 Task: Open an excel sheet and write heading  Sparkle Sales. Add 10 people name  'Joshua Rivera, Zoey Coleman, Ryan Wright, Addison Bailey, Jonathan Simmons, Brooklyn Ward, Caleb Barnes, Audrey Collins, Gabriel Perry, Sofia Bell'Item code in between  2020-2080. Product range in between  2500-15000. Add Products   TOMS Shoe, UGG Shoe, Wolverine Shoe, Z-Coil Shoe, Adidas shoe, Gucci T-shirt, Louis Vuitton bag, Zara Shirt, H&M jeans, Chanel perfume.Choose quantity  3 to 5 Tax 12 percent commission 2 percent Total Add Amount. Save page Attendance Sheet for Weekly Evaluationbook
Action: Mouse moved to (97, 167)
Screenshot: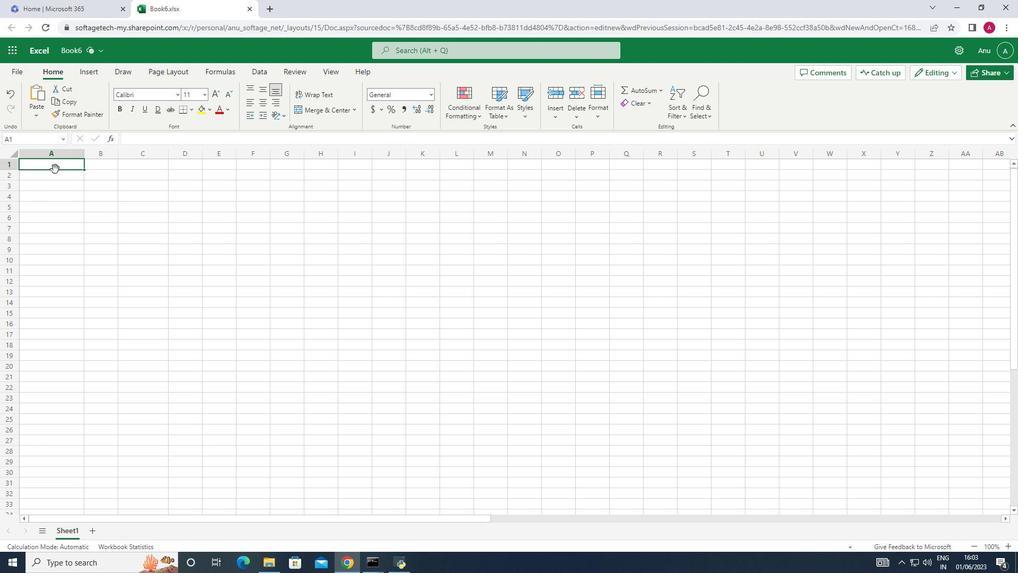 
Action: Mouse pressed left at (97, 167)
Screenshot: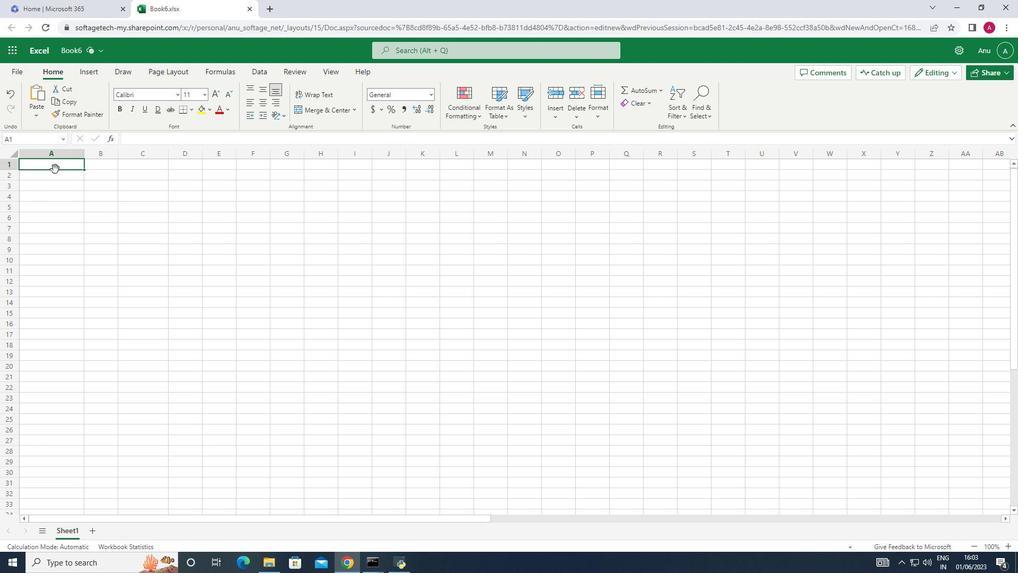 
Action: Key pressed <Key.shift>Sparkle<Key.space><Key.shift>Sales<Key.down>
Screenshot: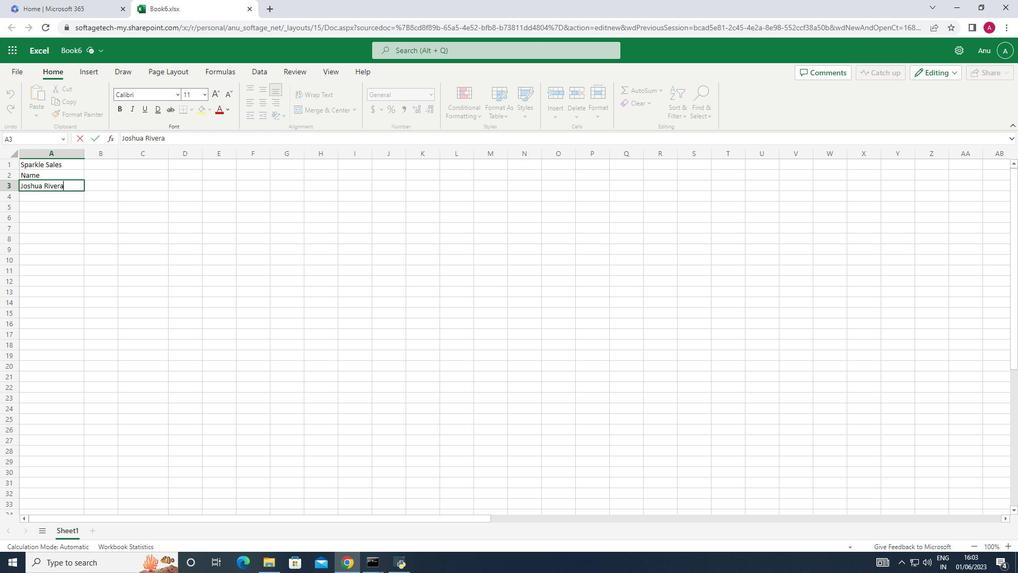 
Action: Mouse moved to (40, 175)
Screenshot: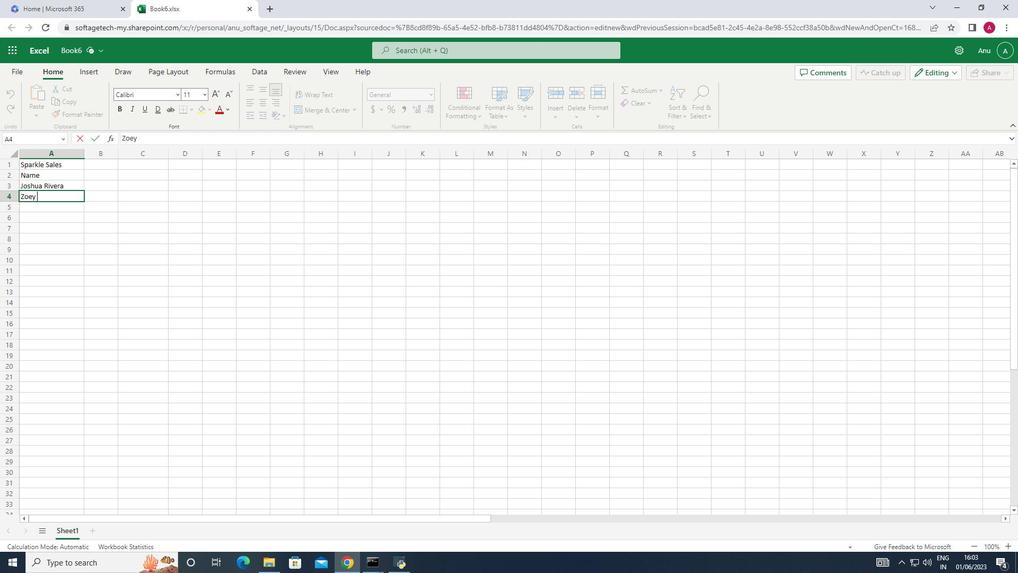 
Action: Mouse pressed left at (40, 175)
Screenshot: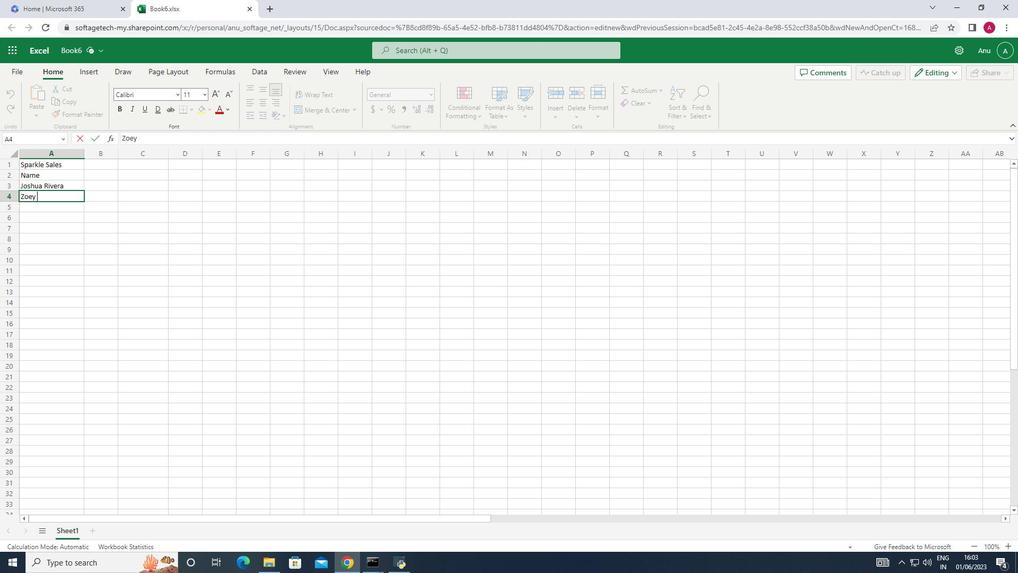 
Action: Key pressed <Key.shift_r>M<Key.backspace><Key.shift_r>Name<Key.down><Key.shift><Key.shift><Key.shift><Key.shift><Key.shift><Key.shift><Key.shift><Key.shift><Key.shift><Key.shift><Key.shift><Key.shift><Key.shift><Key.shift><Key.shift><Key.shift><Key.shift><Key.shift><Key.shift><Key.shift><Key.shift><Key.shift><Key.shift>Joshua<Key.space><Key.shift><Key.shift>Rivera<Key.down><Key.shift>Zoey<Key.space><Key.shift_r><Key.shift_r><Key.shift_r><Key.shift_r><Key.shift_r><Key.shift_r><Key.shift_r><Key.shift_r><Key.shift_r>Coleman<Key.down><Key.shift><Key.shift><Key.shift><Key.shift>Ryan<Key.space><Key.shift>Wright<Key.down><Key.shift>Addison<Key.space><Key.shift_r><Key.shift_r><Key.shift_r>Bailey<Key.down><Key.shift><Key.shift><Key.shift><Key.shift><Key.shift><Key.shift><Key.shift>Jonathan<Key.space><Key.shift>Simmons<Key.down><Key.shift><Key.shift><Key.shift><Key.shift><Key.shift><Key.shift><Key.shift><Key.shift><Key.shift><Key.shift><Key.shift><Key.shift>Brooklyn<Key.space><Key.shift>Ward<Key.down><Key.shift><Key.shift><Key.shift><Key.shift><Key.shift><Key.shift><Key.shift><Key.shift><Key.shift><Key.shift><Key.shift><Key.shift><Key.shift>Caleb<Key.space><Key.shift>Barnes<Key.down><Key.shift>Audrey<Key.space><Key.shift><Key.shift><Key.shift><Key.shift><Key.shift><Key.shift><Key.shift><Key.shift><Key.shift><Key.shift>Collins<Key.down><Key.shift><Key.shift>Gabriel<Key.space><Key.shift_r>Perry<Key.down><Key.shift>Sofia<Key.down><Key.up>
Screenshot: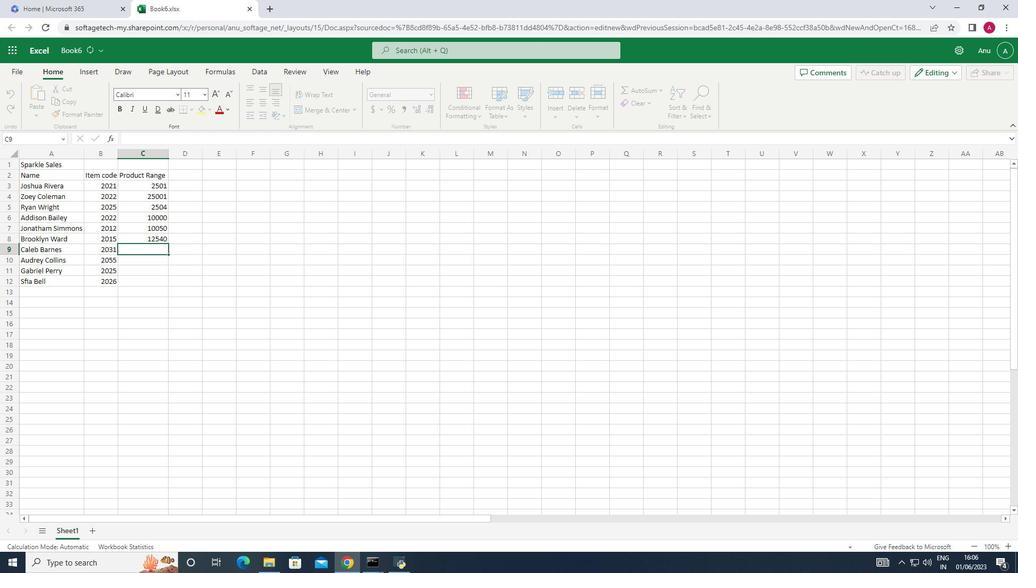 
Action: Mouse moved to (41, 284)
Screenshot: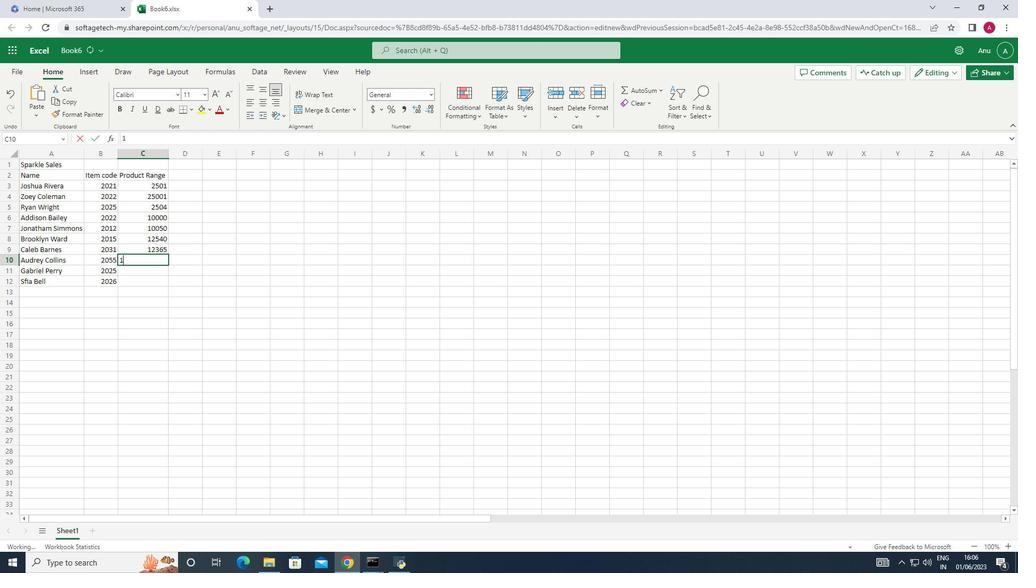 
Action: Mouse pressed left at (41, 284)
Screenshot: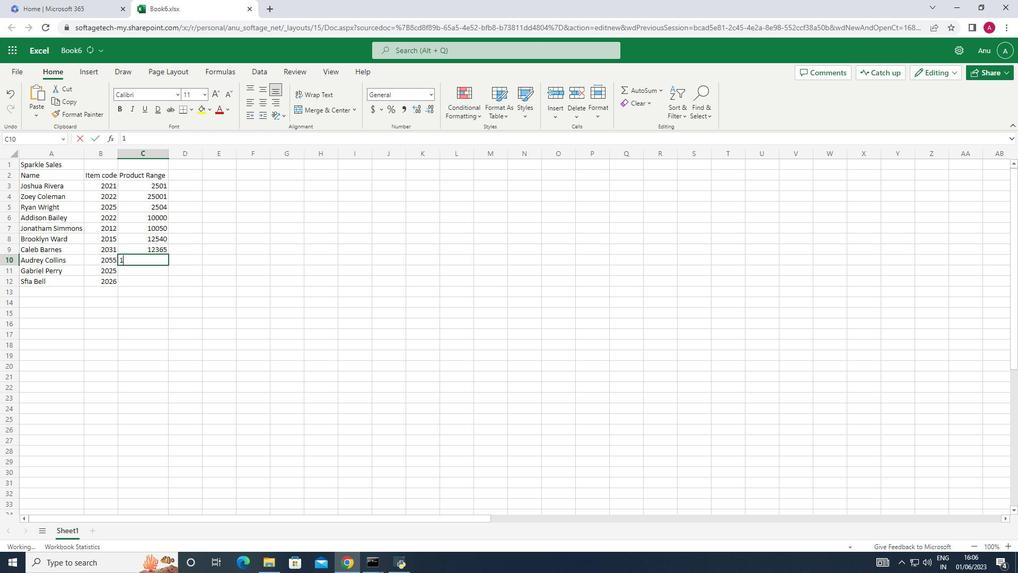 
Action: Mouse pressed left at (41, 284)
Screenshot: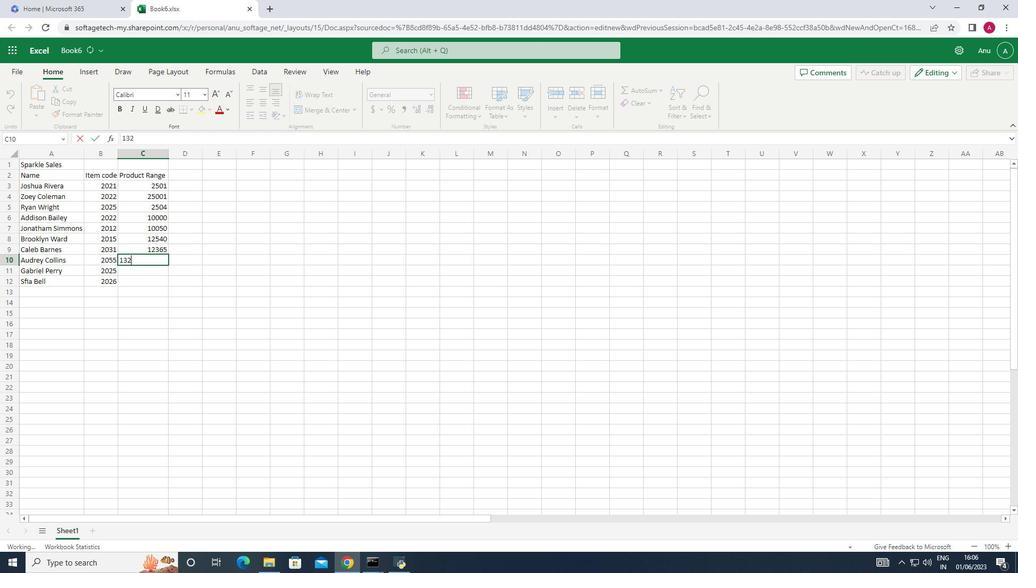 
Action: Mouse moved to (41, 283)
Screenshot: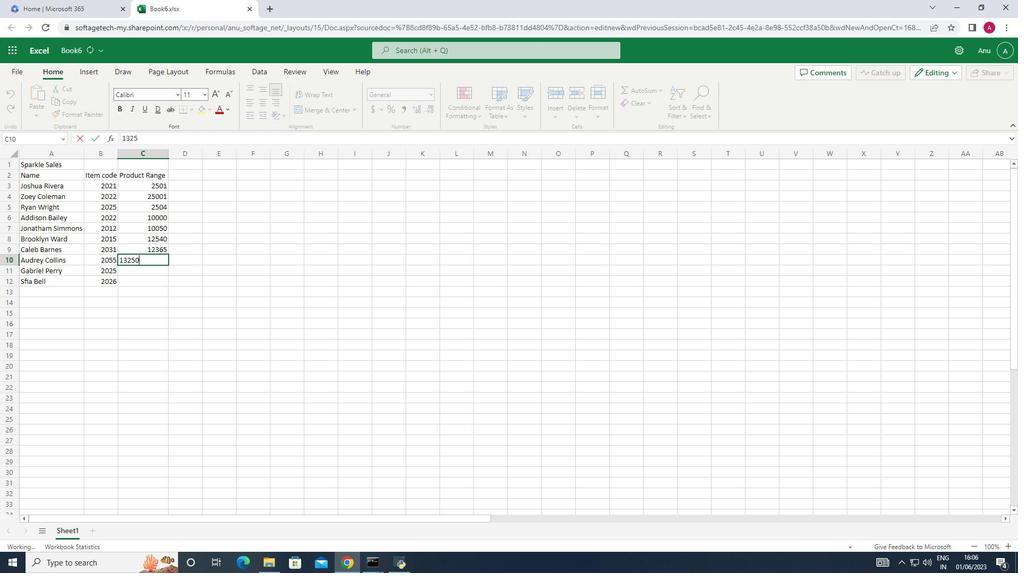 
Action: Mouse pressed left at (41, 283)
Screenshot: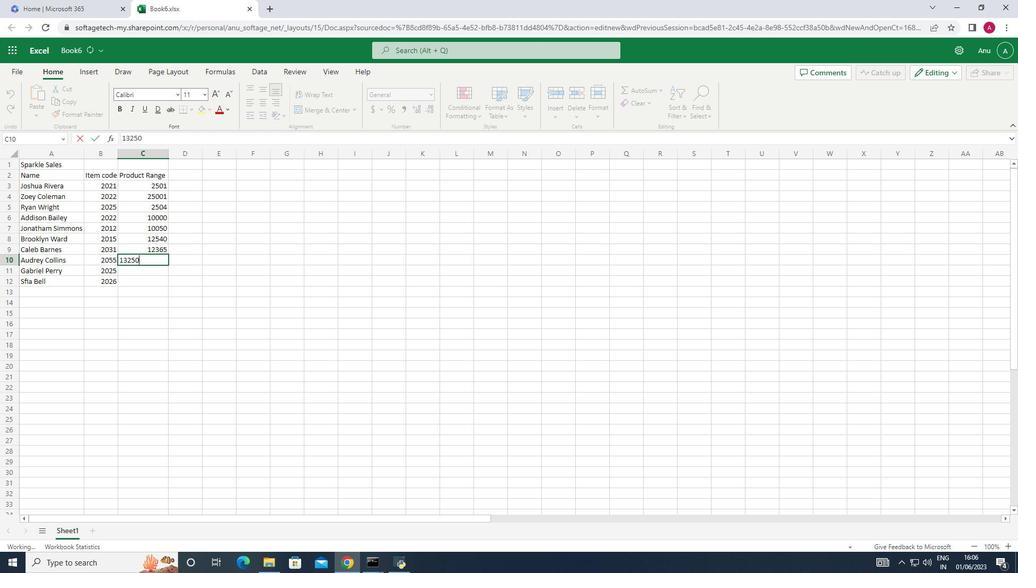 
Action: Mouse pressed left at (41, 283)
Screenshot: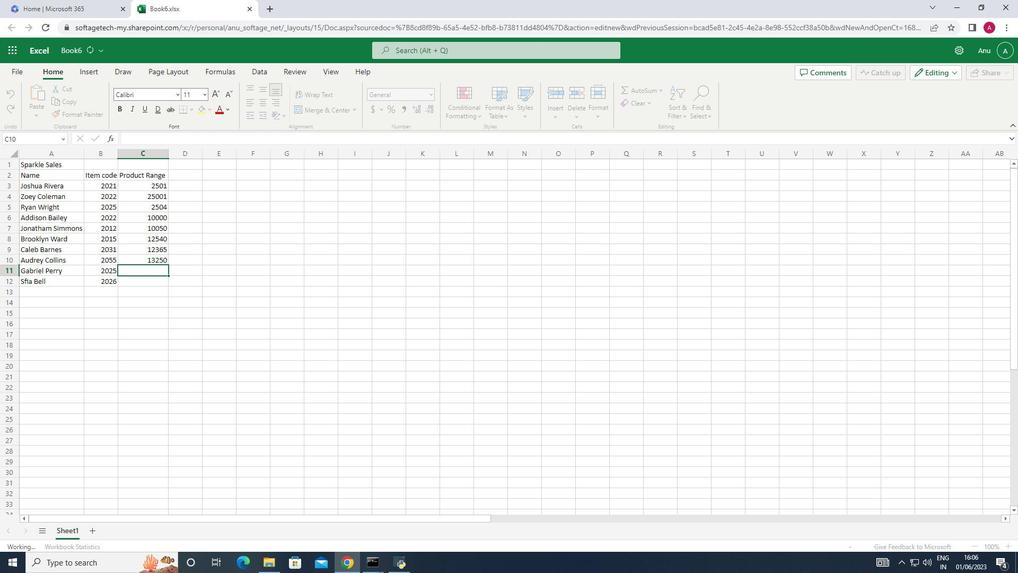 
Action: Mouse pressed left at (41, 283)
Screenshot: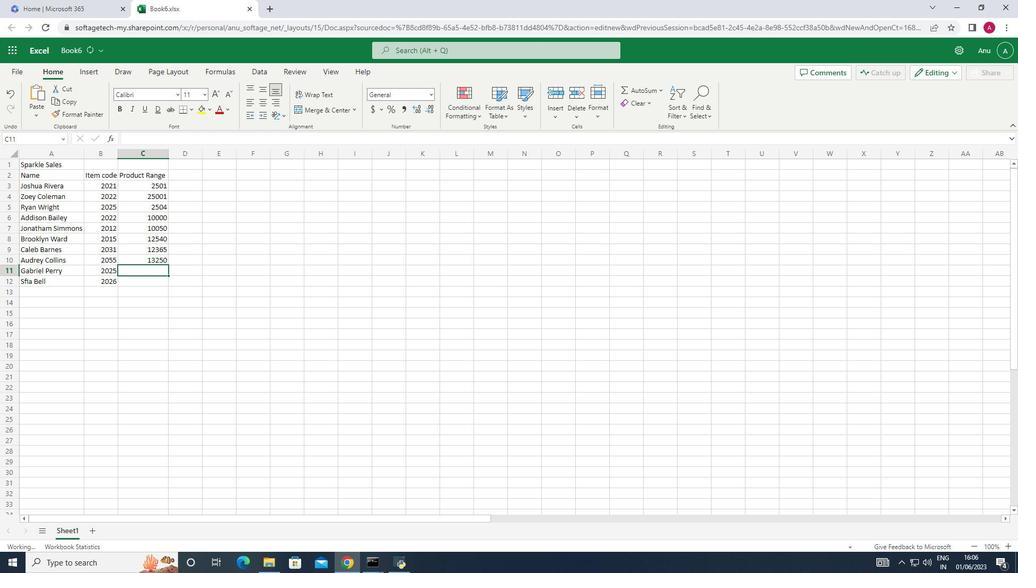 
Action: Mouse pressed left at (41, 283)
Screenshot: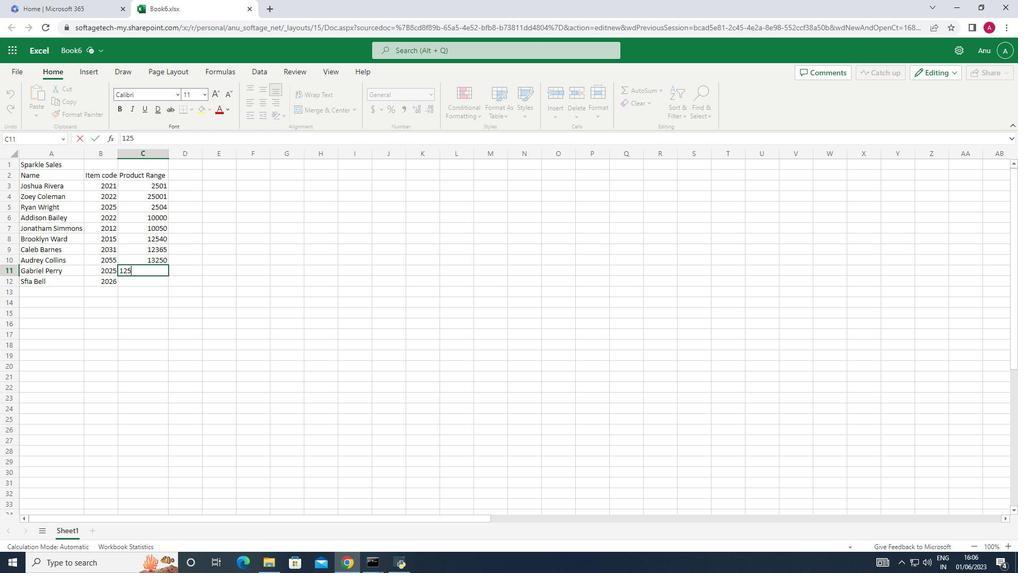 
Action: Mouse pressed left at (41, 283)
Screenshot: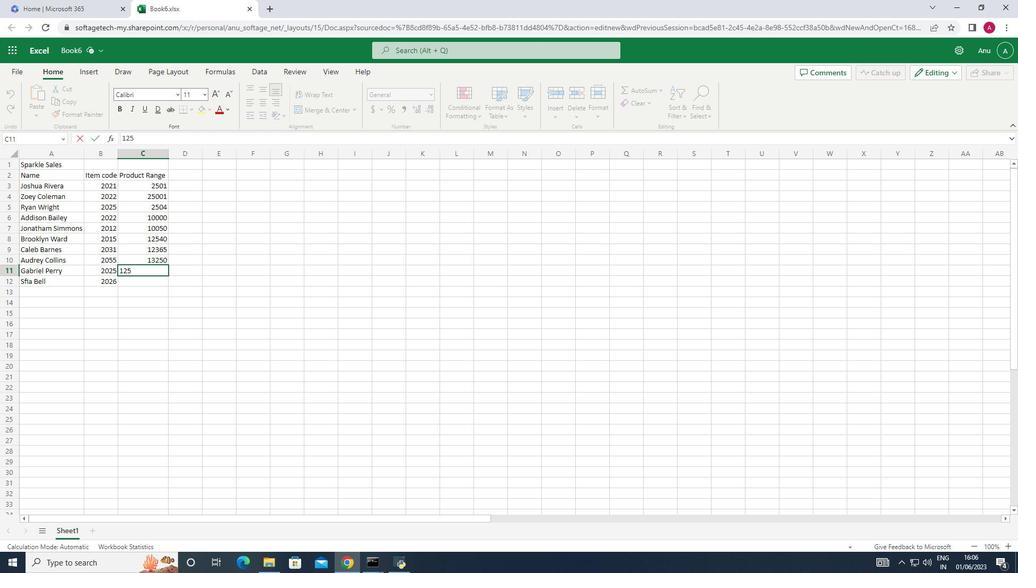 
Action: Mouse moved to (42, 278)
Screenshot: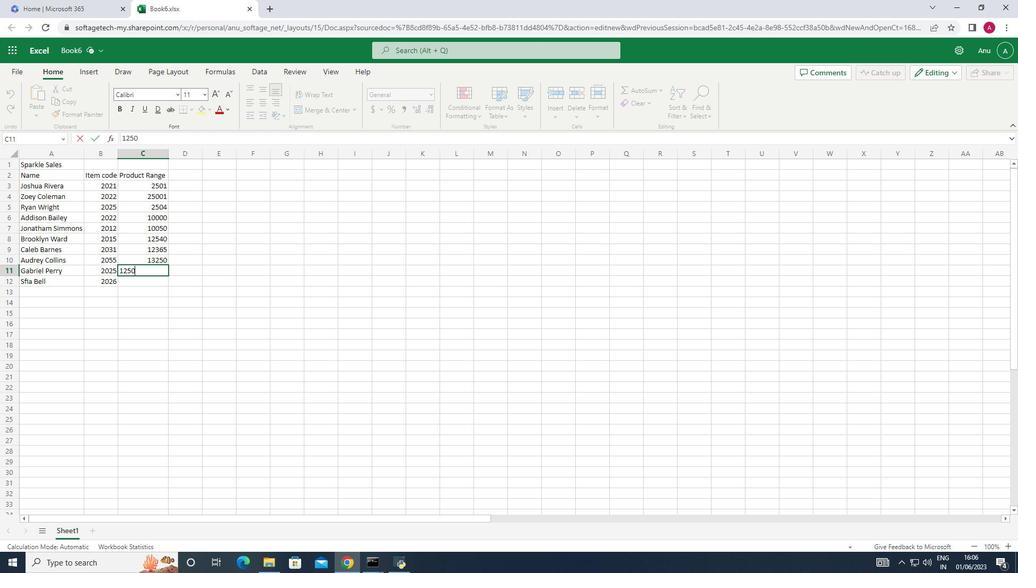 
Action: Mouse pressed left at (42, 278)
Screenshot: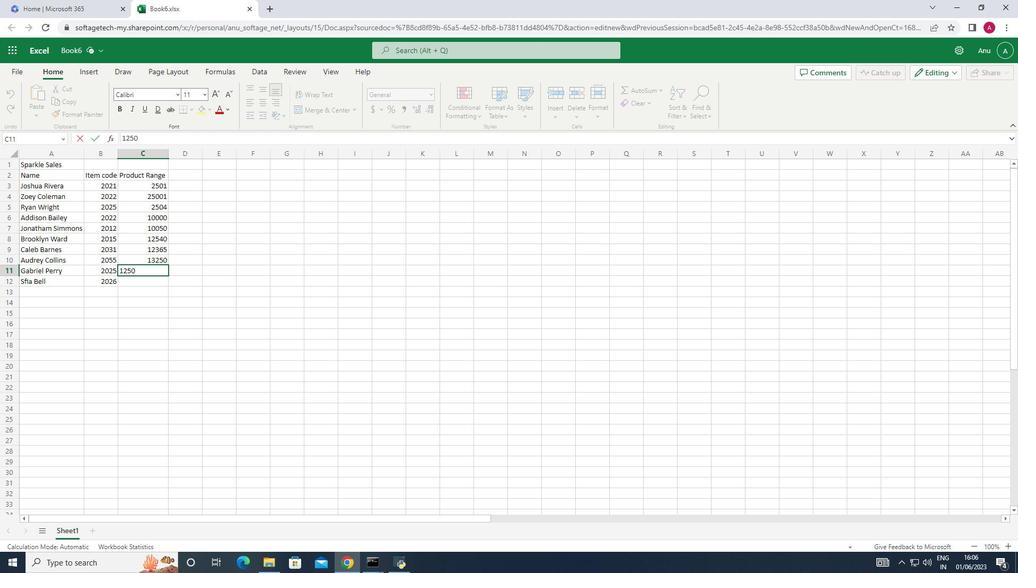 
Action: Mouse pressed left at (42, 278)
Screenshot: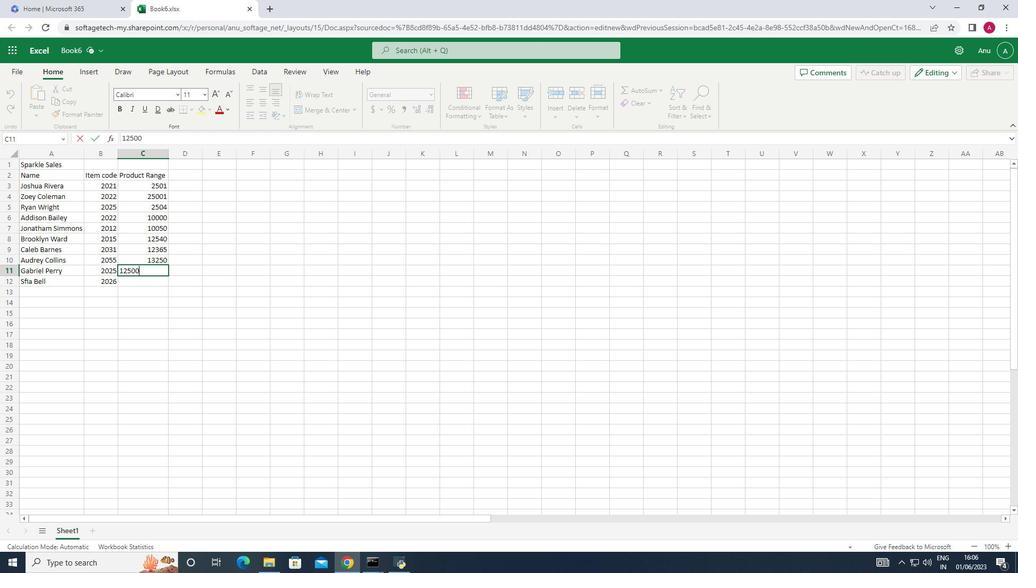 
Action: Key pressed <Key.space><Key.shift>Sofia<Key.space><Key.shift>Bell
Screenshot: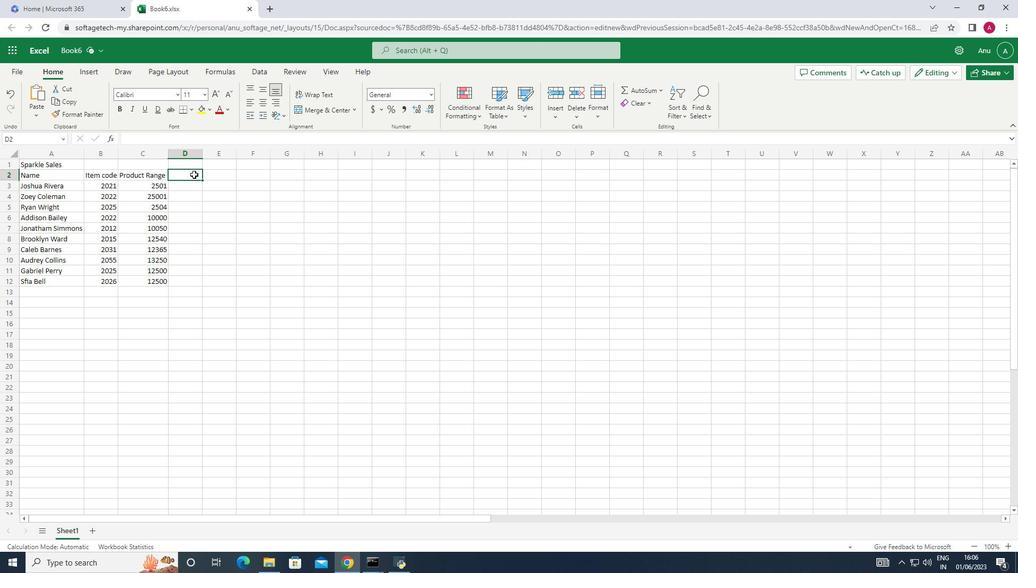 
Action: Mouse moved to (51, 154)
Screenshot: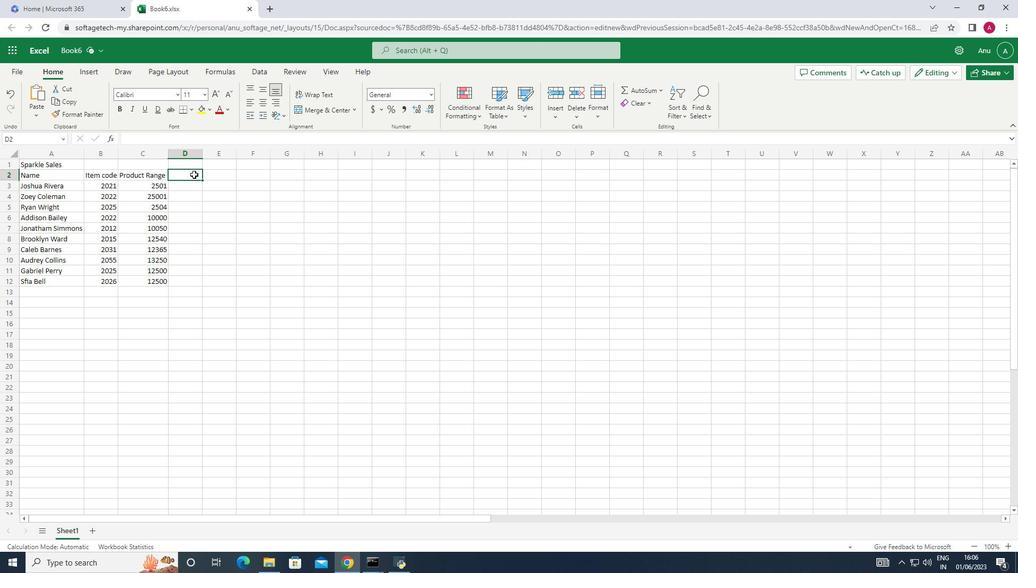 
Action: Mouse pressed left at (51, 154)
Screenshot: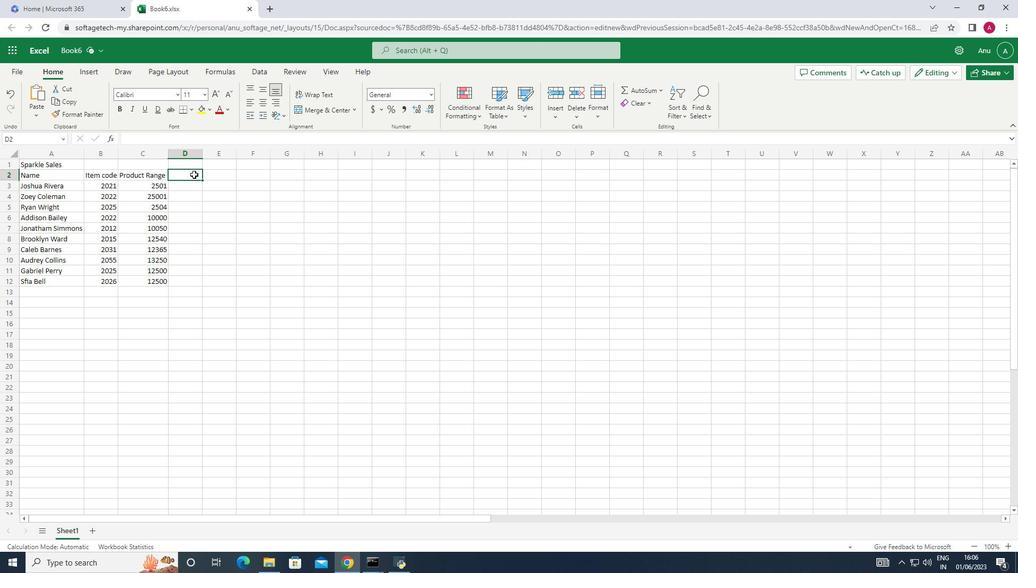 
Action: Mouse moved to (53, 153)
Screenshot: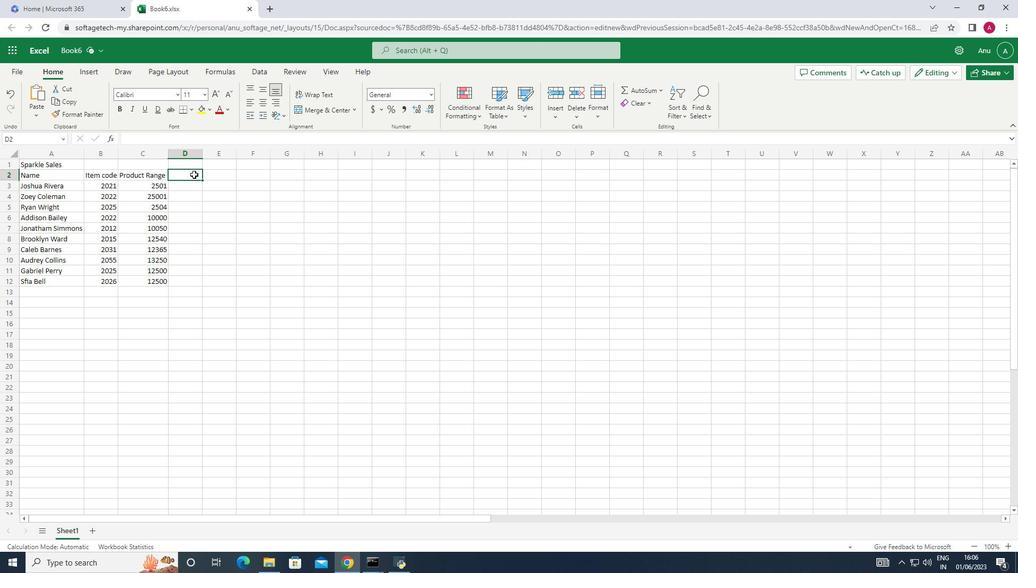 
Action: Mouse pressed left at (53, 153)
Screenshot: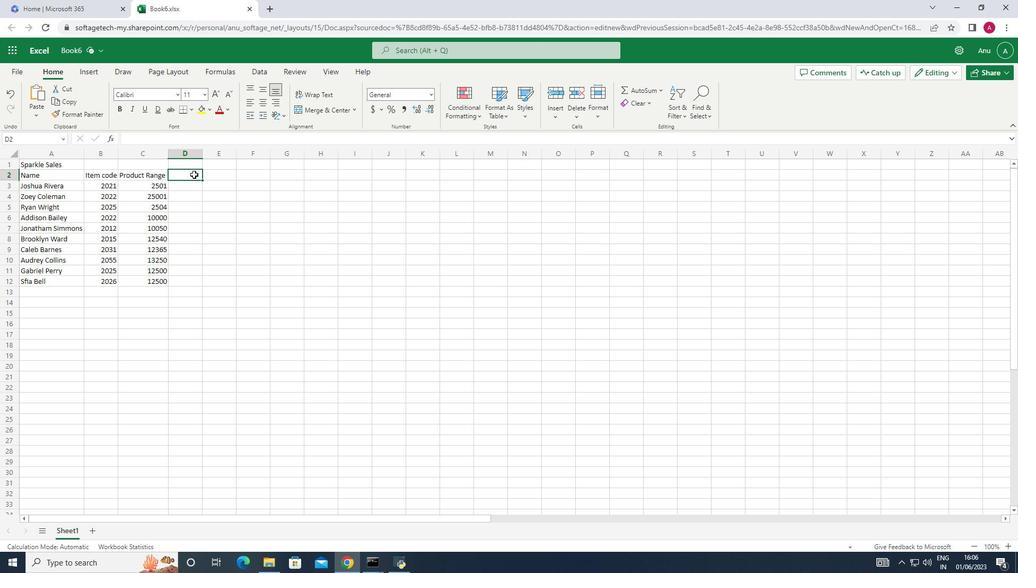 
Action: Mouse pressed left at (53, 153)
Screenshot: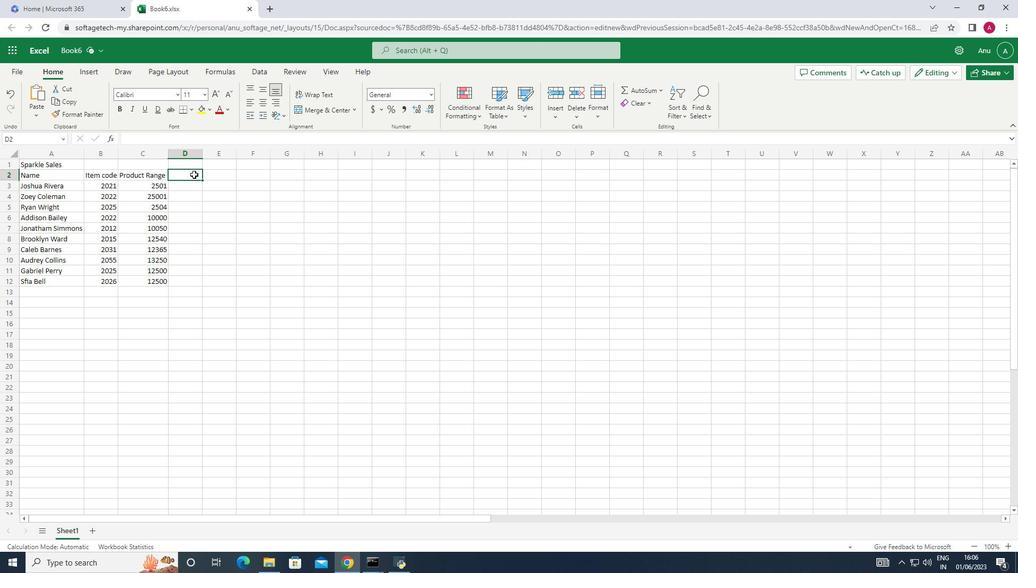
Action: Mouse moved to (100, 173)
Screenshot: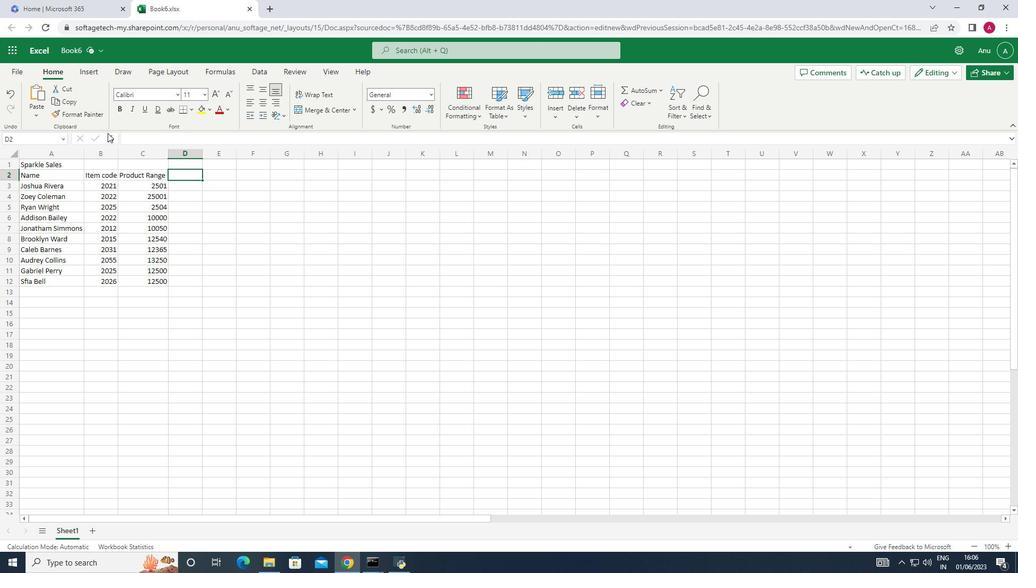 
Action: Mouse pressed left at (100, 173)
Screenshot: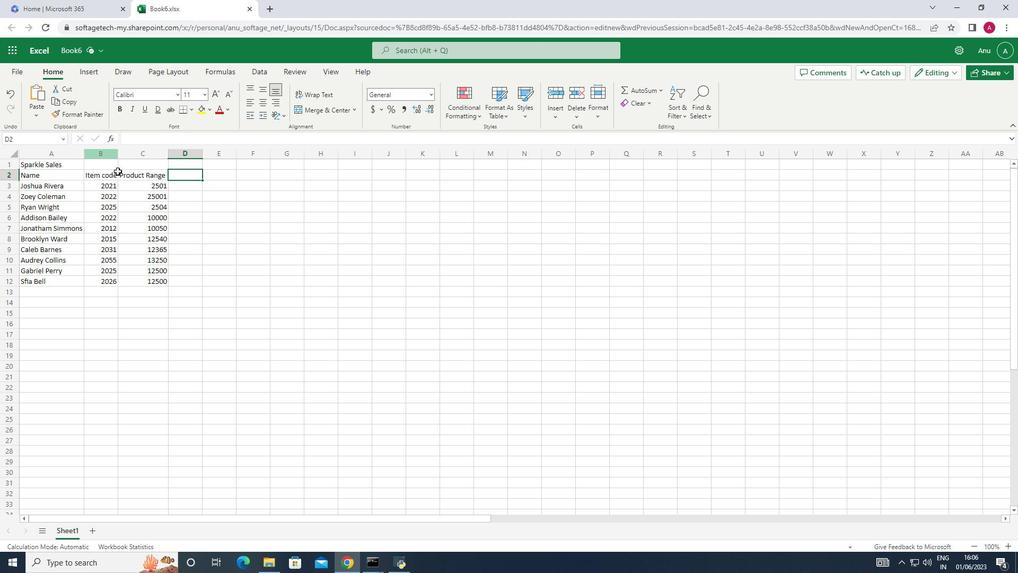 
Action: Key pressed <Key.shift_r>Item<Key.space><Key.shift>Code<Key.down>2020<Key.down>2025<Key.down>20230<Key.down><Key.up>202<Key.backspace>30<Key.down>2035<Key.down>2040<Key.down>2050<Key.down>2055<Key.down>203<Key.backspace>60<Key.down>2070<Key.down>2080
Screenshot: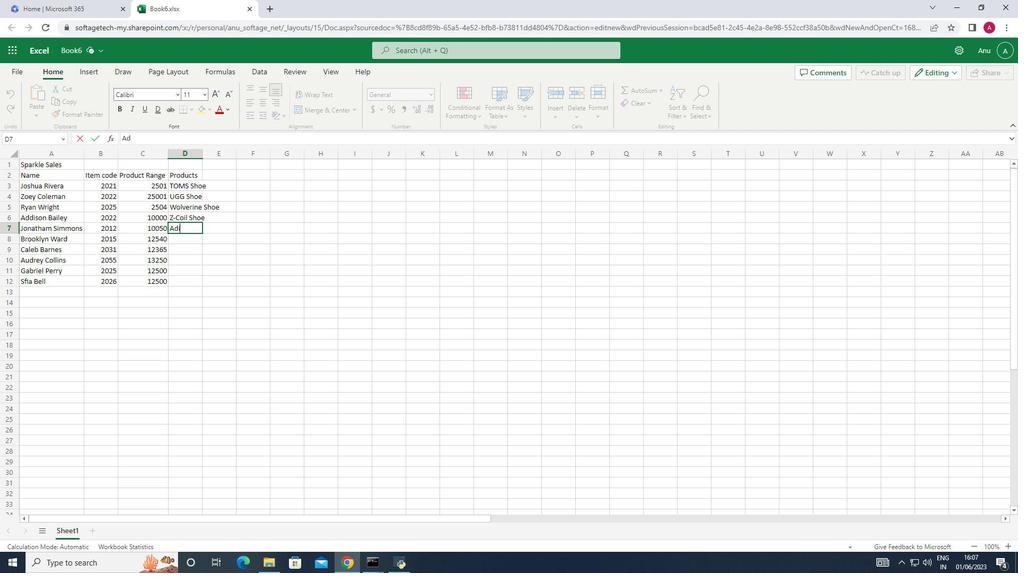 
Action: Mouse moved to (134, 184)
Screenshot: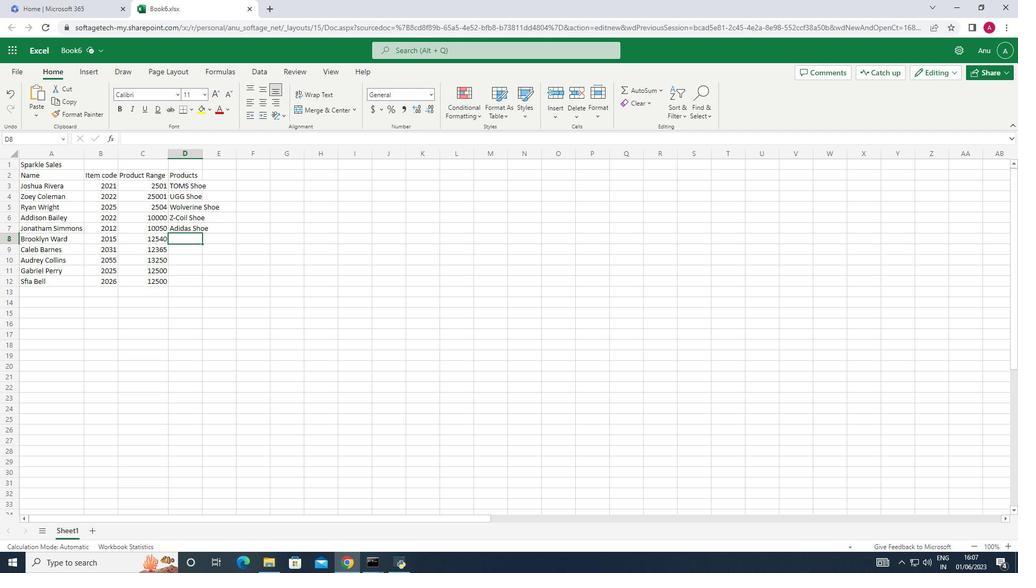 
Action: Mouse pressed left at (134, 184)
Screenshot: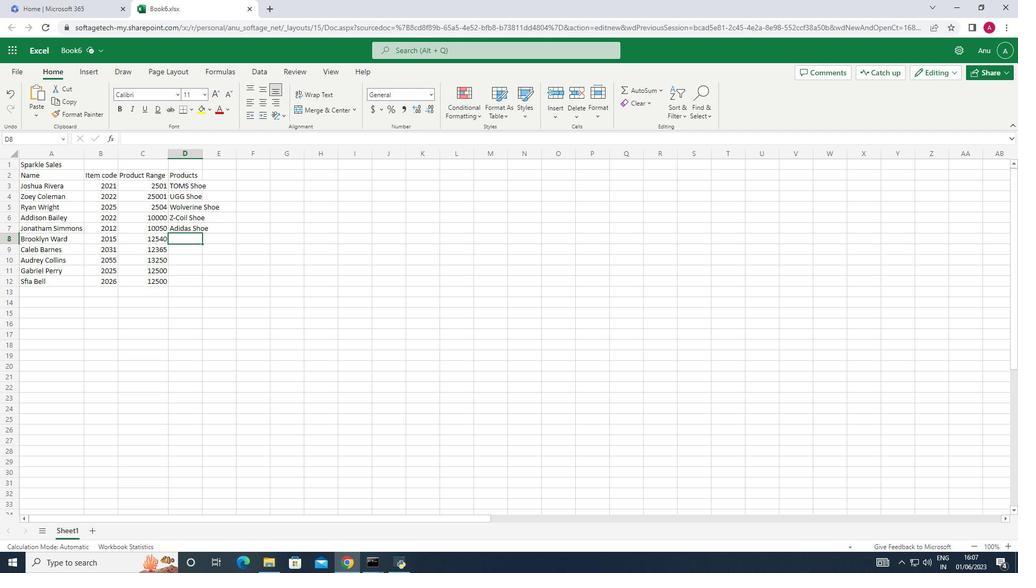
Action: Mouse moved to (137, 177)
Screenshot: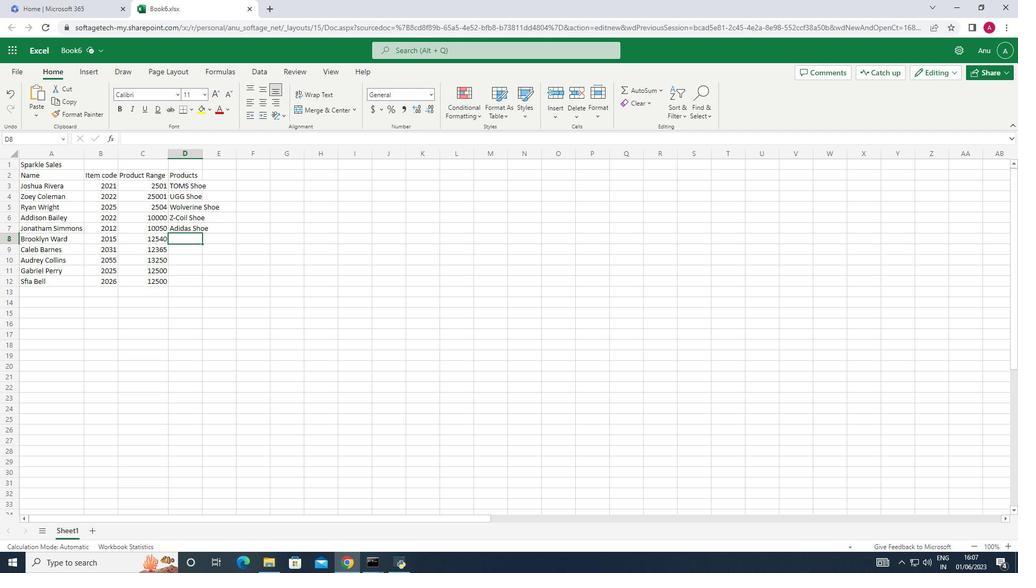 
Action: Mouse pressed left at (137, 177)
Screenshot: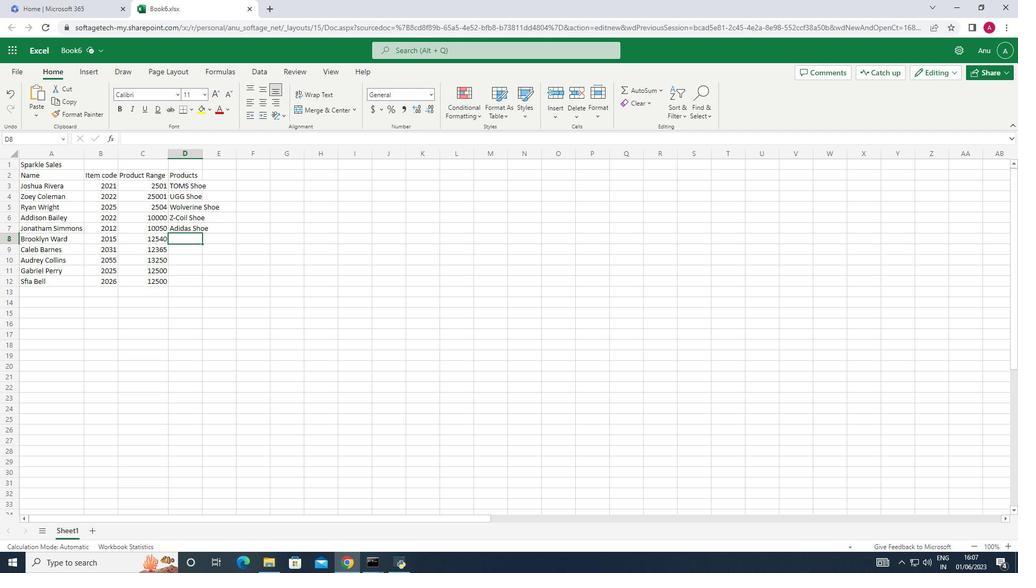 
Action: Mouse moved to (136, 177)
Screenshot: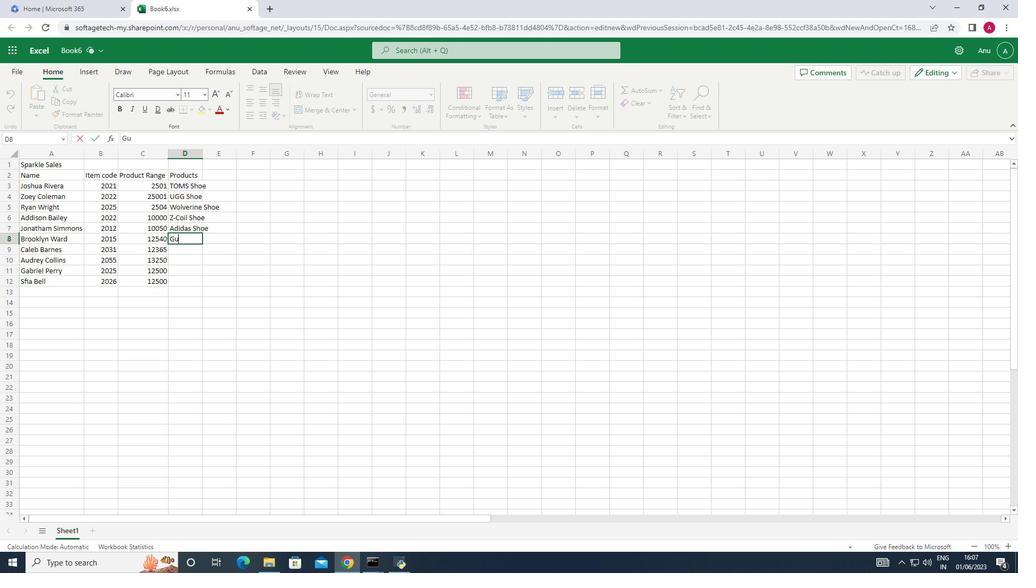 
Action: Key pressed <Key.shift_r>Product<Key.space><Key.shift><Key.shift><Key.shift><Key.shift><Key.shift><Key.shift><Key.shift><Key.shift><Key.shift><Key.shift><Key.shift><Key.shift><Key.shift><Key.shift>Range<Key.down>2500<Key.down>3000<Key.down>5000<Key.down>5500<Key.down>6000<Key.down>8000<Key.down>9000<Key.down>12000<Key.down>13000<Key.down>15000
Screenshot: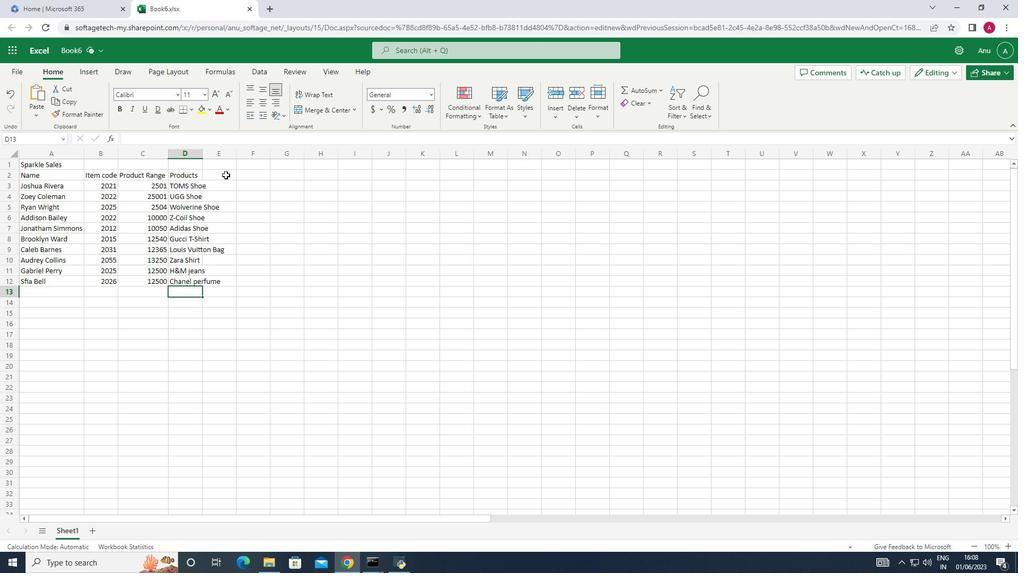 
Action: Mouse moved to (179, 185)
Screenshot: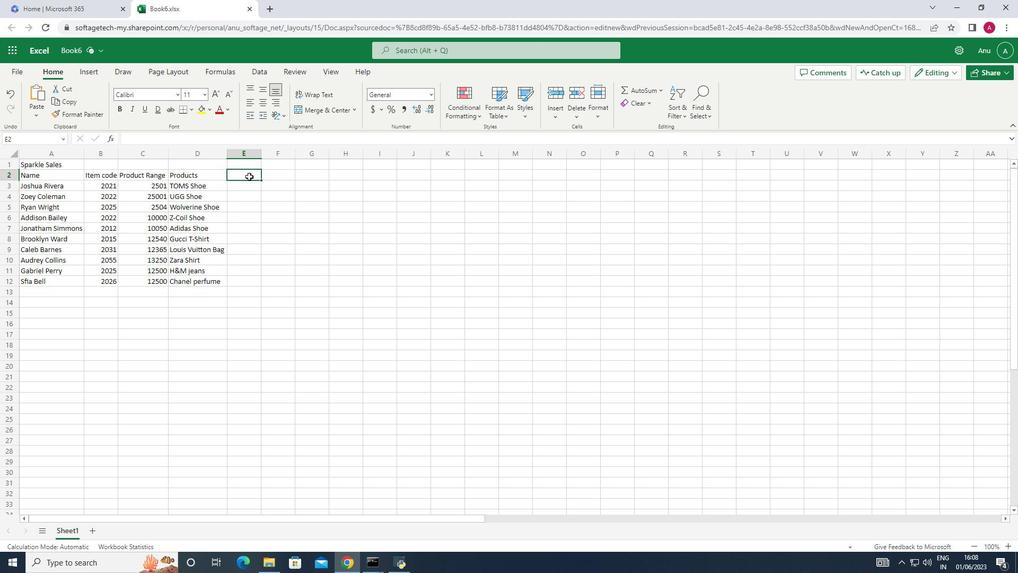 
Action: Mouse pressed left at (179, 185)
Screenshot: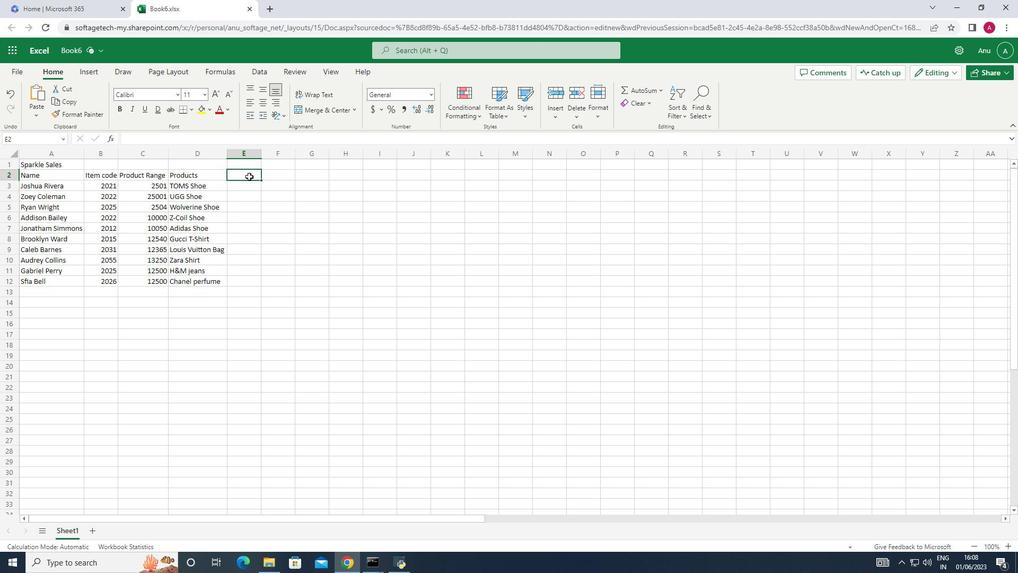 
Action: Mouse moved to (151, 155)
Screenshot: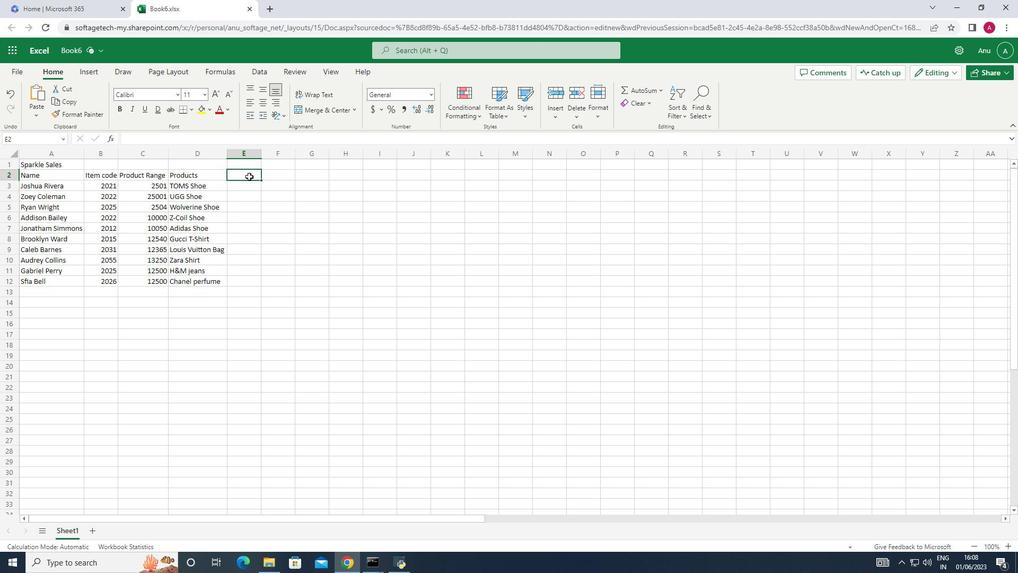 
Action: Mouse pressed left at (151, 155)
Screenshot: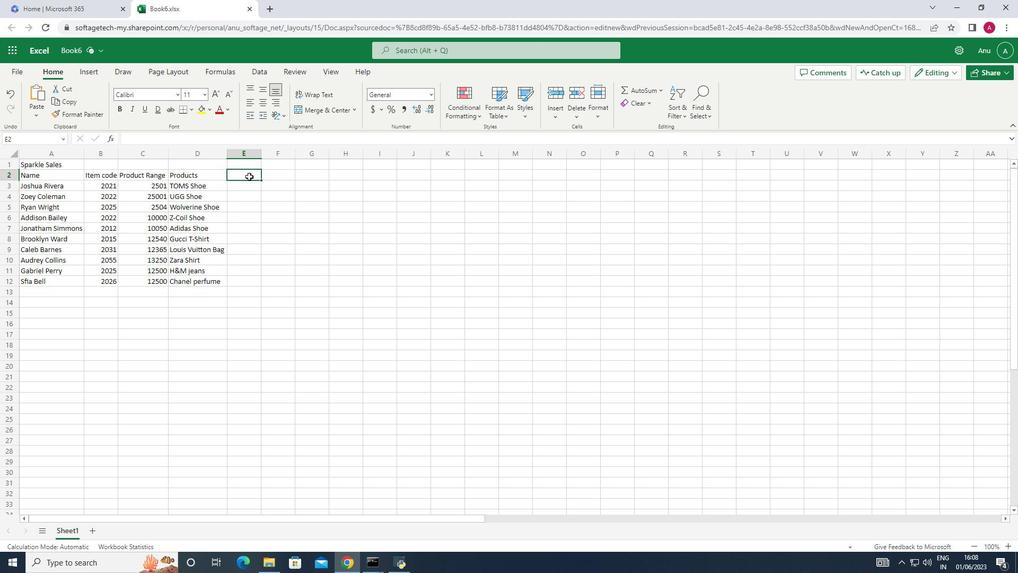 
Action: Mouse pressed left at (151, 155)
Screenshot: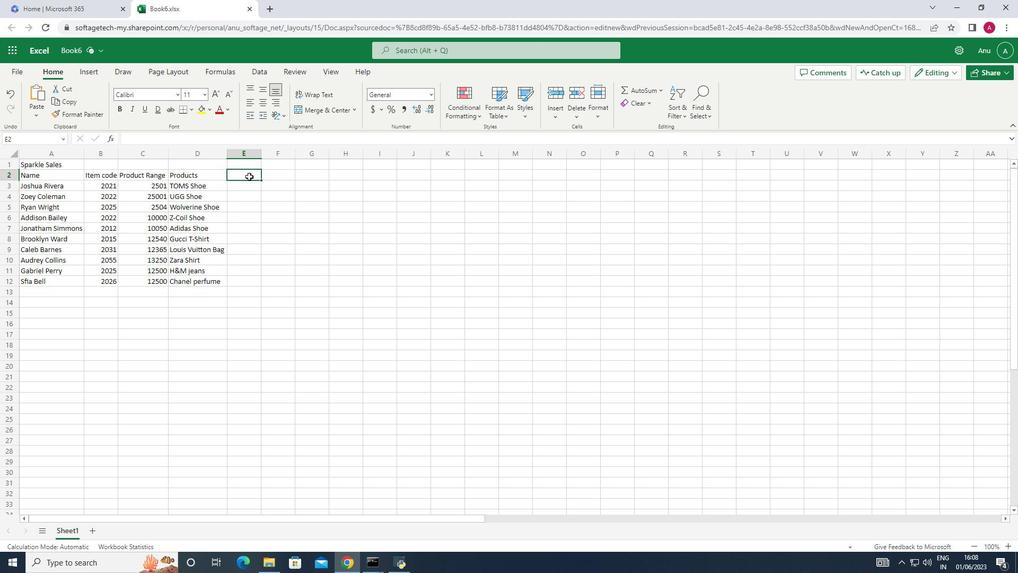 
Action: Mouse moved to (190, 178)
Screenshot: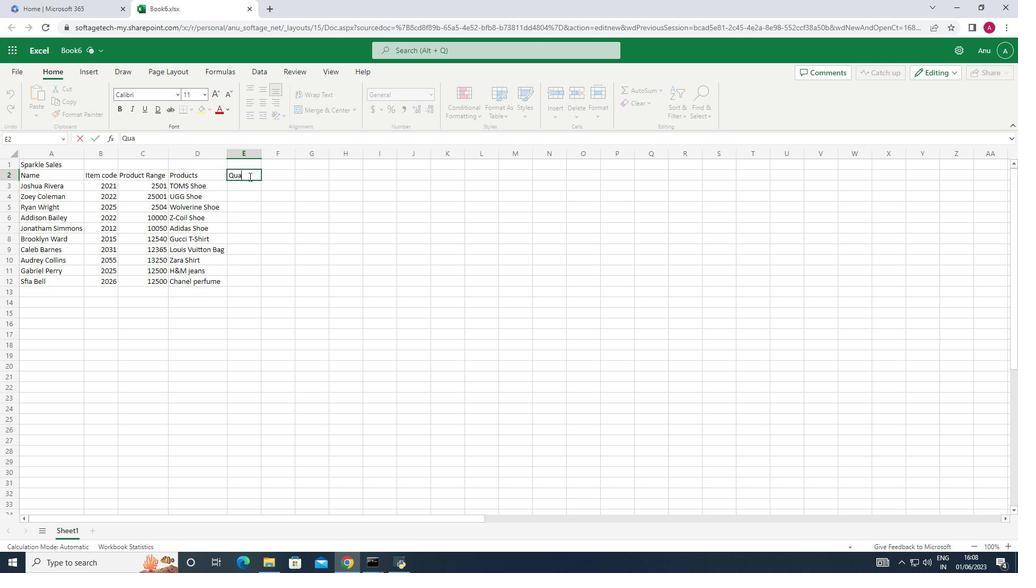 
Action: Mouse pressed left at (190, 178)
Screenshot: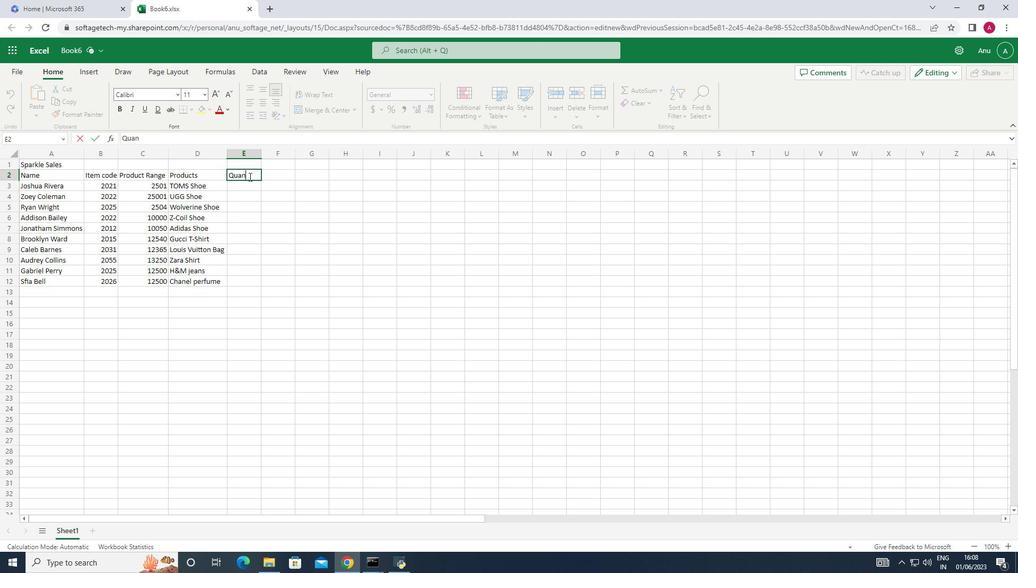
Action: Mouse moved to (177, 177)
Screenshot: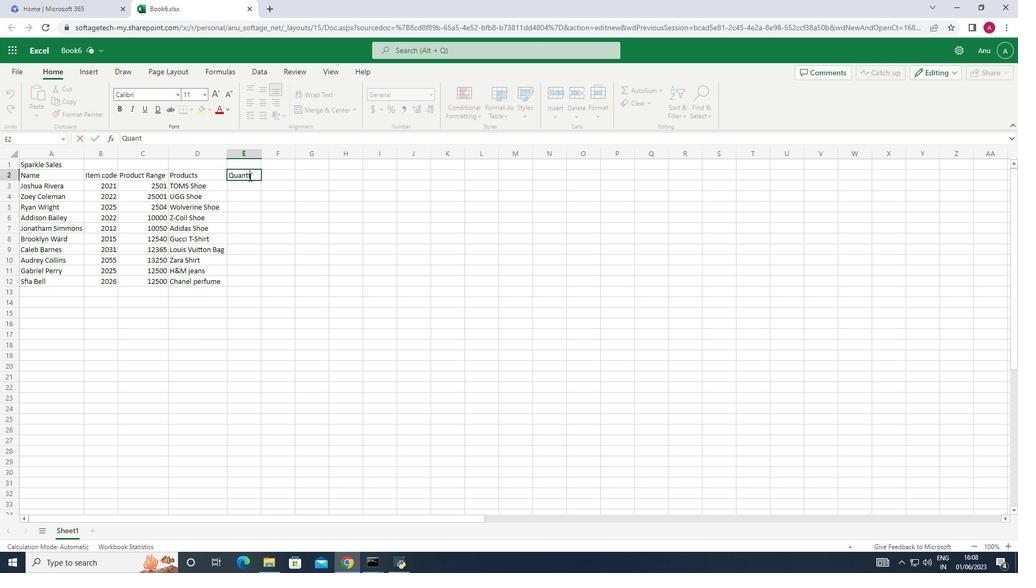 
Action: Key pressed <Key.shift_r>Products<Key.down><Key.shift_r><Key.shift_r><Key.shift_r><Key.shift_r><Key.shift_r><Key.shift_r><Key.shift_r><Key.shift_r><Key.shift_r><Key.shift_r><Key.shift_r><Key.shift_r>To<Key.backspace><Key.shift_r>Om<Key.backspace><Key.shift_r>M<Key.shift>S<Key.space><Key.shift>Shoe<Key.down><Key.shift>U<Key.shift><Key.shift><Key.shift><Key.shift><Key.shift><Key.shift><Key.shift><Key.shift><Key.shift>GG<Key.space><Key.space><Key.backspace><Key.shift>Shoe<Key.down><Key.shift>Wolverine<Key.down><Key.up><Key.shift>Wolverine<Key.down>
Screenshot: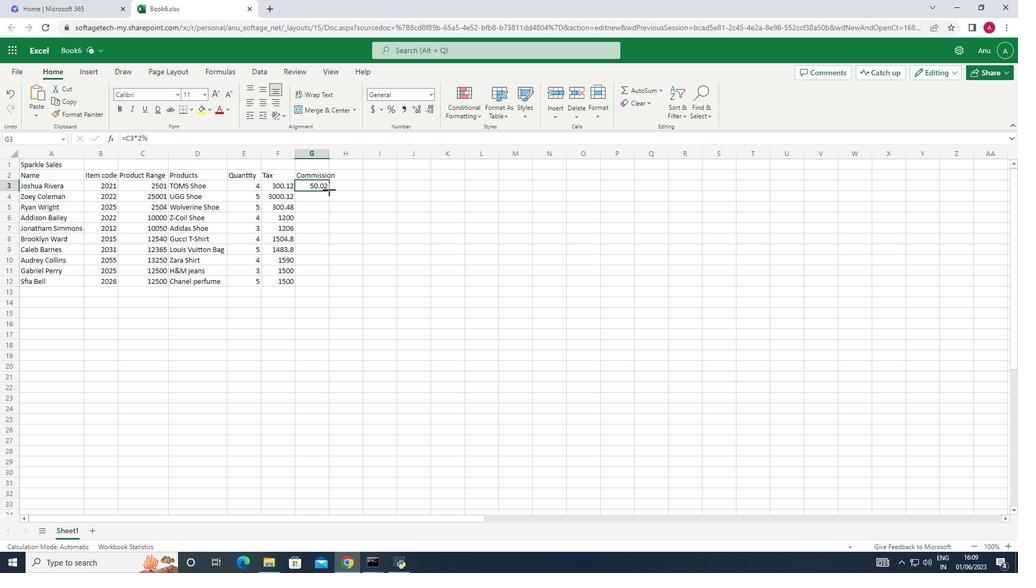 
Action: Mouse moved to (304, 276)
Screenshot: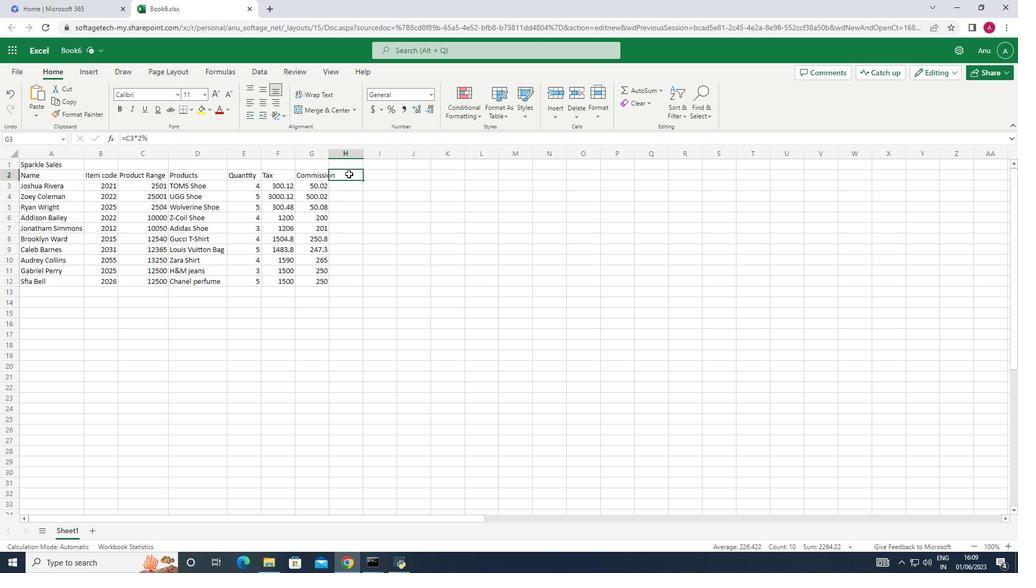 
Action: Mouse scrolled (304, 276) with delta (0, 0)
Screenshot: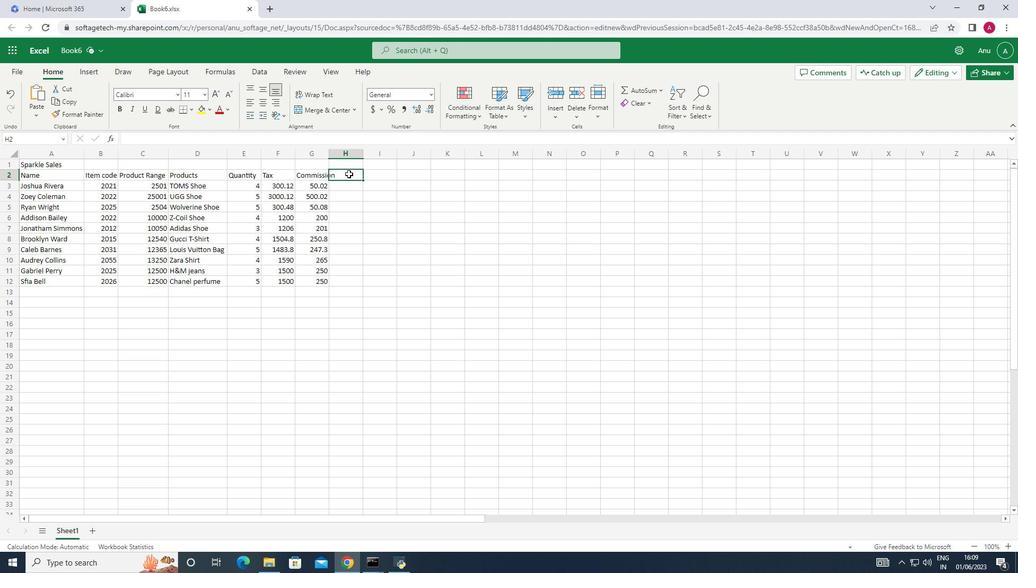 
Action: Mouse moved to (304, 276)
Screenshot: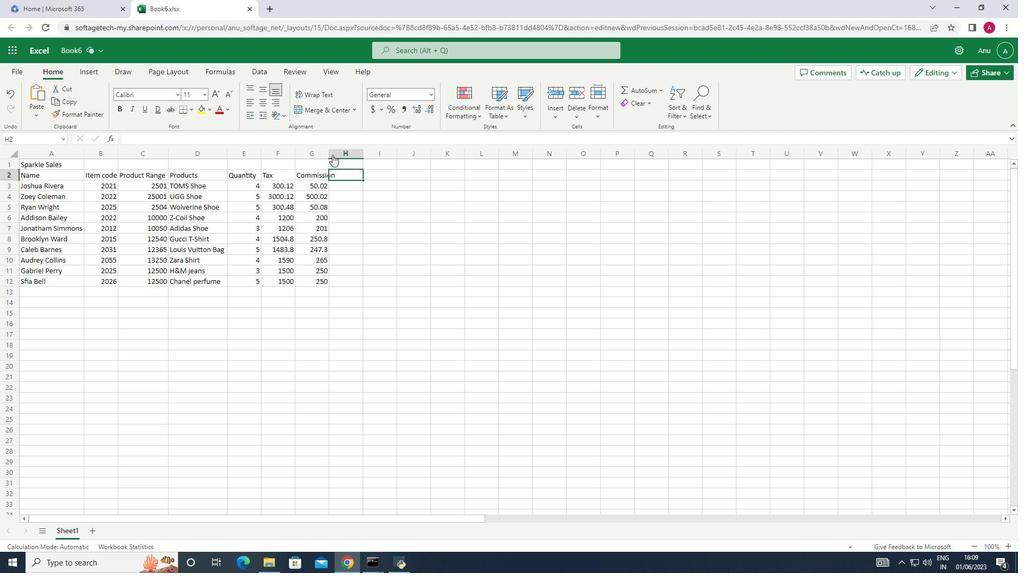 
Action: Mouse scrolled (304, 277) with delta (0, 0)
Screenshot: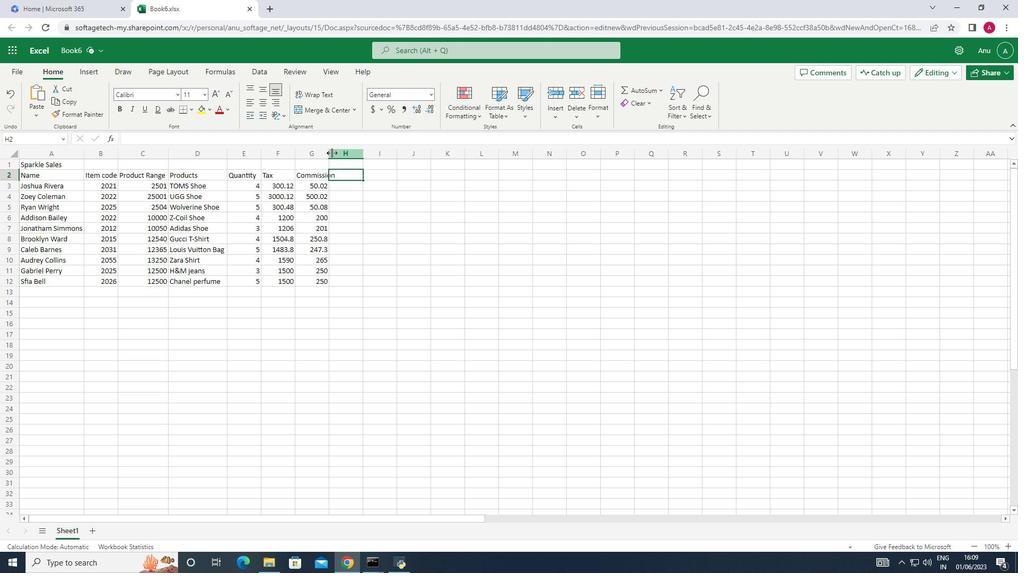 
Action: Mouse scrolled (304, 277) with delta (0, 0)
Screenshot: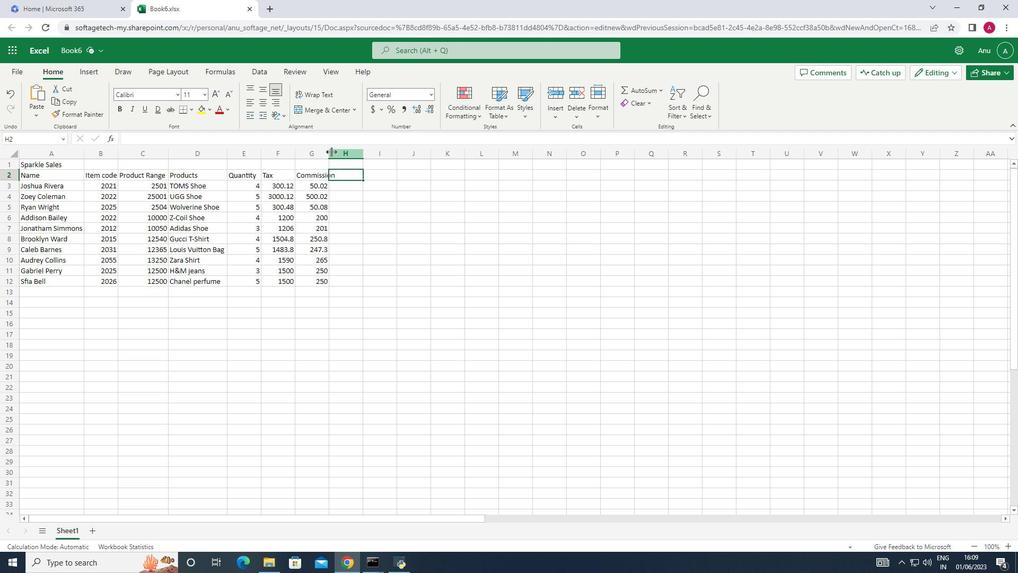 
Action: Mouse moved to (55, 169)
Screenshot: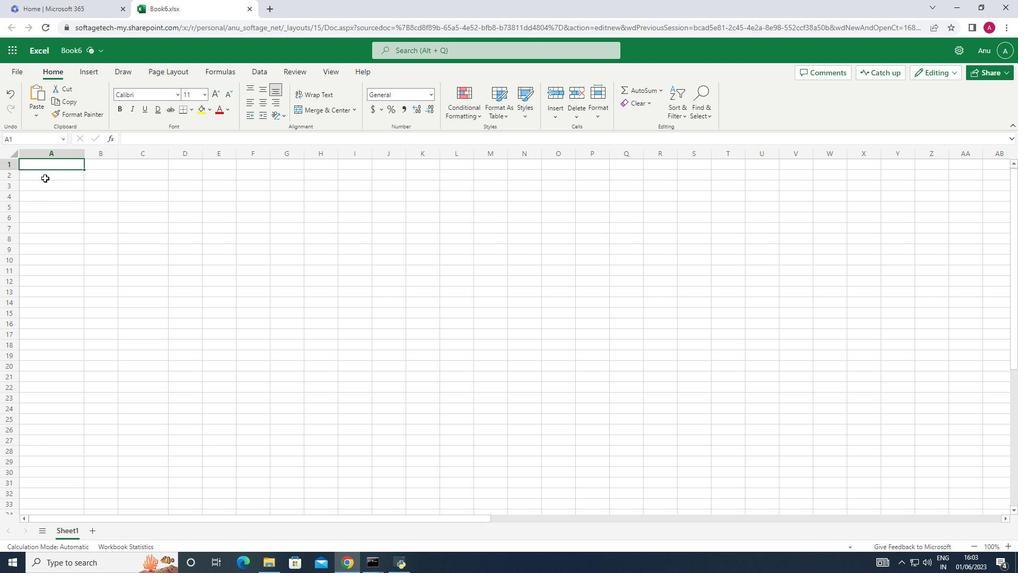 
Action: Key pressed <Key.shift>Sparkle<Key.space><Key.shift>Sales
Screenshot: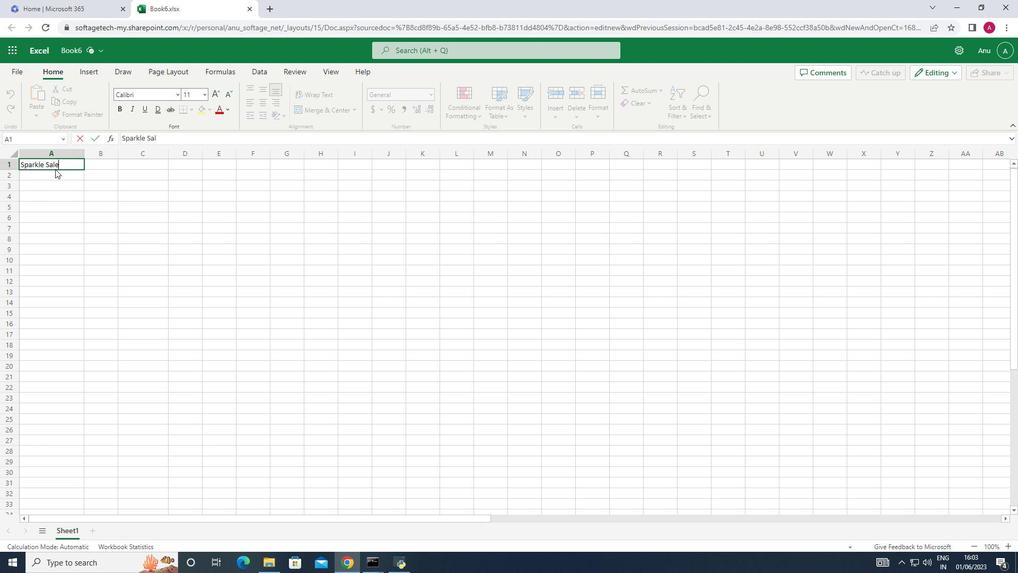 
Action: Mouse pressed left at (55, 169)
Screenshot: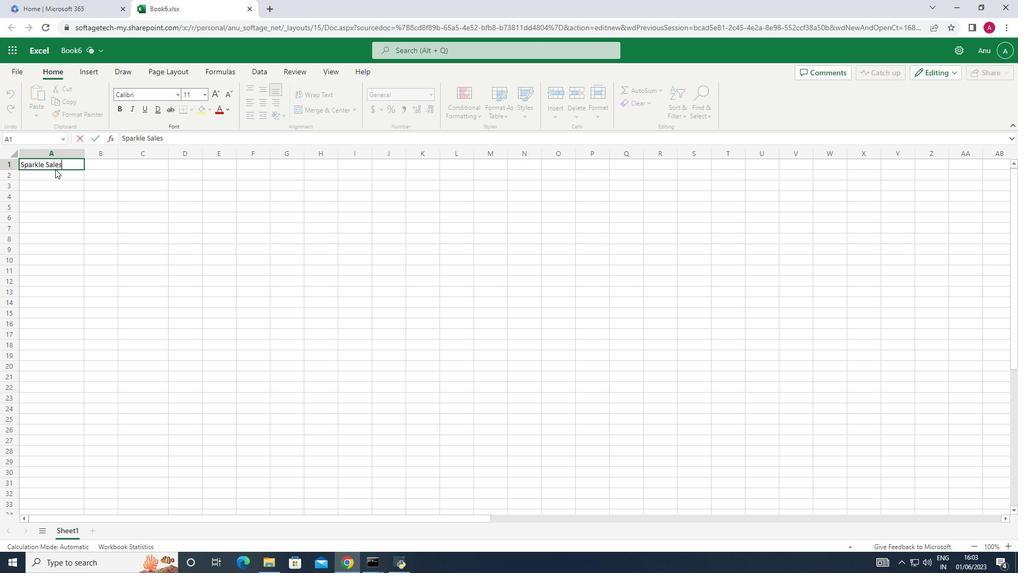 
Action: Mouse moved to (59, 178)
Screenshot: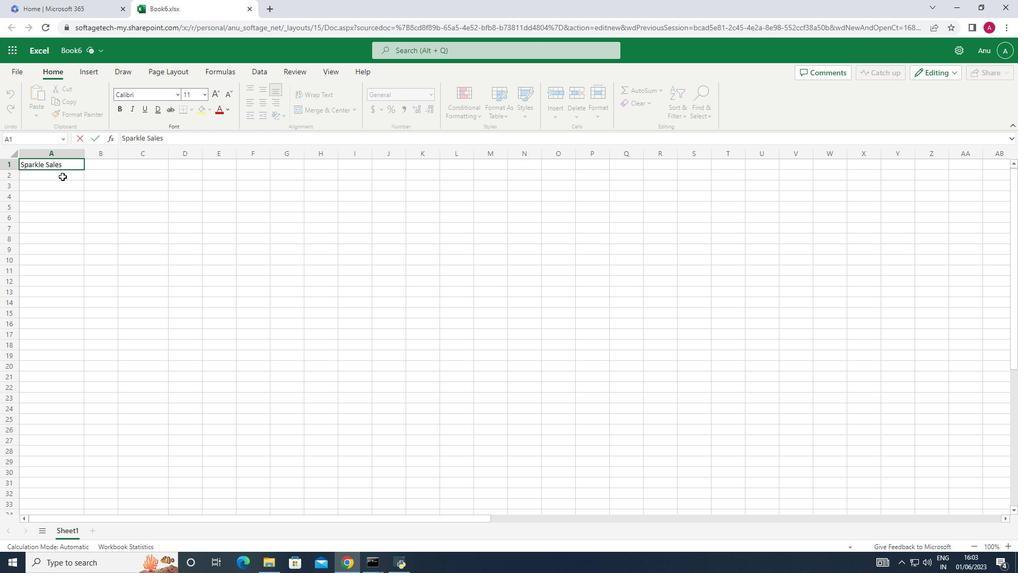 
Action: Mouse pressed left at (59, 178)
Screenshot: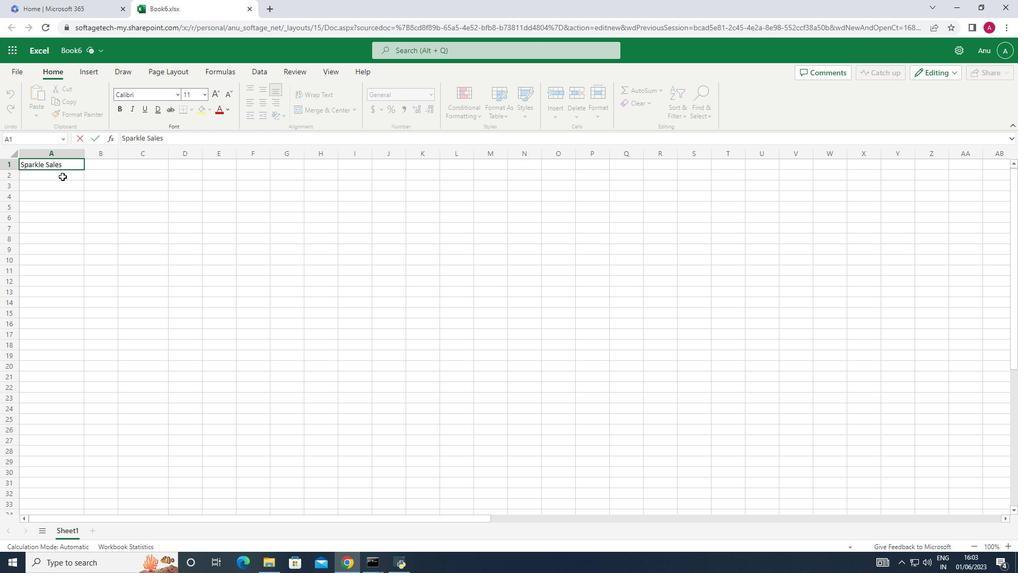 
Action: Key pressed <Key.shift>Name<Key.down><Key.shift>Joshua<Key.space><Key.shift>Rivera<Key.down><Key.shift>Zoey<Key.space><Key.shift>Coleman<Key.down><Key.shift>Ryan<Key.space><Key.shift>Wright<Key.down><Key.shift>Addison<Key.space><Key.shift><Key.shift>Bailey<Key.down><Key.shift>Jin<Key.backspace><Key.backspace>onatham<Key.space><Key.shift>Simmons<Key.down><Key.shift>Brooklyn<Key.space><Key.shift>Ward<Key.down><Key.shift>Caleb<Key.space><Key.shift><Key.shift><Key.shift><Key.shift><Key.shift><Key.shift><Key.shift>Barnes<Key.down><Key.shift>Ay<Key.backspace>udrey<Key.space><Key.shift>Collins<Key.down><Key.shift>Gabriel<Key.space><Key.shift>Perryy<Key.backspace><Key.down><Key.shift>Sfia<Key.space><Key.shift>Bell<Key.up><Key.up><Key.up><Key.up><Key.up><Key.up><Key.up><Key.up><Key.up><Key.up><Key.right><Key.shift>Item<Key.space>code<Key.down>2021<Key.down>2022<Key.down>2025<Key.down>215<Key.backspace><Key.backspace>022<Key.down>2012<Key.down>2015<Key.down>2031<Key.down>2055<Key.down>52<Key.backspace><Key.backspace>2025<Key.down>2026
Screenshot: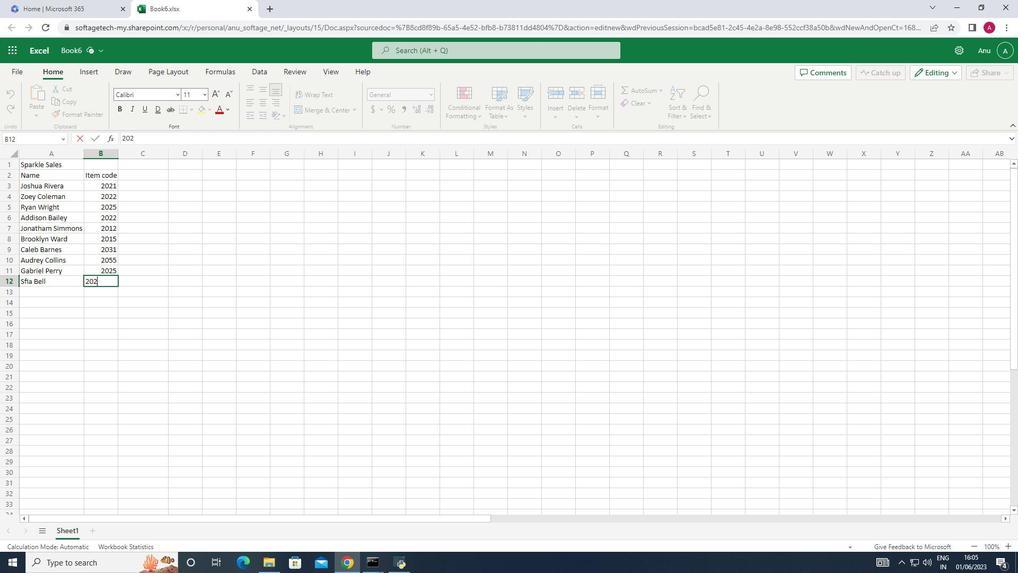 
Action: Mouse moved to (134, 178)
Screenshot: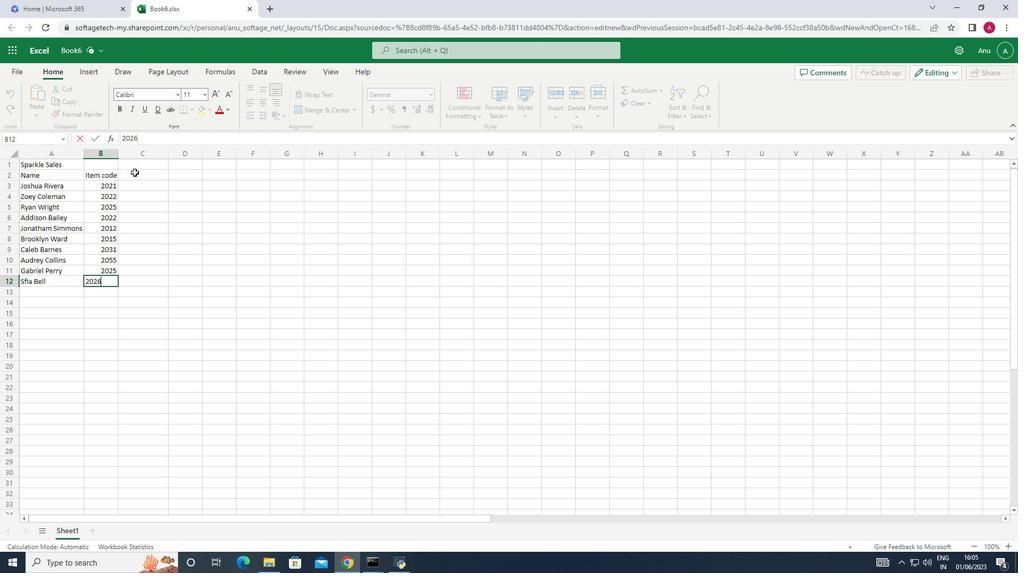
Action: Mouse pressed left at (134, 178)
Screenshot: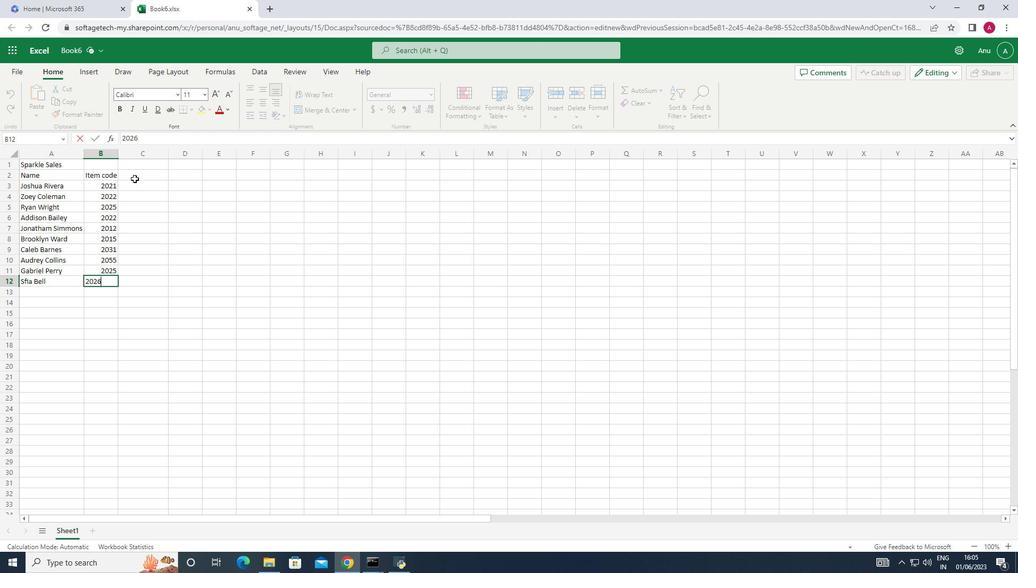 
Action: Key pressed <Key.shift>Product<Key.space><Key.shift>Re<Key.backspace>ange<Key.down>2501<Key.down>25001<Key.down>2504<Key.down>10000<Key.down>10050<Key.down>12540<Key.down>12365<Key.down>13250<Key.down>12500<Key.down>12500
Screenshot: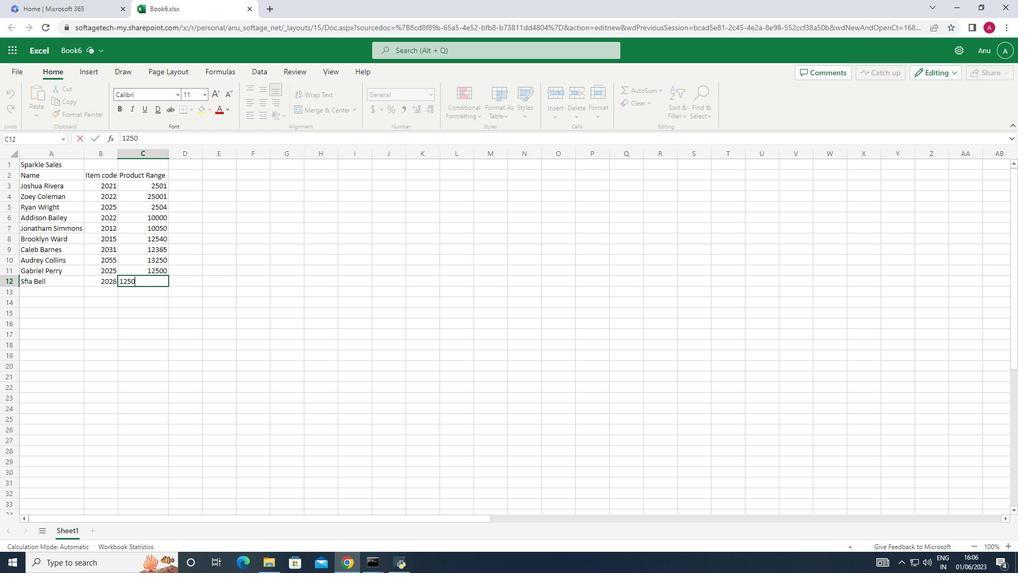 
Action: Mouse moved to (194, 174)
Screenshot: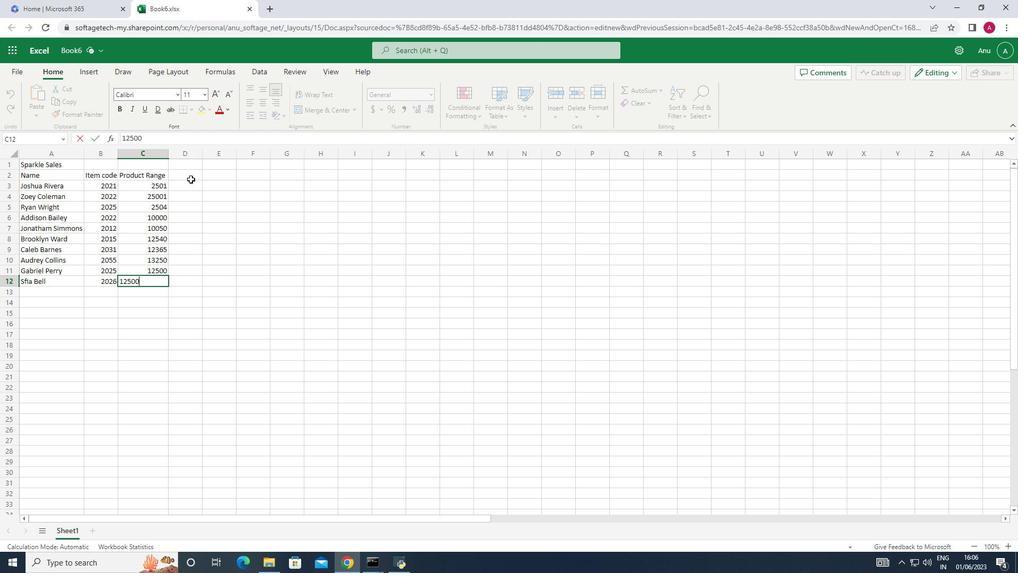
Action: Mouse pressed left at (194, 174)
Screenshot: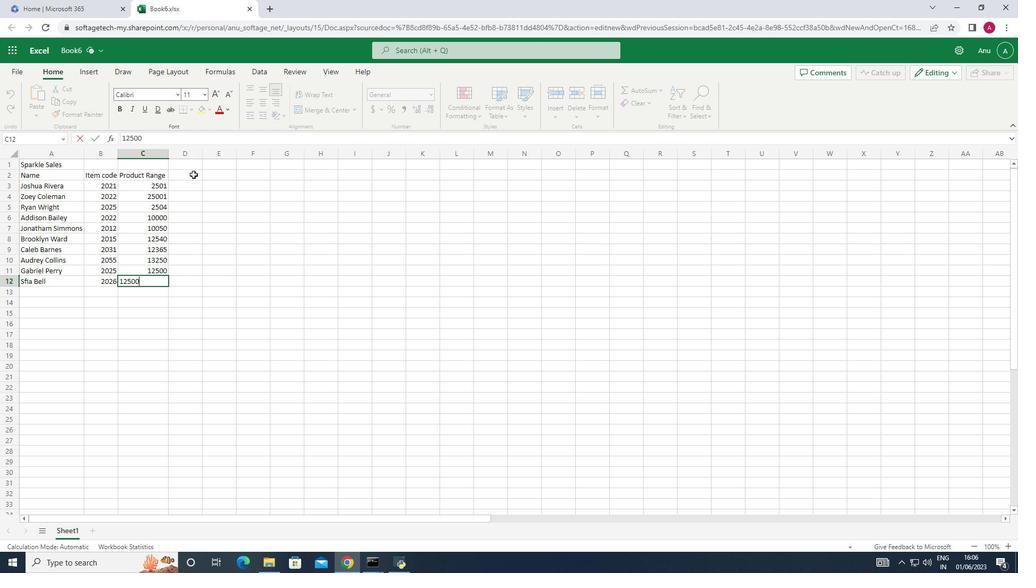 
Action: Mouse moved to (196, 176)
Screenshot: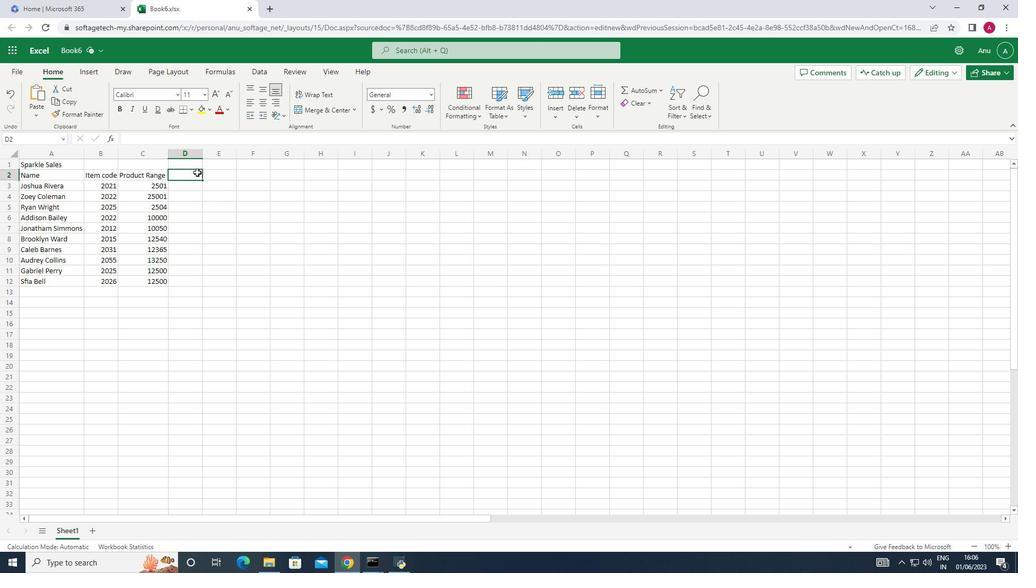
Action: Mouse pressed left at (196, 176)
Screenshot: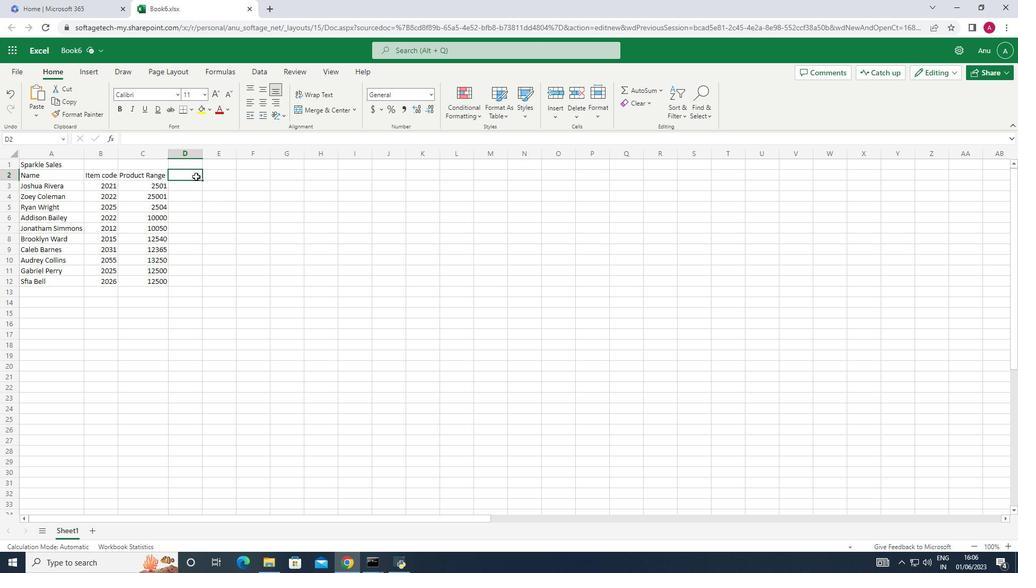 
Action: Key pressed <Key.shift_r>Products<Key.down><Key.shift_r><Key.shift_r><Key.shift_r><Key.shift_r><Key.shift_r><Key.shift_r><Key.shift_r><Key.shift_r><Key.shift_r><Key.shift_r>
Screenshot: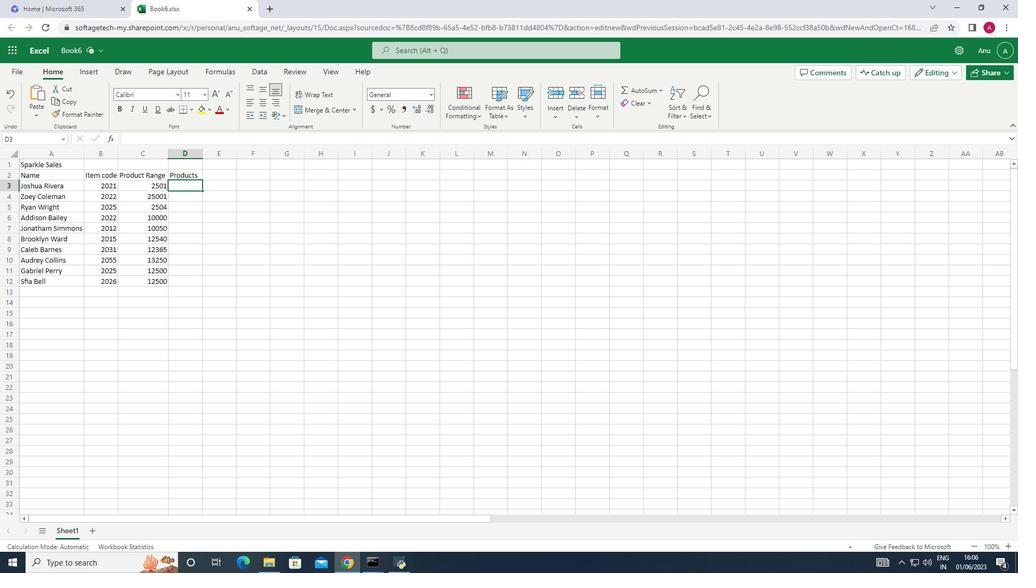
Action: Mouse moved to (196, 176)
Screenshot: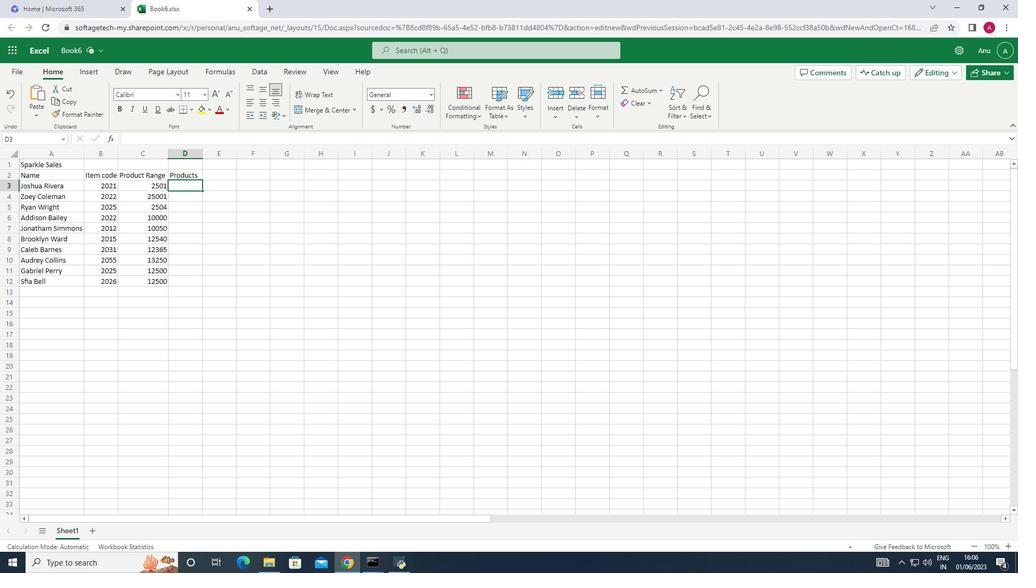 
Action: Key pressed <Key.shift_r><Key.shift_r><Key.shift_r><Key.shift_r><Key.shift_r>T<Key.shift_r><Key.shift_r><Key.shift_r><Key.shift_r><Key.shift_r><Key.shift_r><Key.shift_r>O<Key.shift_r>M<Key.shift>S<Key.space><Key.shift>Shoe<Key.down><Key.shift_r><Key.shift_r><Key.shift_r><Key.shift_r><Key.shift_r><Key.shift_r><Key.shift_r>UGG<Key.space><Key.shift>Shoe<Key.down><Key.shift>Wolverine<Key.space><Key.shift>Shoe<Key.down><Key.shift>Z-<Key.shift>Coil<Key.space><Key.shift>Shoe<Key.down><Key.shift>Adidas<Key.space><Key.shift>Shoe<Key.down><Key.shift>Gucci<Key.space><Key.shift><Key.shift><Key.shift><Key.shift><Key.shift><Key.shift>T-<Key.shift>Shirt<Key.down><Key.shift>Louis<Key.space><Key.shift><Key.shift><Key.shift><Key.shift><Key.shift><Key.shift><Key.shift><Key.shift><Key.shift><Key.shift><Key.shift><Key.shift><Key.shift><Key.shift><Key.shift><Key.shift><Key.shift><Key.shift><Key.shift><Key.shift>Vuitton<Key.space><Key.shift>Bag<Key.down><Key.shift>Zara<Key.space><Key.shift>Shirt<Key.space><Key.shift><Key.shift><Key.shift><Key.shift><Key.shift><Key.shift><Key.shift><Key.shift><Key.shift><Key.shift><Key.shift><Key.shift><Key.shift><Key.shift><Key.shift><Key.shift><Key.shift><Key.shift><Key.shift><Key.shift><Key.shift>H<Key.shift>&<Key.shift><Key.backspace><Key.backspace><Key.down><Key.shift><Key.shift><Key.shift><Key.shift><Key.shift><Key.shift><Key.shift><Key.shift><Key.shift><Key.shift><Key.shift><Key.shift><Key.shift>H<Key.shift>&<Key.shift>M<Key.space><Key.shift><Key.shift><Key.shift><Key.shift><Key.shift><Key.shift><Key.shift><Key.shift><Key.shift><Key.shift><Key.shift><Key.shift><Key.shift><Key.shift><Key.shift>jeans<Key.down><Key.shift>Chanel<Key.space>perfume<Key.down>
Screenshot: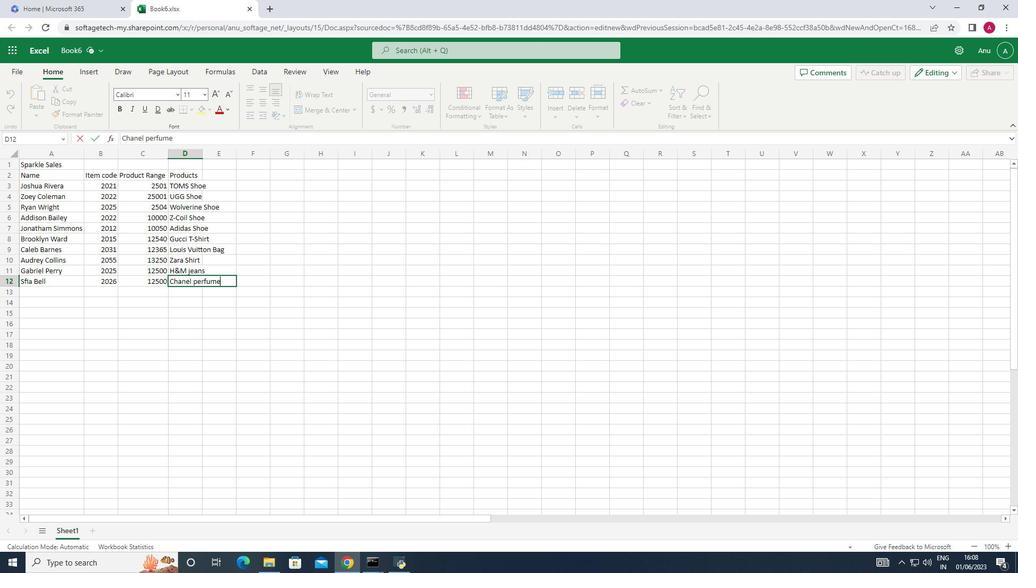
Action: Mouse moved to (212, 213)
Screenshot: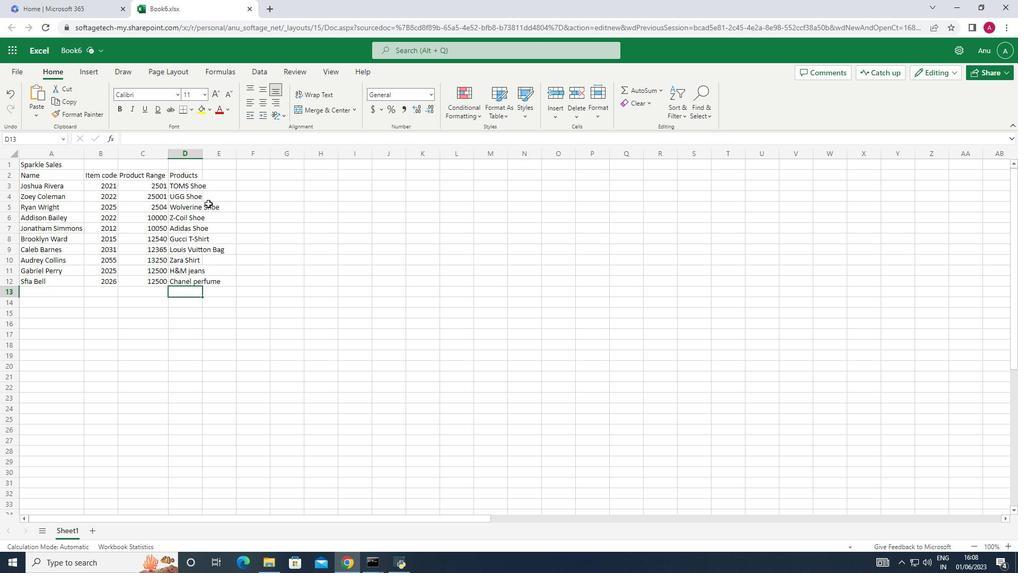 
Action: Mouse scrolled (212, 213) with delta (0, 0)
Screenshot: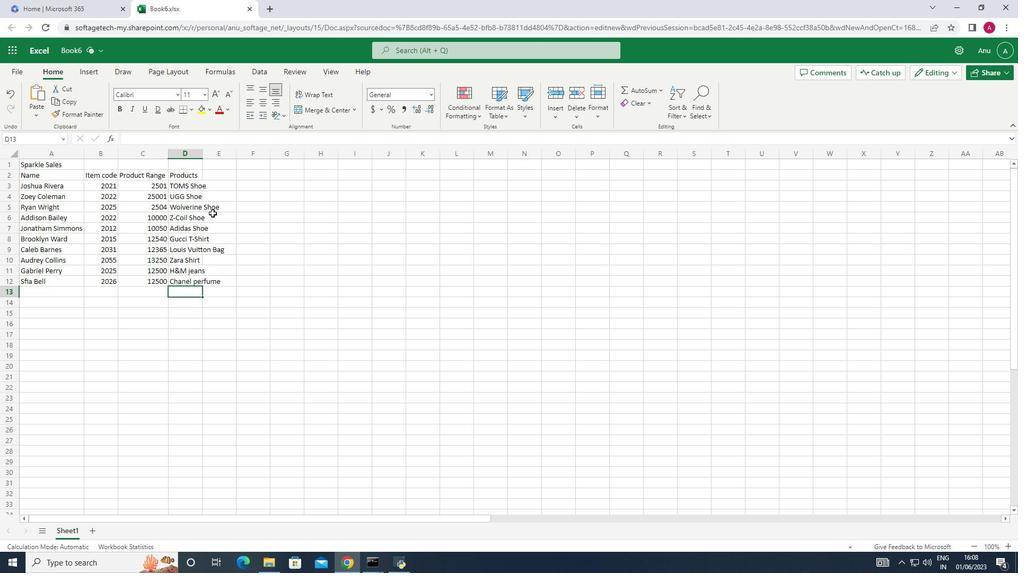 
Action: Mouse moved to (227, 171)
Screenshot: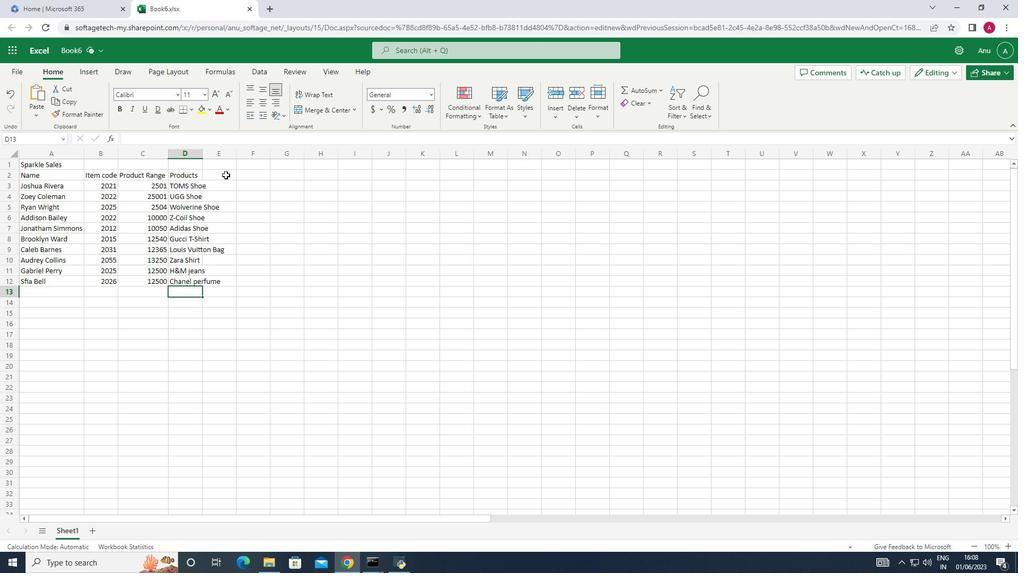 
Action: Mouse pressed left at (227, 171)
Screenshot: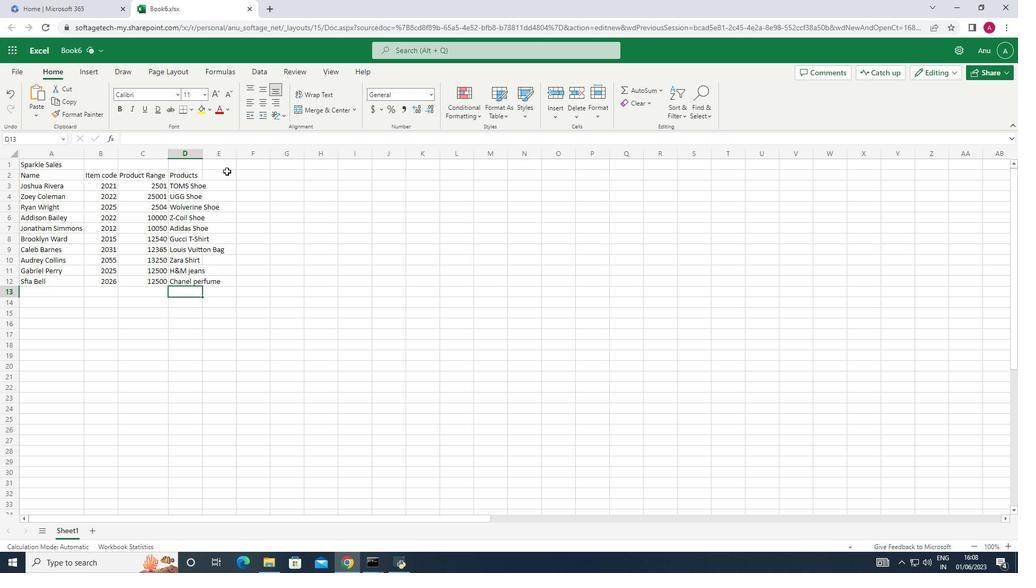 
Action: Mouse moved to (202, 153)
Screenshot: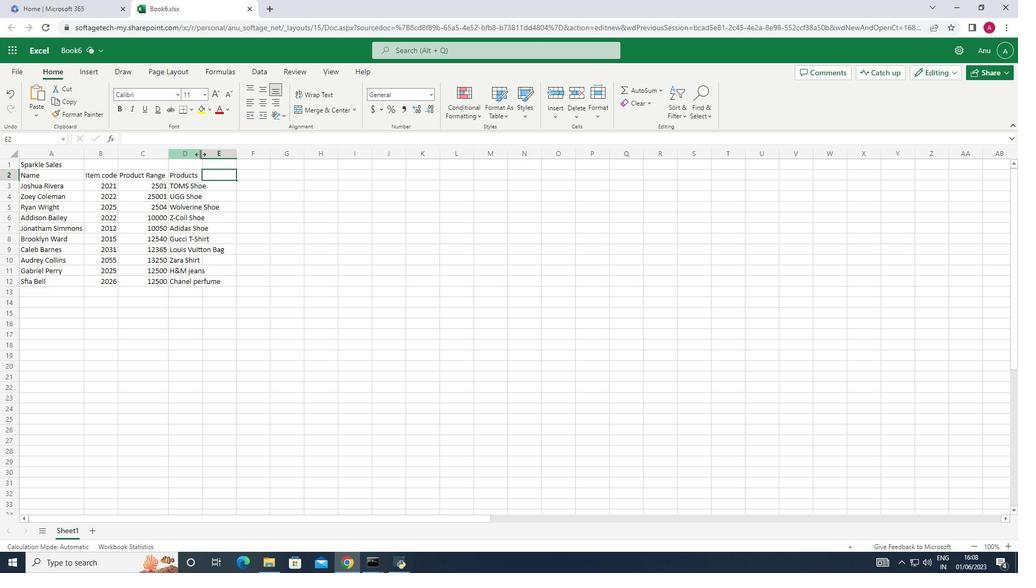 
Action: Mouse pressed left at (202, 153)
Screenshot: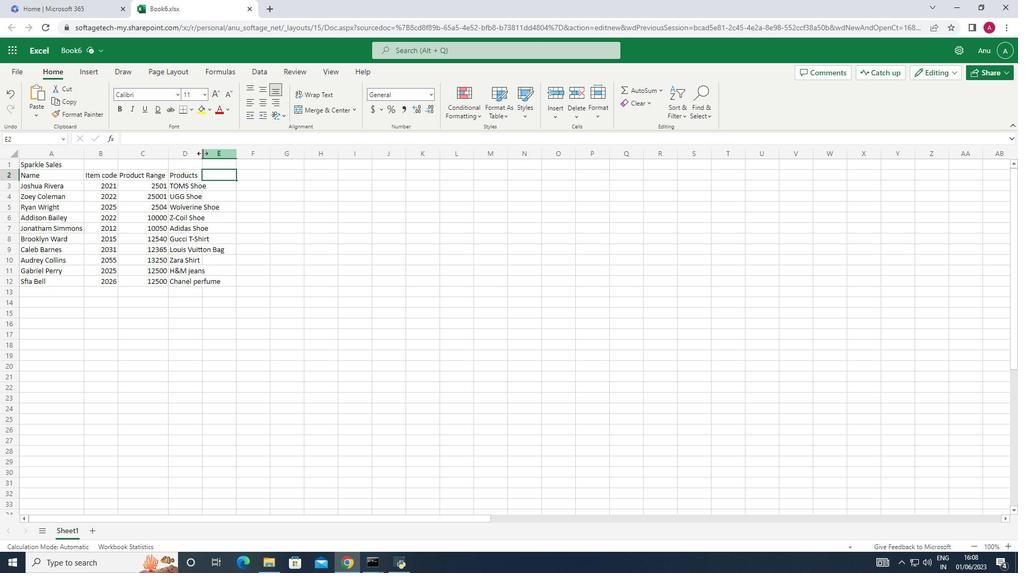 
Action: Mouse pressed left at (202, 153)
Screenshot: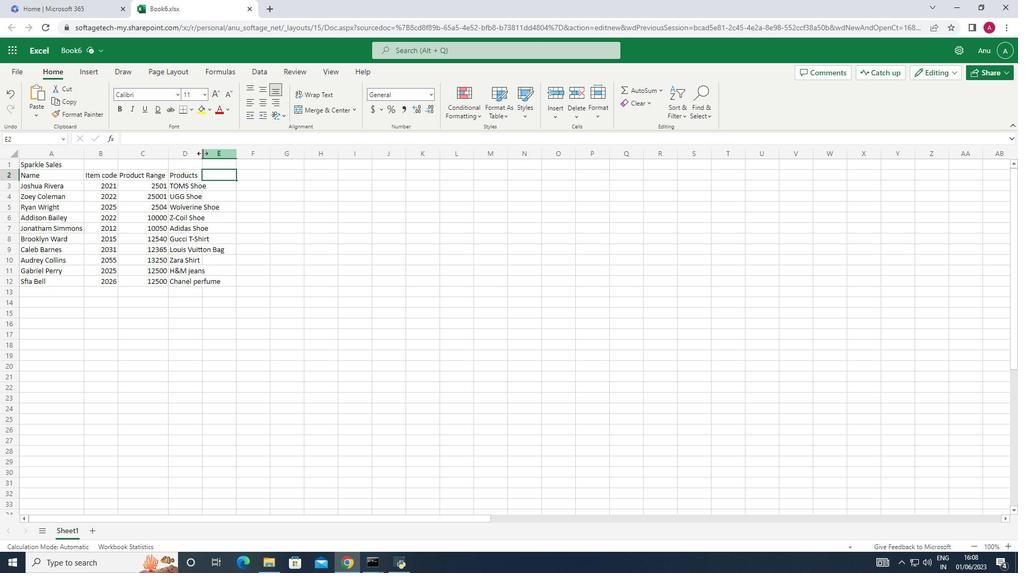 
Action: Mouse moved to (249, 176)
Screenshot: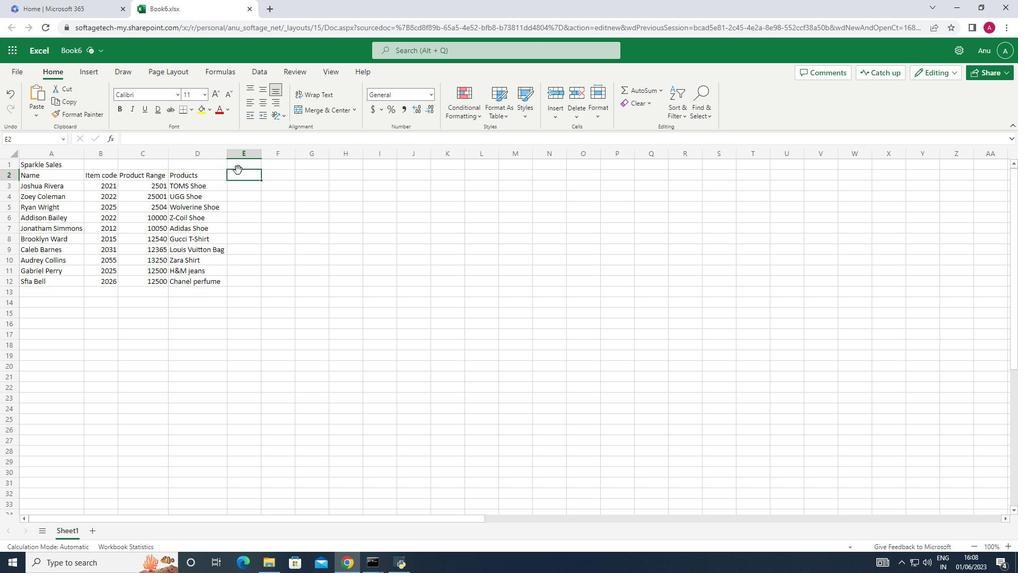 
Action: Key pressed <Key.shift><Key.shift>Quantity<Key.down><Key.up>3<Key.down>4<Key.down>5<Key.down>5<Key.down>4<Key.down>3<Key.down>4<Key.down>5<Key.down>4<Key.down>3<Key.down>5
Screenshot: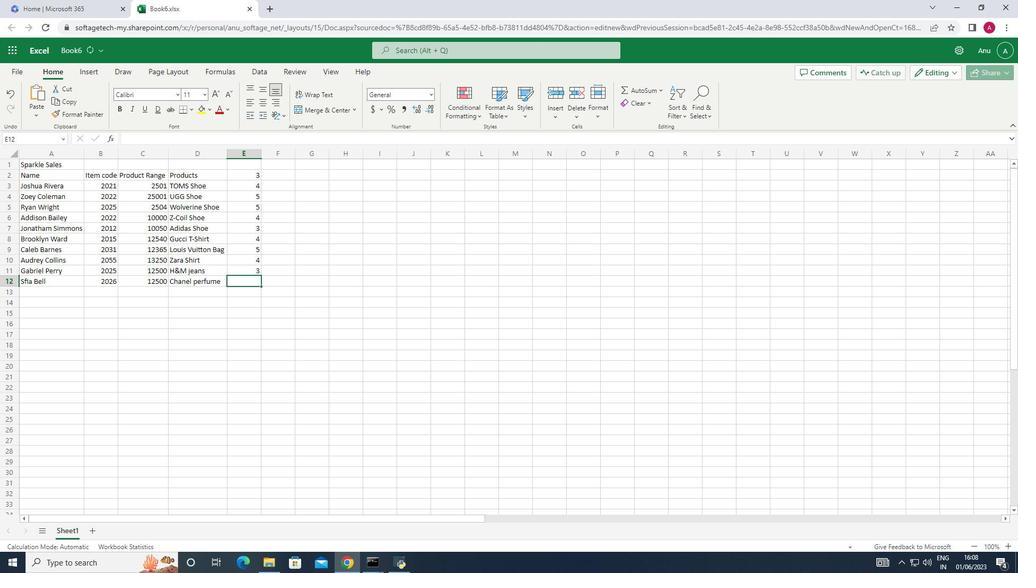 
Action: Mouse moved to (253, 175)
Screenshot: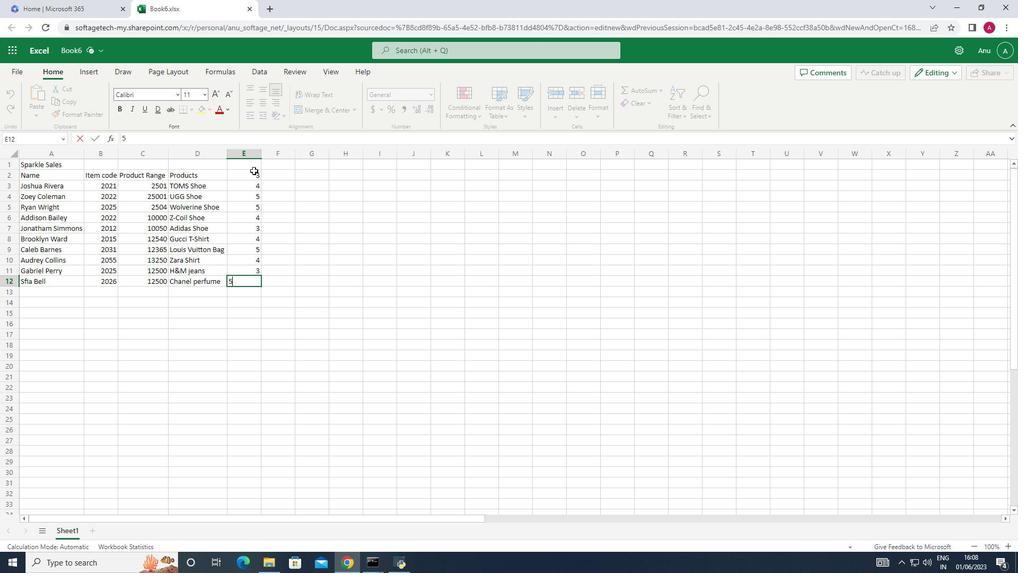 
Action: Mouse pressed left at (253, 175)
Screenshot: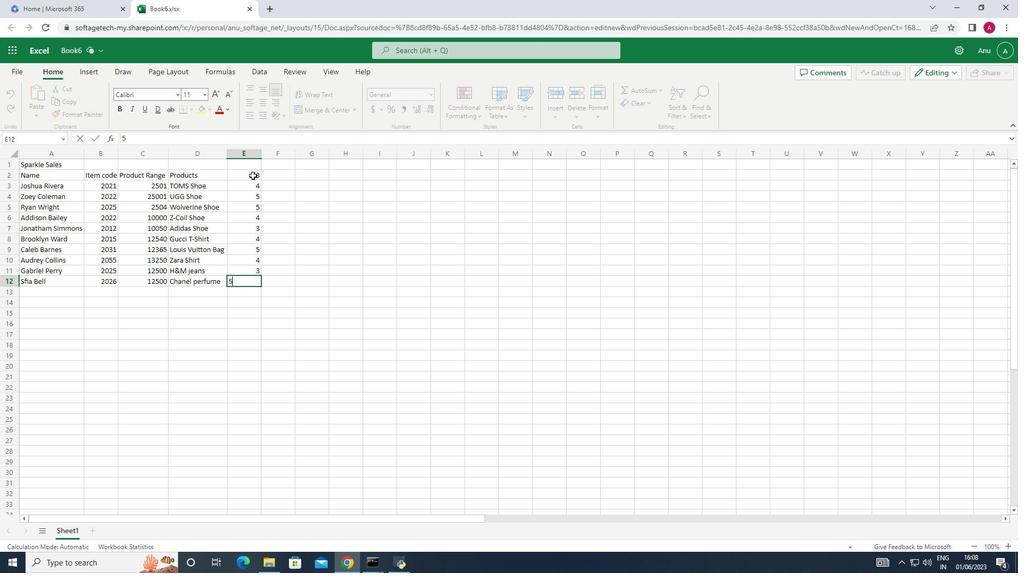 
Action: Key pressed <Key.shift>Quantity
Screenshot: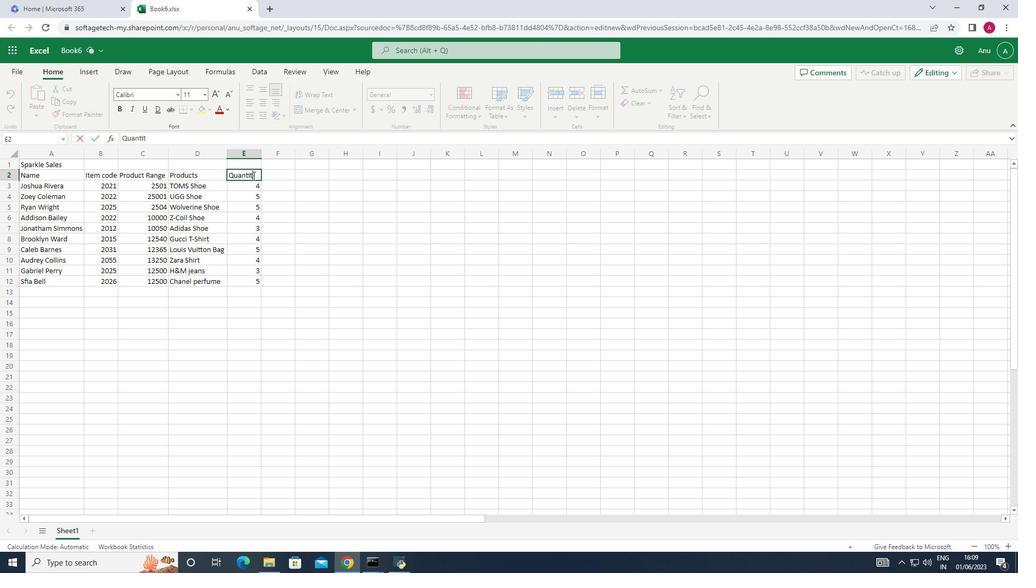 
Action: Mouse moved to (276, 177)
Screenshot: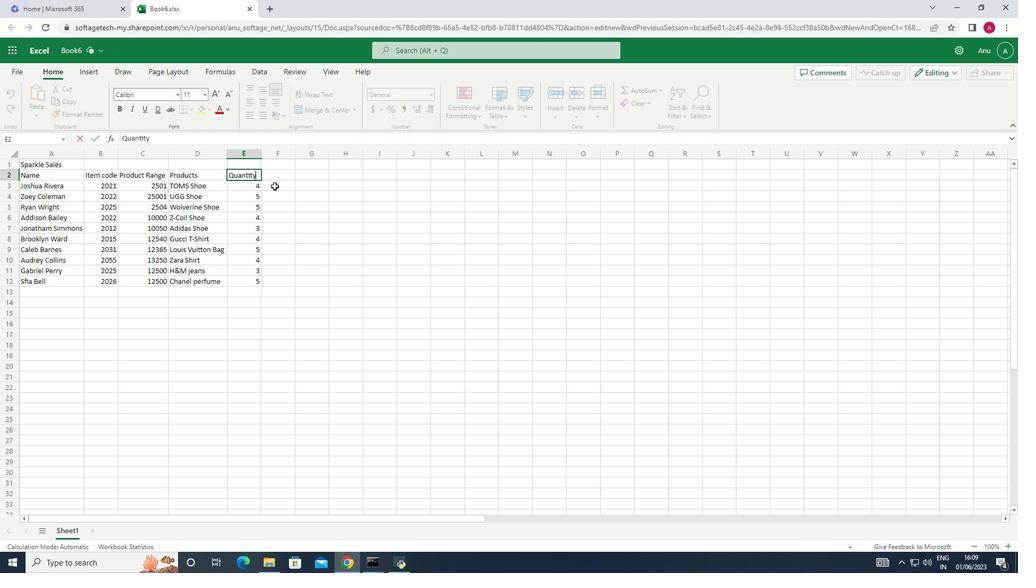 
Action: Mouse pressed left at (276, 177)
Screenshot: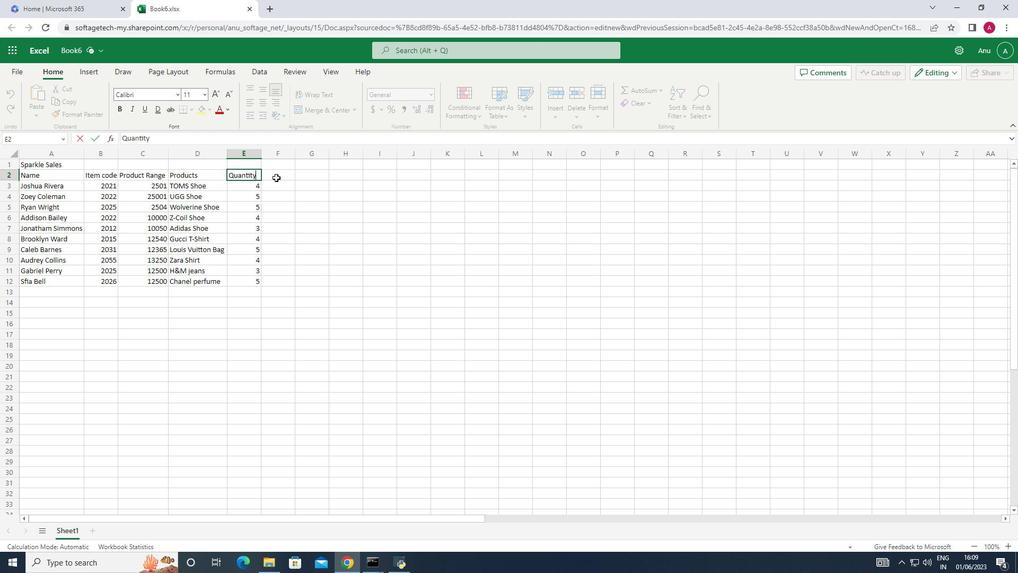
Action: Key pressed <Key.shift>Tax
Screenshot: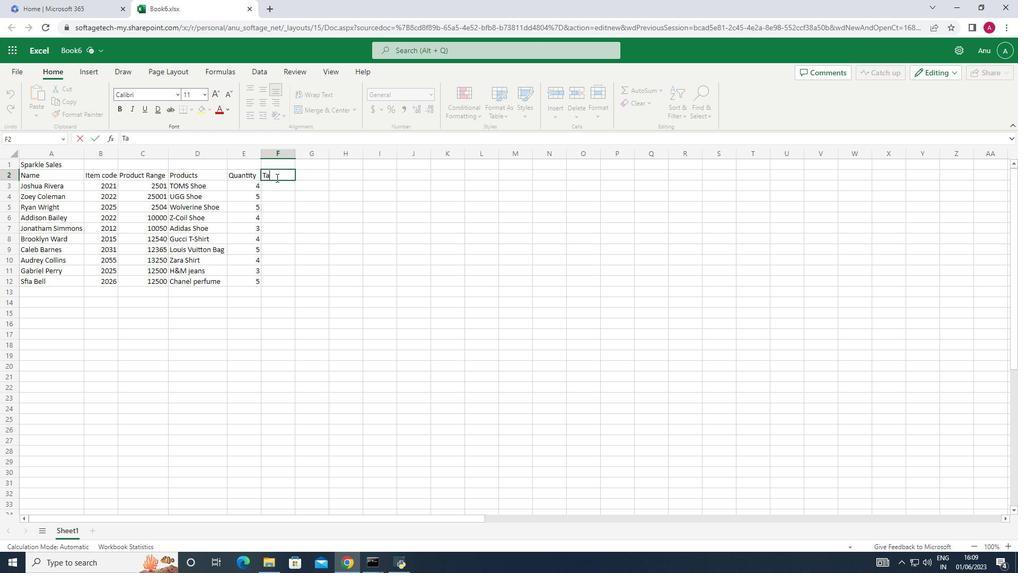 
Action: Mouse moved to (284, 188)
Screenshot: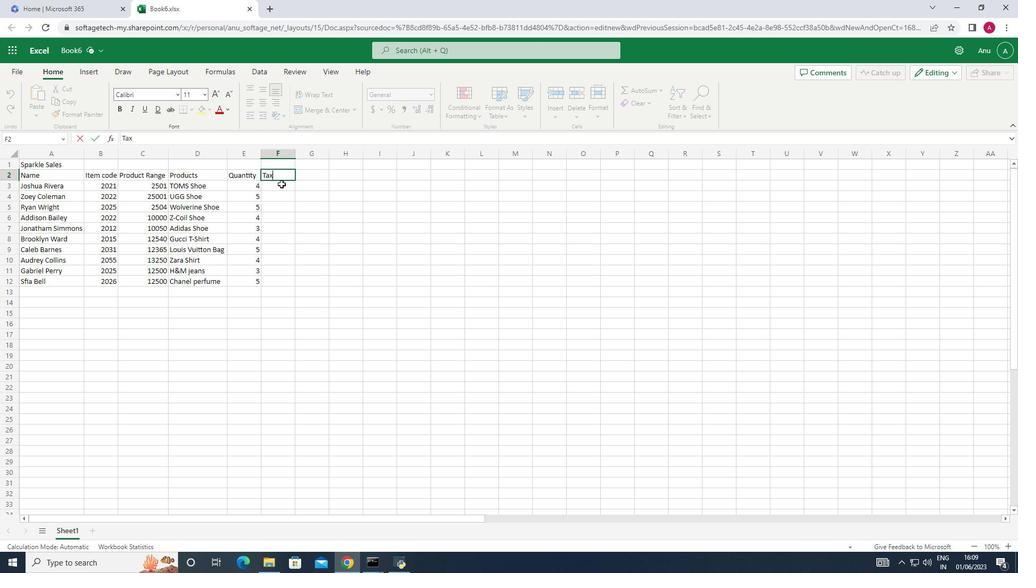 
Action: Mouse pressed left at (284, 188)
Screenshot: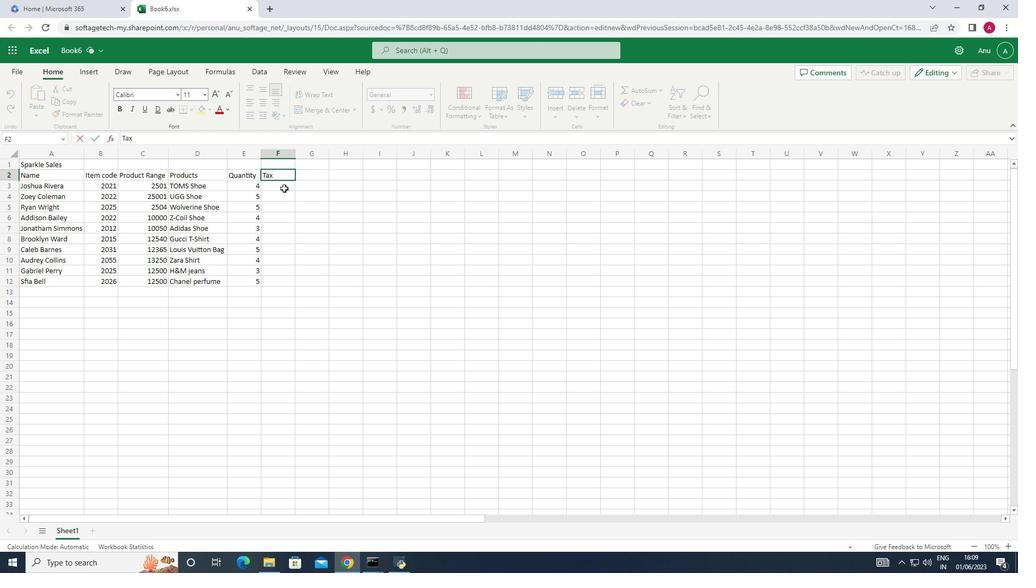 
Action: Key pressed =
Screenshot: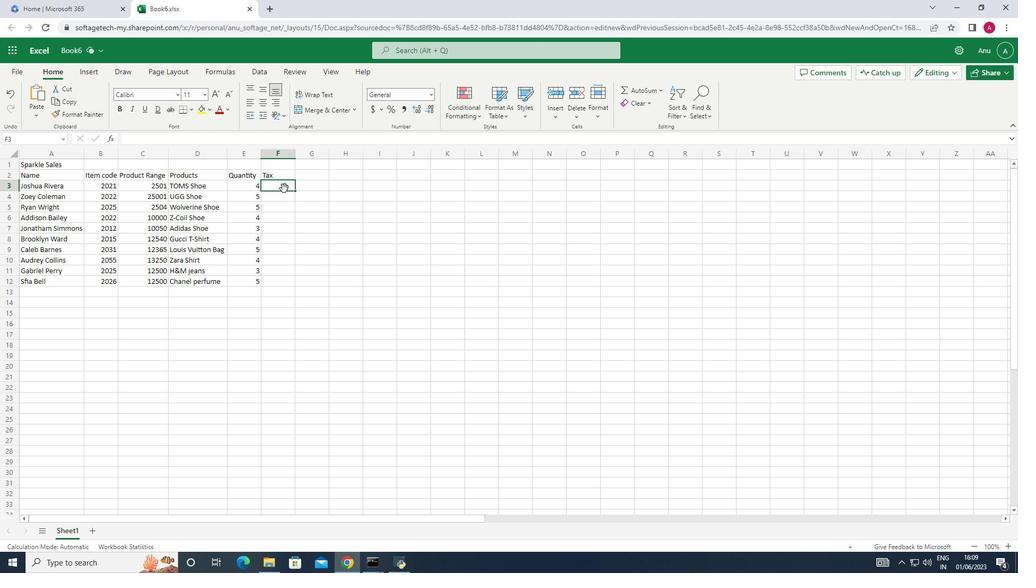 
Action: Mouse moved to (152, 185)
Screenshot: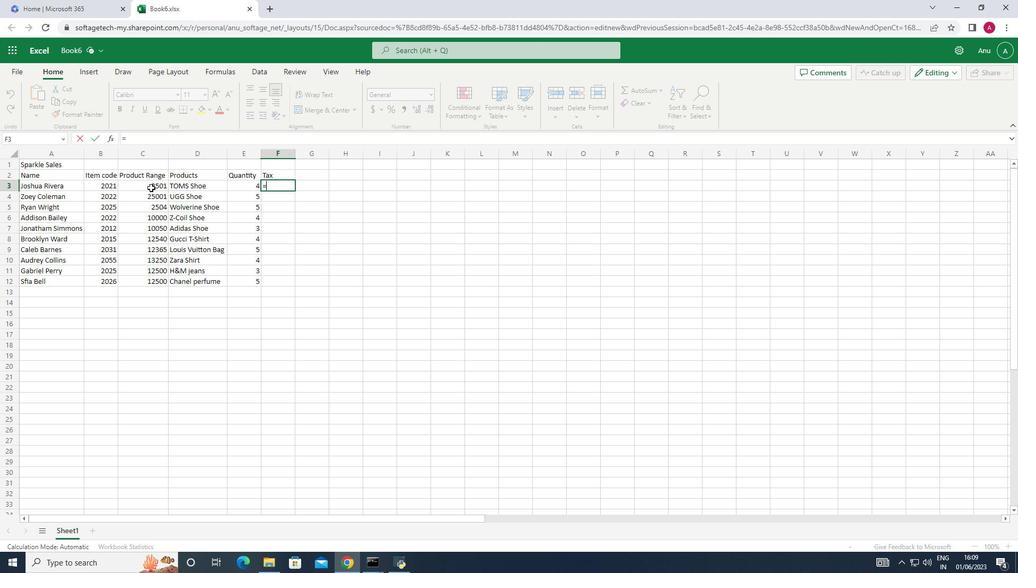 
Action: Mouse pressed left at (152, 185)
Screenshot: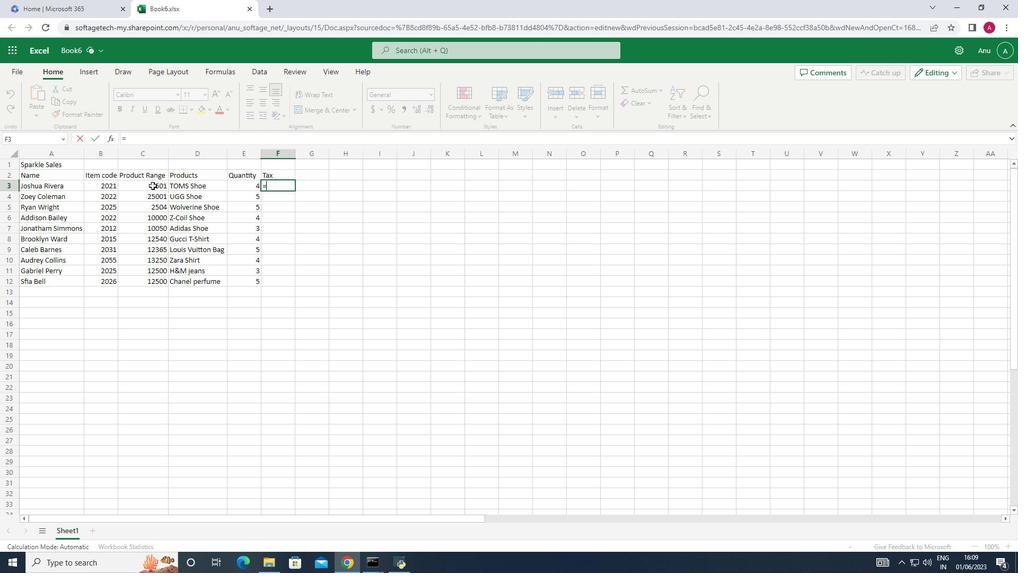 
Action: Key pressed *12<Key.shift_r>%<Key.enter>
Screenshot: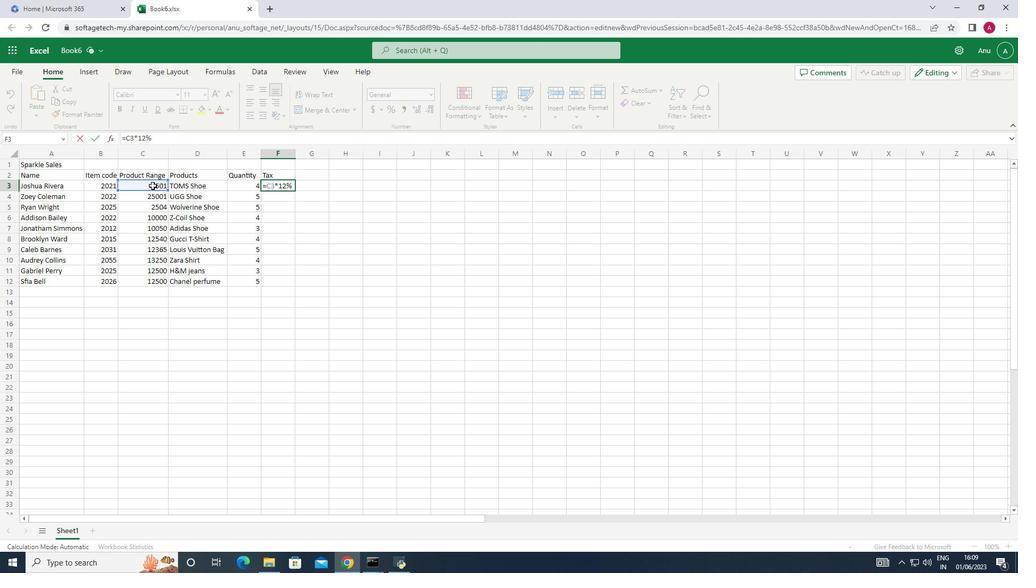 
Action: Mouse moved to (289, 181)
Screenshot: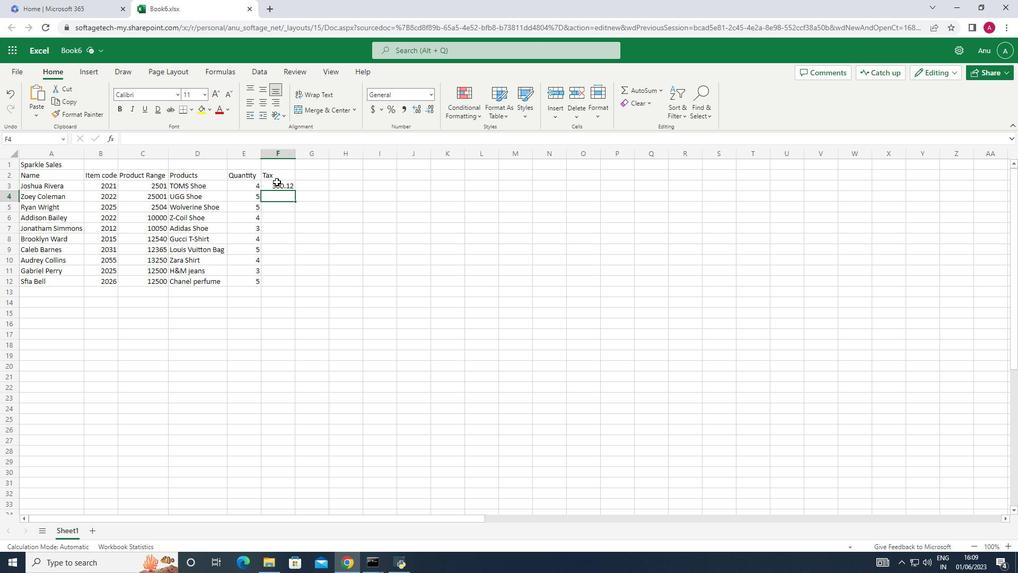 
Action: Mouse pressed left at (289, 181)
Screenshot: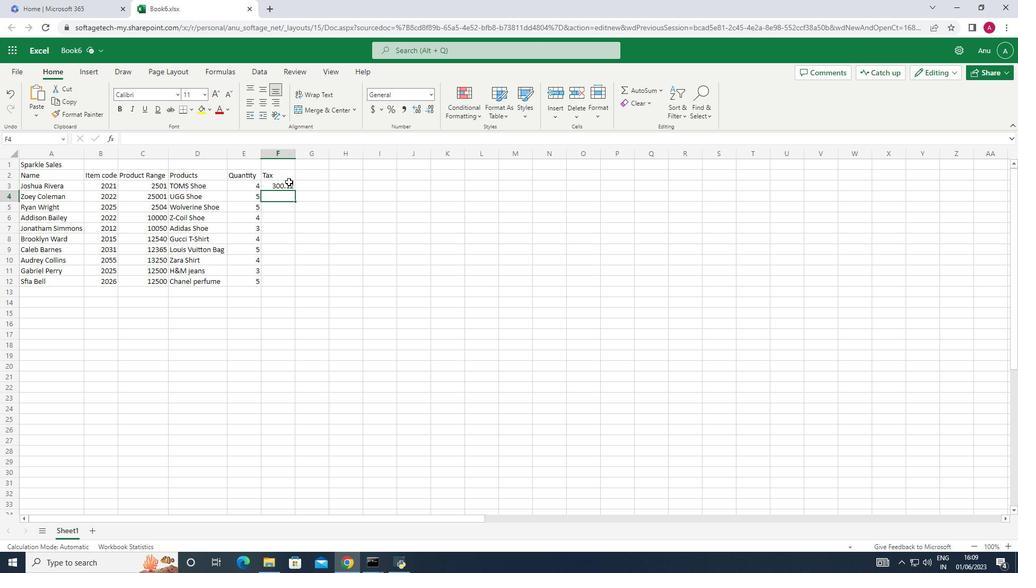 
Action: Mouse moved to (295, 190)
Screenshot: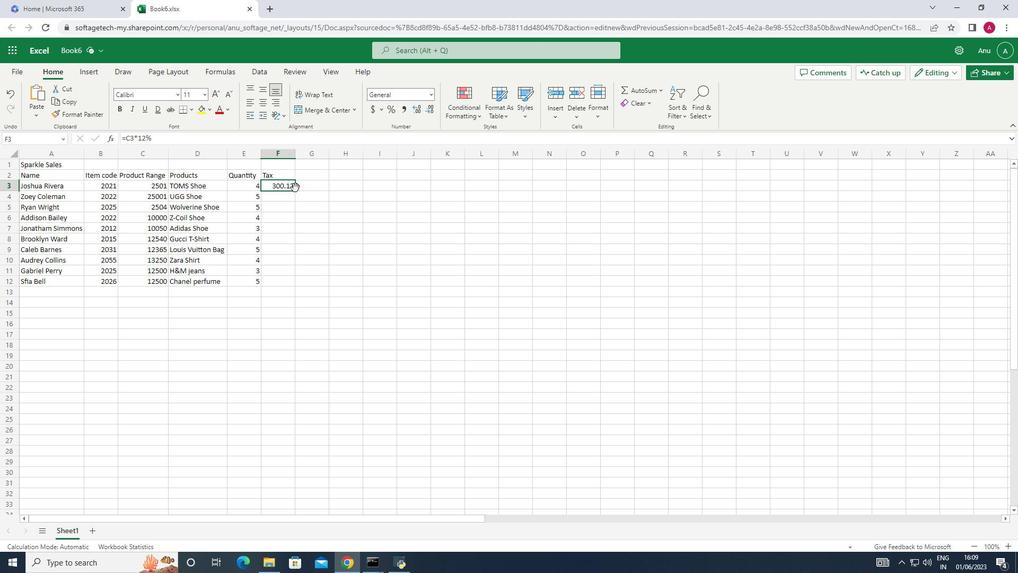 
Action: Mouse pressed left at (295, 190)
Screenshot: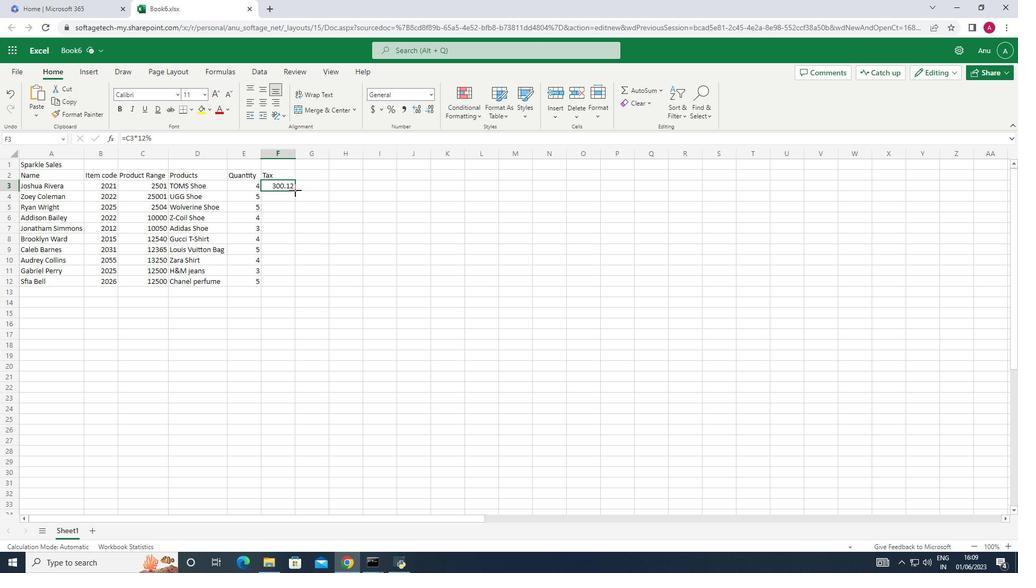 
Action: Mouse moved to (322, 178)
Screenshot: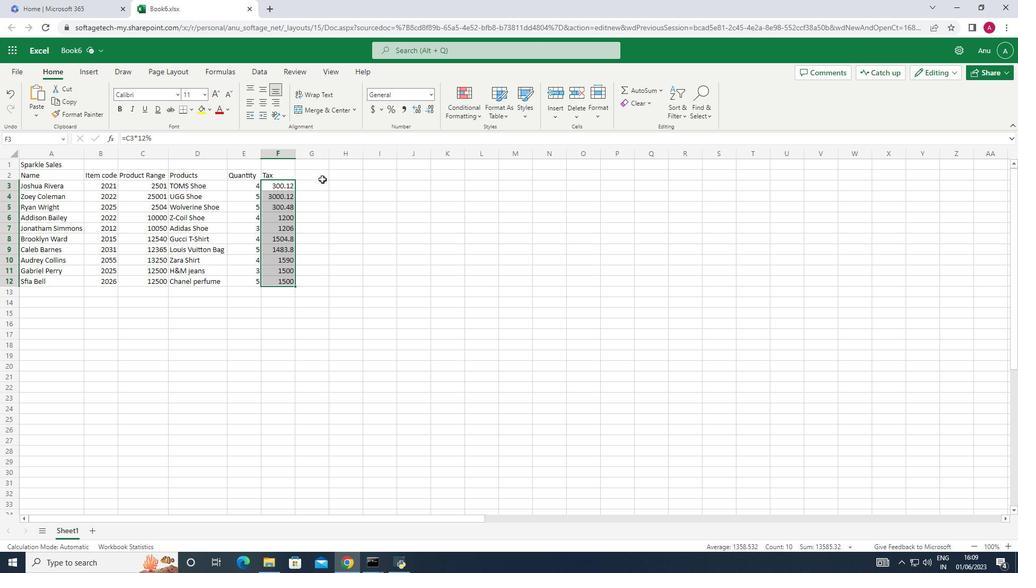 
Action: Mouse pressed left at (322, 178)
Screenshot: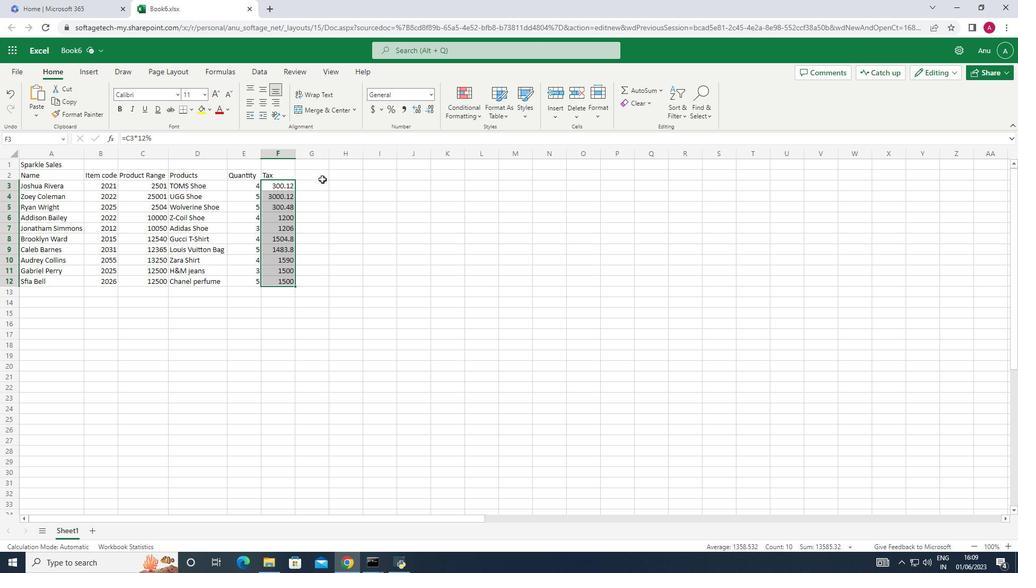 
Action: Key pressed <Key.shift>Commisio<Key.backspace><Key.backspace>sion<Key.down>=
Screenshot: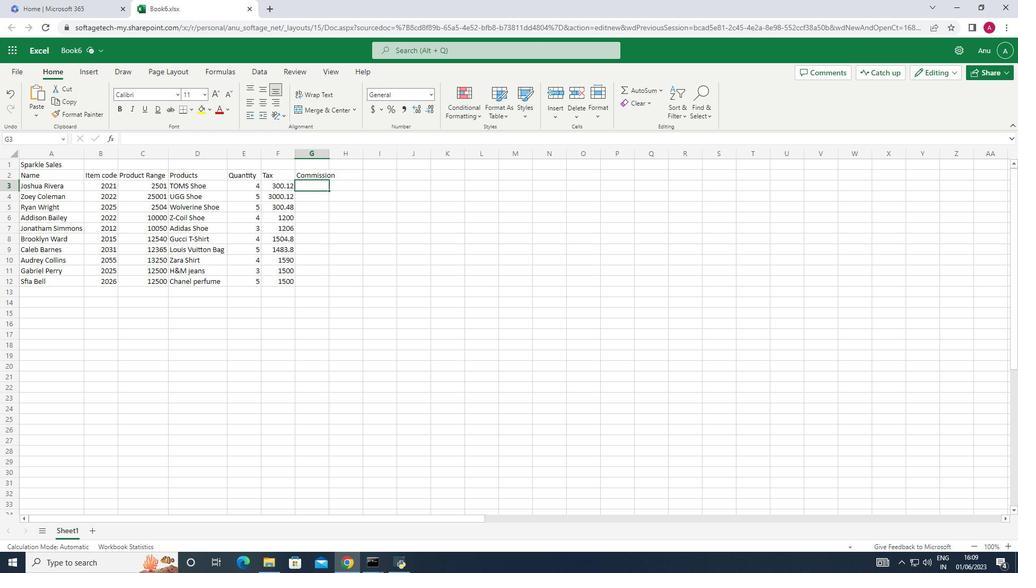 
Action: Mouse moved to (145, 186)
Screenshot: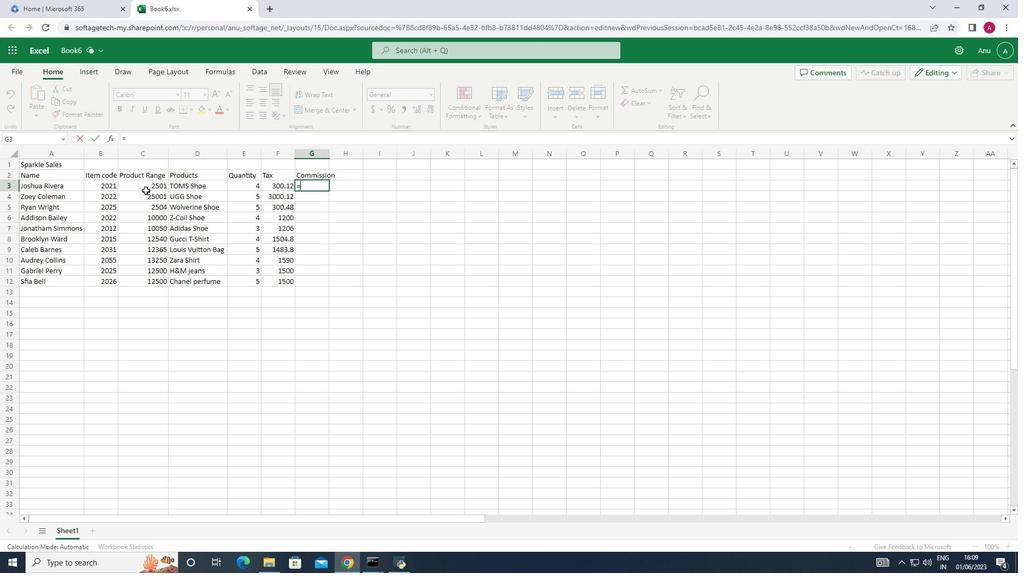 
Action: Mouse pressed left at (145, 186)
Screenshot: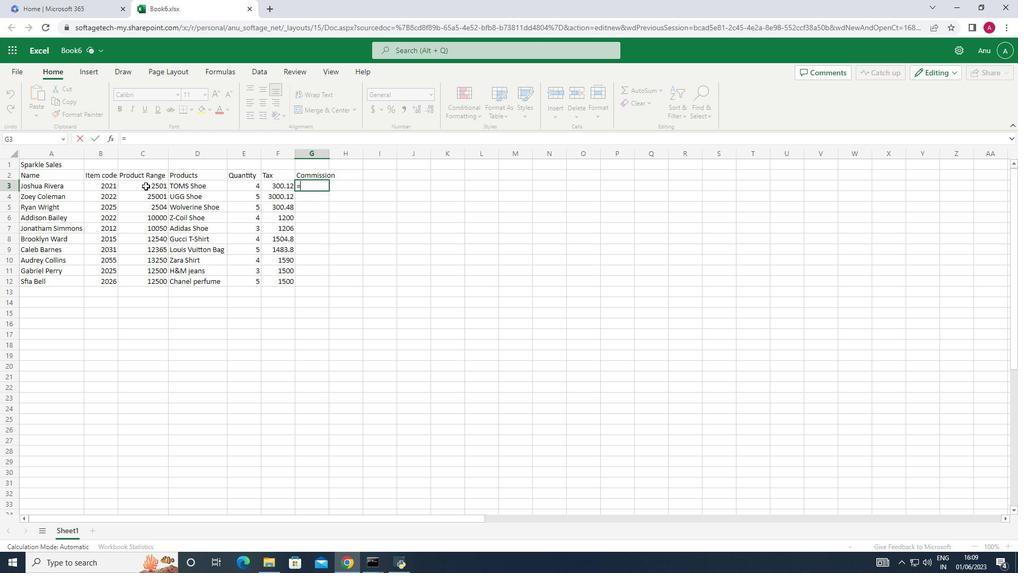 
Action: Key pressed *2<Key.shift_r>%<Key.enter>
Screenshot: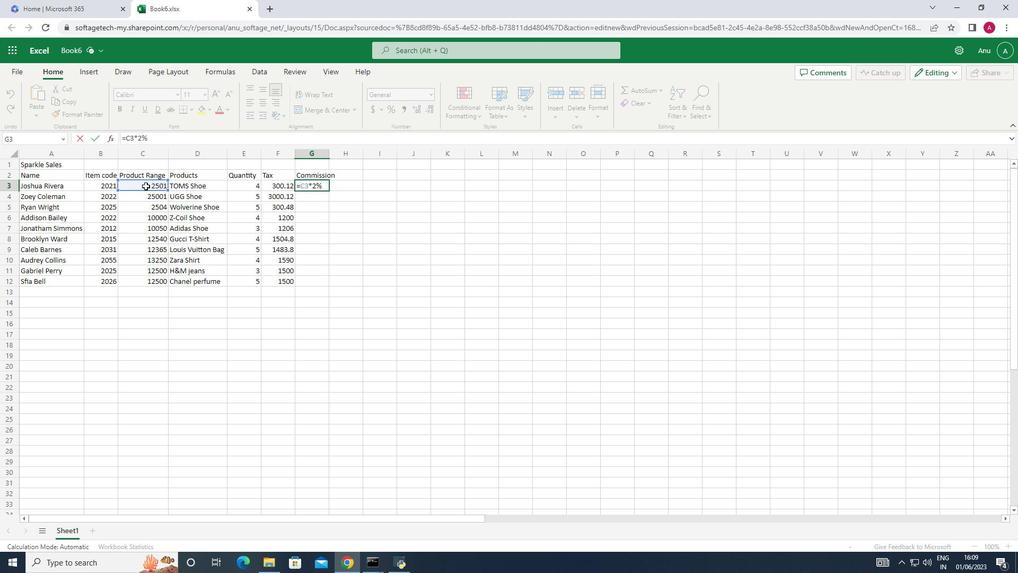 
Action: Mouse moved to (322, 185)
Screenshot: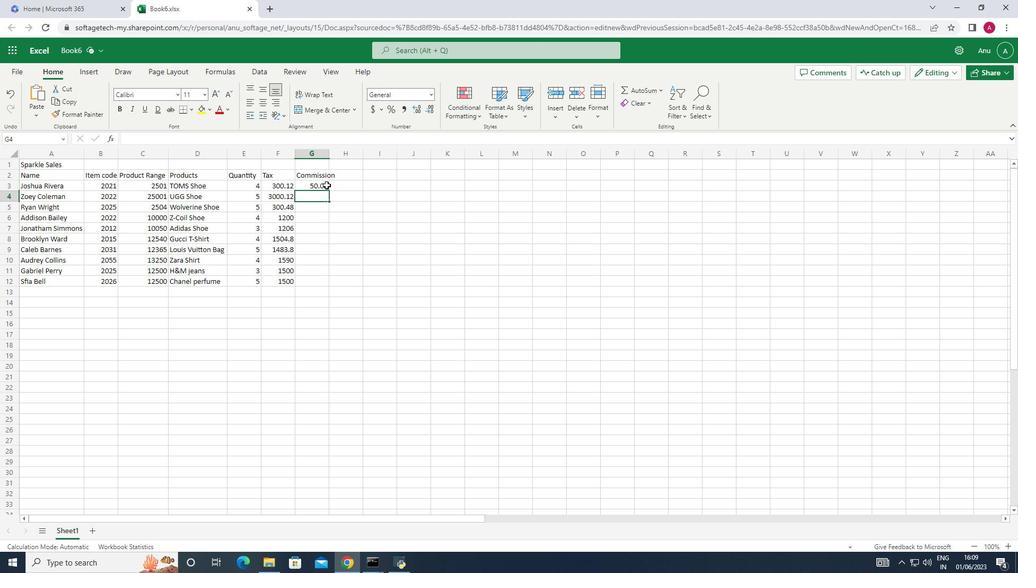 
Action: Mouse pressed left at (322, 185)
Screenshot: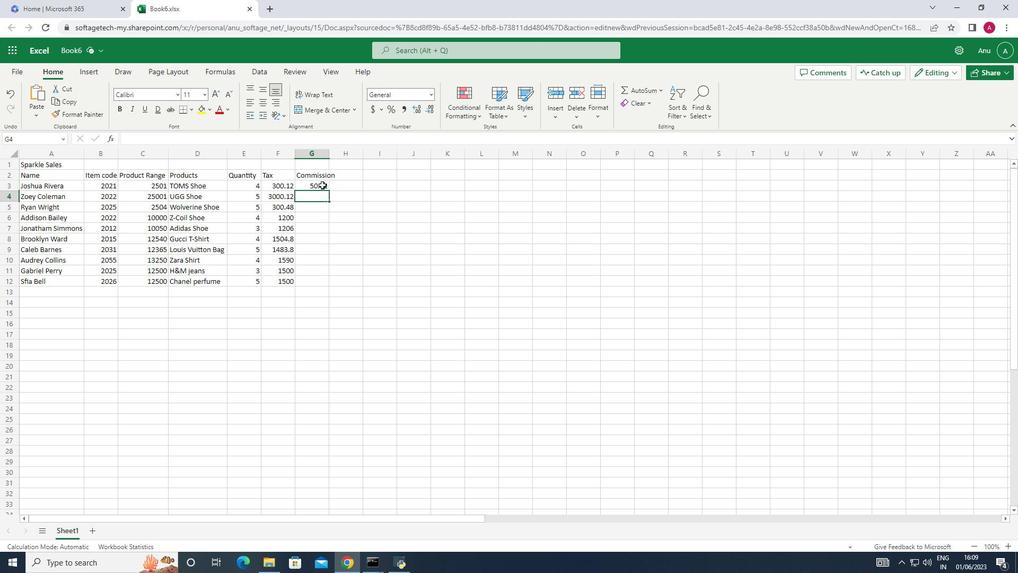 
Action: Mouse moved to (329, 189)
Screenshot: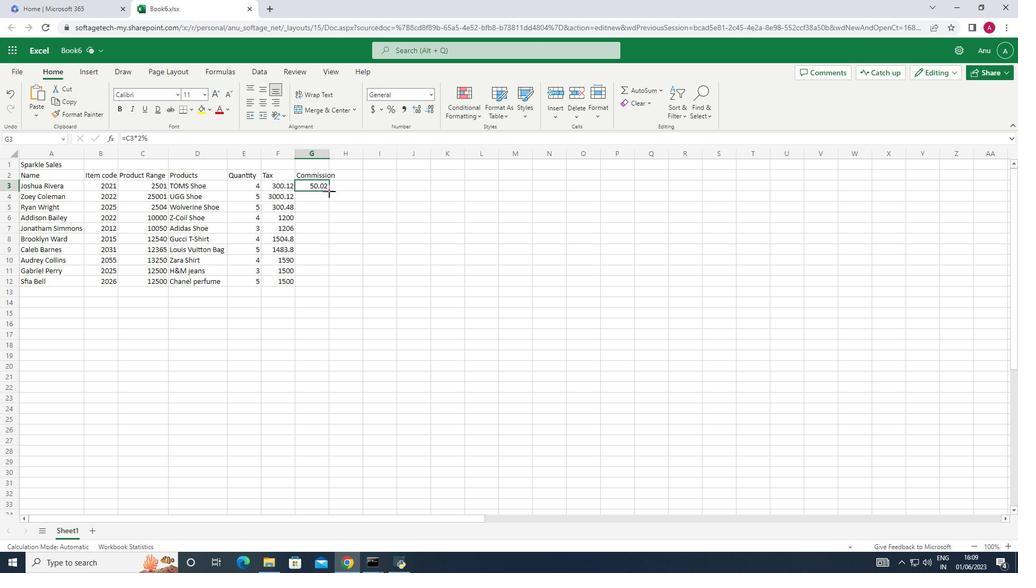 
Action: Mouse pressed left at (329, 189)
Screenshot: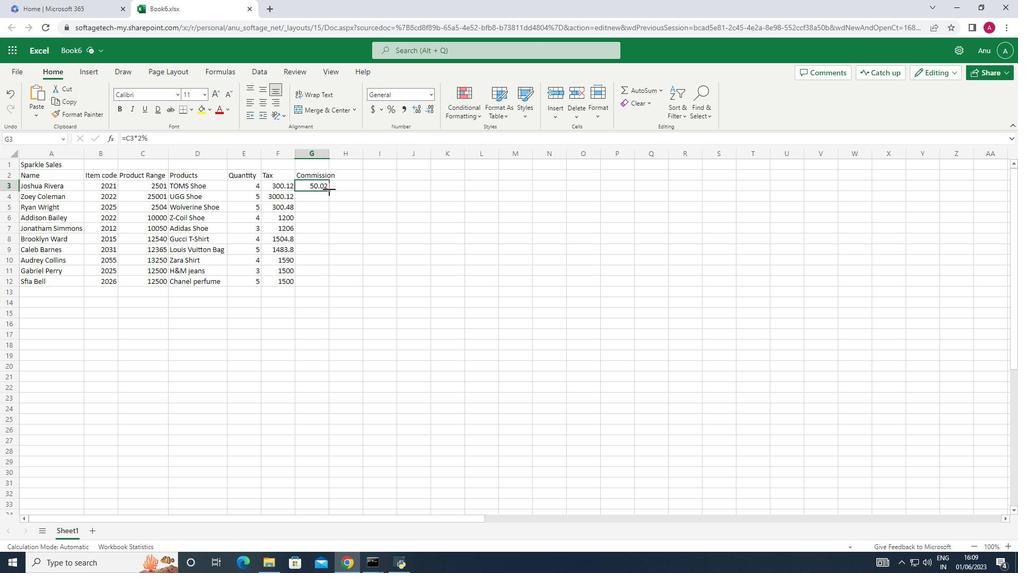 
Action: Mouse moved to (349, 174)
Screenshot: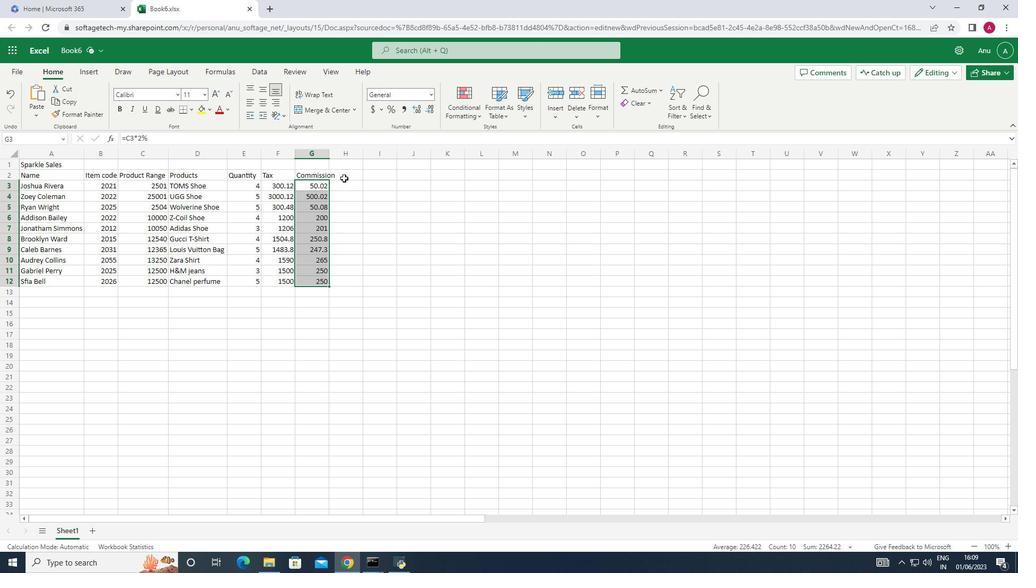 
Action: Mouse pressed left at (349, 174)
Screenshot: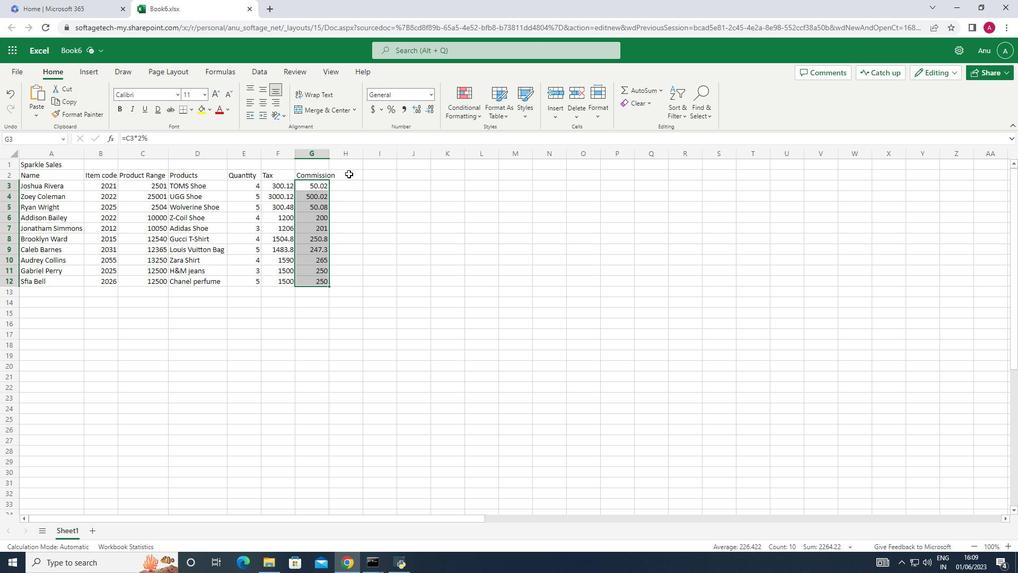 
Action: Mouse moved to (331, 151)
Screenshot: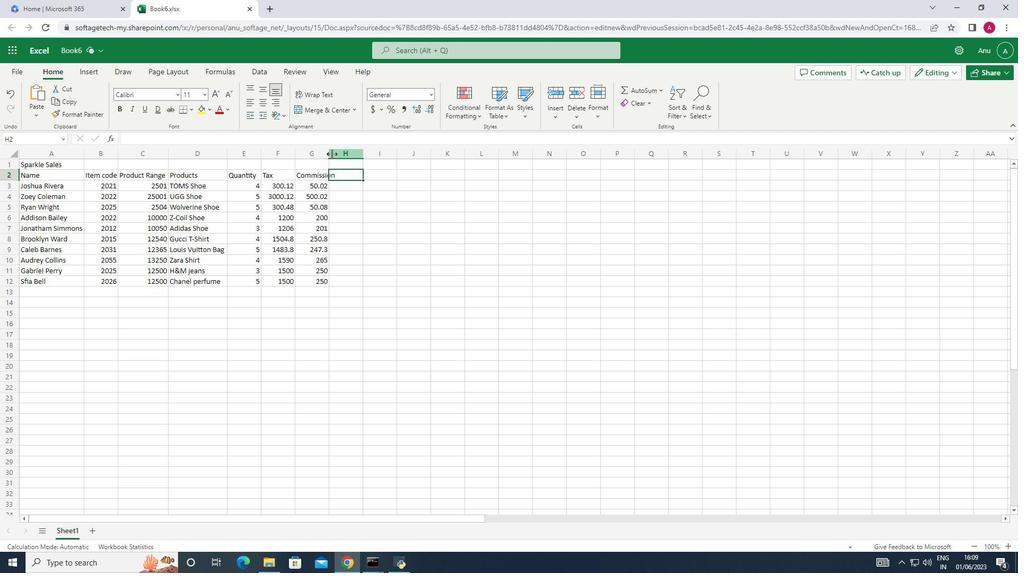 
Action: Mouse pressed left at (331, 151)
Screenshot: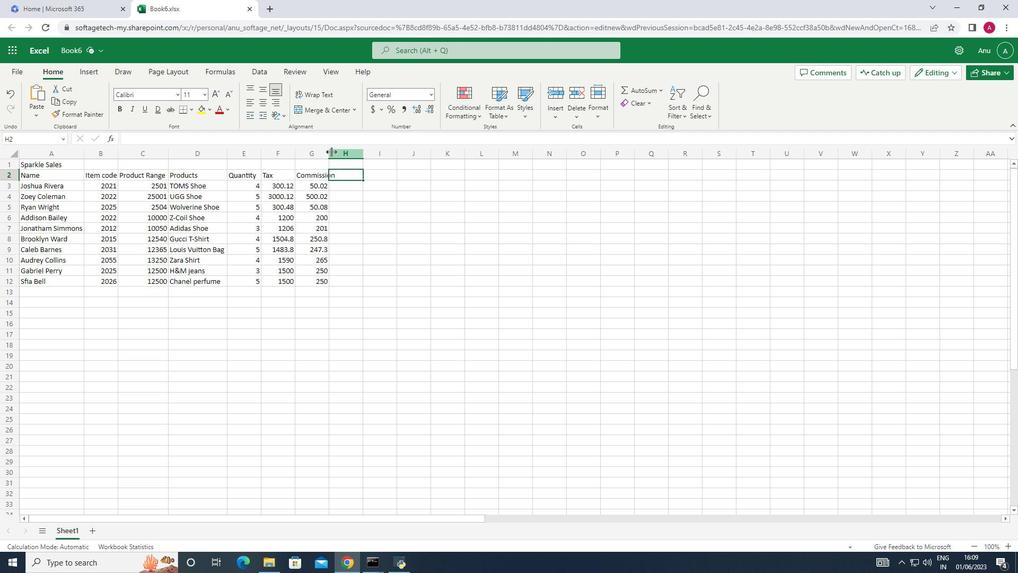 
Action: Mouse pressed left at (331, 151)
Screenshot: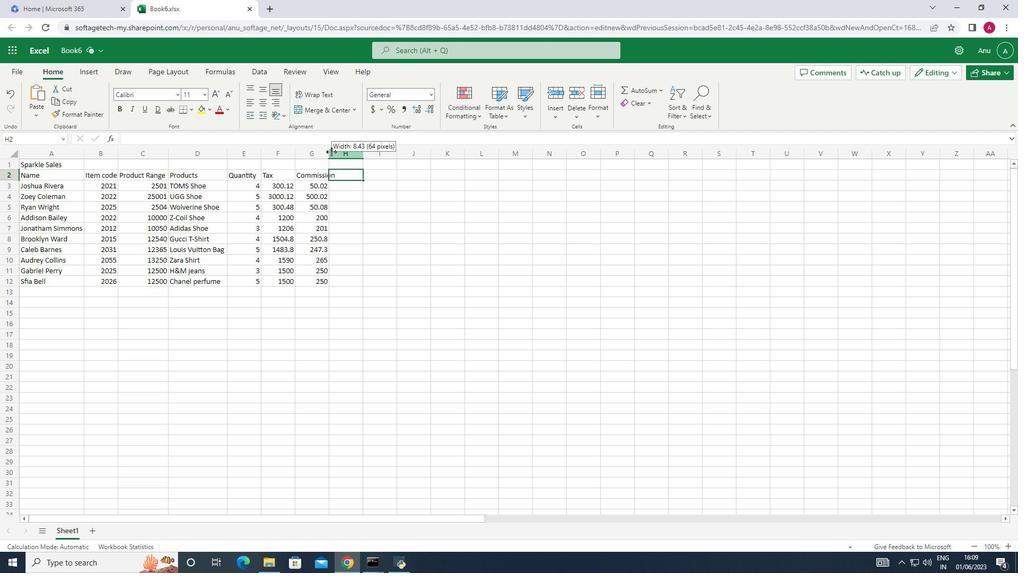 
Action: Mouse moved to (331, 194)
Screenshot: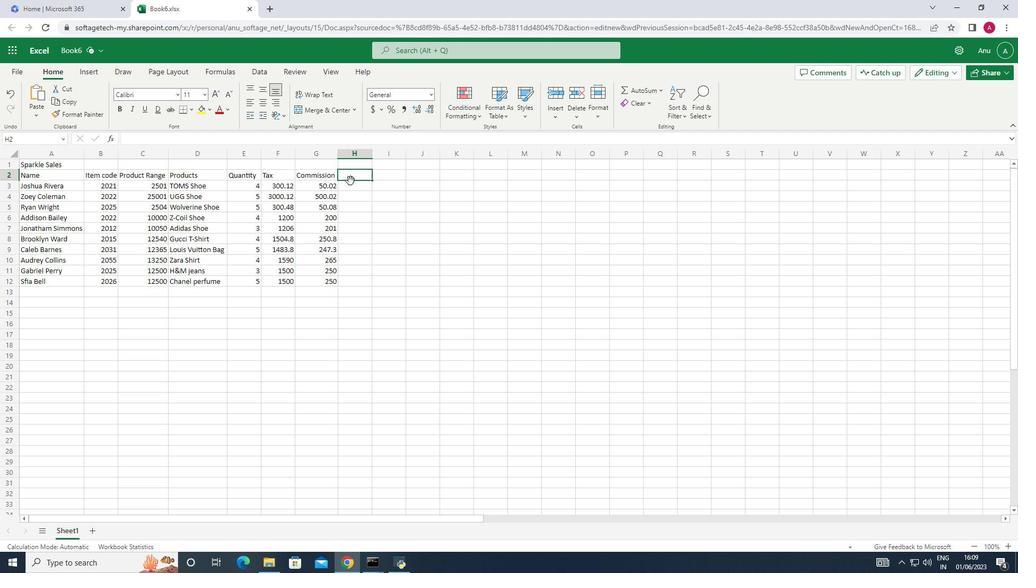 
Action: Key pressed <Key.shift>Total
Screenshot: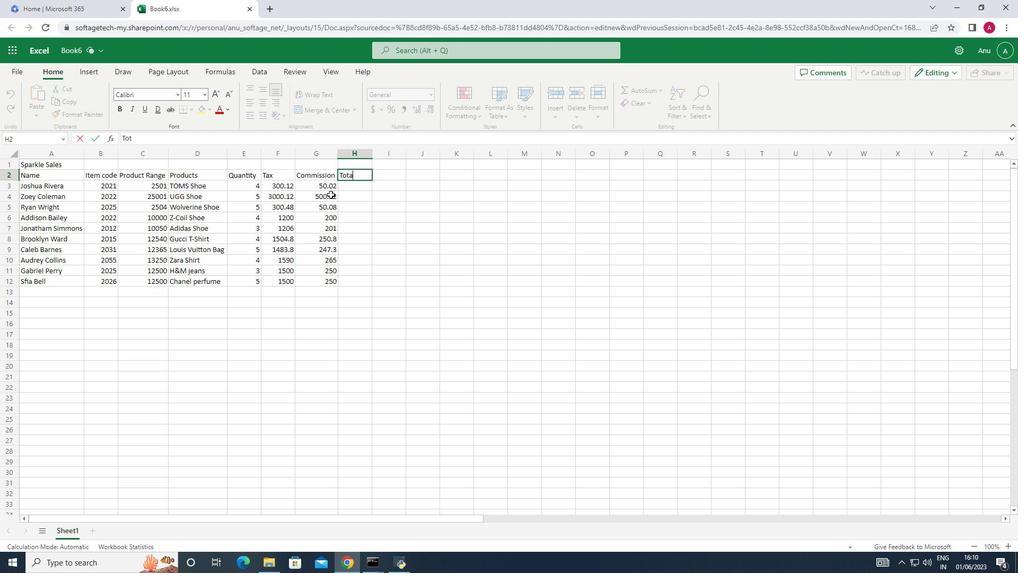 
Action: Mouse moved to (364, 187)
Screenshot: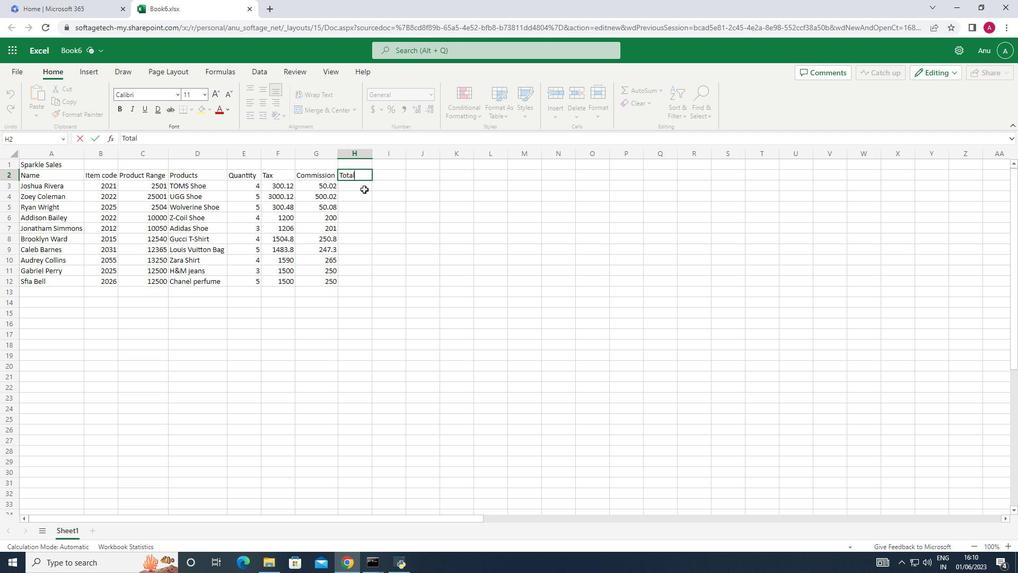 
Action: Mouse pressed left at (364, 187)
Screenshot: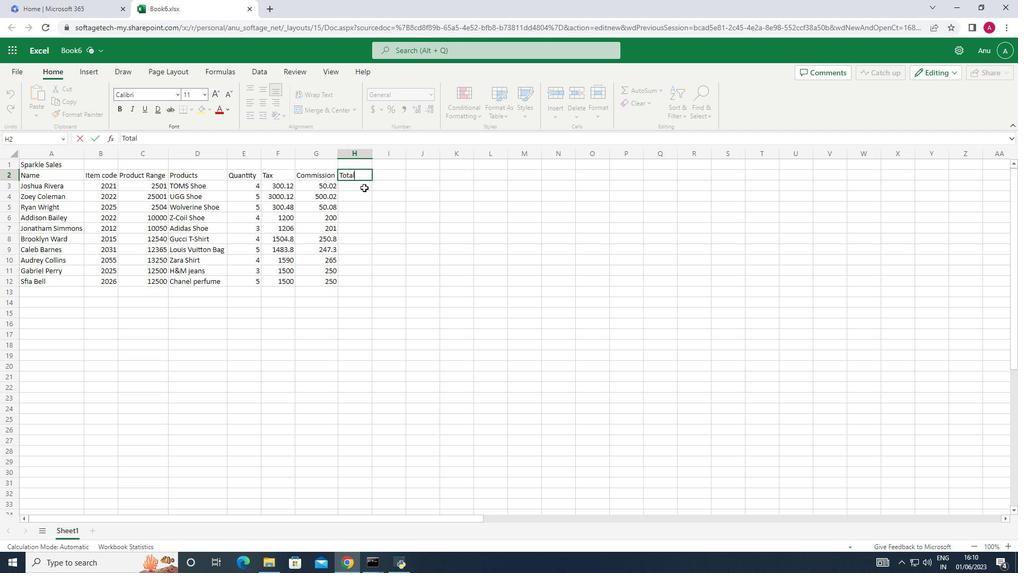 
Action: Key pressed =
Screenshot: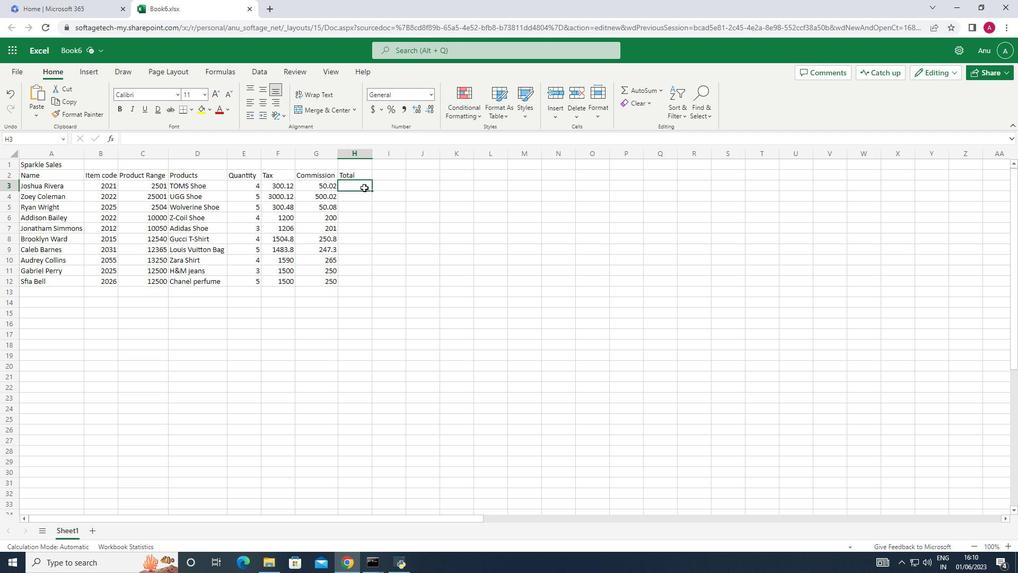 
Action: Mouse moved to (345, 200)
Screenshot: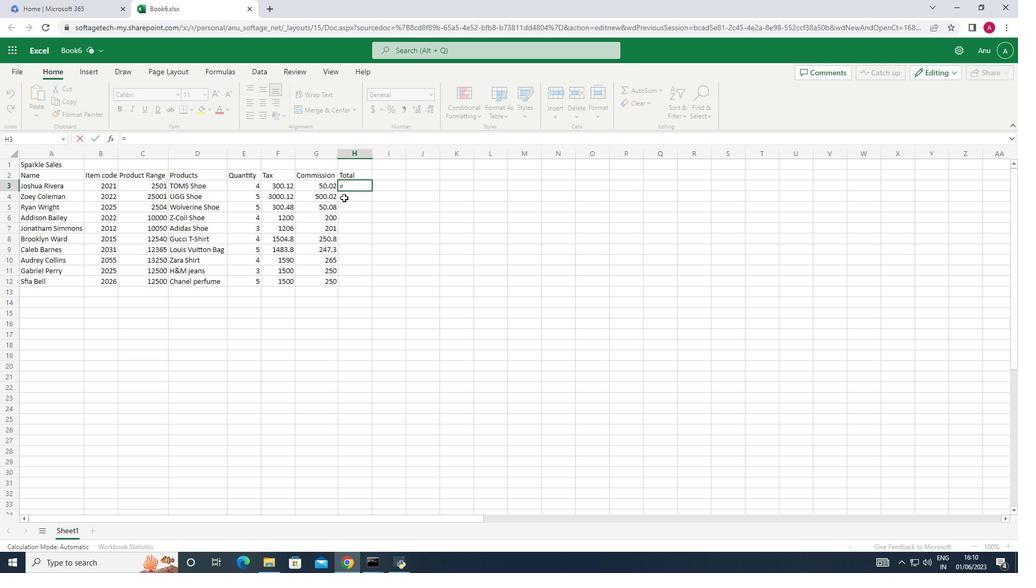 
Action: Mouse pressed left at (345, 200)
Screenshot: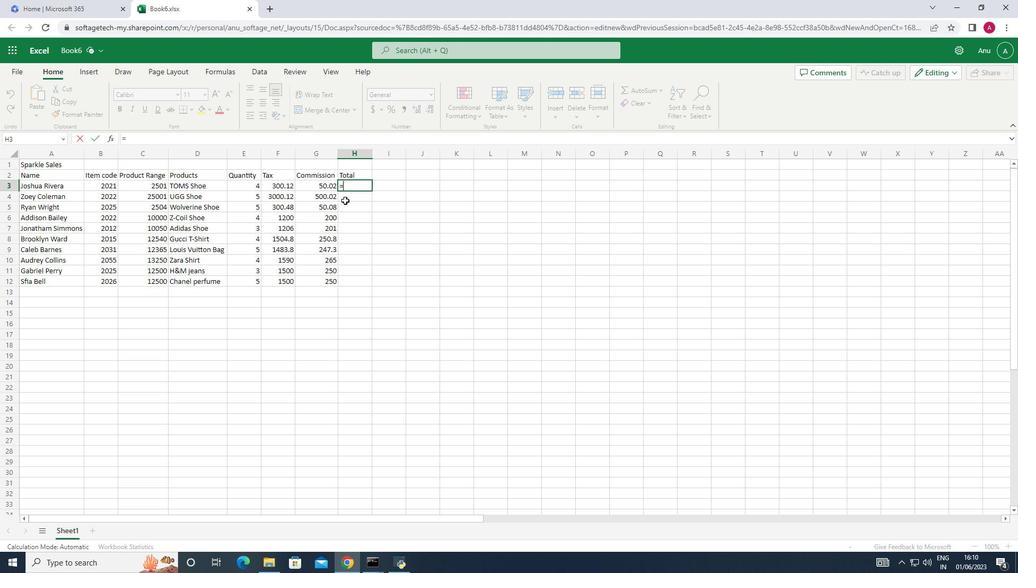 
Action: Mouse moved to (348, 183)
Screenshot: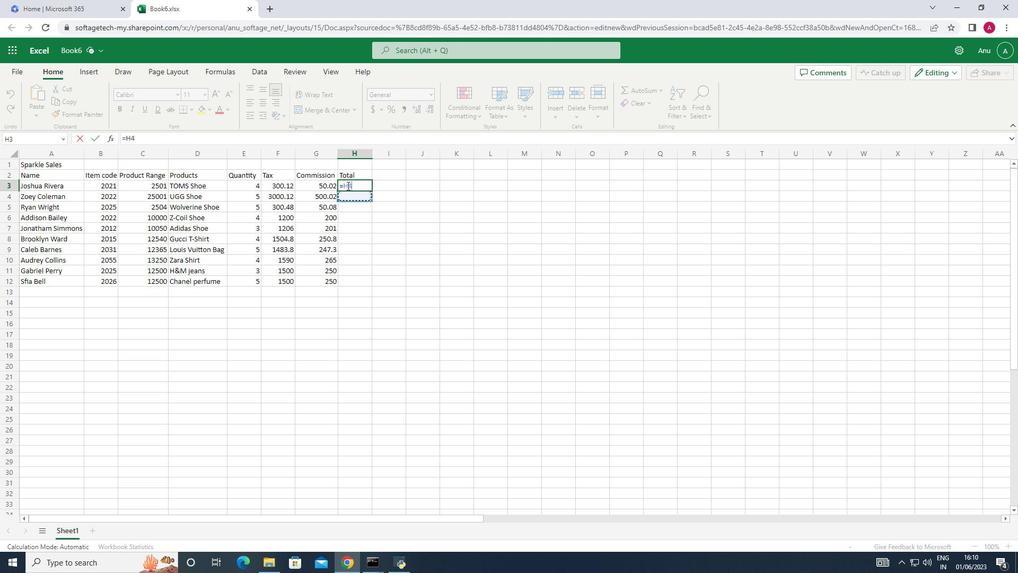
Action: Mouse pressed left at (348, 183)
Screenshot: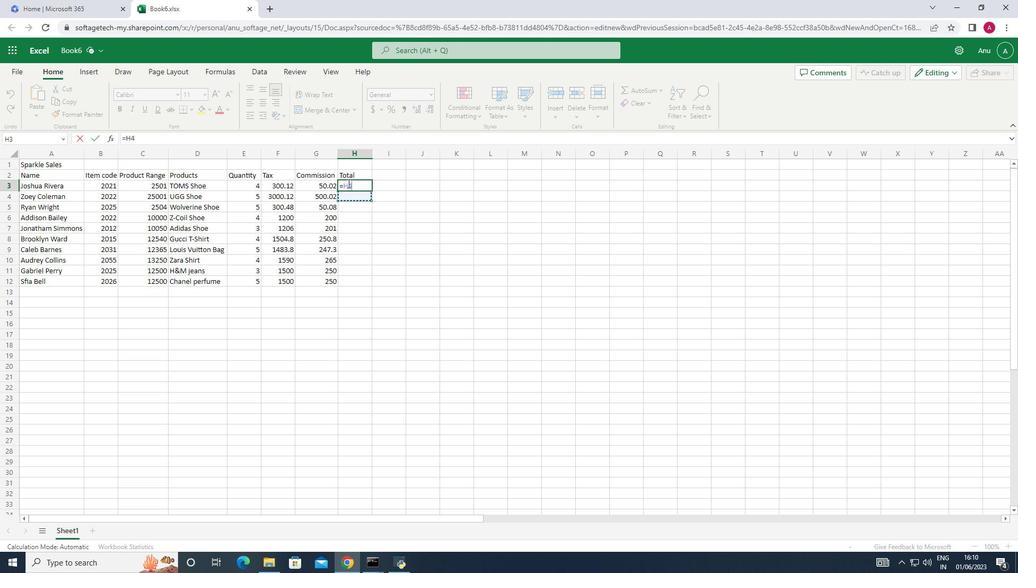 
Action: Mouse moved to (378, 210)
Screenshot: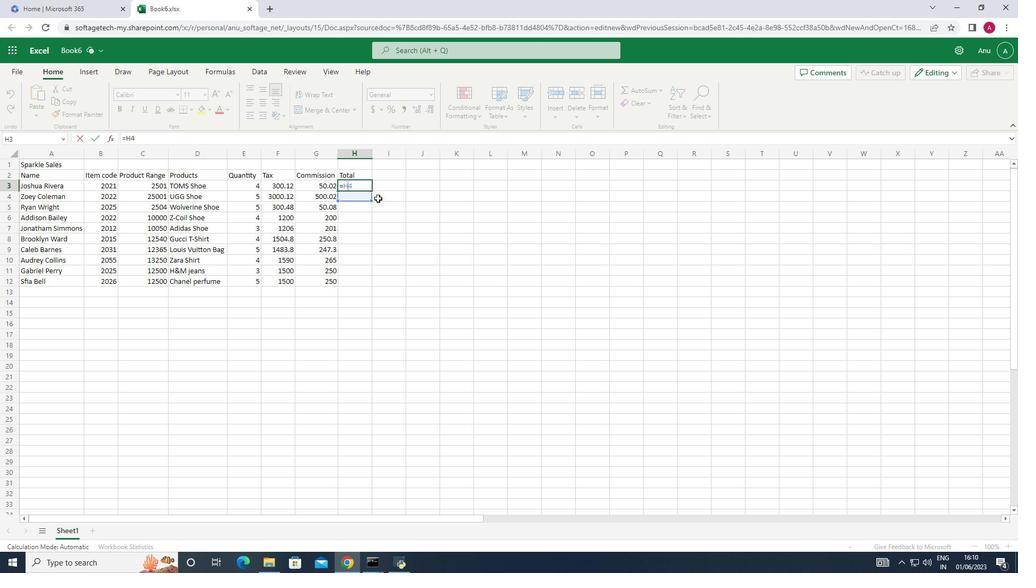 
Action: Mouse pressed left at (378, 210)
Screenshot: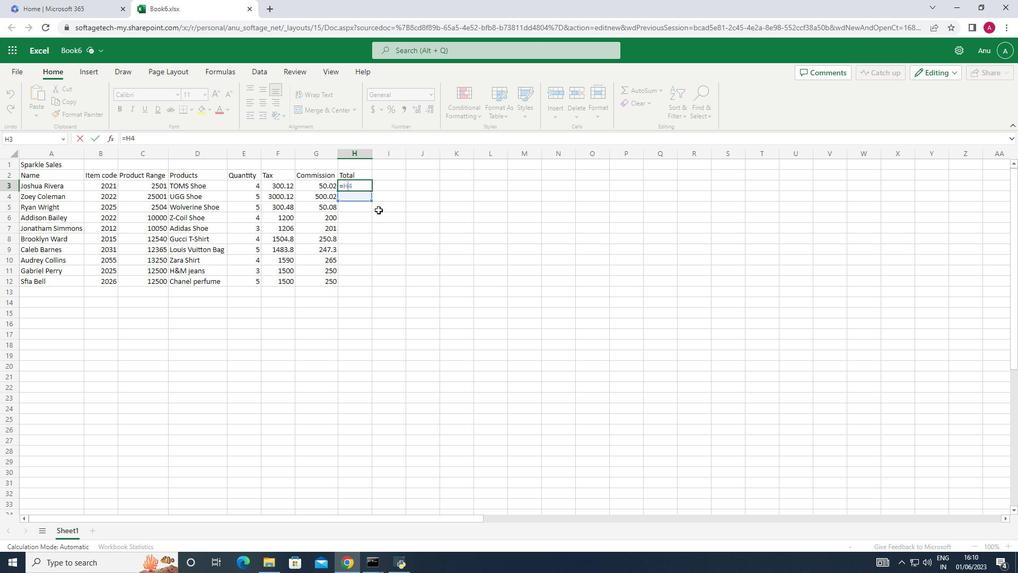 
Action: Mouse moved to (363, 186)
Screenshot: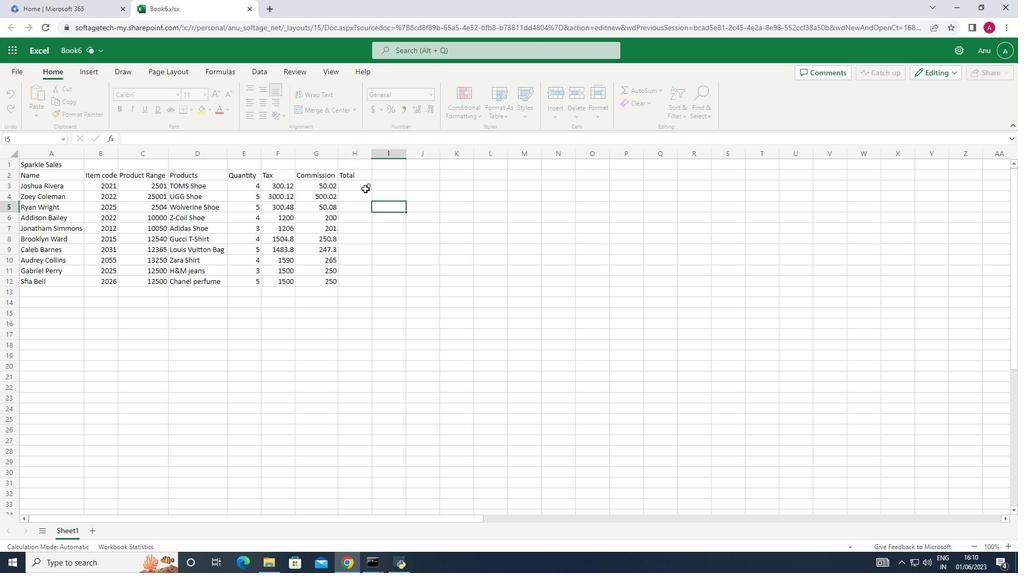 
Action: Mouse pressed left at (363, 186)
Screenshot: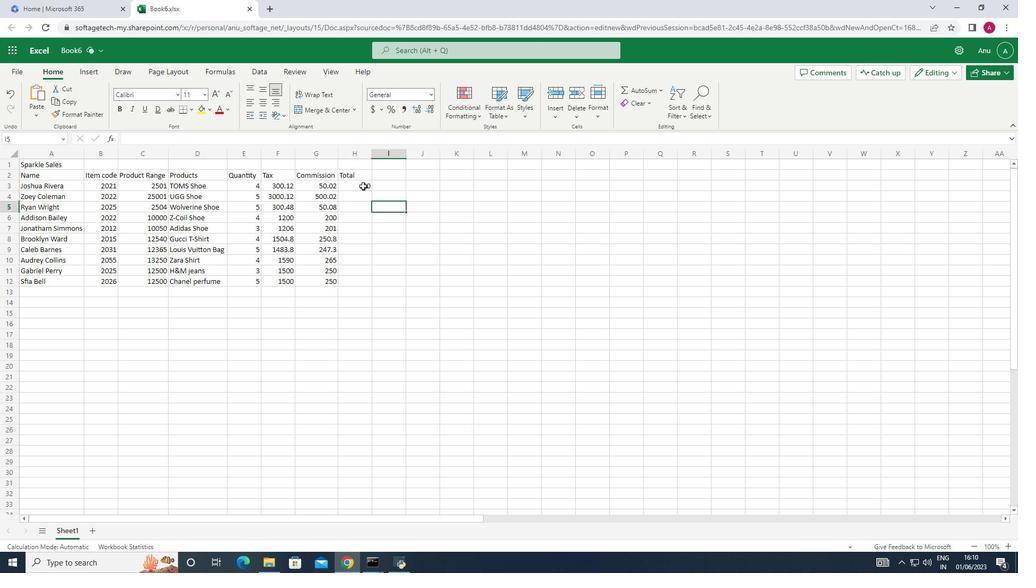 
Action: Mouse moved to (363, 185)
Screenshot: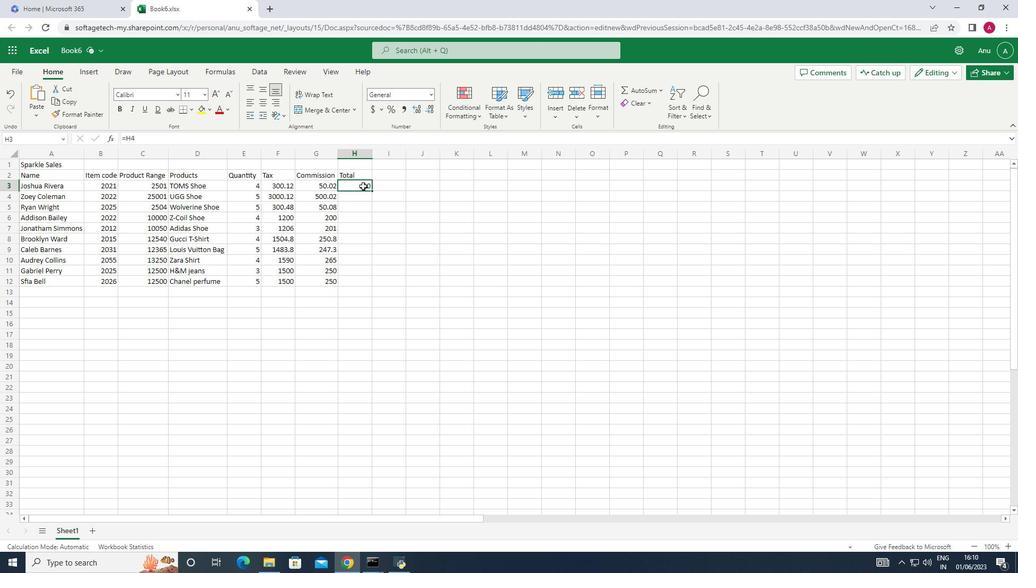 
Action: Key pressed <Key.delete>
Screenshot: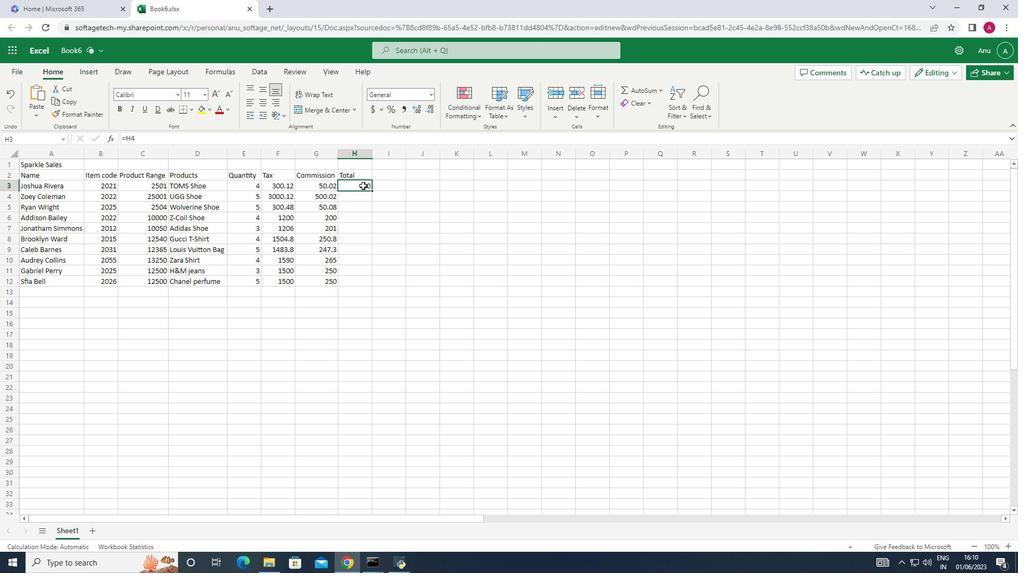 
Action: Mouse moved to (352, 200)
Screenshot: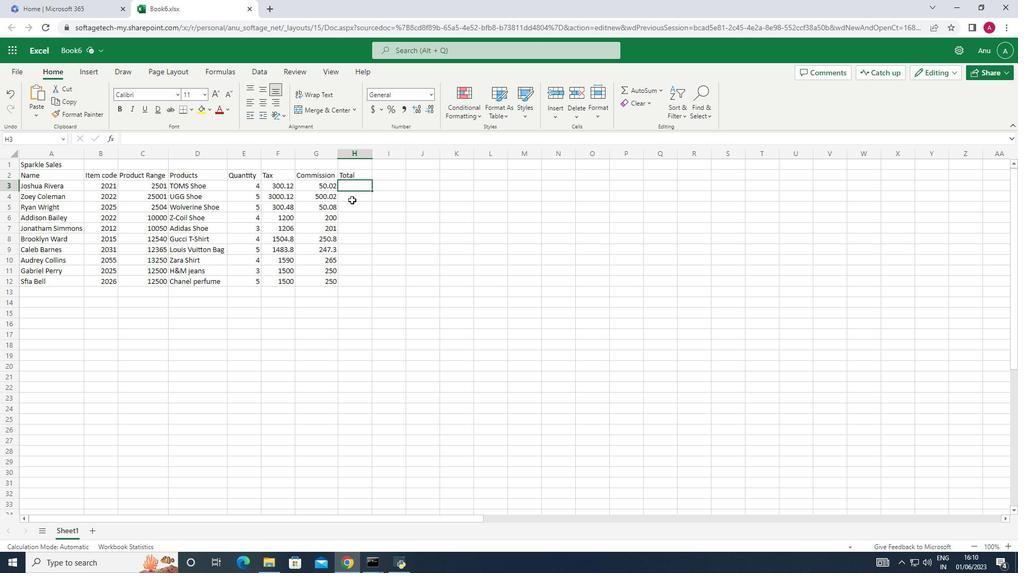 
Action: Key pressed =
Screenshot: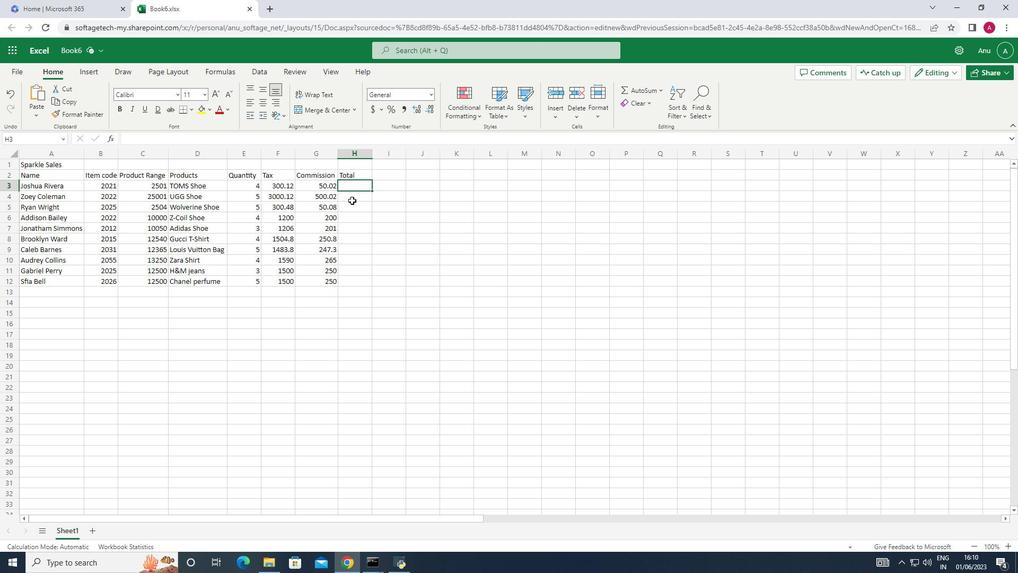 
Action: Mouse moved to (165, 185)
Screenshot: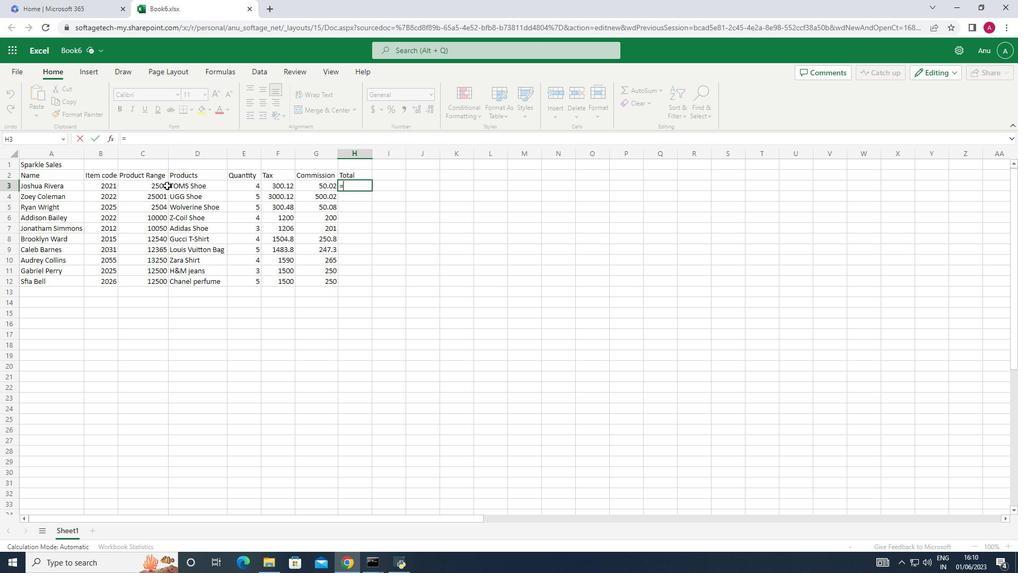 
Action: Mouse pressed left at (165, 185)
Screenshot: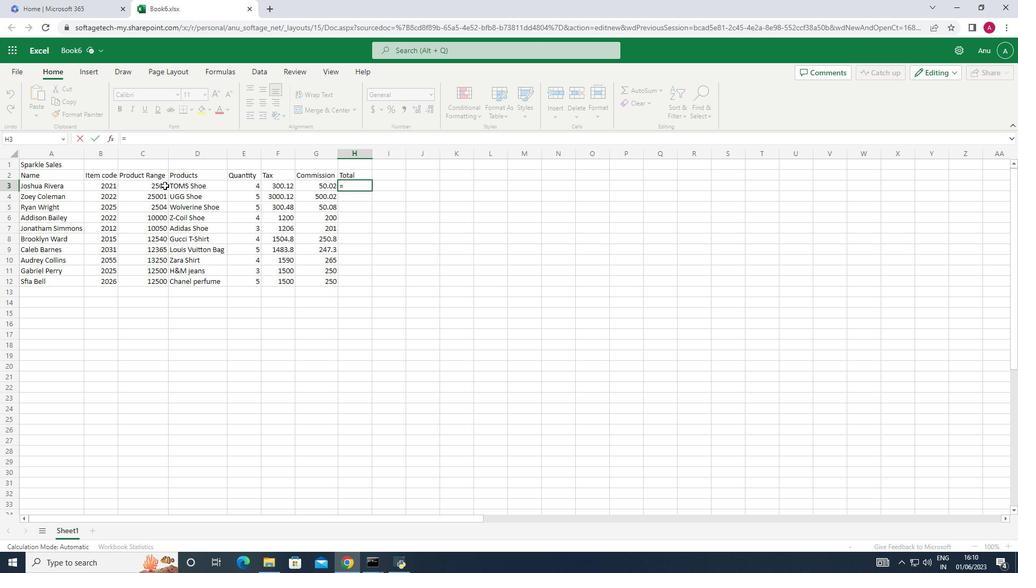 
Action: Key pressed *
Screenshot: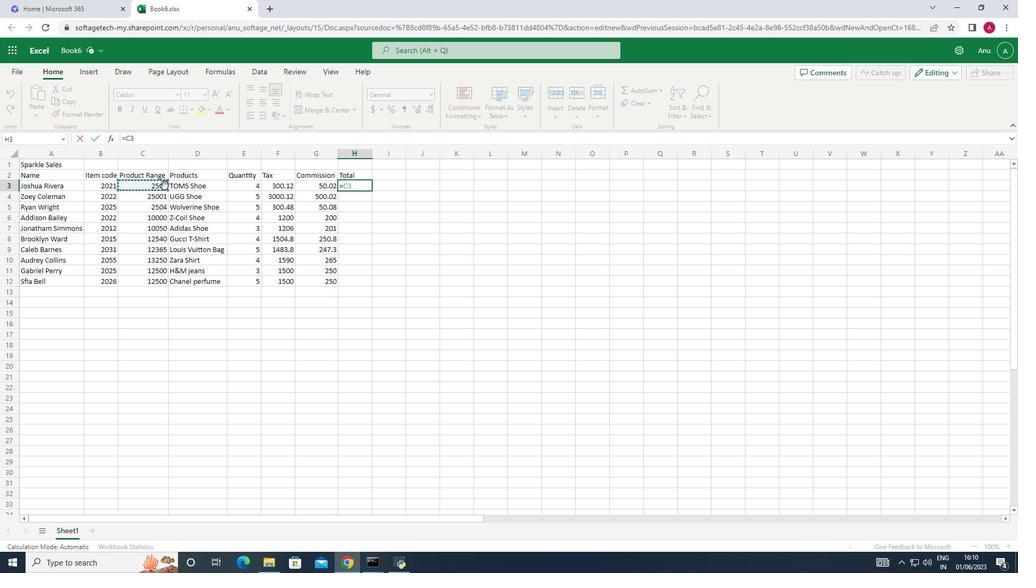 
Action: Mouse moved to (246, 186)
Screenshot: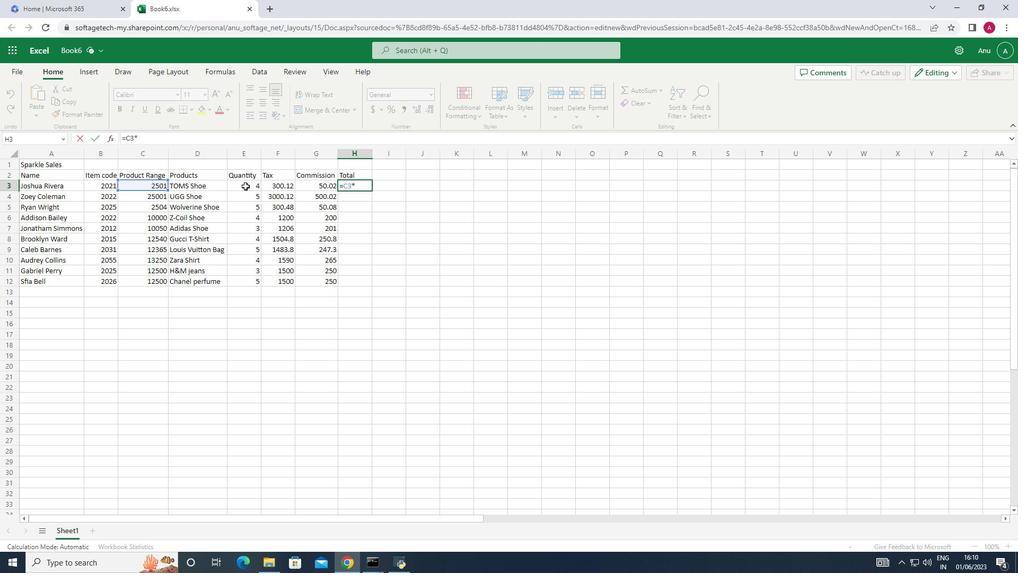
Action: Mouse pressed left at (246, 186)
Screenshot: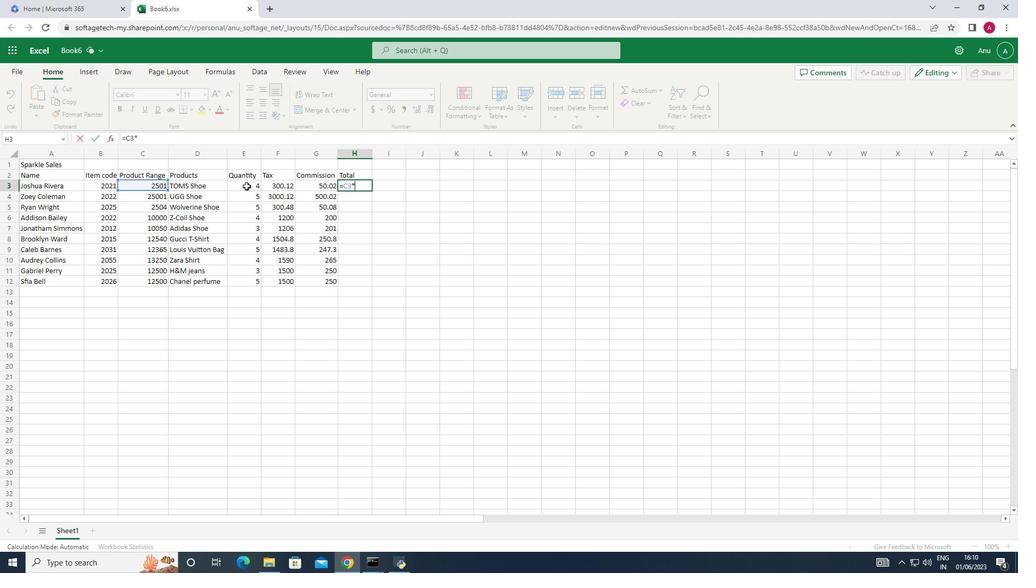 
Action: Key pressed +
Screenshot: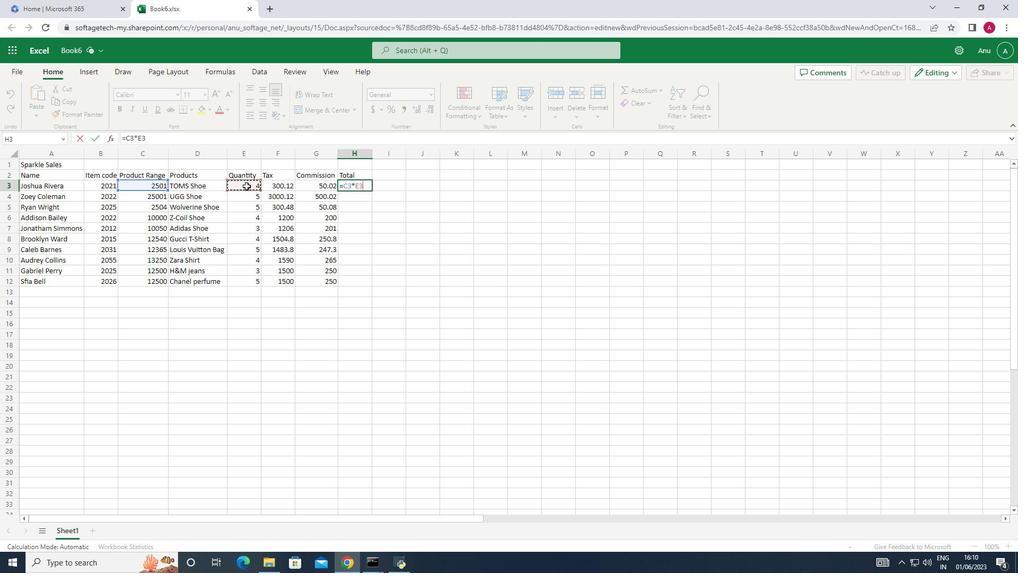 
Action: Mouse moved to (282, 187)
Screenshot: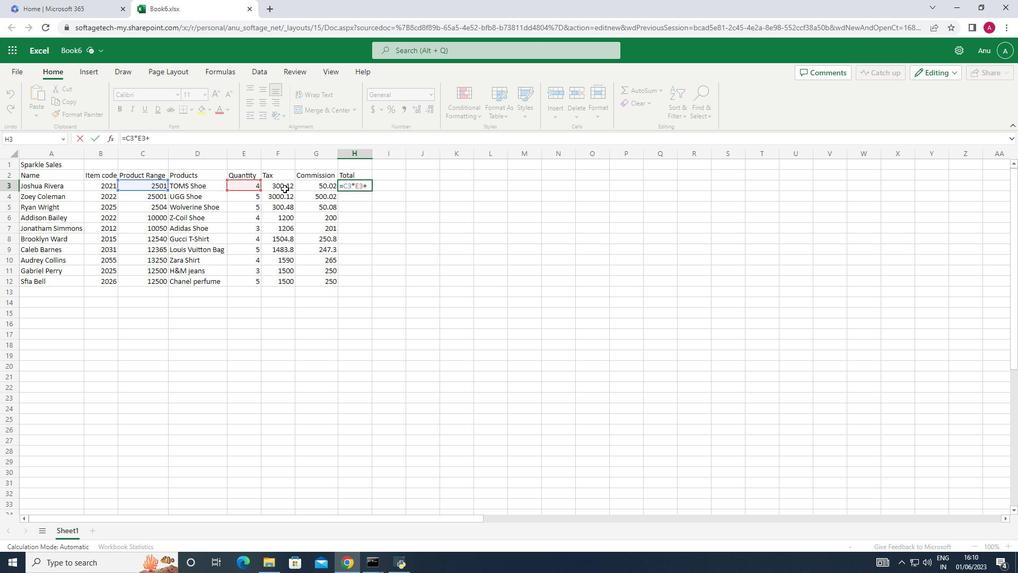 
Action: Mouse pressed left at (282, 187)
Screenshot: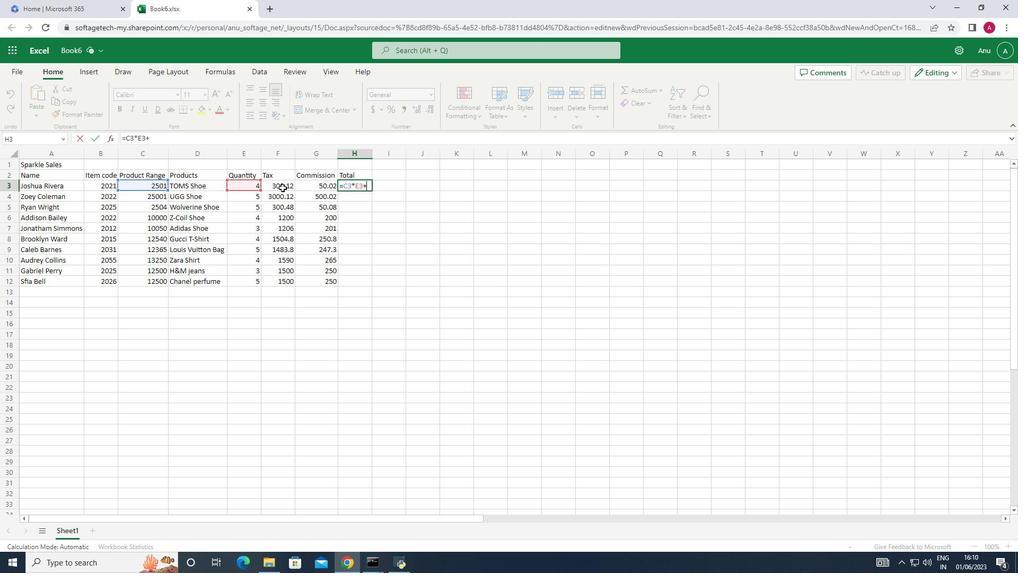 
Action: Key pressed +
Screenshot: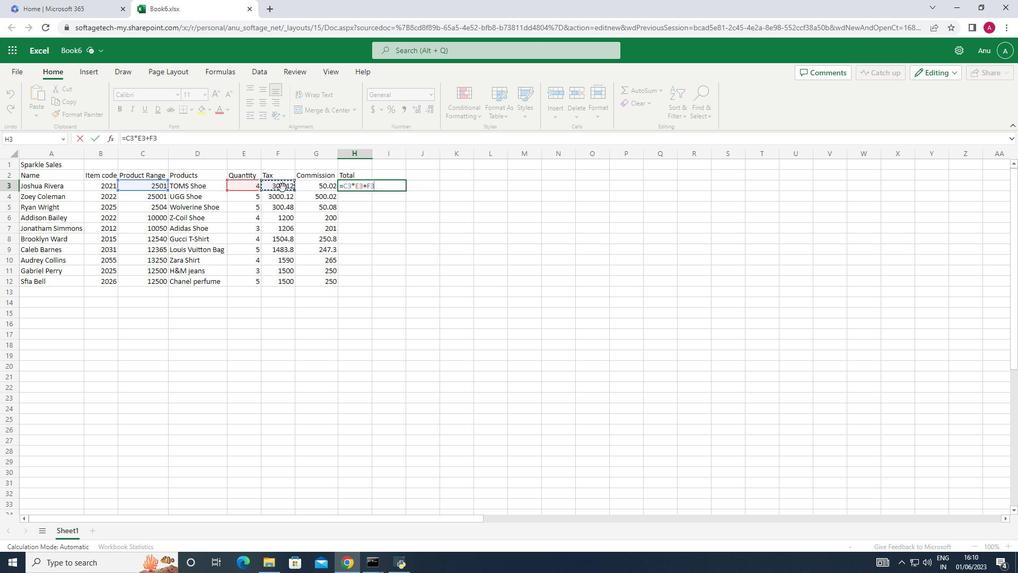 
Action: Mouse moved to (318, 188)
Screenshot: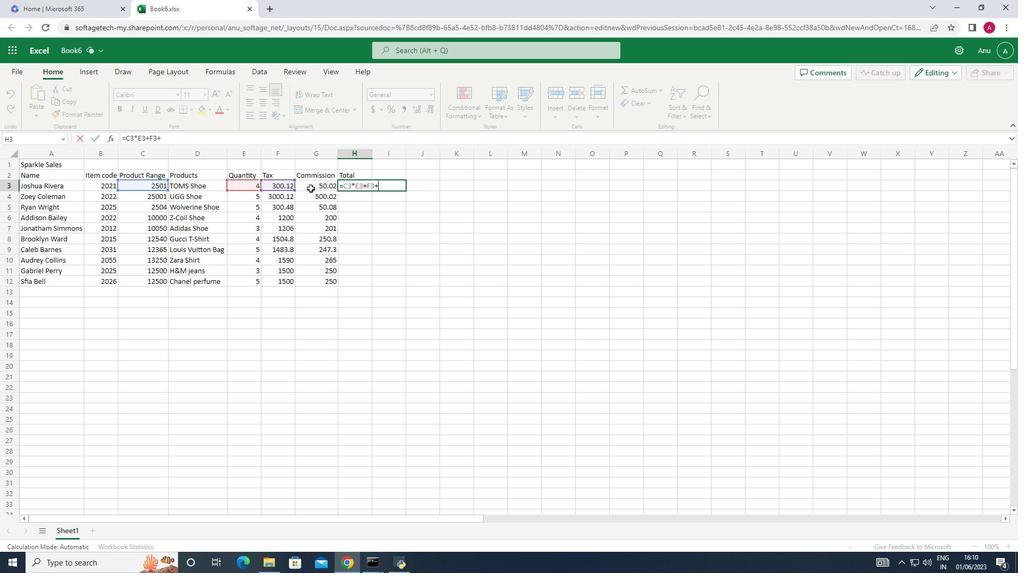 
Action: Mouse pressed left at (318, 188)
Screenshot: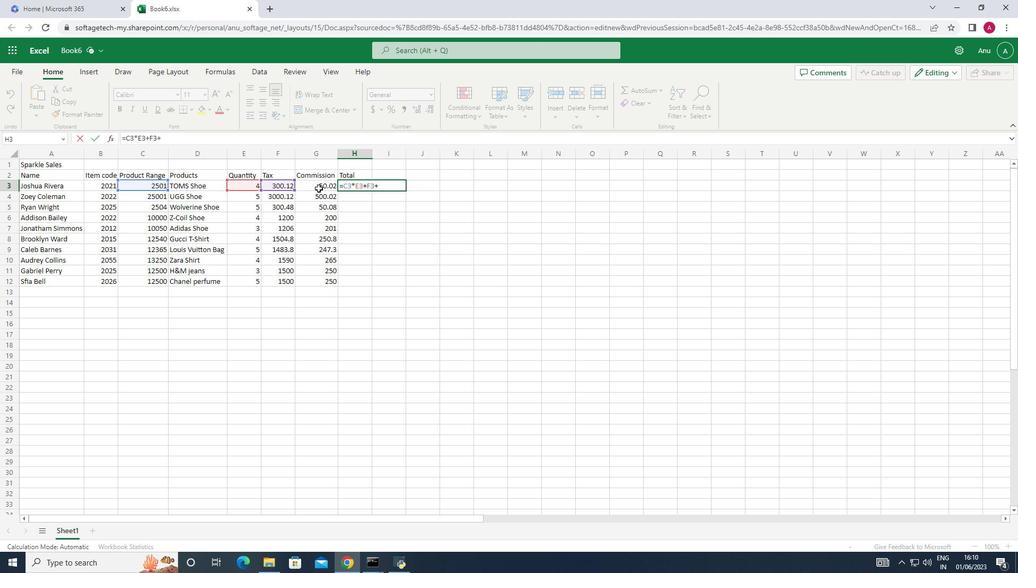
Action: Mouse moved to (317, 188)
Screenshot: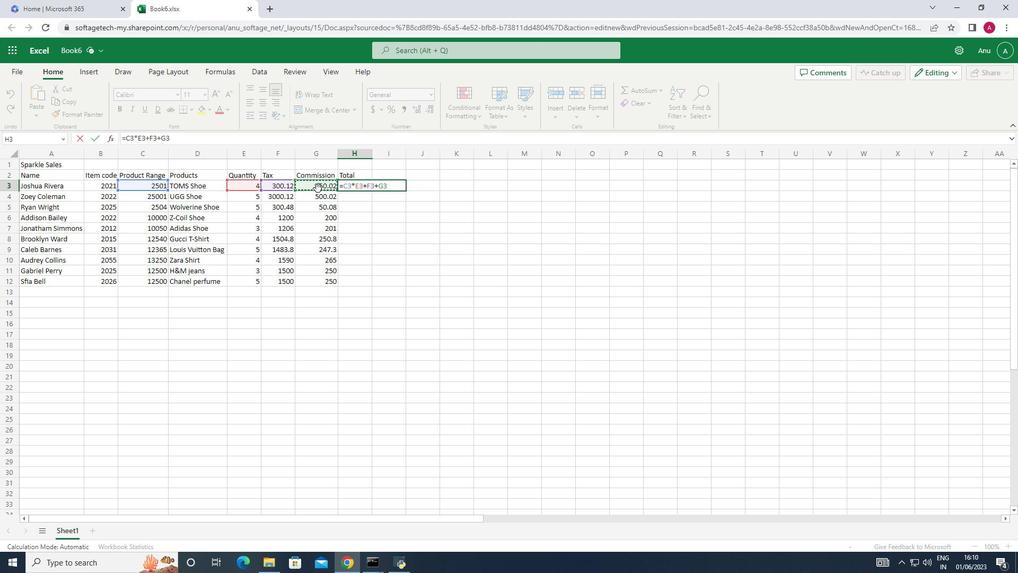 
Action: Key pressed <Key.enter>
Screenshot: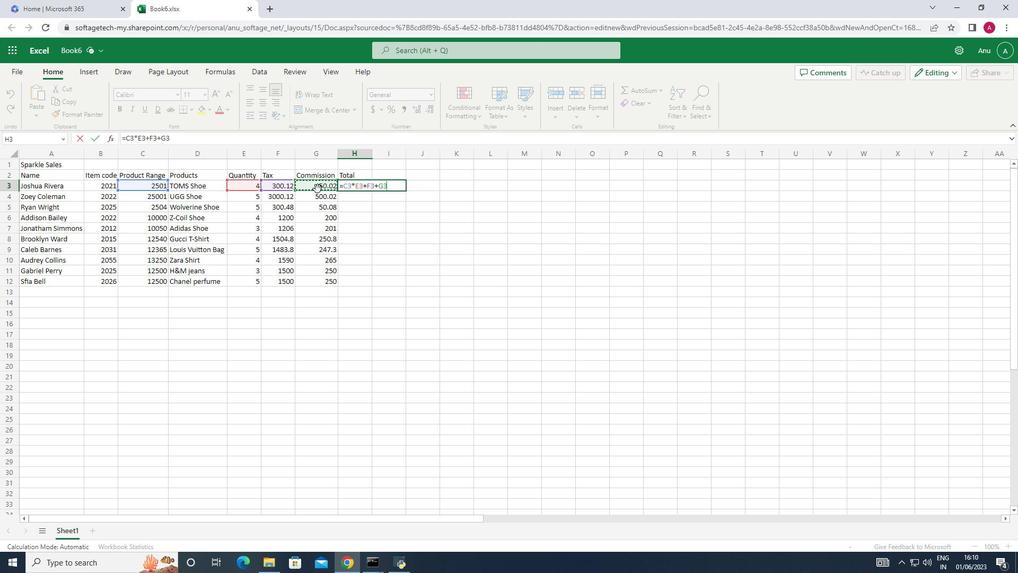 
Action: Mouse moved to (365, 252)
Screenshot: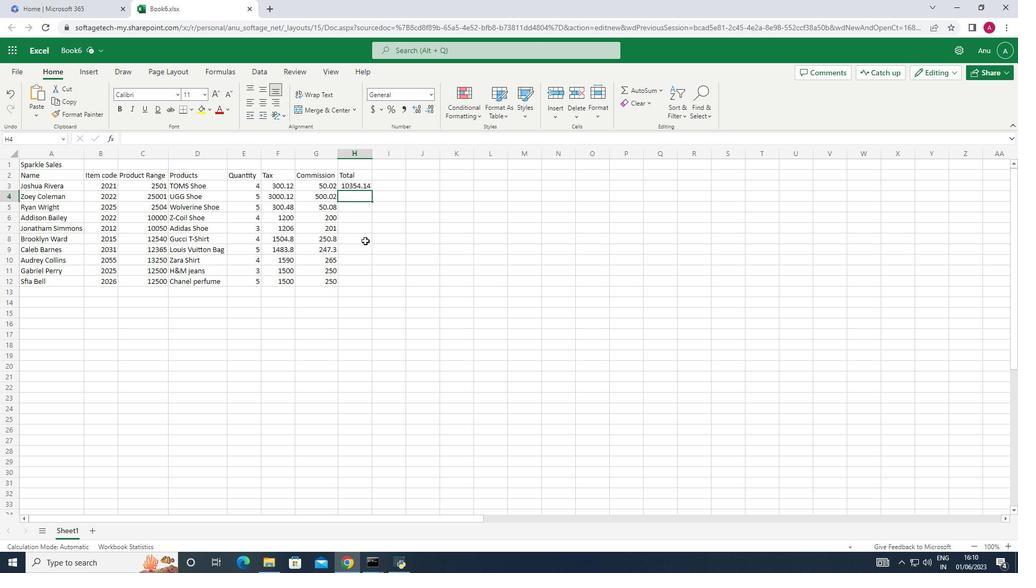 
Action: Mouse pressed left at (365, 252)
Screenshot: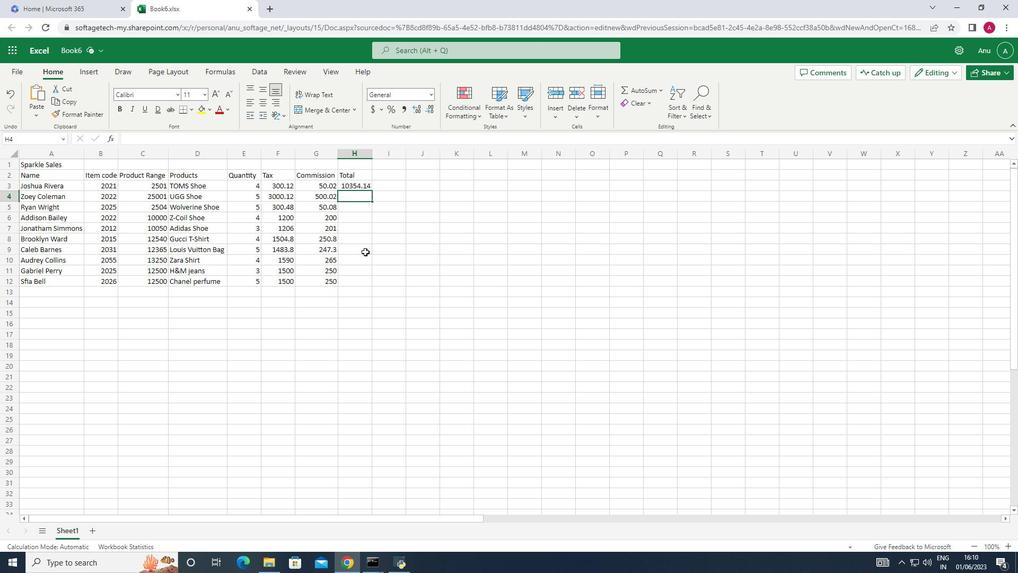 
Action: Mouse moved to (361, 217)
Screenshot: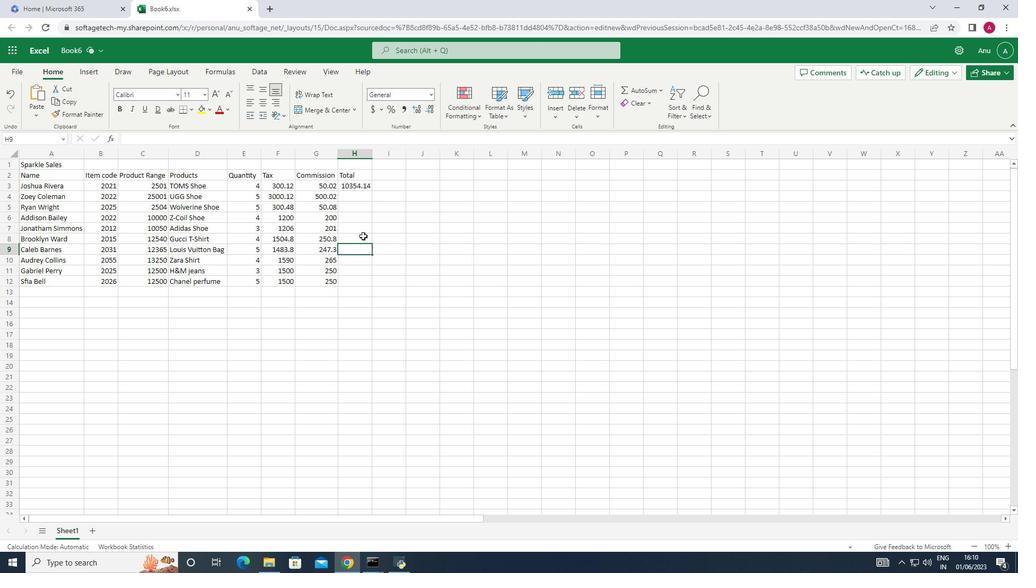
Action: Mouse pressed left at (361, 217)
Screenshot: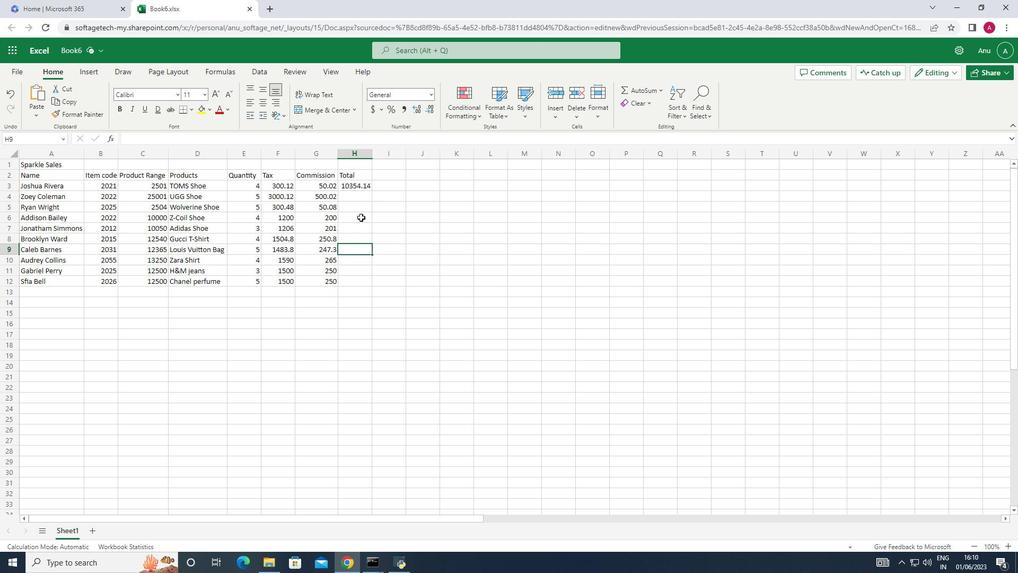 
Action: Mouse moved to (363, 188)
Screenshot: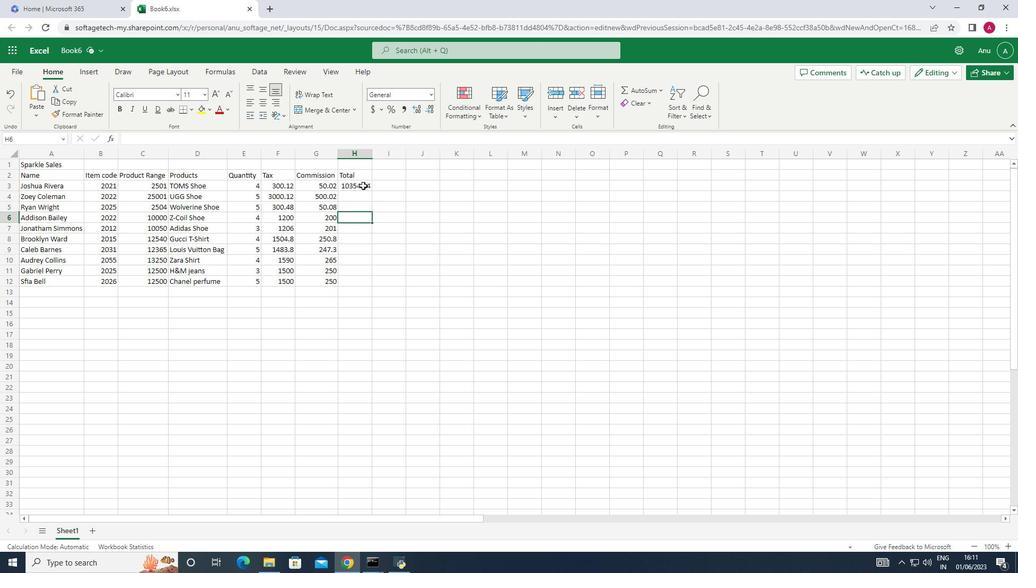 
Action: Mouse pressed left at (363, 188)
Screenshot: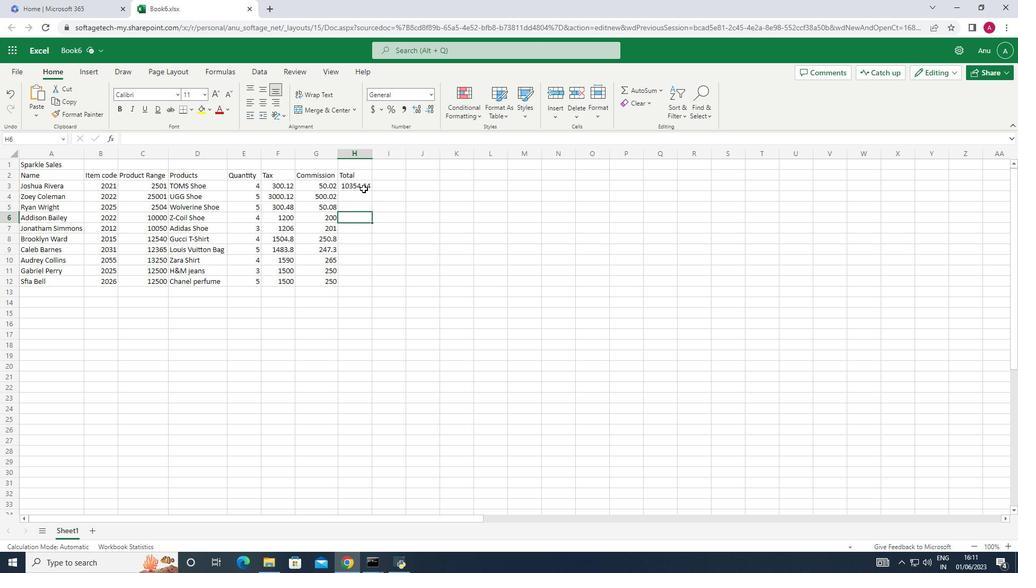 
Action: Mouse moved to (374, 231)
Screenshot: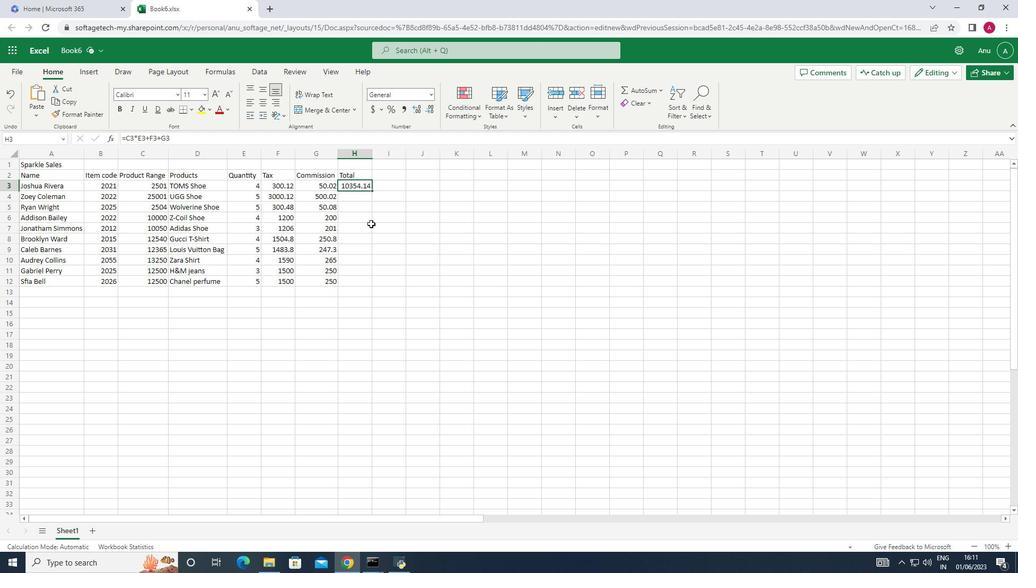 
Action: Mouse pressed left at (374, 231)
Screenshot: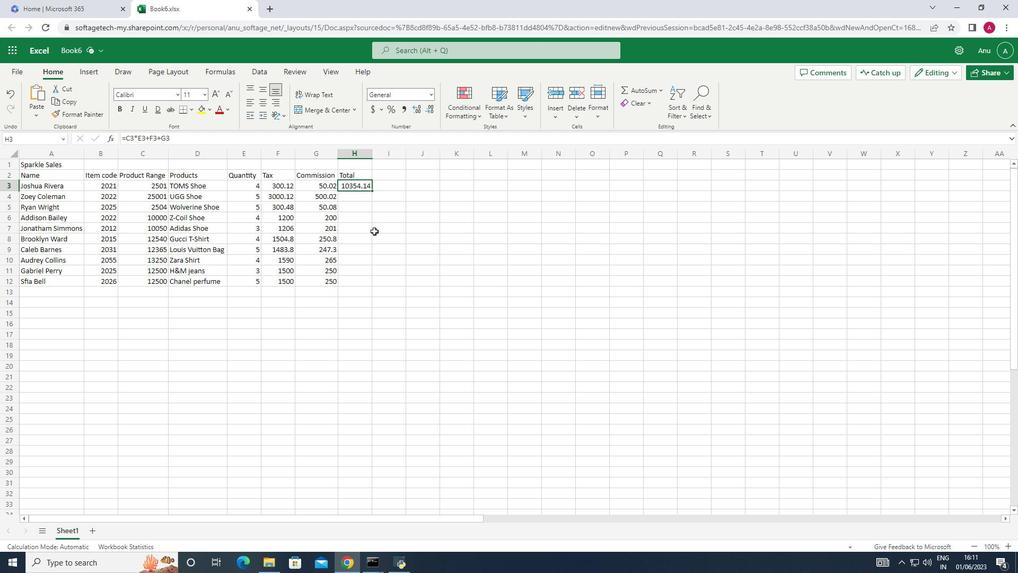 
Action: Mouse moved to (384, 176)
Screenshot: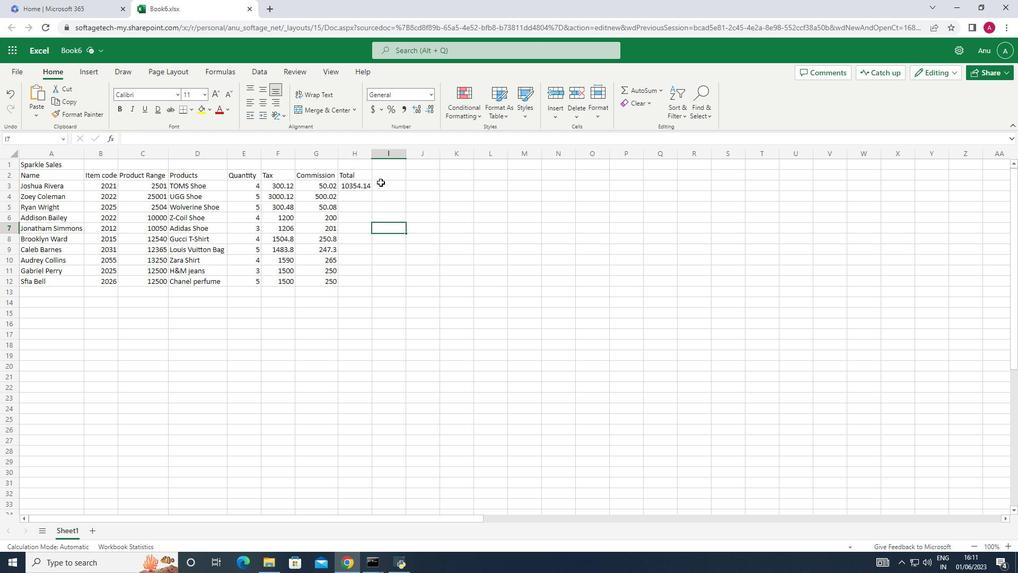 
Action: Mouse pressed left at (384, 176)
Screenshot: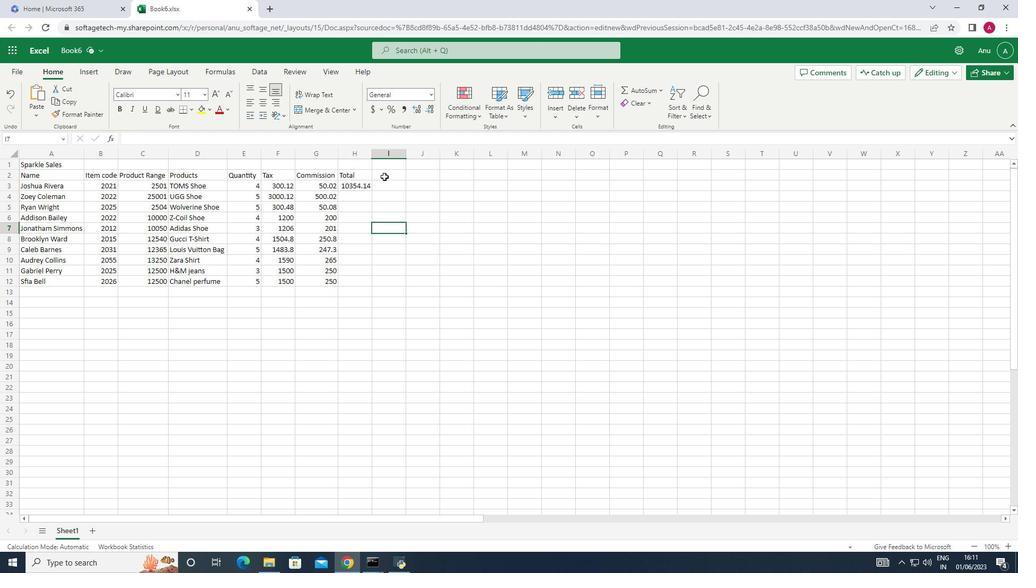 
Action: Mouse moved to (359, 187)
Screenshot: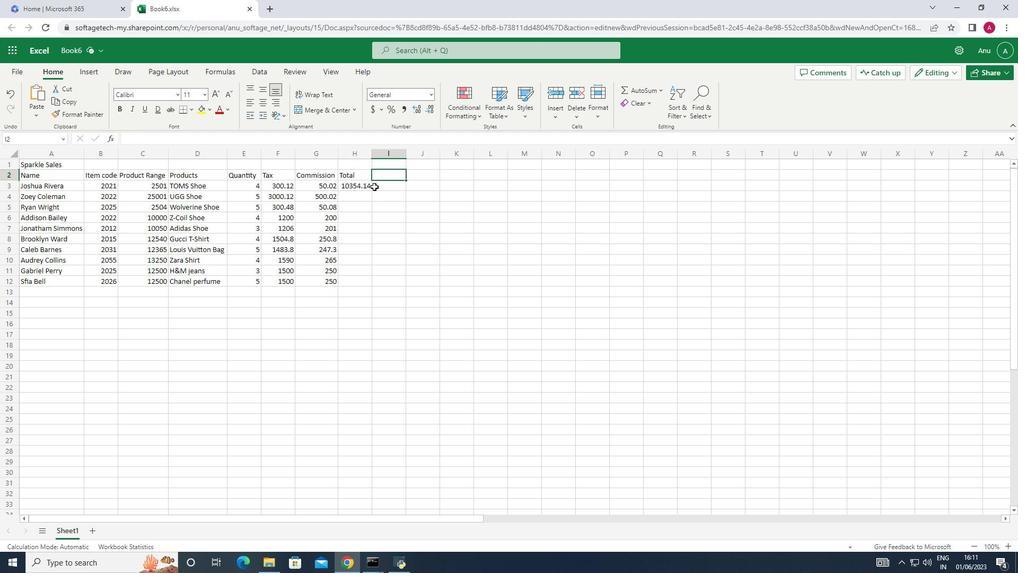 
Action: Mouse pressed left at (359, 187)
Screenshot: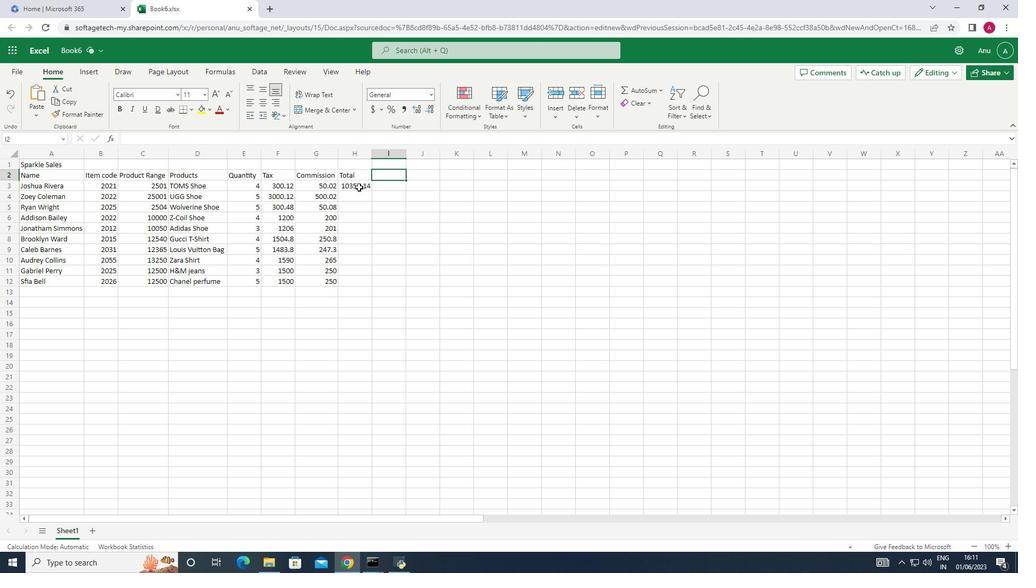 
Action: Mouse moved to (361, 198)
Screenshot: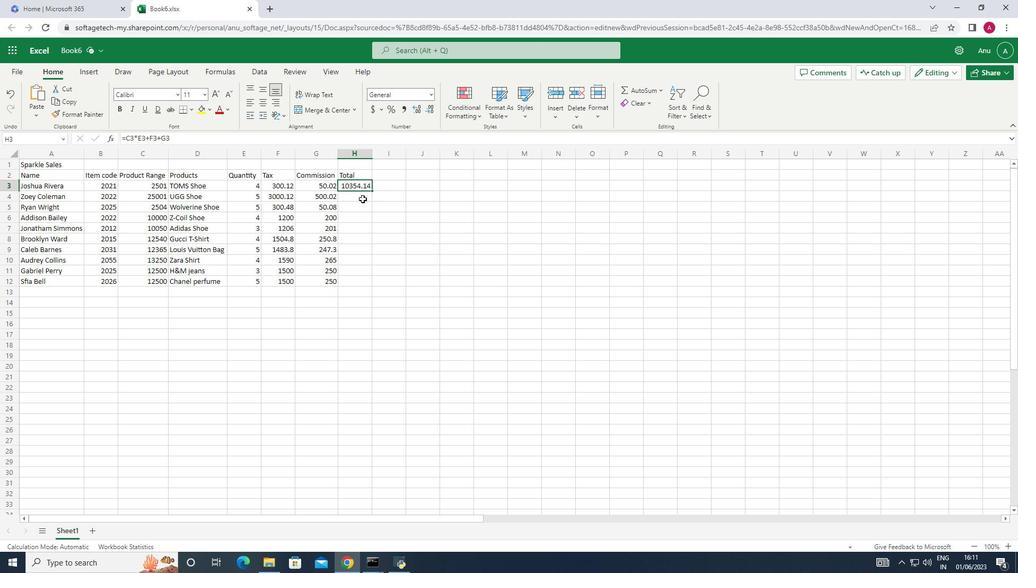 
Action: Mouse pressed left at (361, 198)
Screenshot: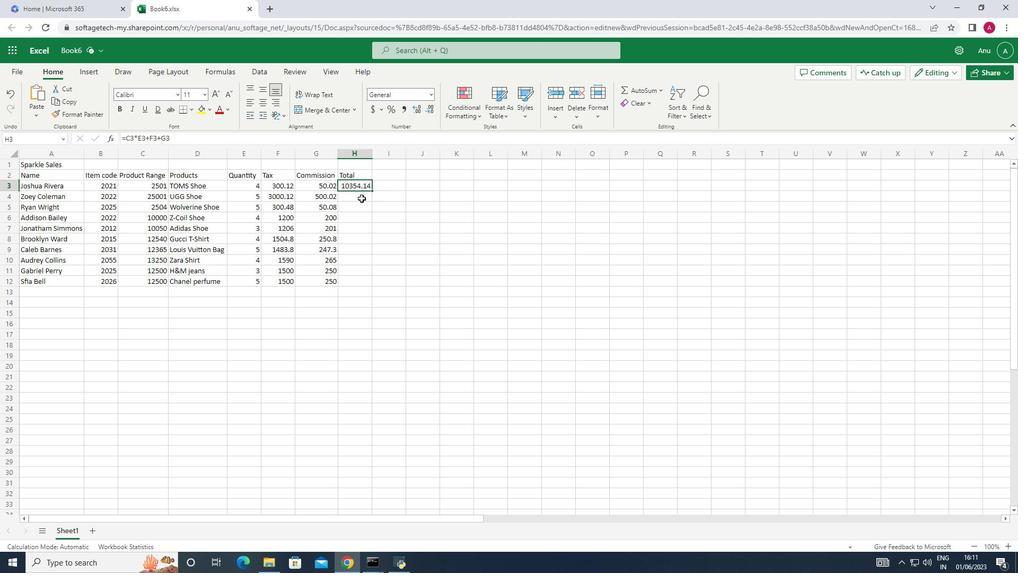
Action: Mouse moved to (230, 203)
Screenshot: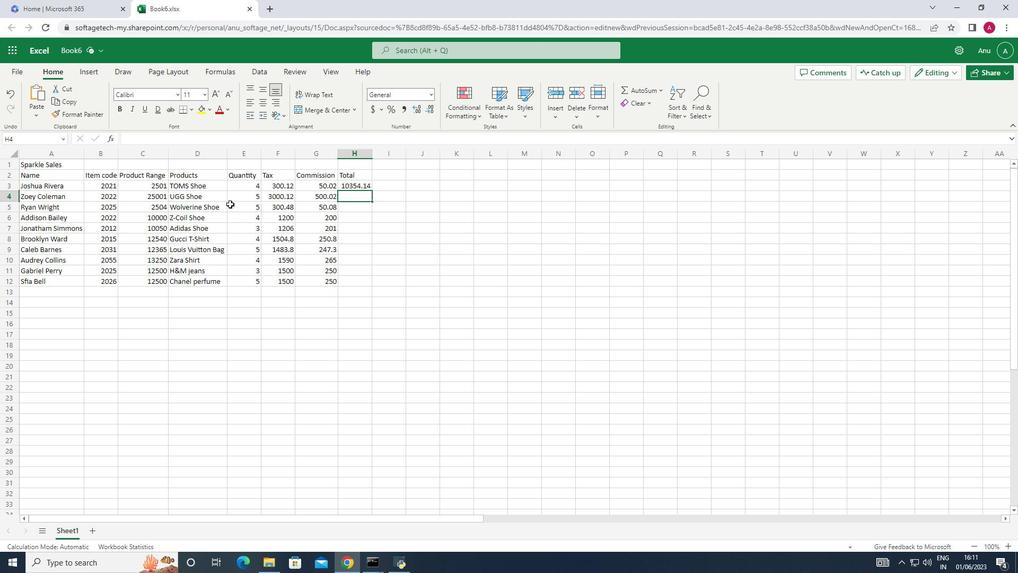 
Action: Key pressed =
Screenshot: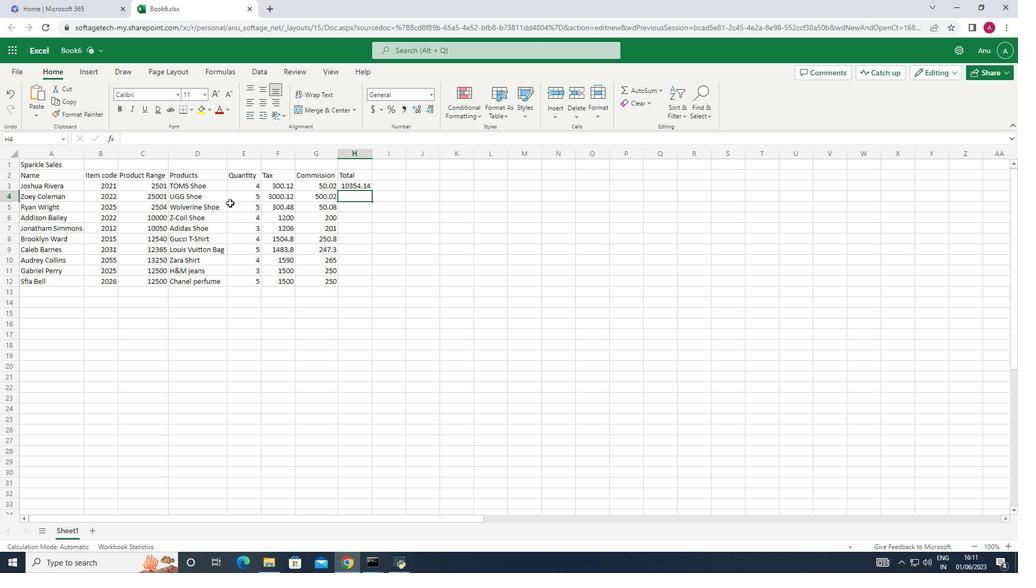 
Action: Mouse moved to (354, 188)
Screenshot: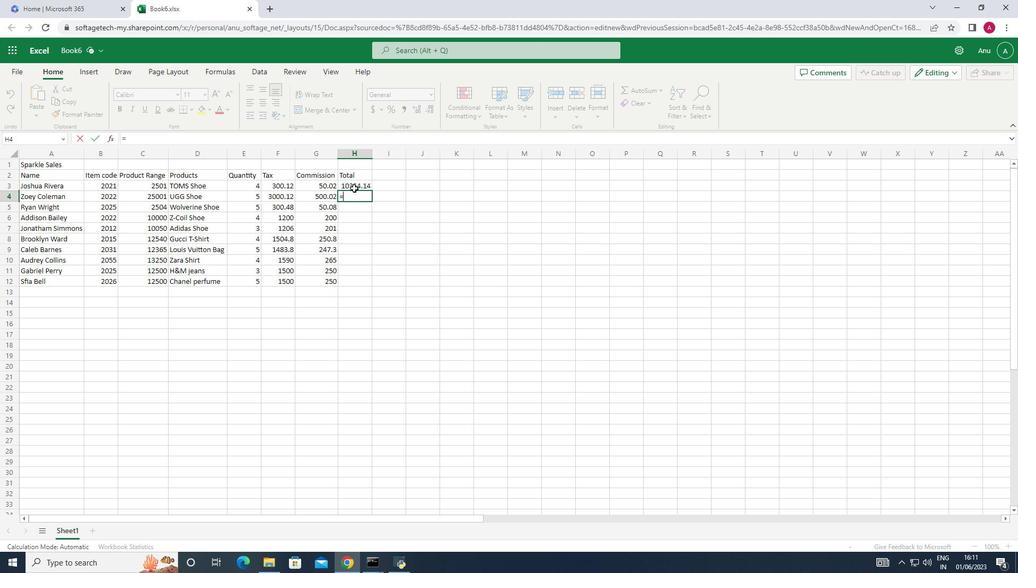 
Action: Mouse pressed left at (354, 188)
Screenshot: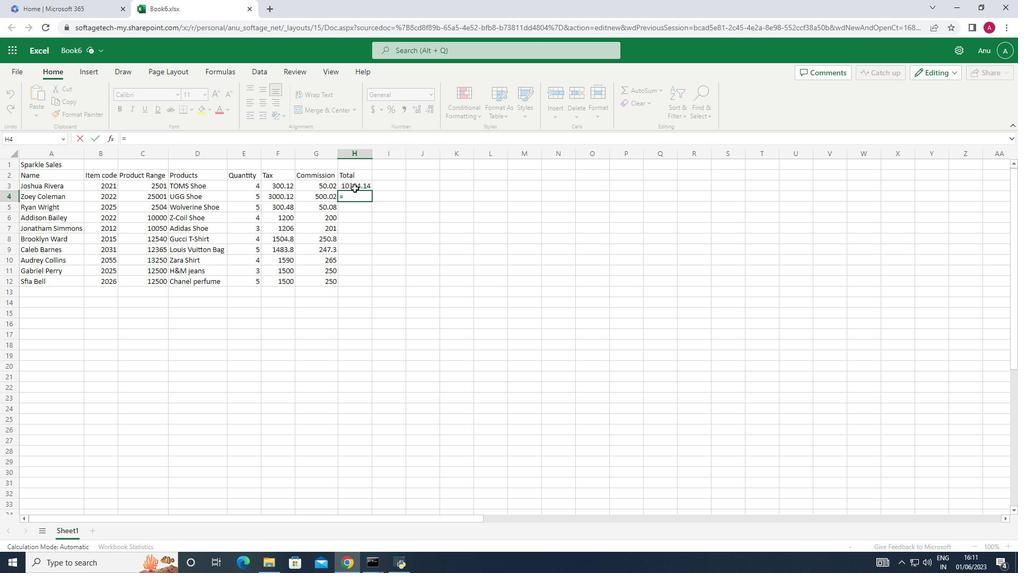 
Action: Key pressed <Key.delete><Key.backspace>
Screenshot: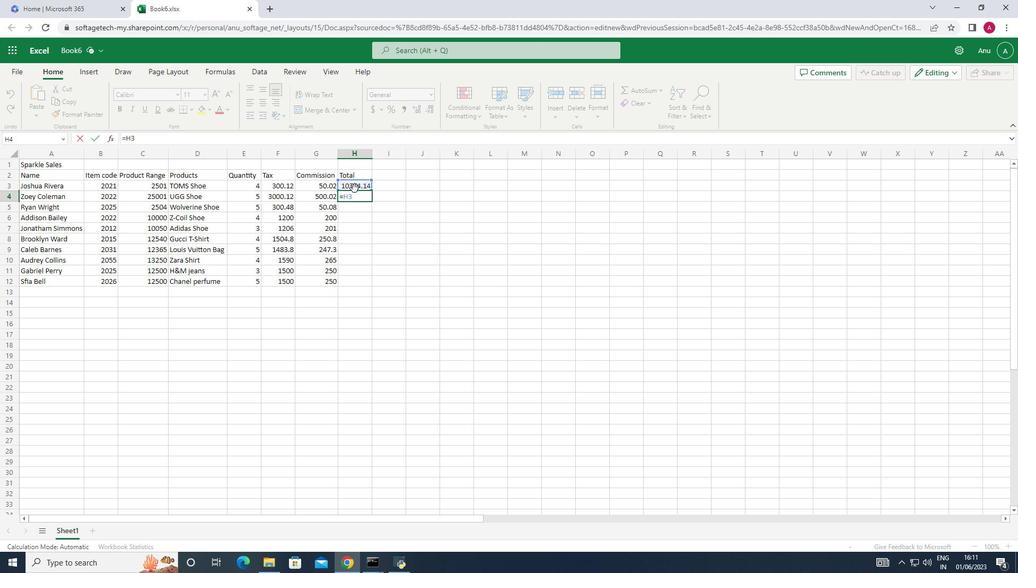 
Action: Mouse moved to (356, 187)
Screenshot: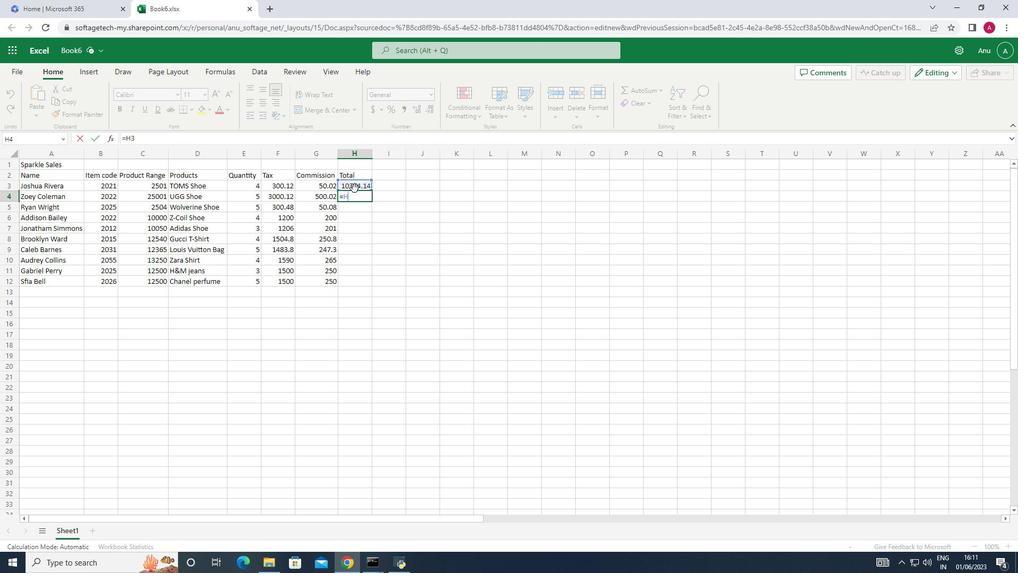 
Action: Key pressed <Key.backspace>
Screenshot: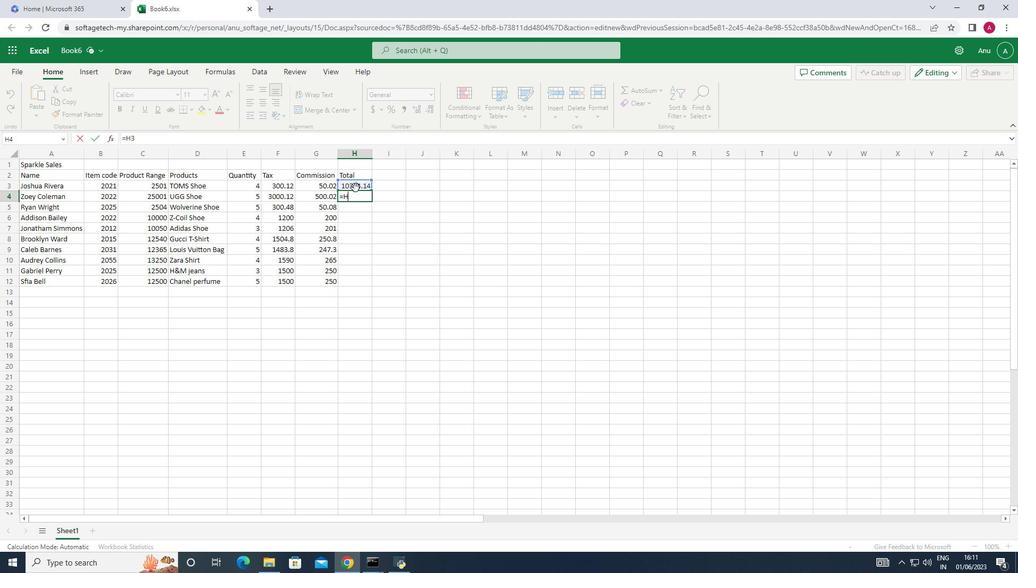 
Action: Mouse moved to (391, 189)
Screenshot: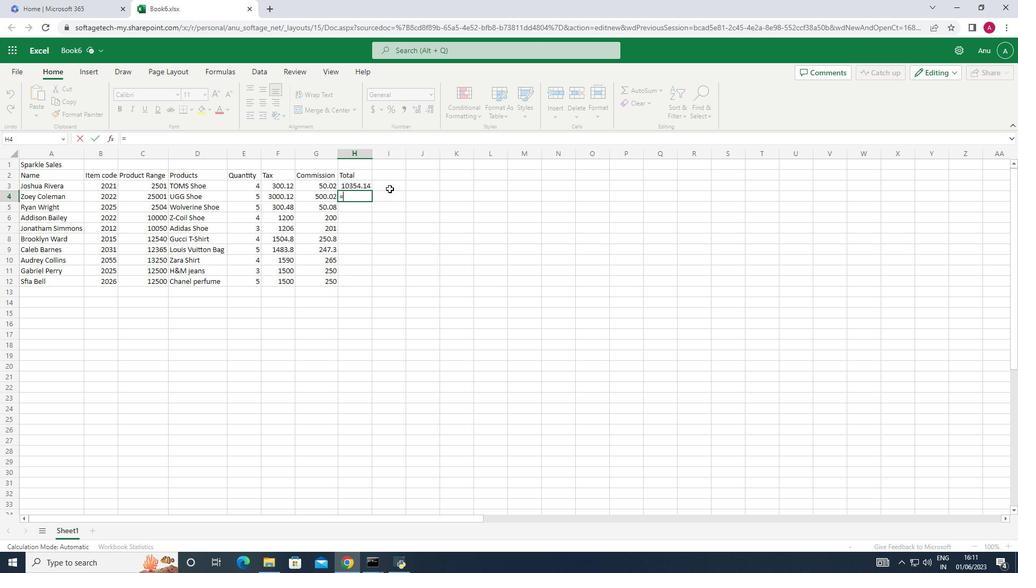 
Action: Mouse pressed left at (391, 189)
Screenshot: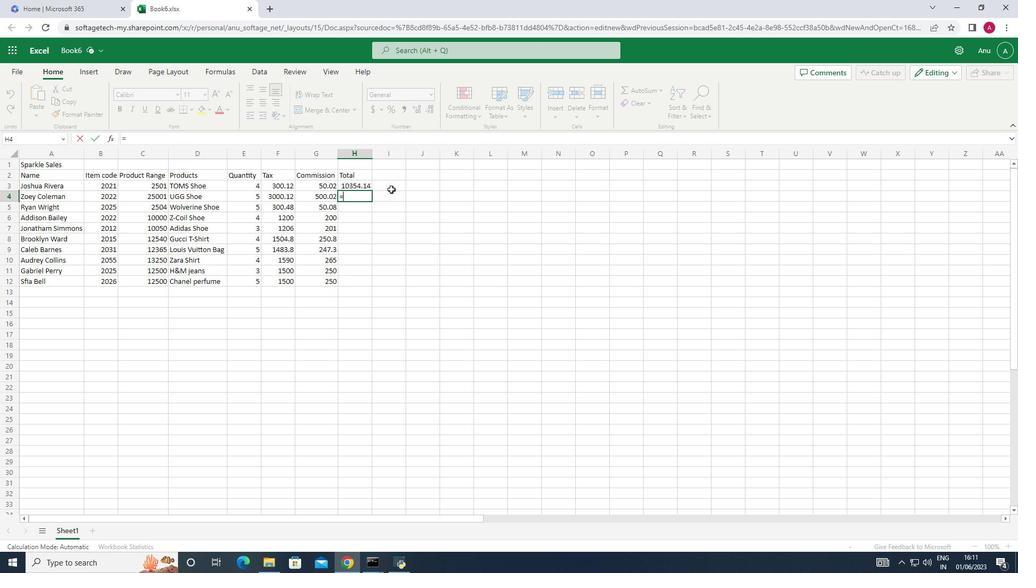 
Action: Mouse moved to (352, 185)
Screenshot: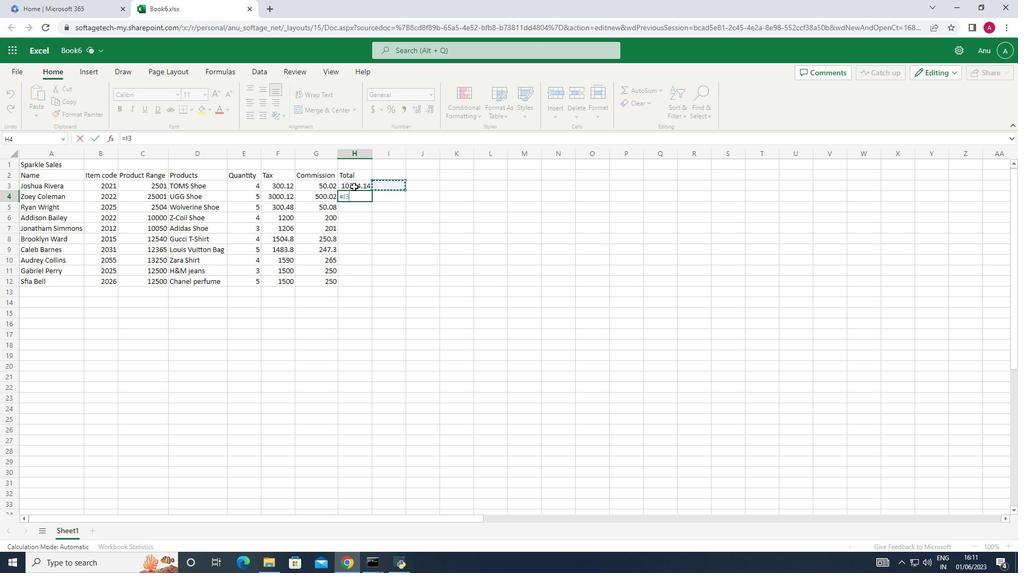 
Action: Mouse pressed left at (352, 185)
Screenshot: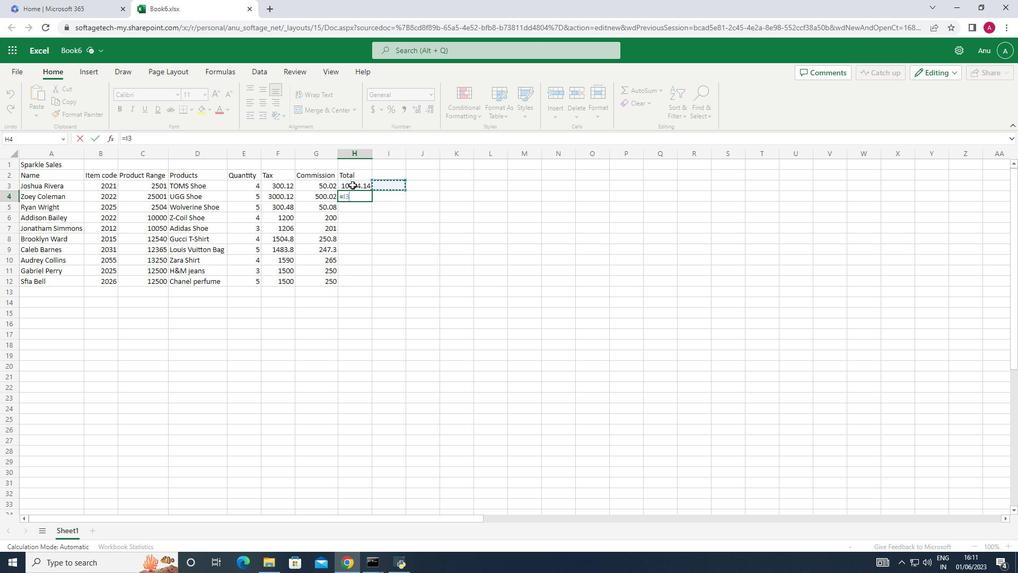 
Action: Mouse moved to (367, 197)
Screenshot: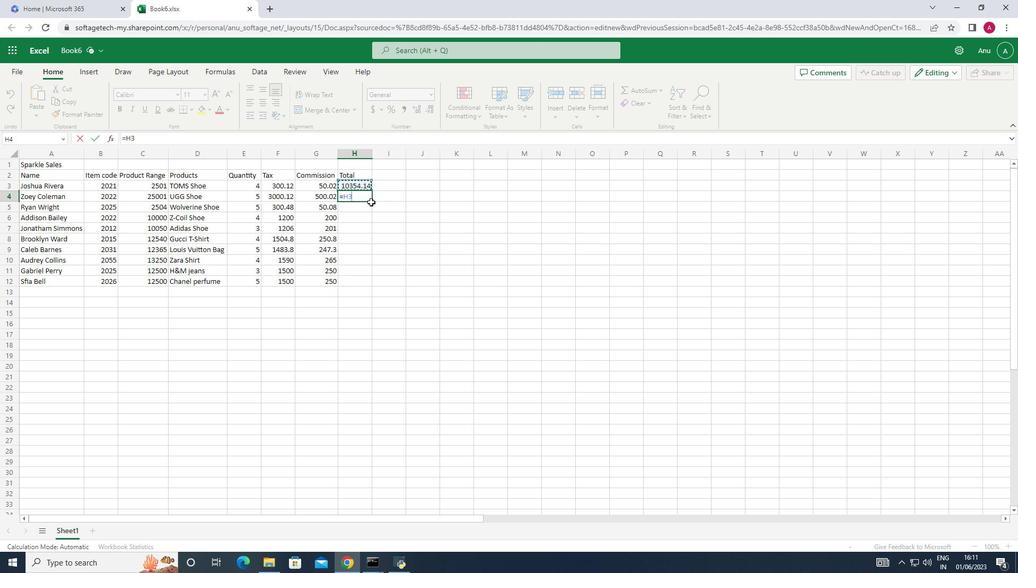 
Action: Mouse pressed left at (367, 197)
Screenshot: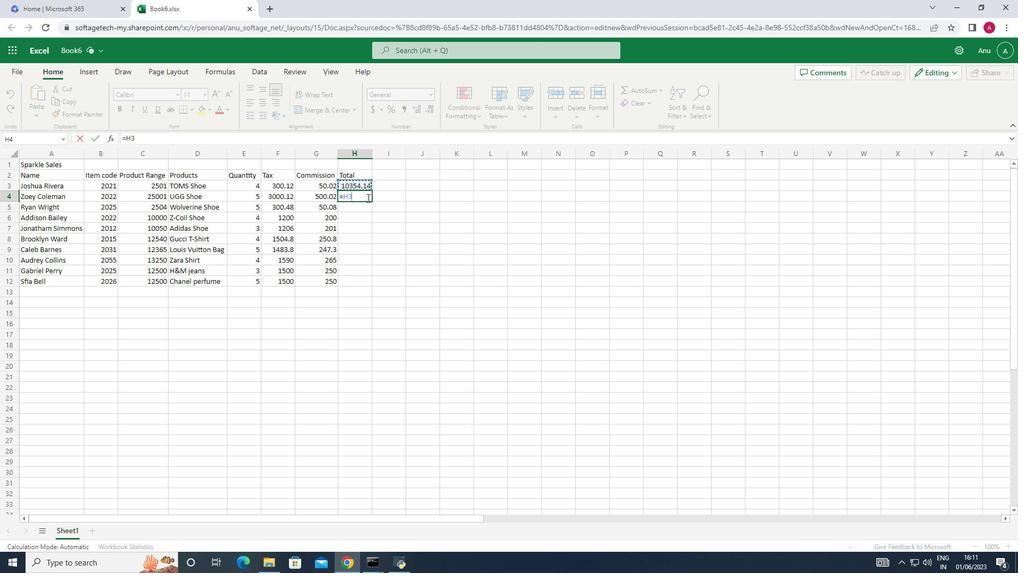 
Action: Key pressed <Key.delete>
Screenshot: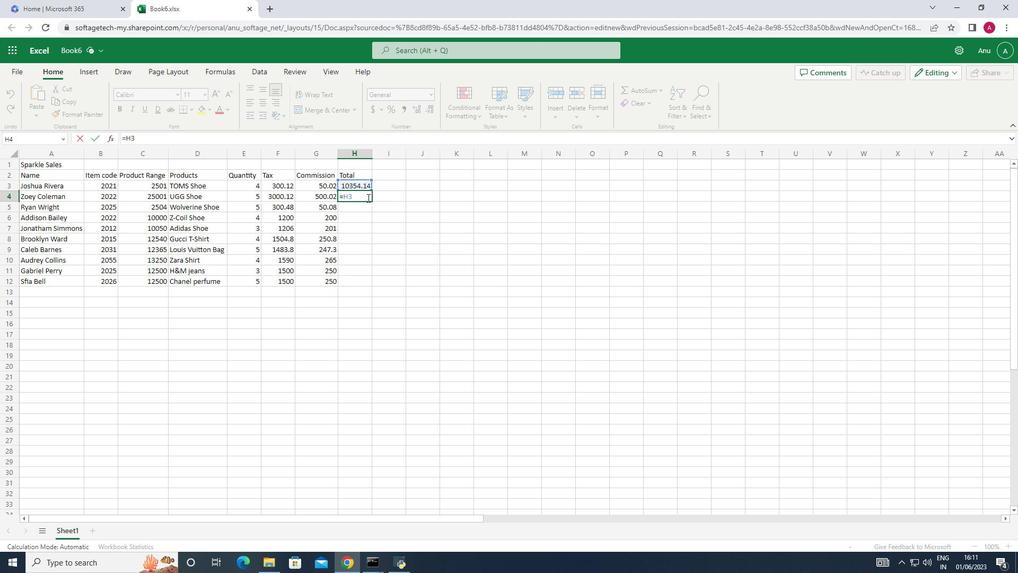
Action: Mouse moved to (382, 200)
Screenshot: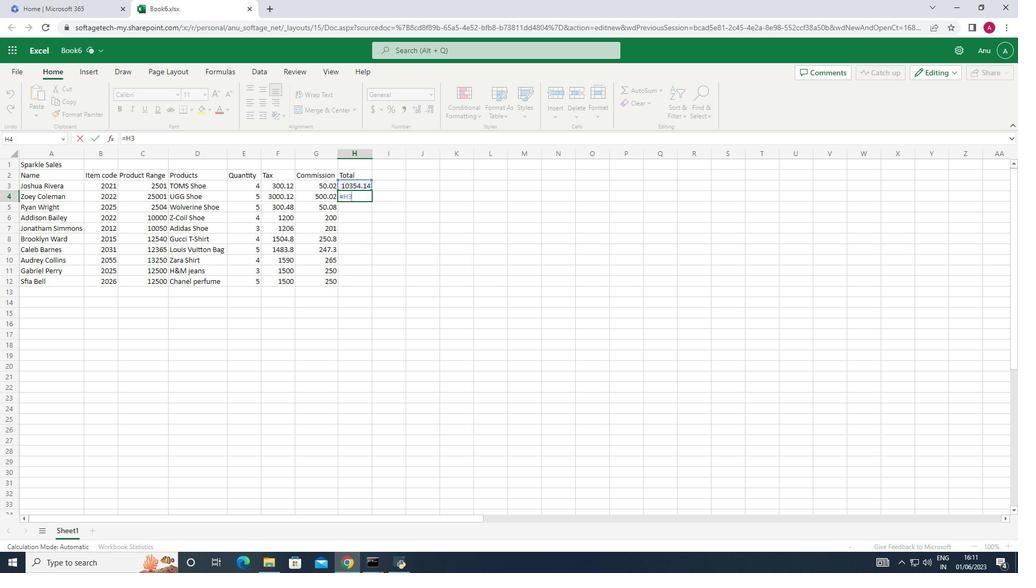 
Action: Mouse pressed left at (382, 200)
Screenshot: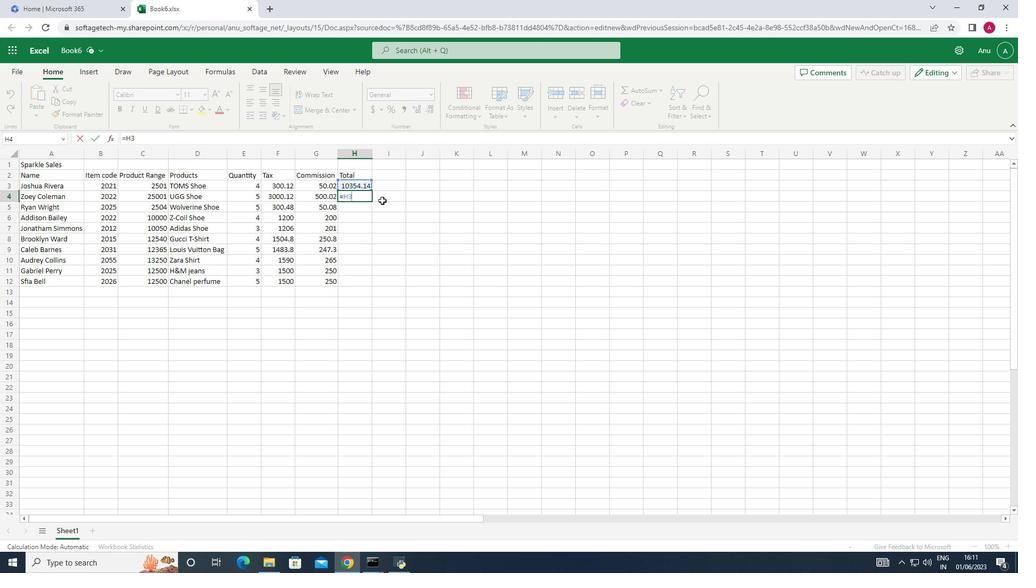 
Action: Mouse moved to (355, 196)
Screenshot: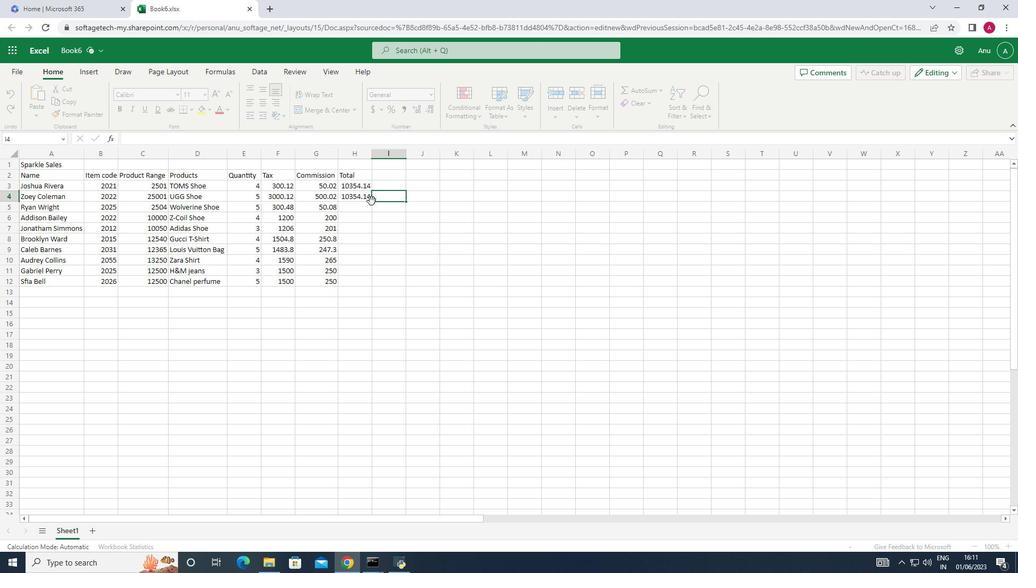 
Action: Mouse pressed left at (355, 196)
Screenshot: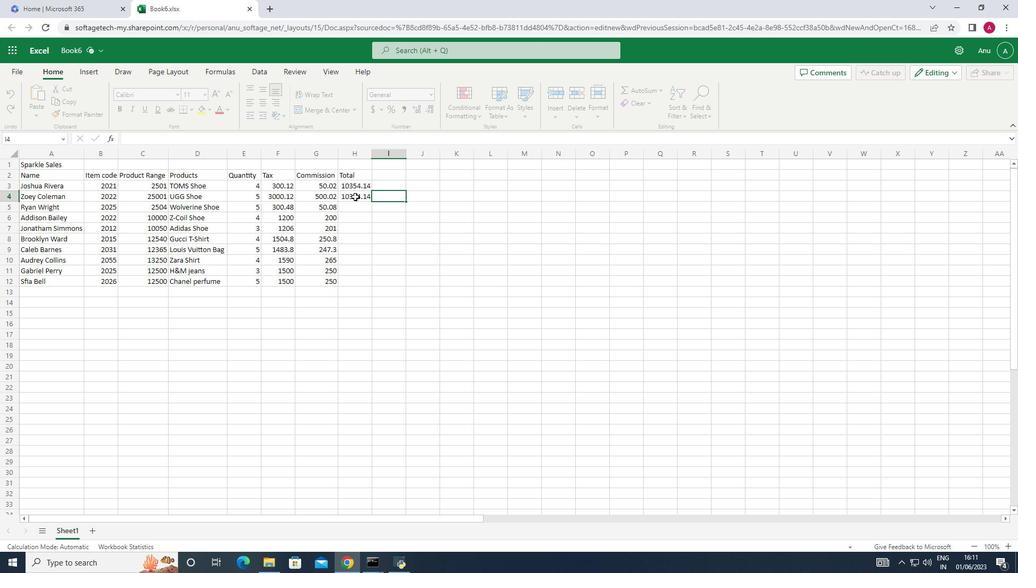 
Action: Key pressed <Key.delete>
Screenshot: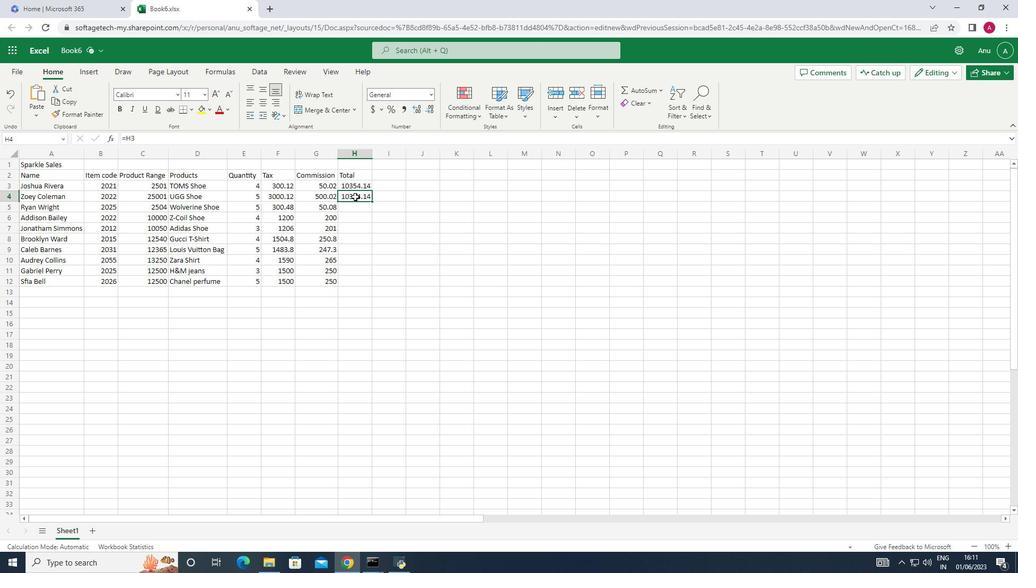 
Action: Mouse moved to (356, 185)
Screenshot: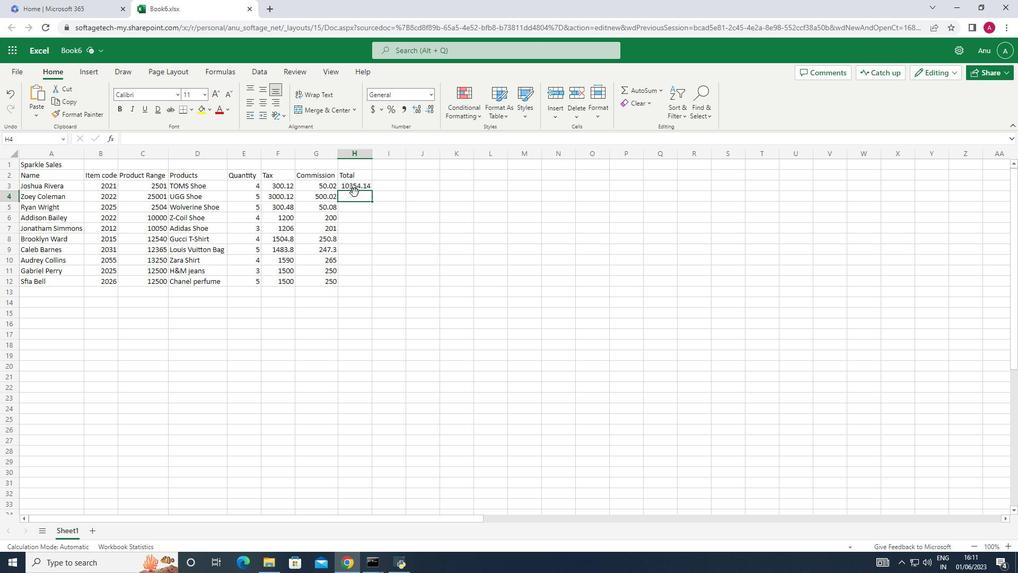 
Action: Mouse pressed left at (356, 185)
Screenshot: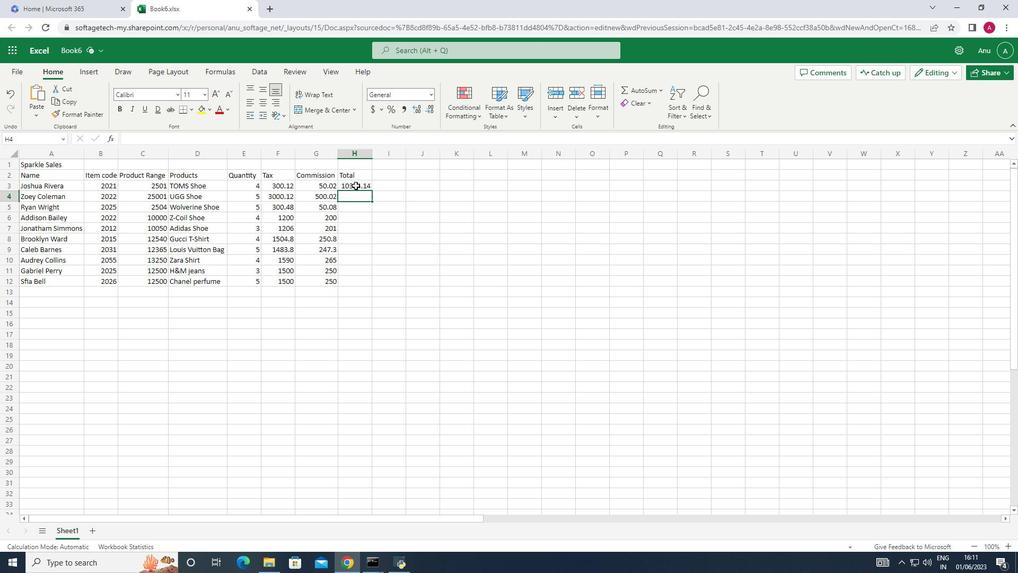 
Action: Key pressed <Key.delete>
Screenshot: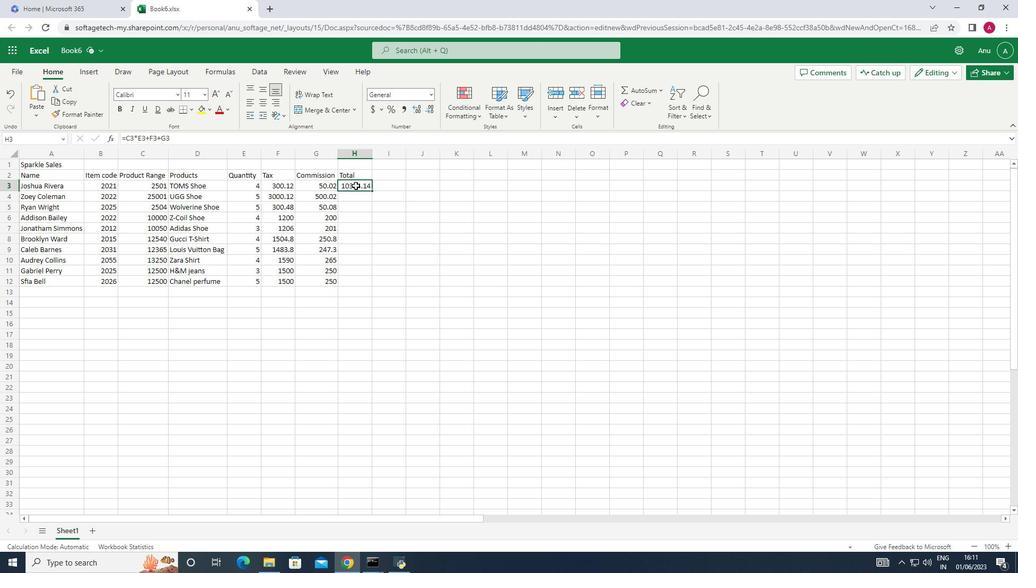 
Action: Mouse moved to (356, 184)
Screenshot: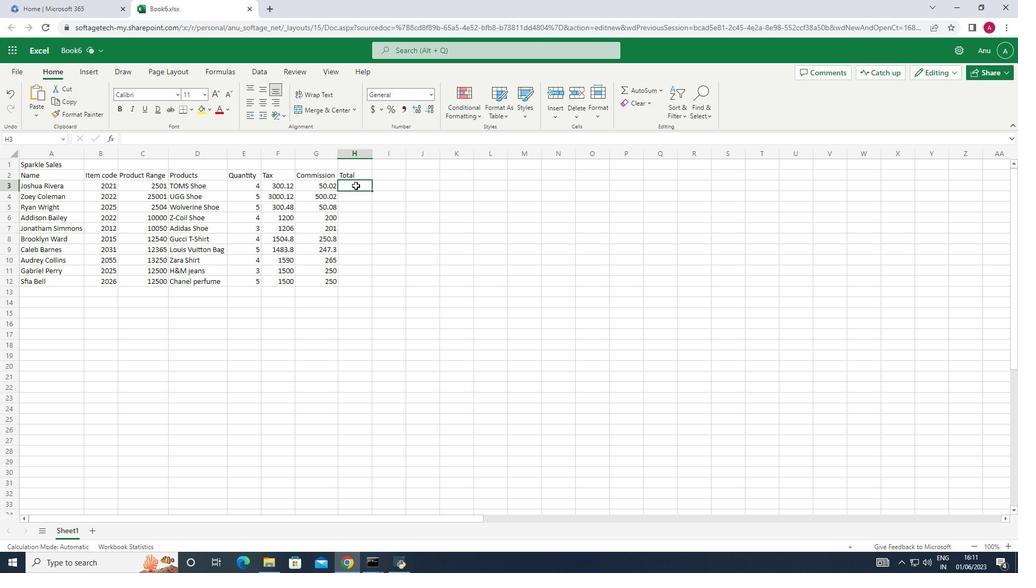 
Action: Key pressed =
Screenshot: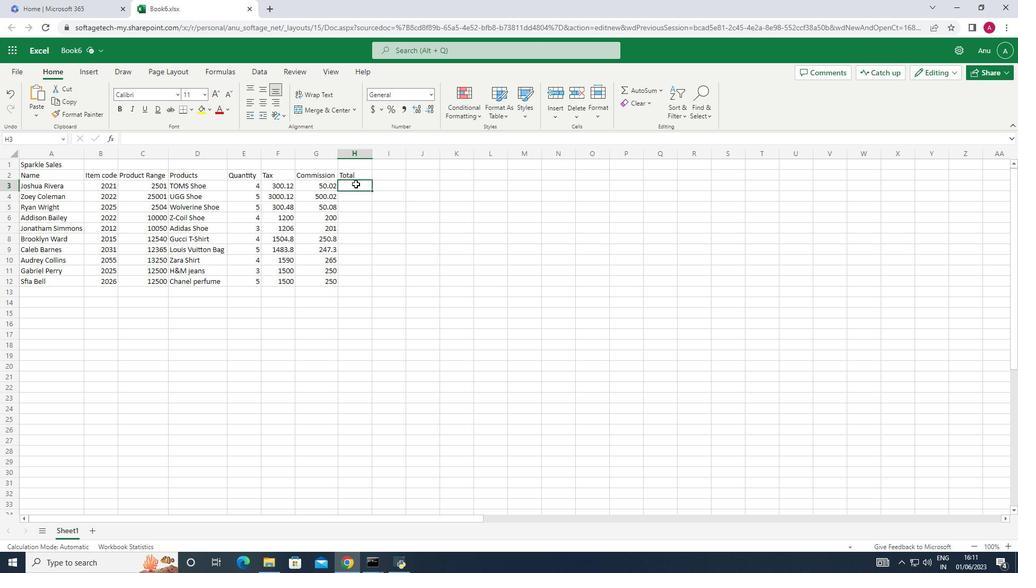 
Action: Mouse moved to (152, 187)
Screenshot: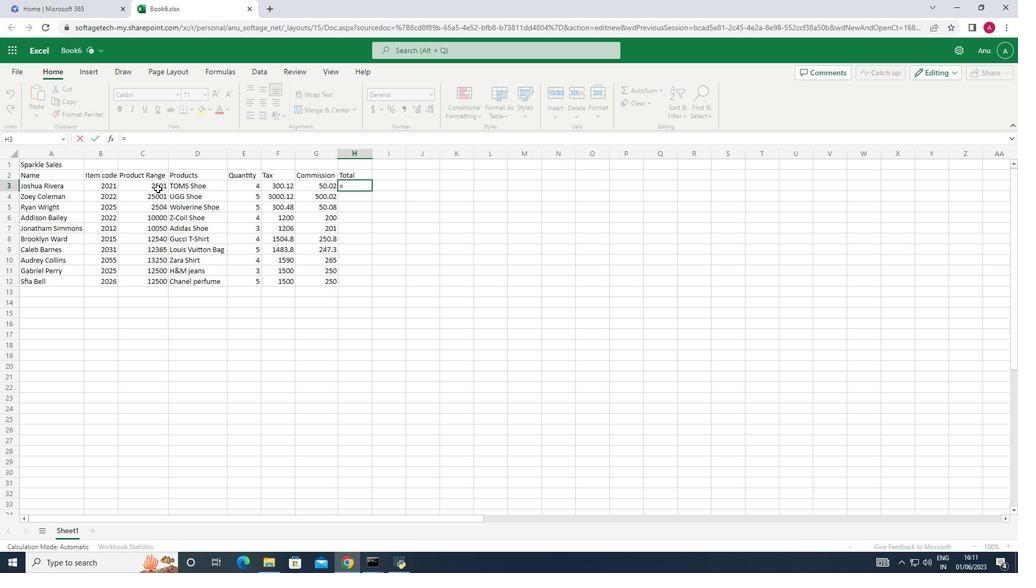 
Action: Mouse pressed left at (152, 187)
Screenshot: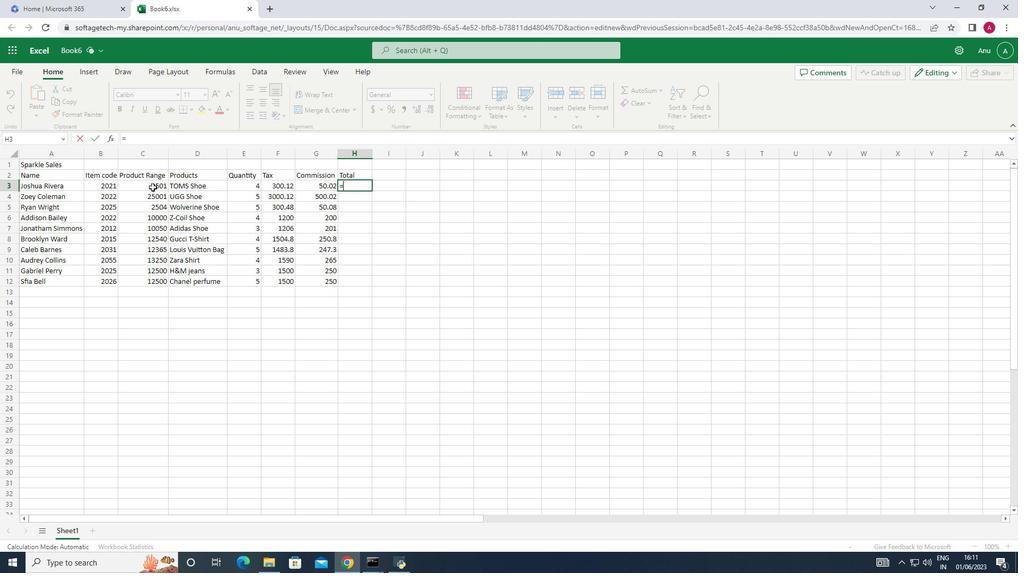 
Action: Mouse moved to (151, 189)
Screenshot: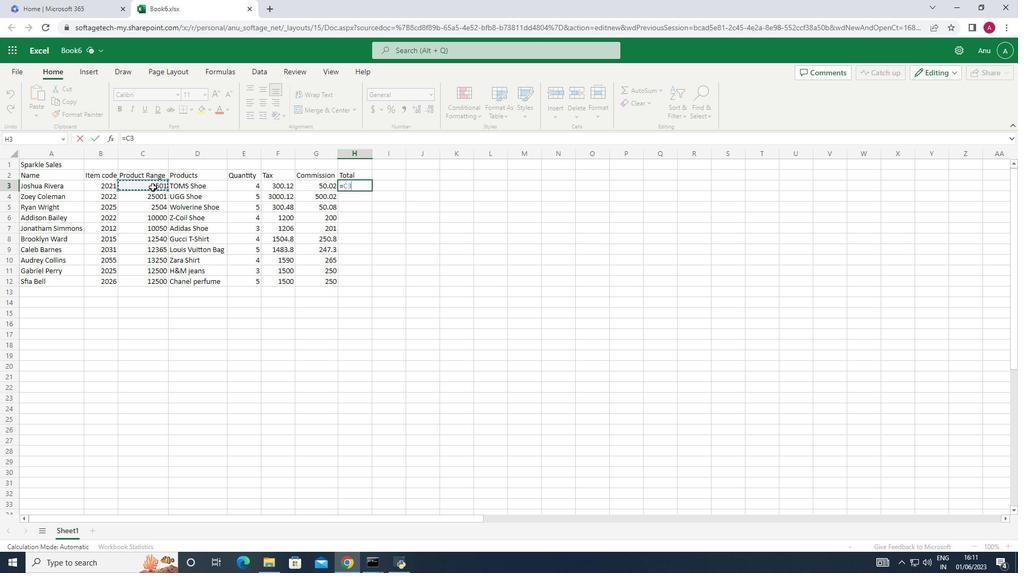 
Action: Key pressed *
Screenshot: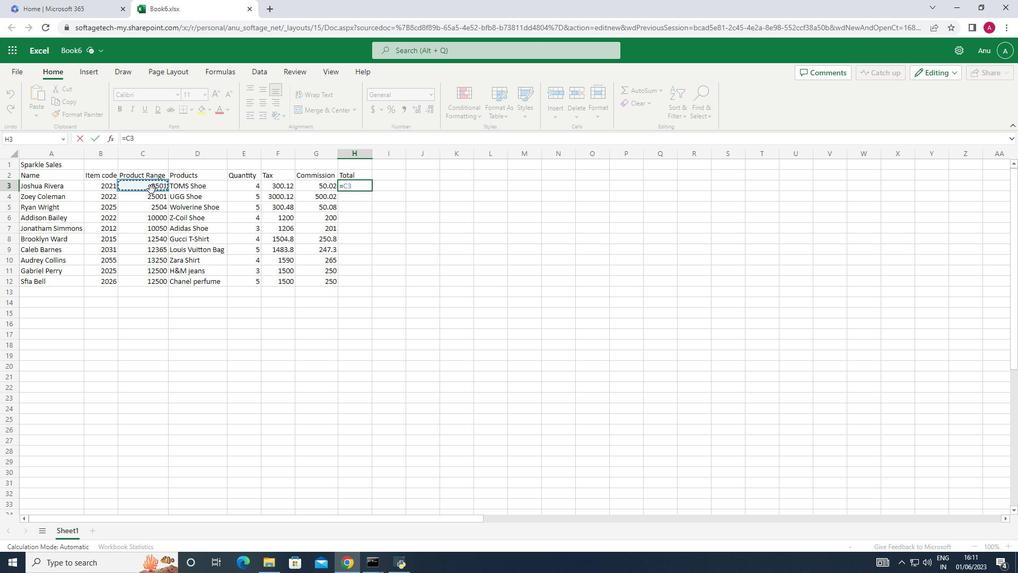 
Action: Mouse moved to (250, 184)
Screenshot: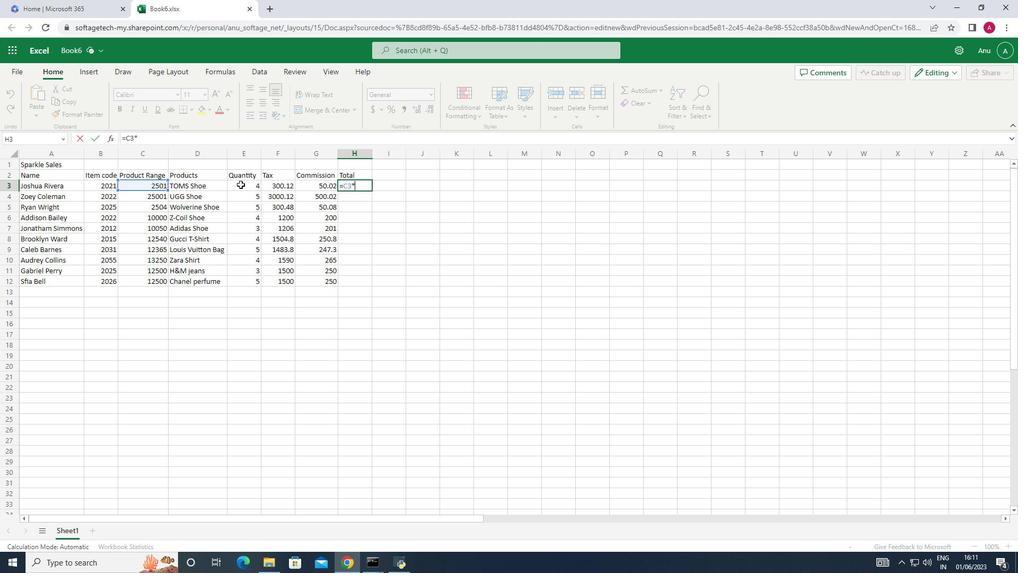 
Action: Mouse pressed left at (250, 184)
Screenshot: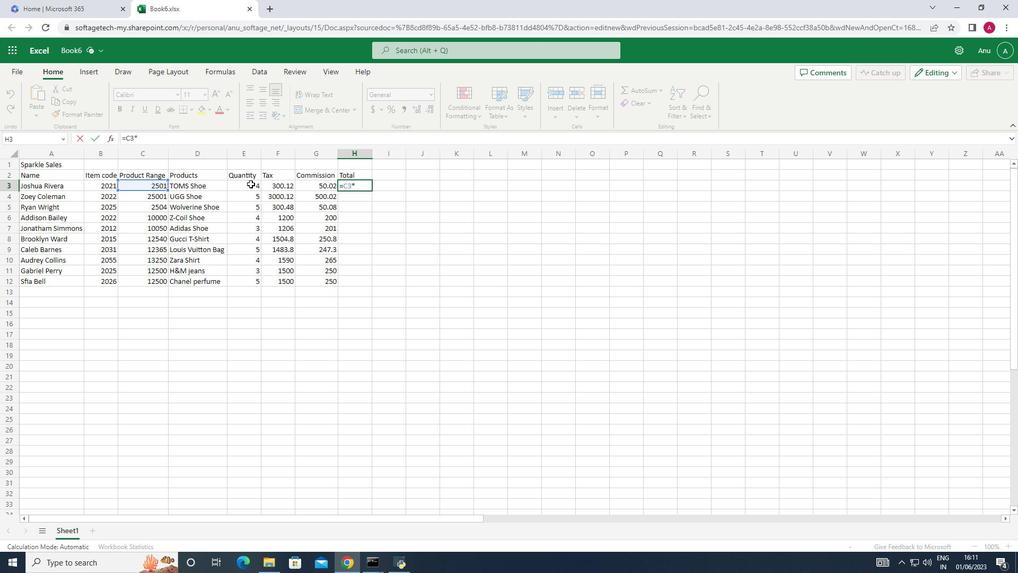 
Action: Key pressed <Key.enter>
Screenshot: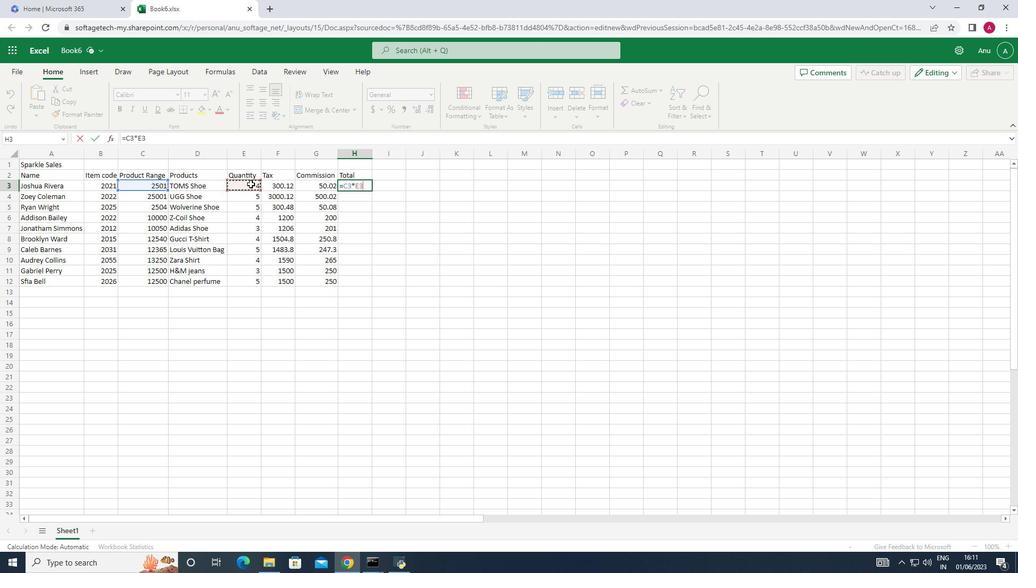 
Action: Mouse moved to (356, 188)
Screenshot: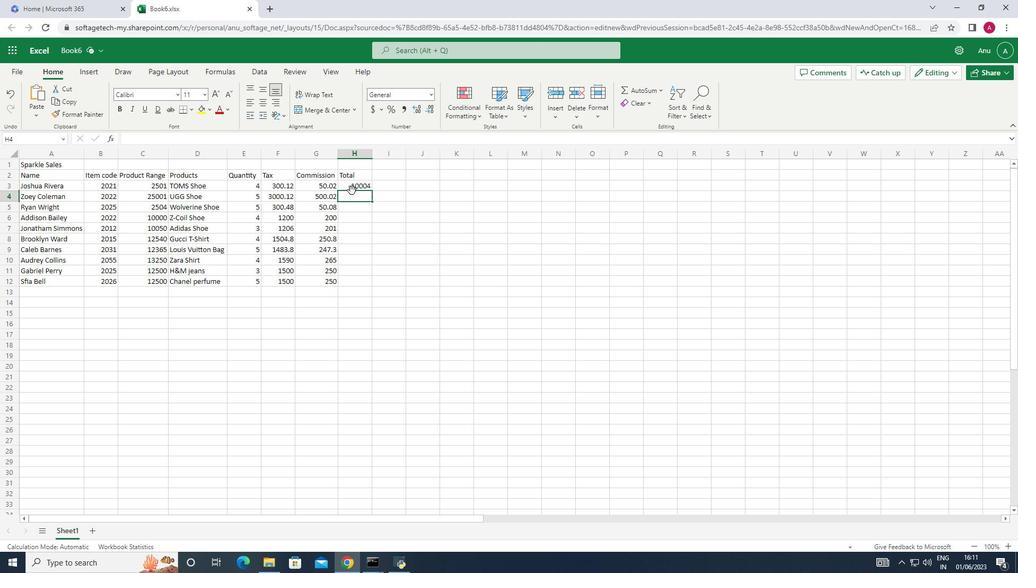 
Action: Mouse pressed left at (356, 188)
Screenshot: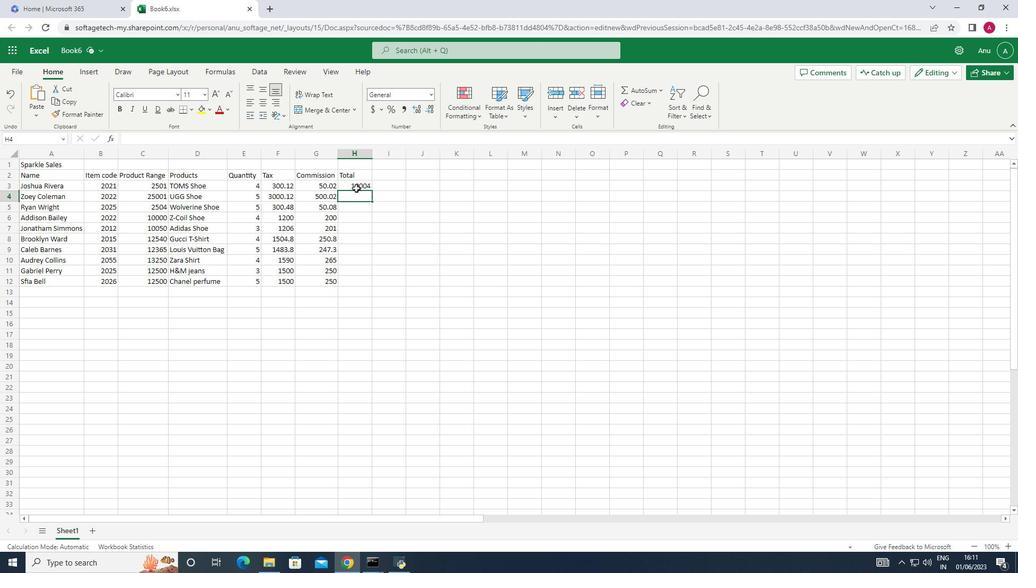 
Action: Mouse moved to (354, 189)
Screenshot: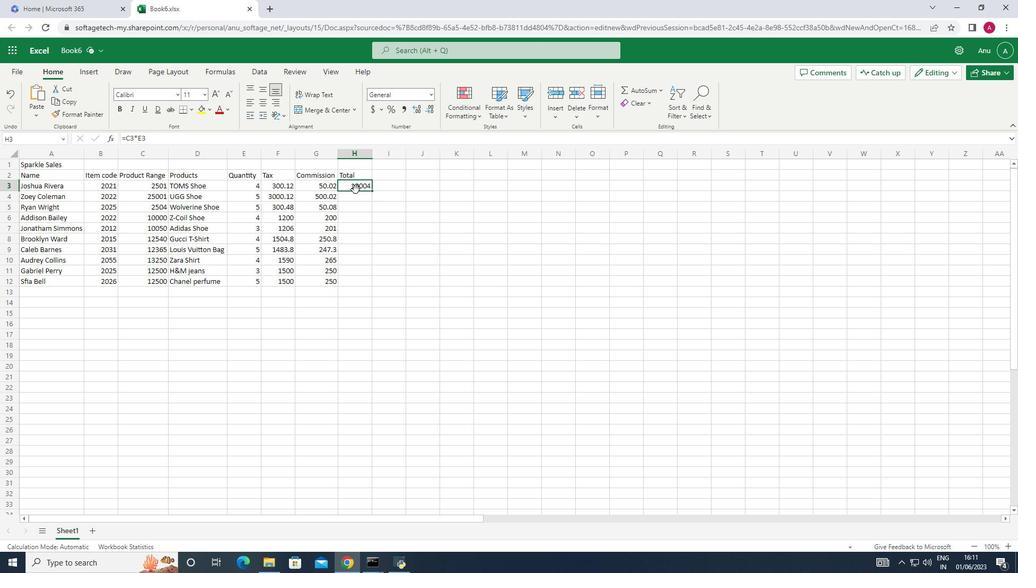 
Action: Key pressed <Key.delete>
Screenshot: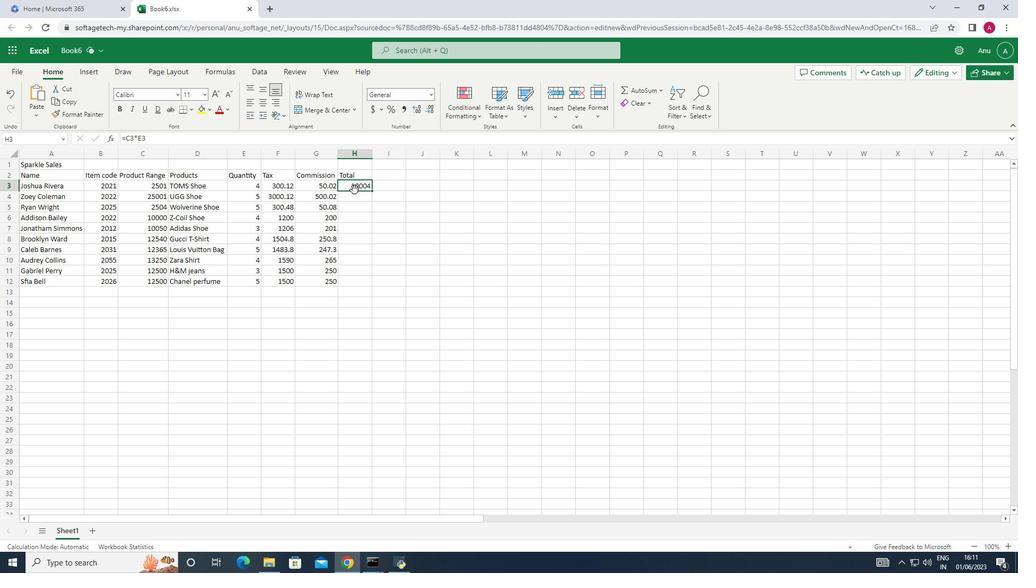 
Action: Mouse moved to (349, 192)
Screenshot: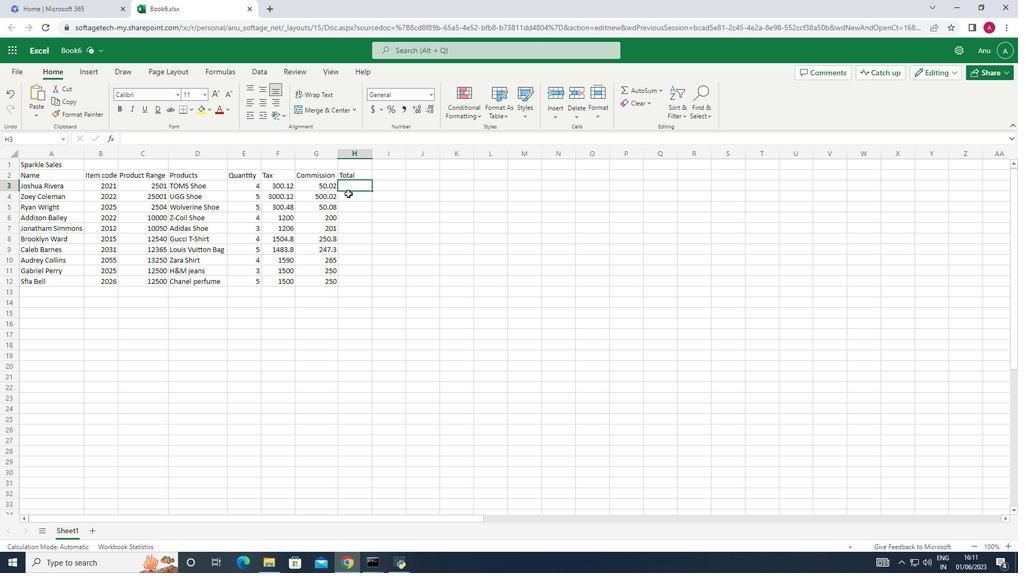
Action: Key pressed =
Screenshot: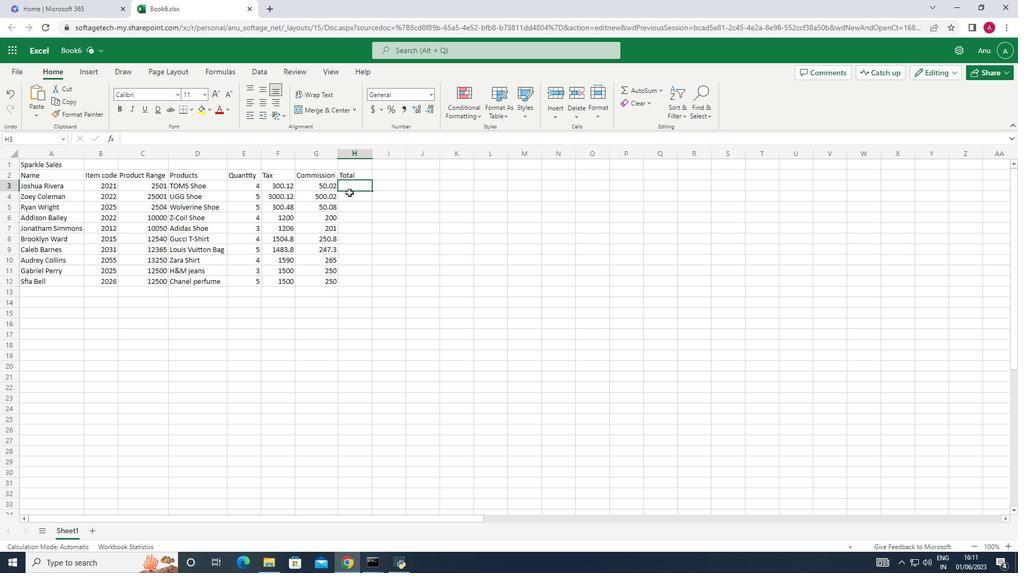 
Action: Mouse moved to (285, 188)
Screenshot: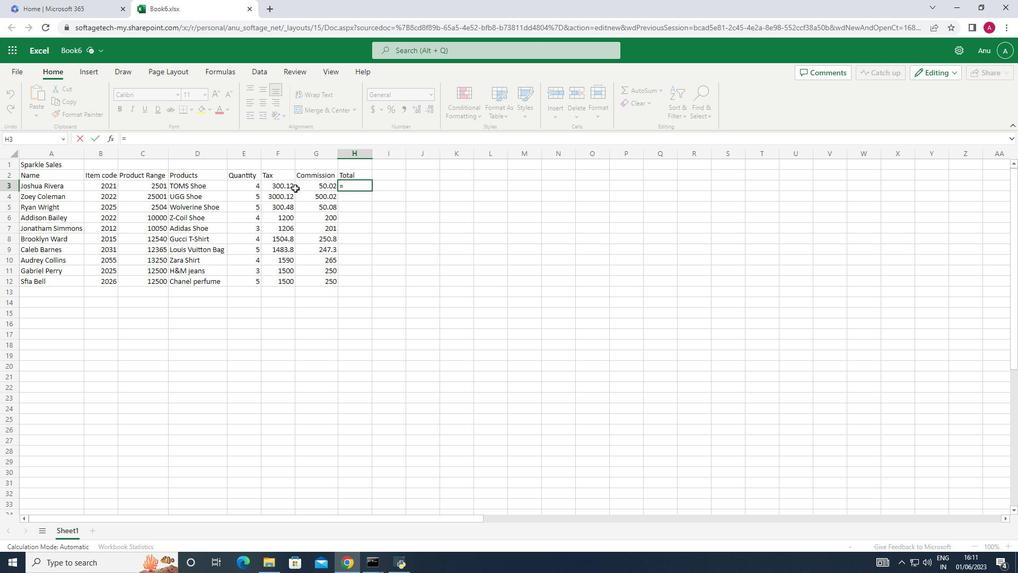 
Action: Mouse pressed left at (285, 188)
Screenshot: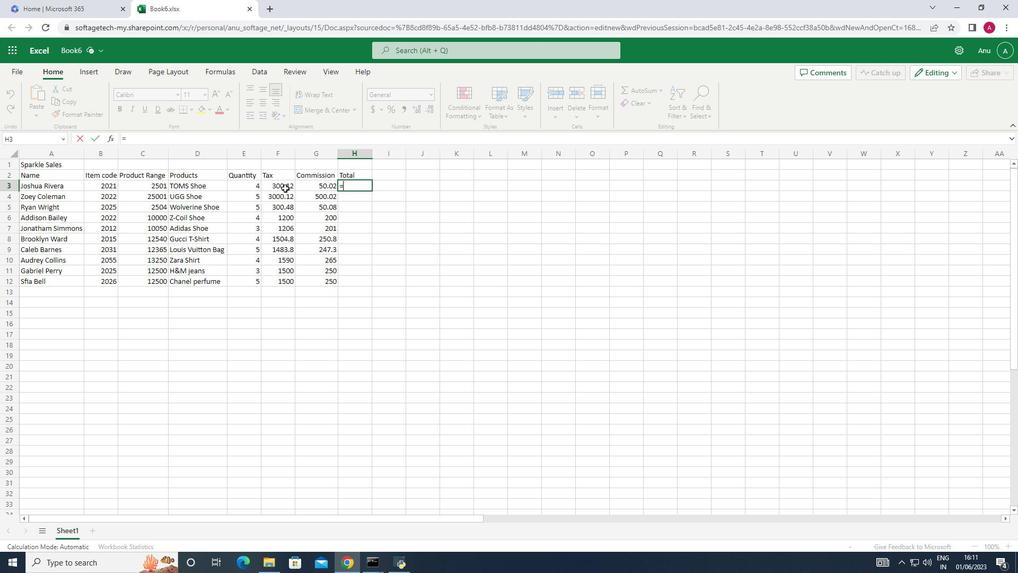 
Action: Key pressed *
Screenshot: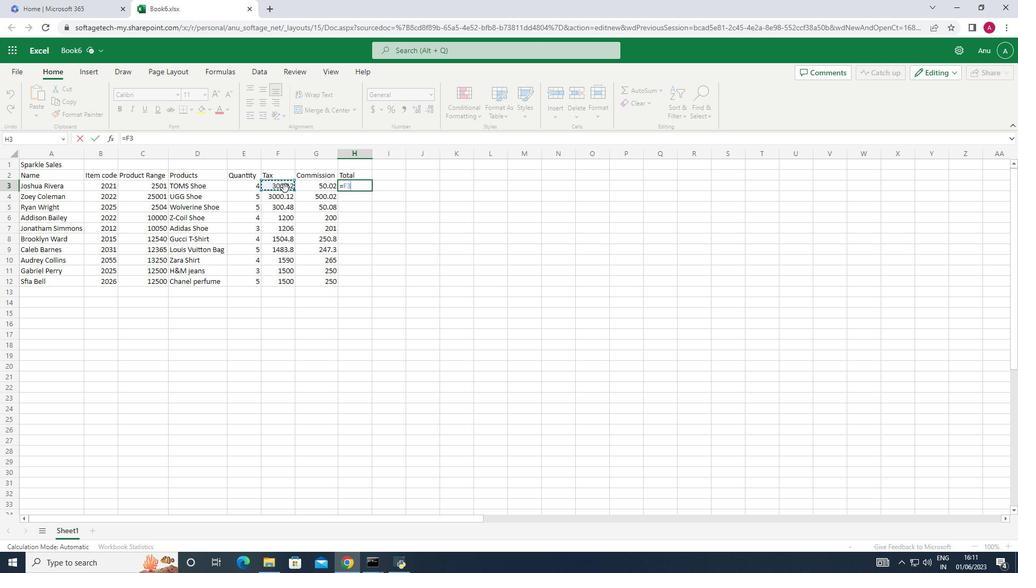 
Action: Mouse moved to (255, 187)
Screenshot: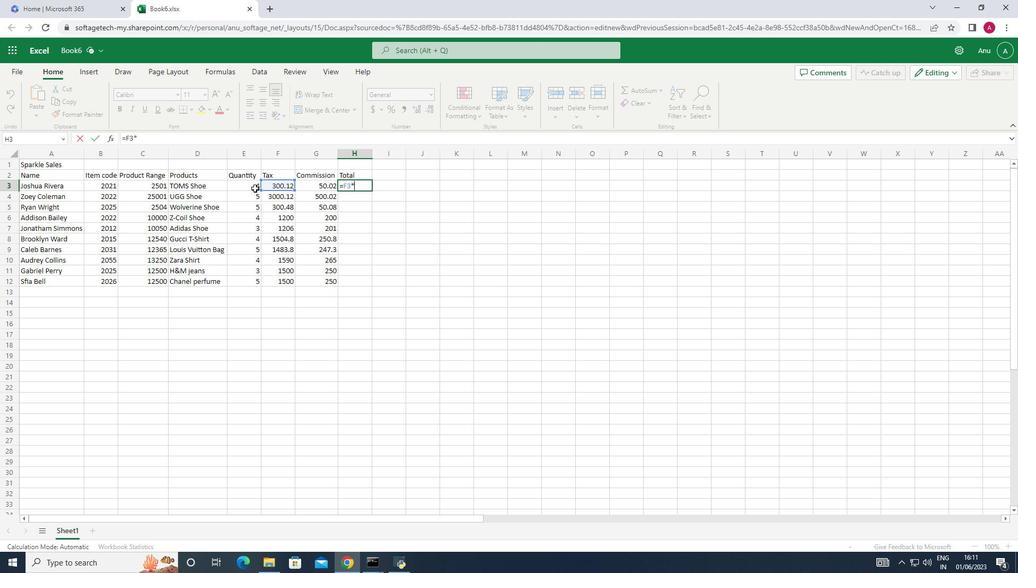 
Action: Mouse pressed left at (255, 187)
Screenshot: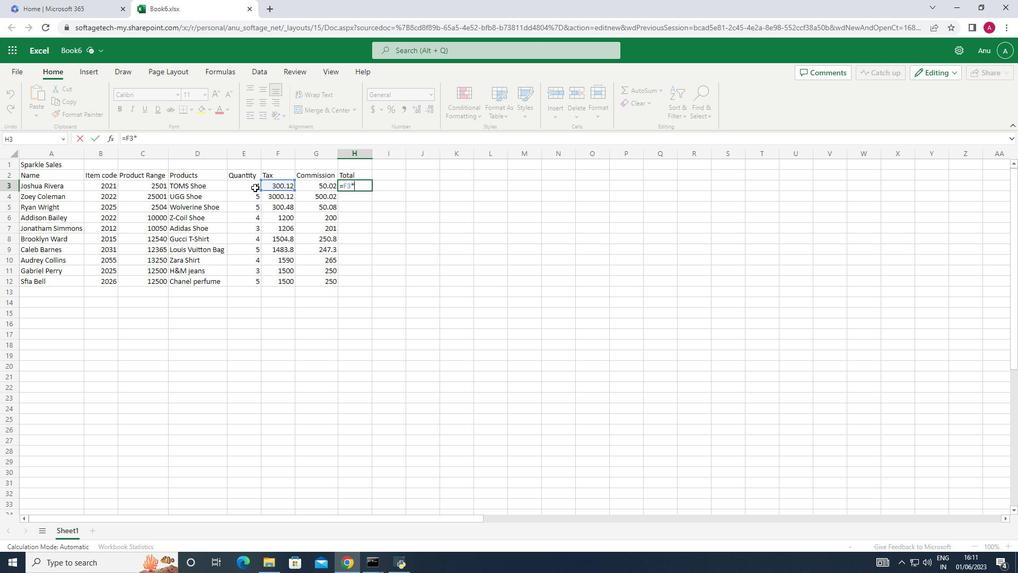 
Action: Mouse moved to (256, 186)
Screenshot: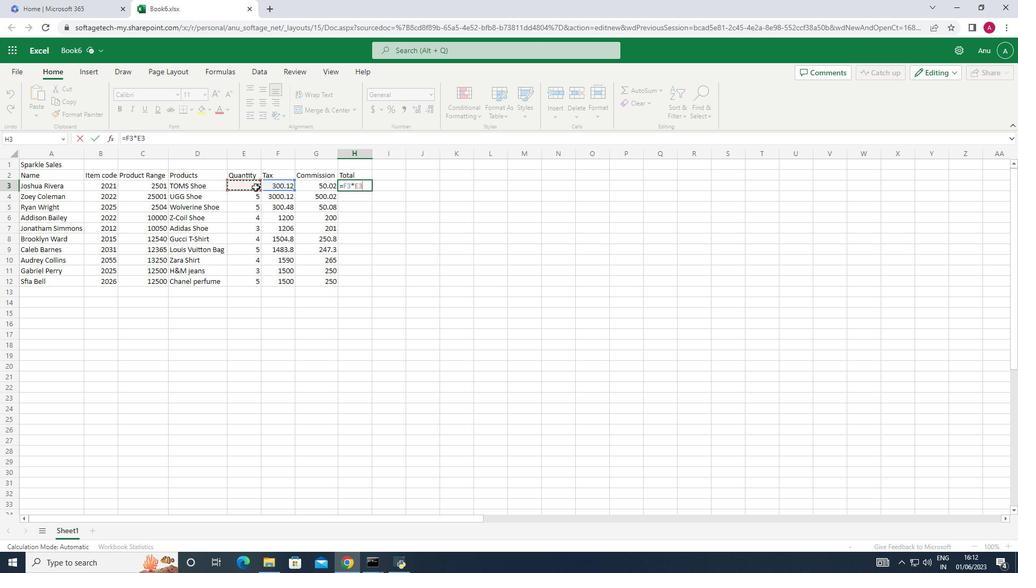 
Action: Key pressed +
Screenshot: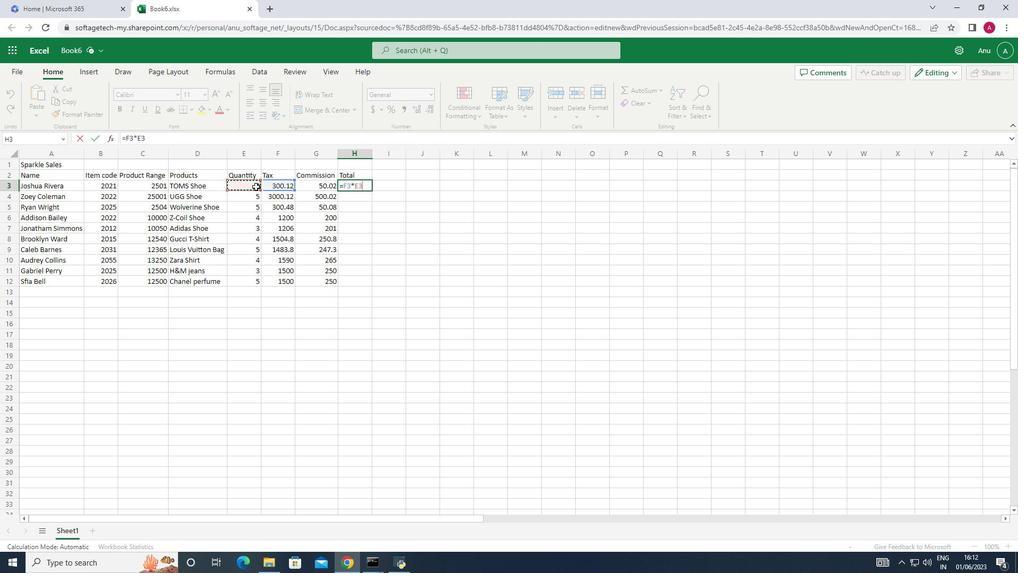 
Action: Mouse moved to (315, 184)
Screenshot: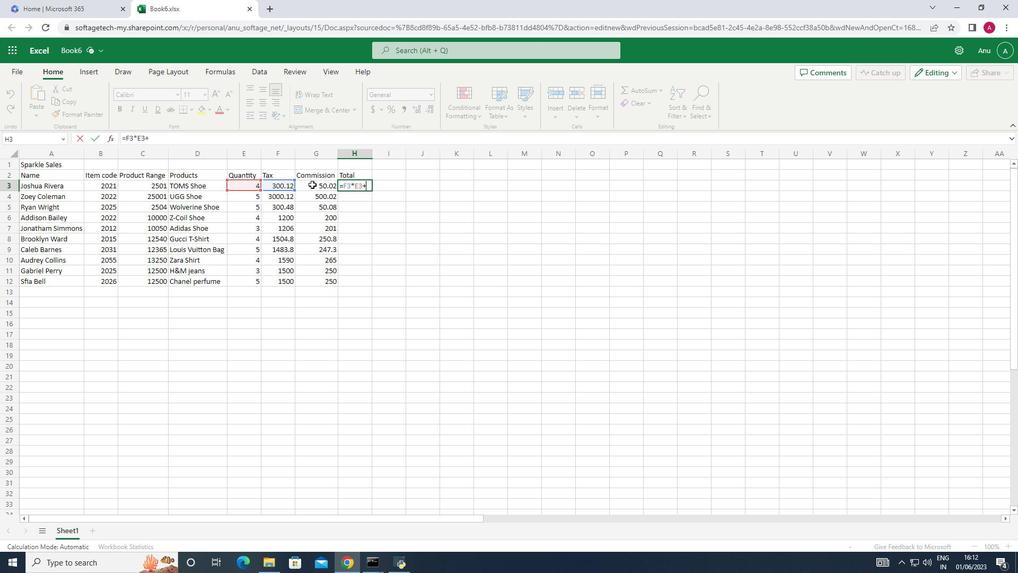 
Action: Mouse pressed left at (315, 184)
Screenshot: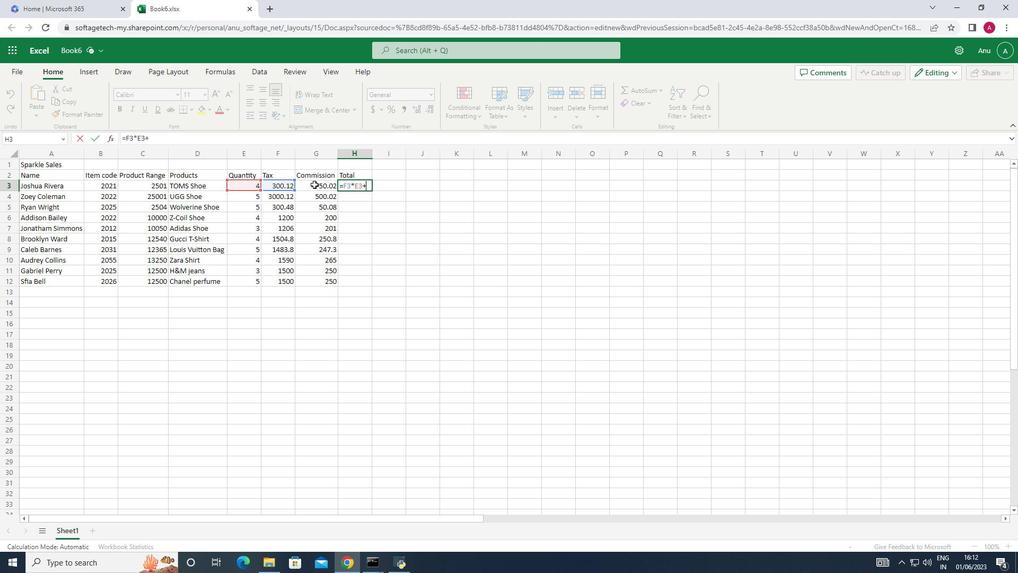 
Action: Mouse moved to (315, 184)
Screenshot: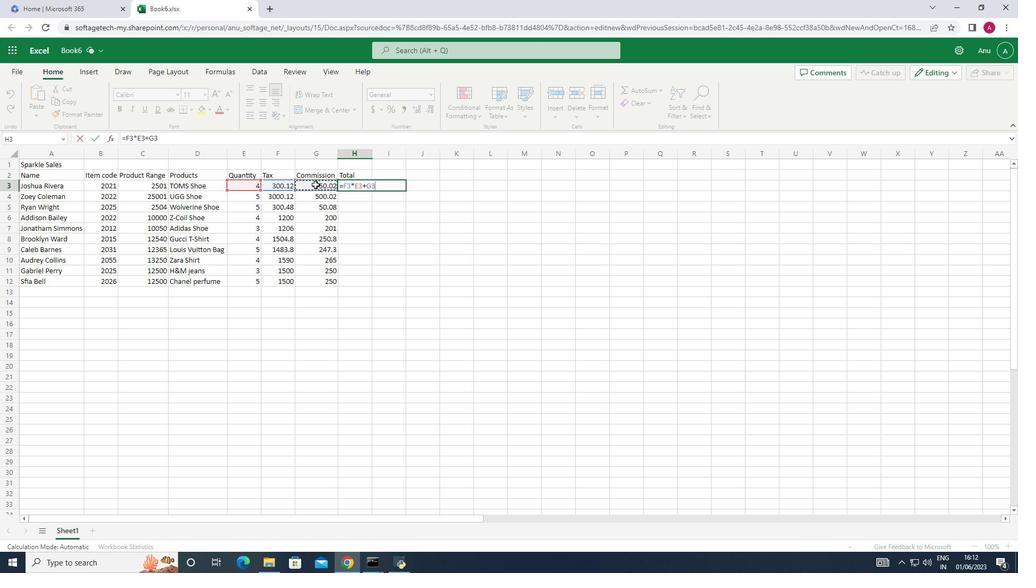 
Action: Key pressed *
Screenshot: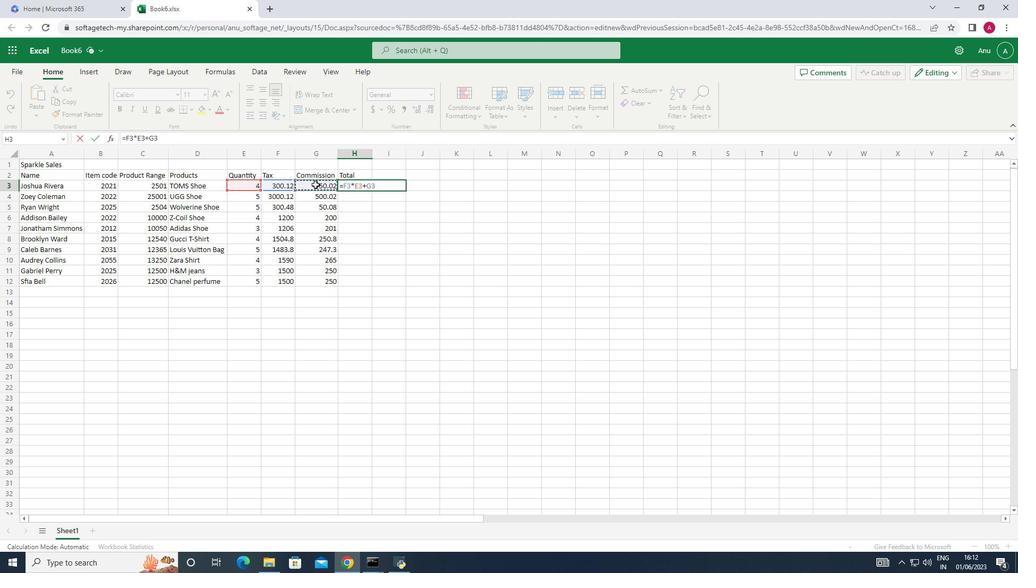 
Action: Mouse moved to (254, 188)
Screenshot: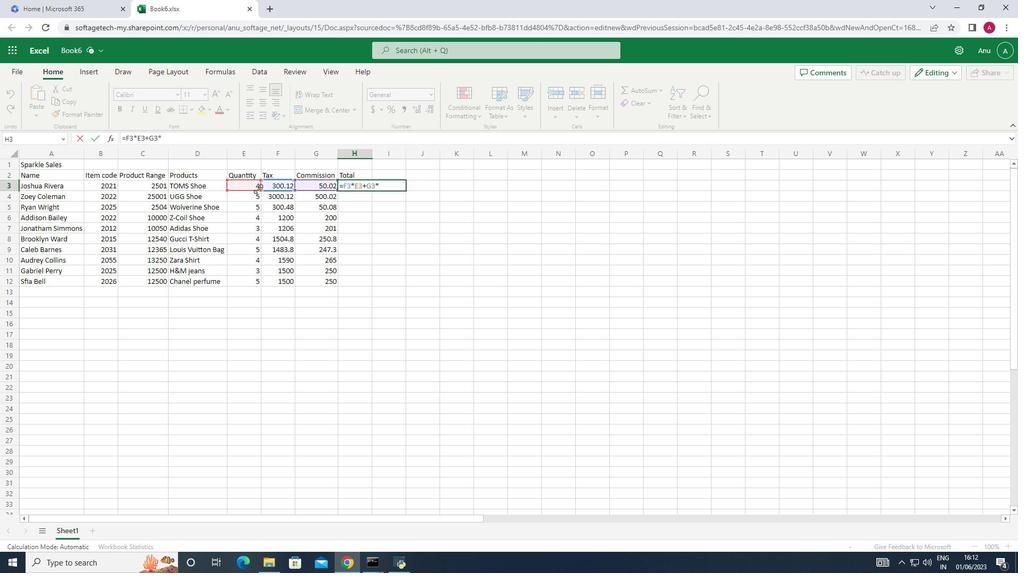 
Action: Mouse pressed left at (254, 188)
Screenshot: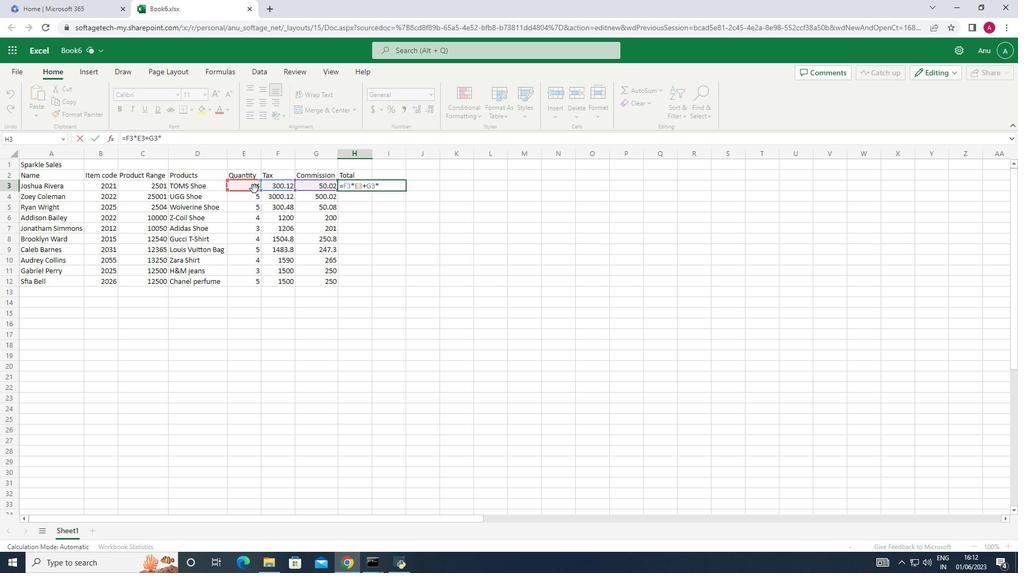 
Action: Mouse moved to (418, 205)
Screenshot: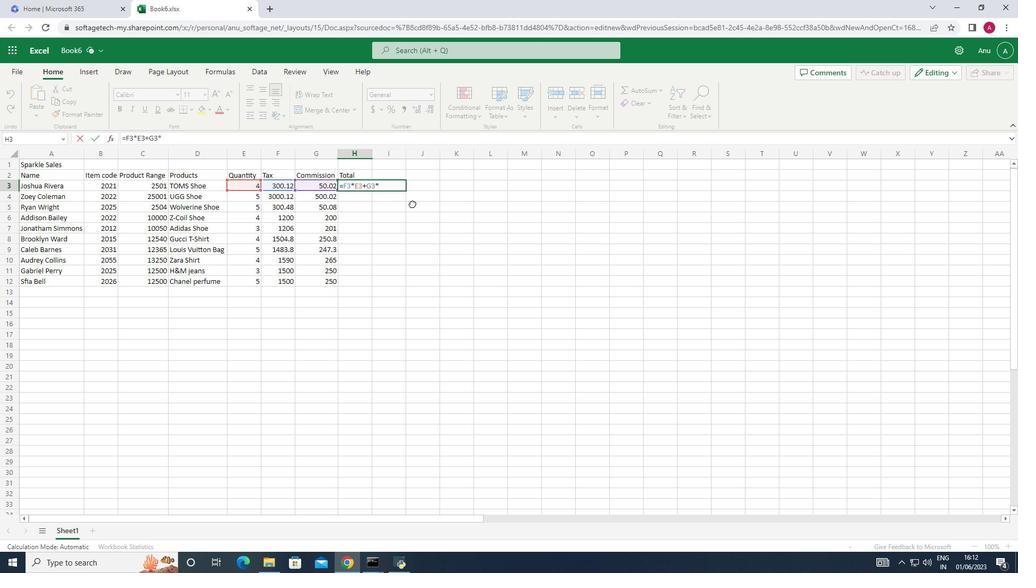 
Action: Mouse pressed left at (418, 205)
Screenshot: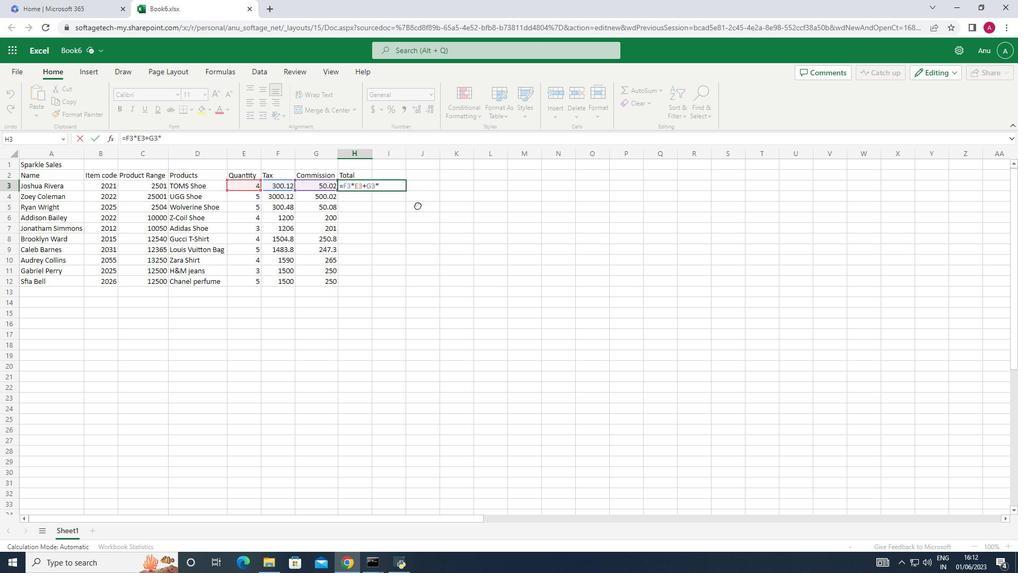 
Action: Mouse moved to (329, 223)
Screenshot: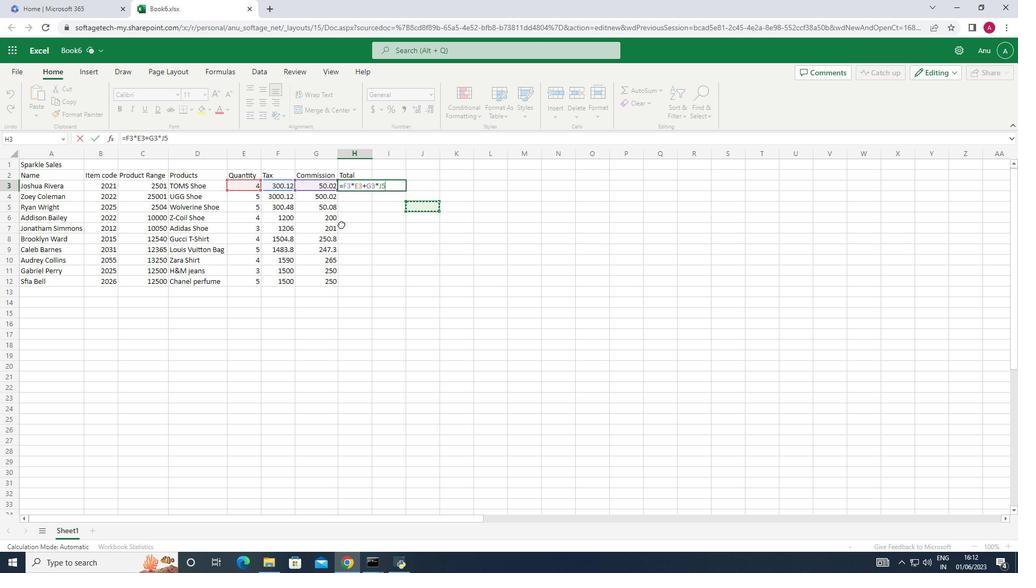 
Action: Mouse pressed left at (329, 223)
Screenshot: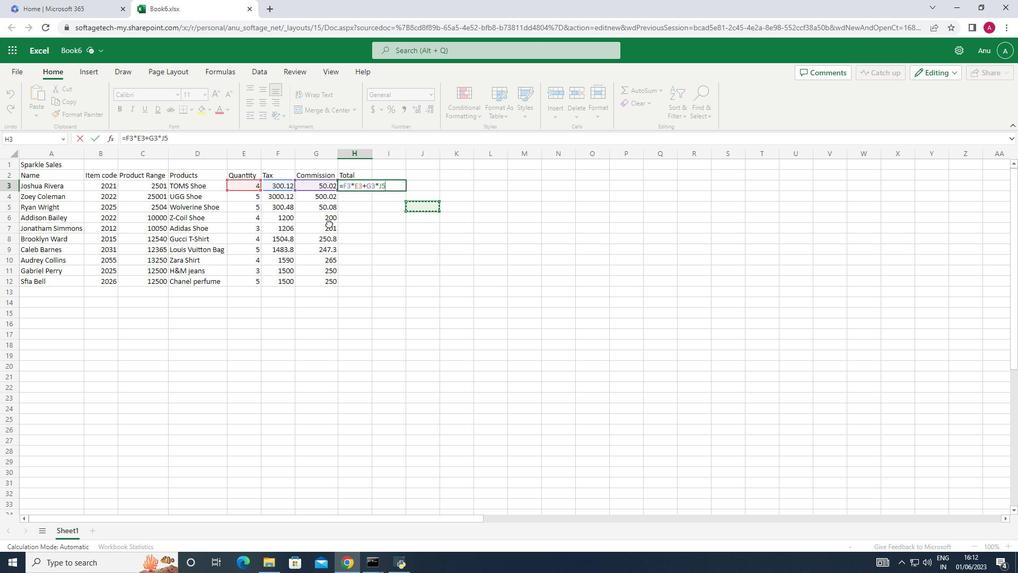 
Action: Mouse moved to (356, 209)
Screenshot: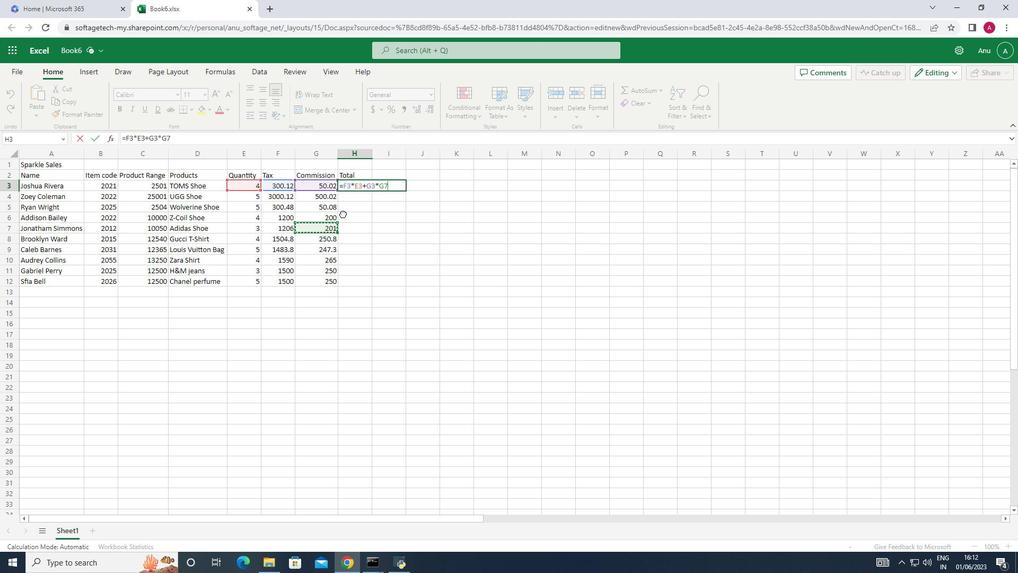
Action: Mouse pressed left at (356, 209)
Screenshot: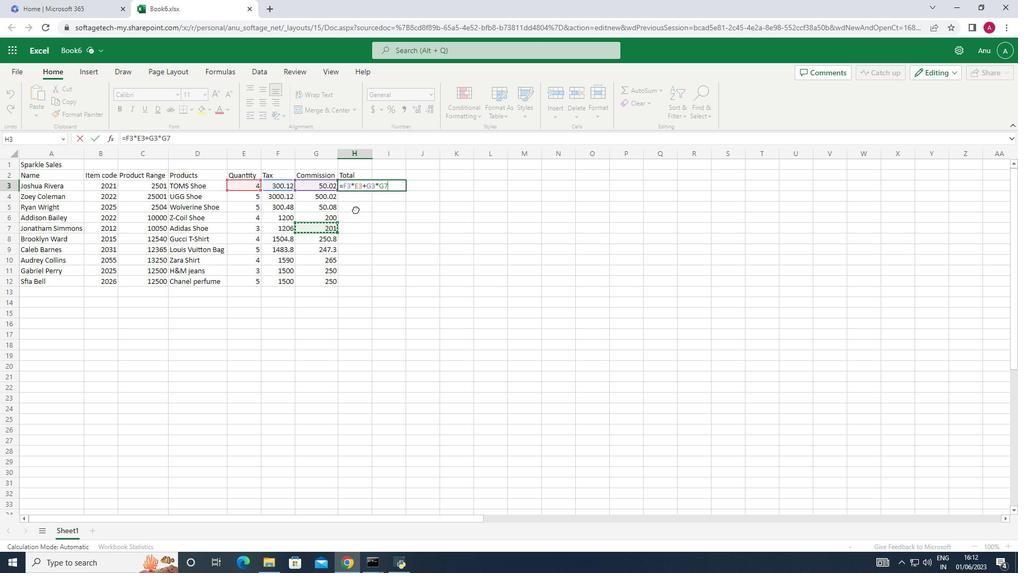 
Action: Mouse moved to (360, 207)
Screenshot: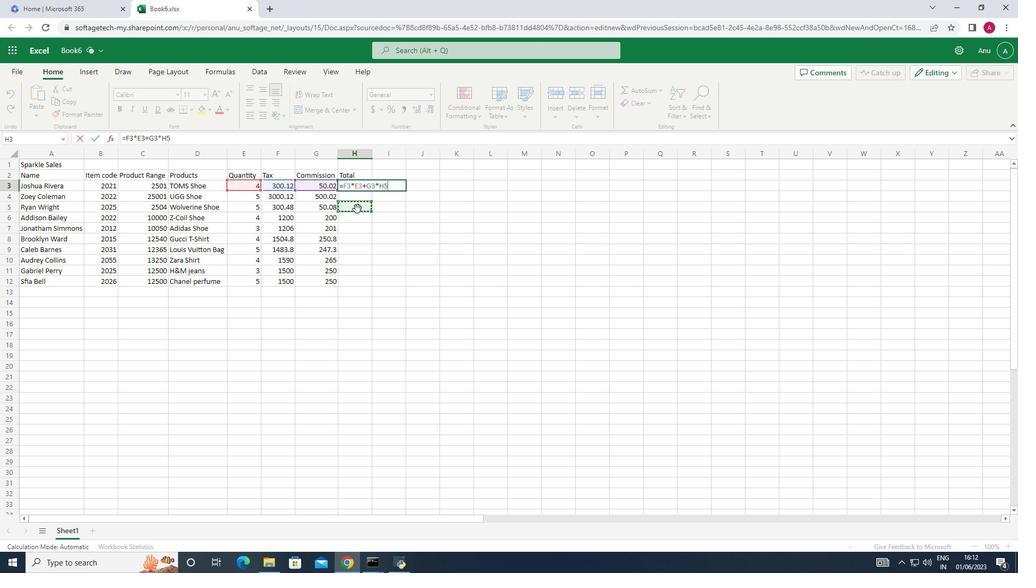
Action: Key pressed <Key.delete>
Screenshot: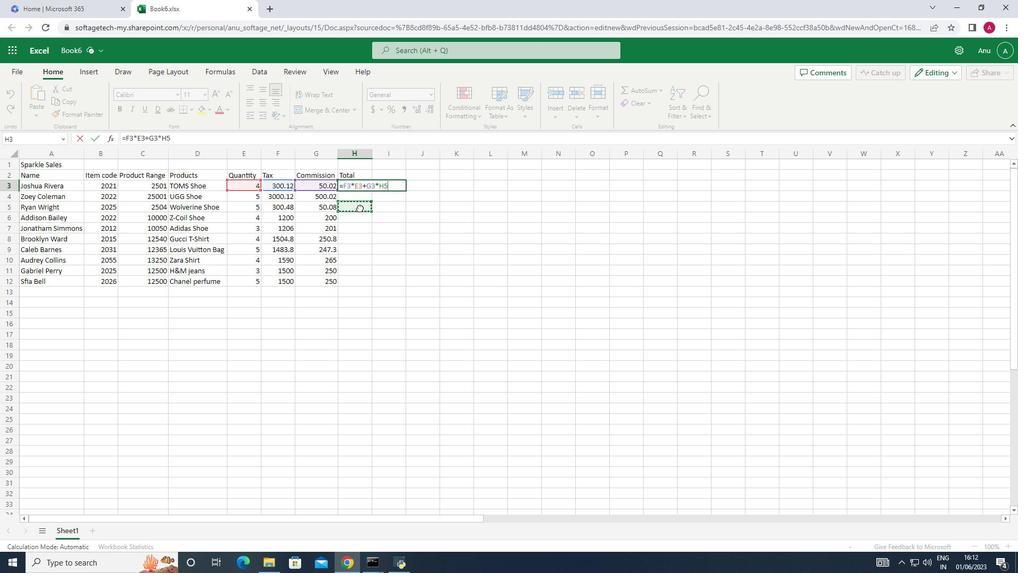 
Action: Mouse moved to (384, 189)
Screenshot: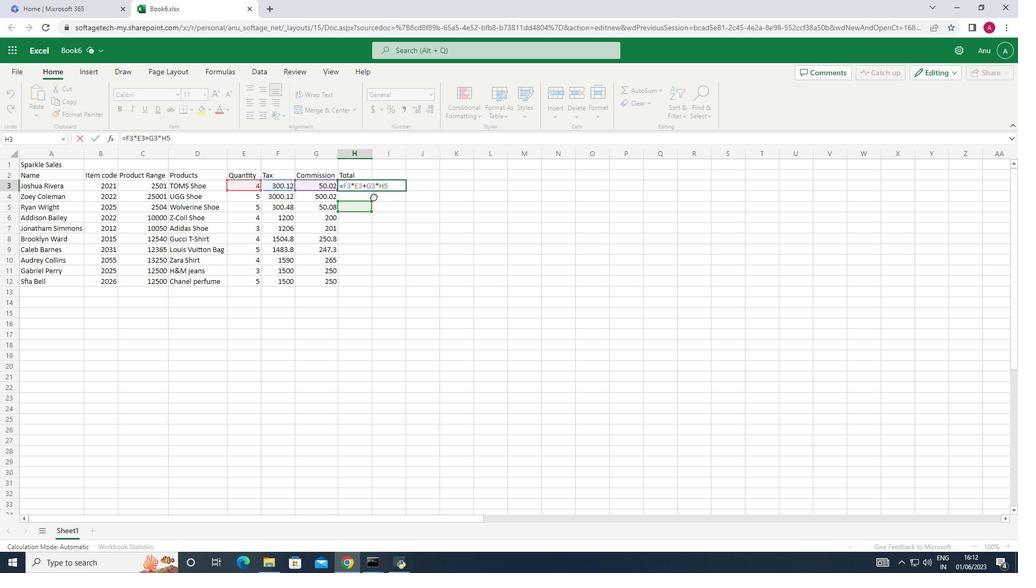 
Action: Mouse pressed left at (384, 189)
Screenshot: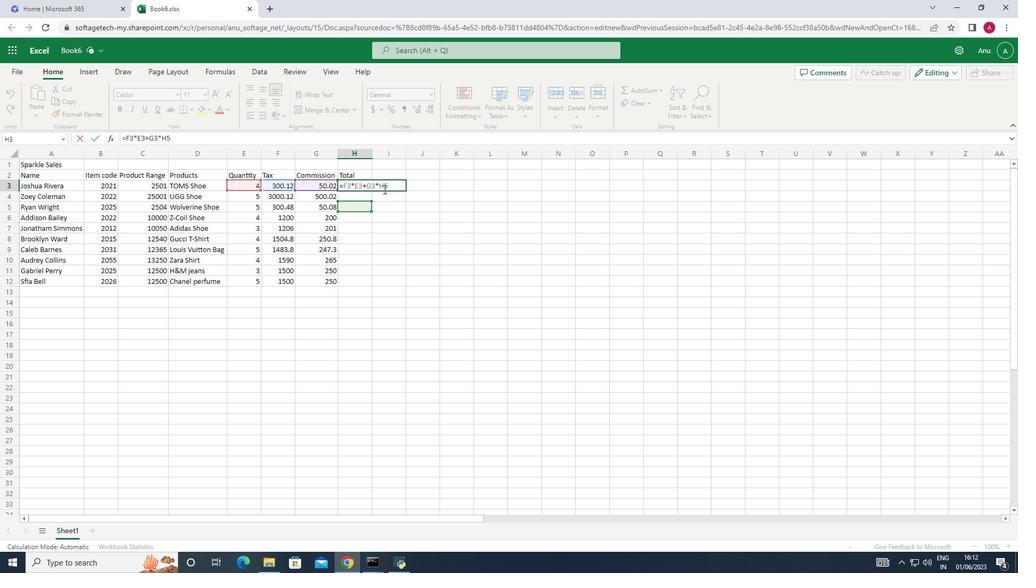 
Action: Mouse moved to (426, 224)
Screenshot: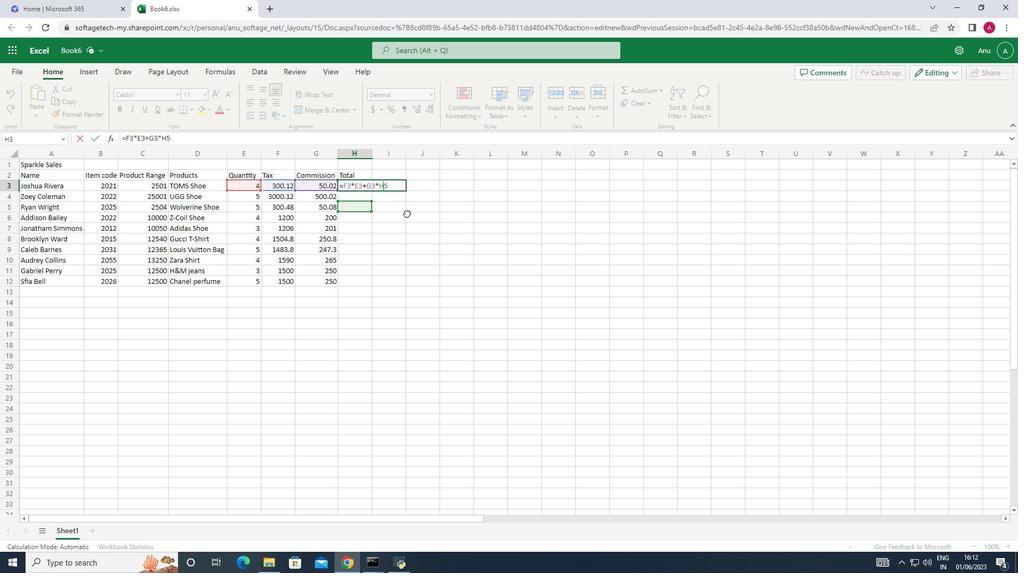 
Action: Mouse pressed left at (426, 224)
Screenshot: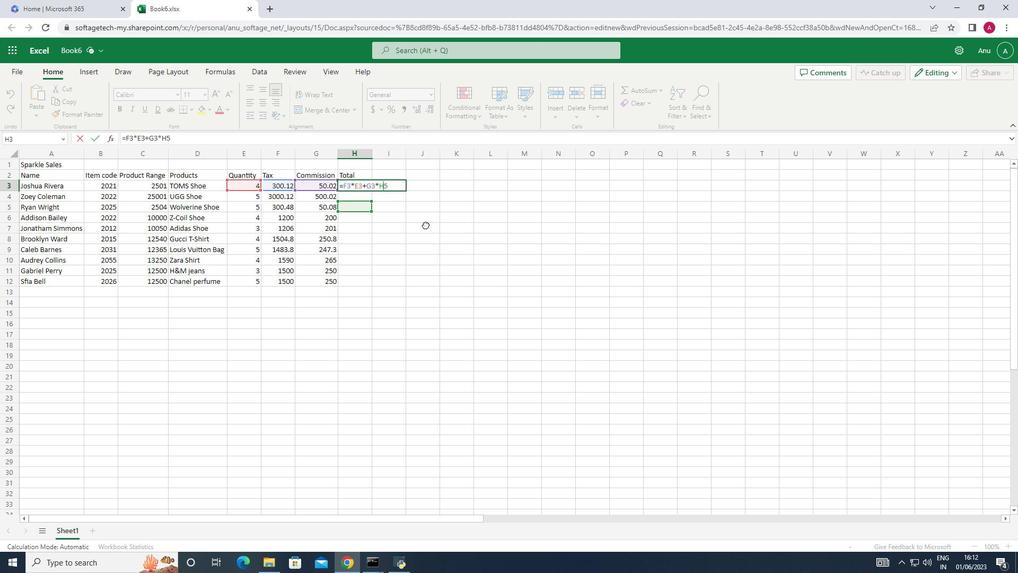 
Action: Mouse pressed left at (426, 224)
Screenshot: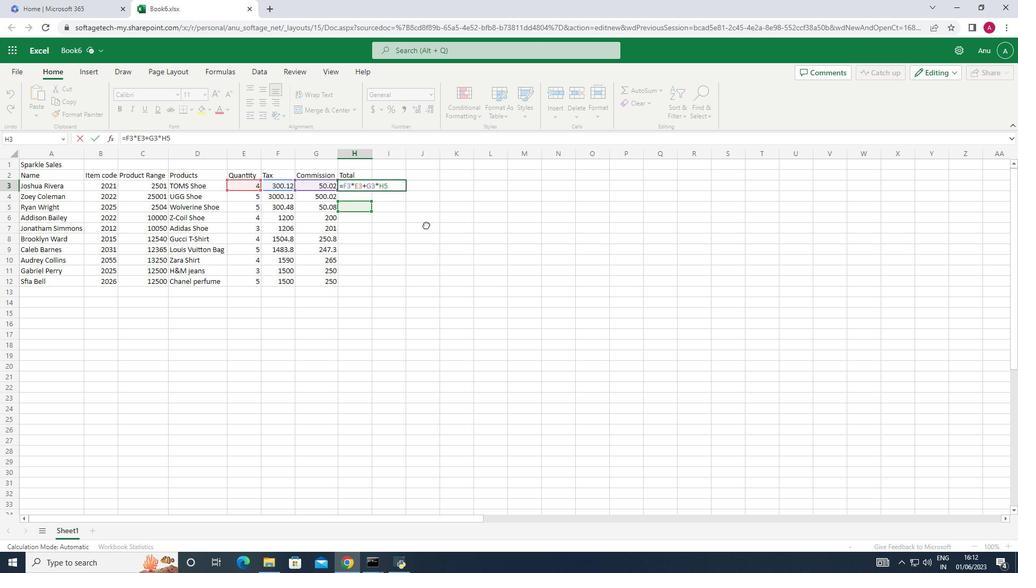 
Action: Mouse moved to (367, 187)
Screenshot: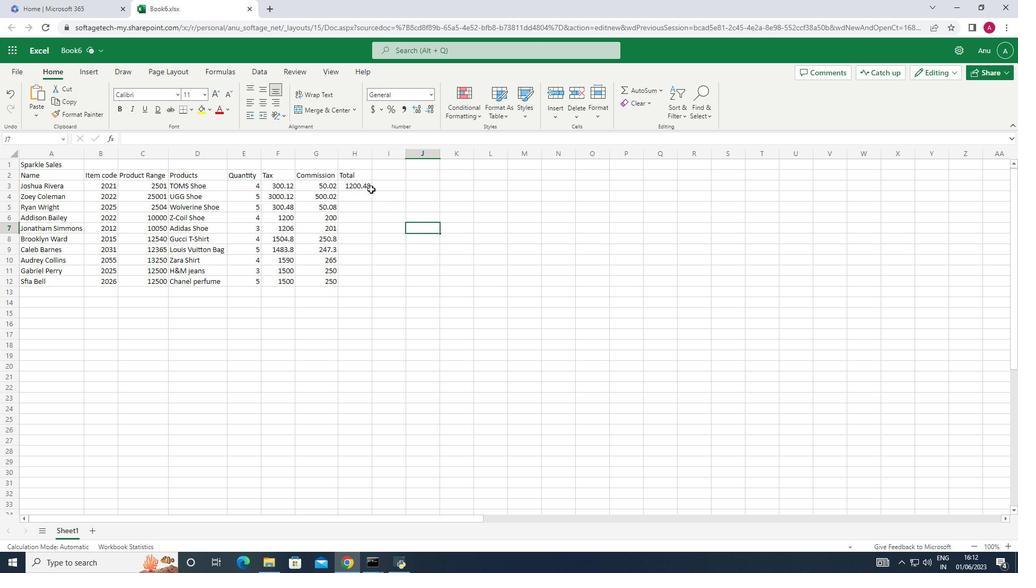 
Action: Mouse pressed left at (367, 187)
Screenshot: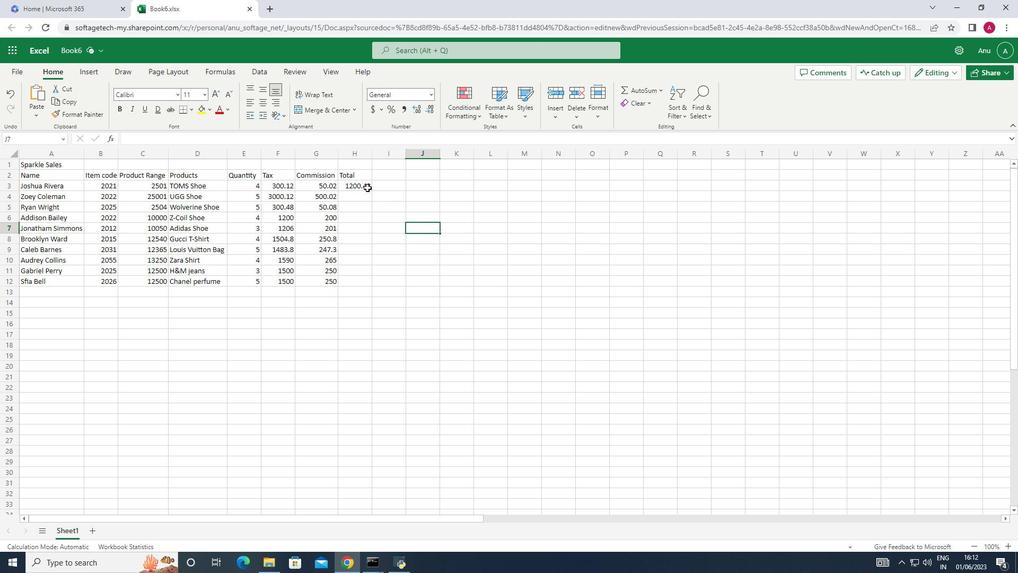 
Action: Key pressed <Key.delete>
Screenshot: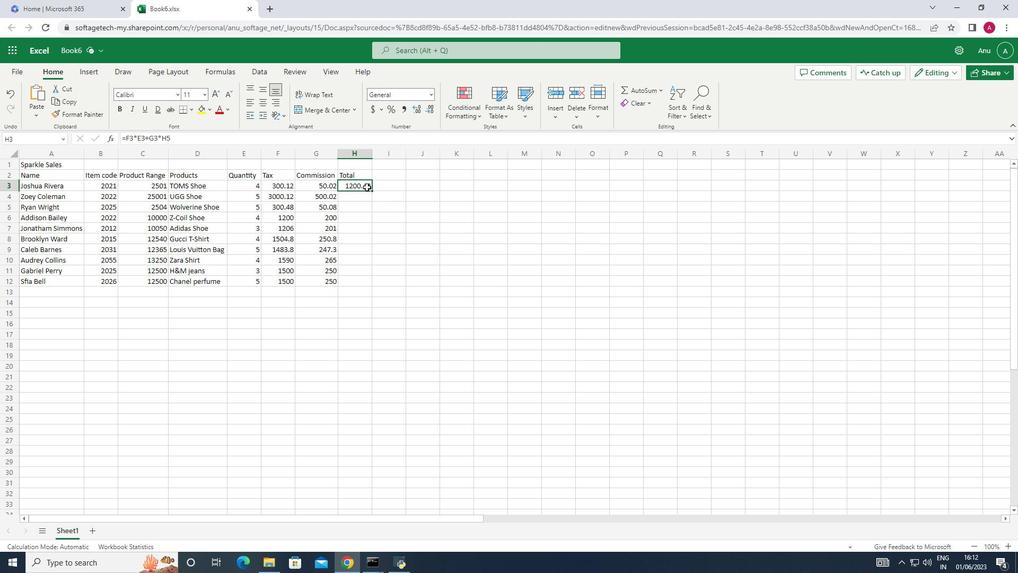 
Action: Mouse moved to (368, 233)
Screenshot: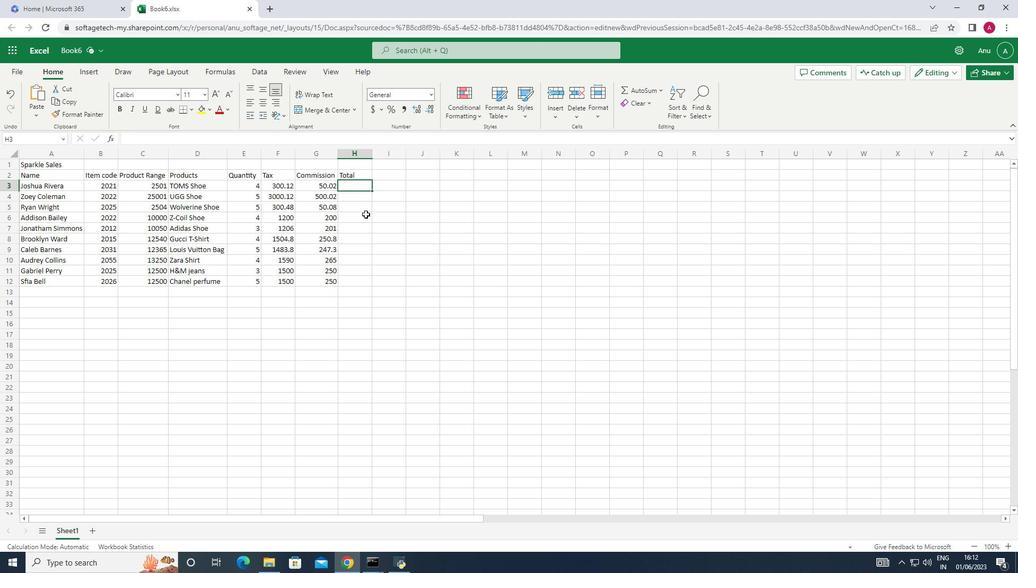 
Action: Mouse pressed left at (368, 233)
Screenshot: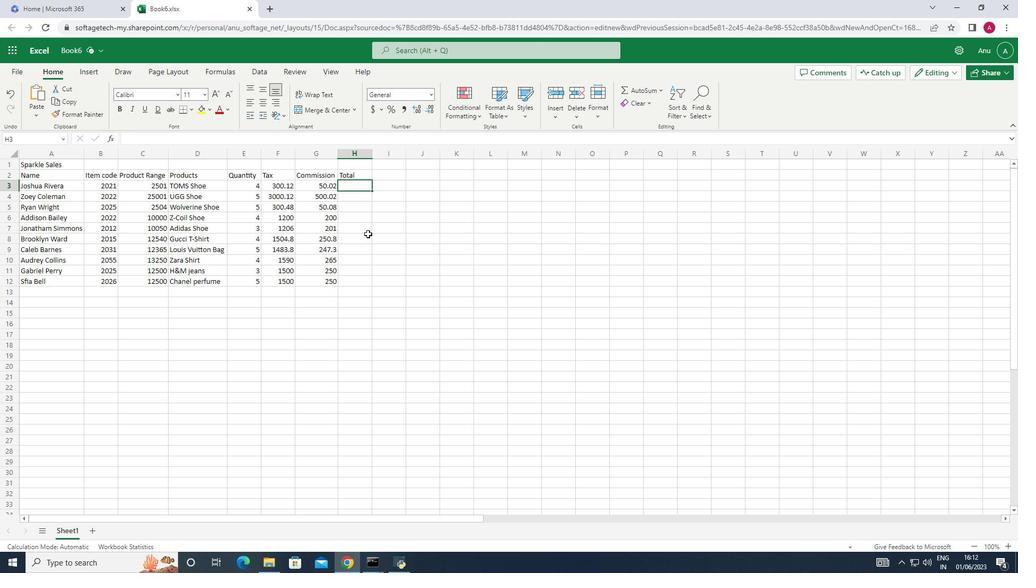 
Action: Mouse scrolled (368, 233) with delta (0, 0)
Screenshot: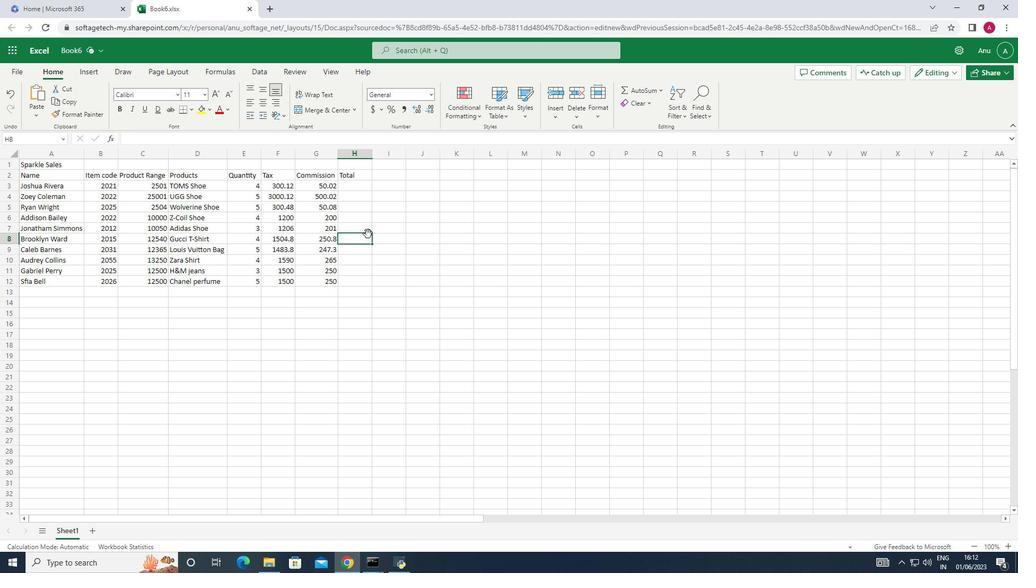 
Action: Mouse scrolled (368, 234) with delta (0, 0)
Screenshot: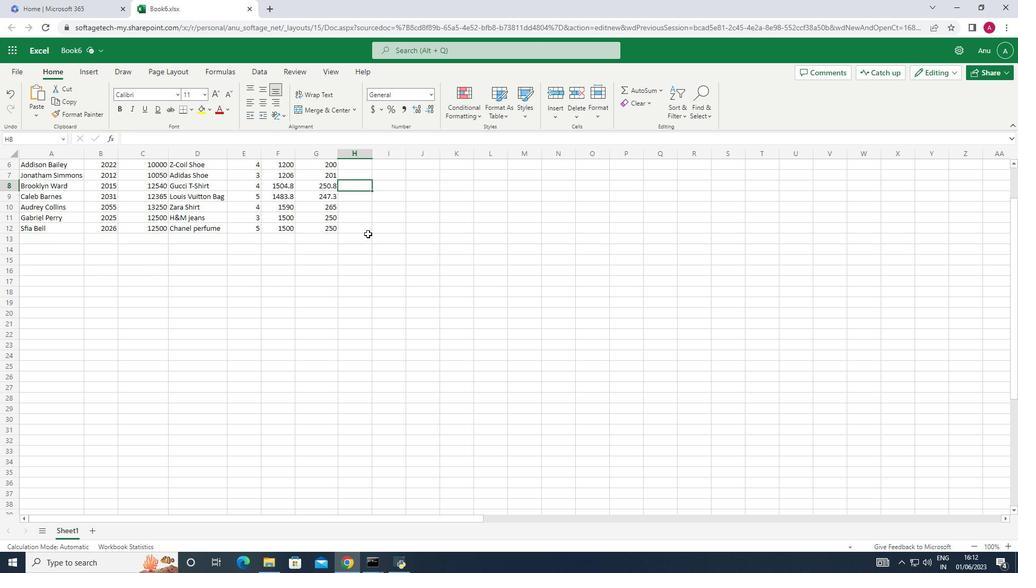 
Action: Mouse scrolled (368, 234) with delta (0, 0)
Screenshot: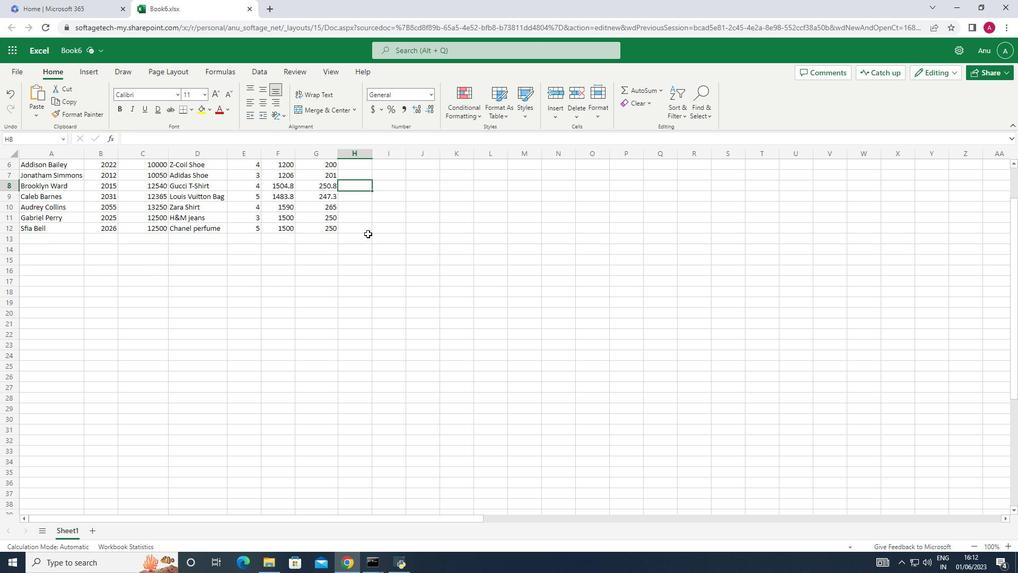 
Action: Mouse scrolled (368, 234) with delta (0, 0)
Screenshot: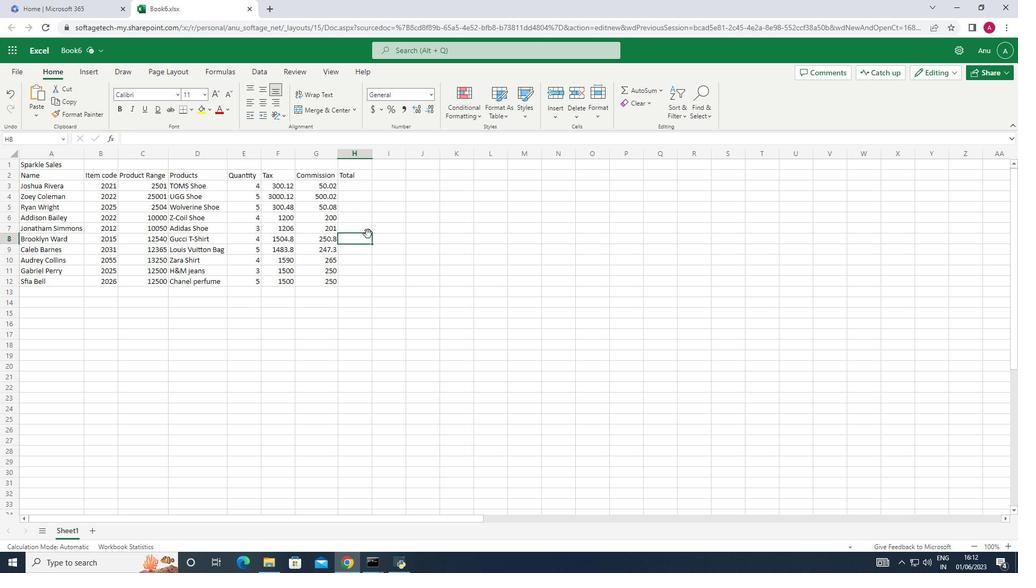 
Action: Mouse moved to (362, 184)
Screenshot: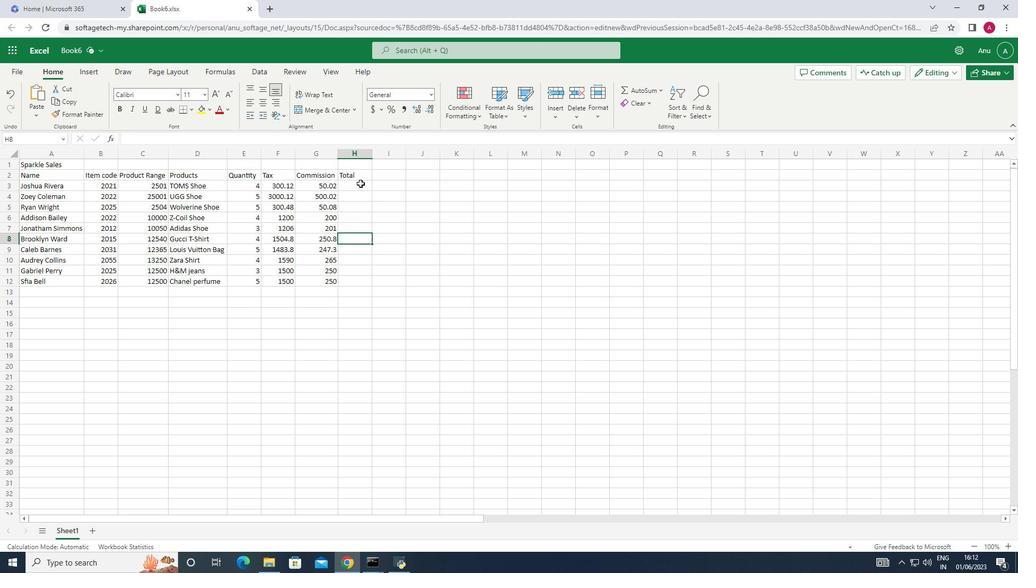 
Action: Mouse pressed left at (362, 184)
Screenshot: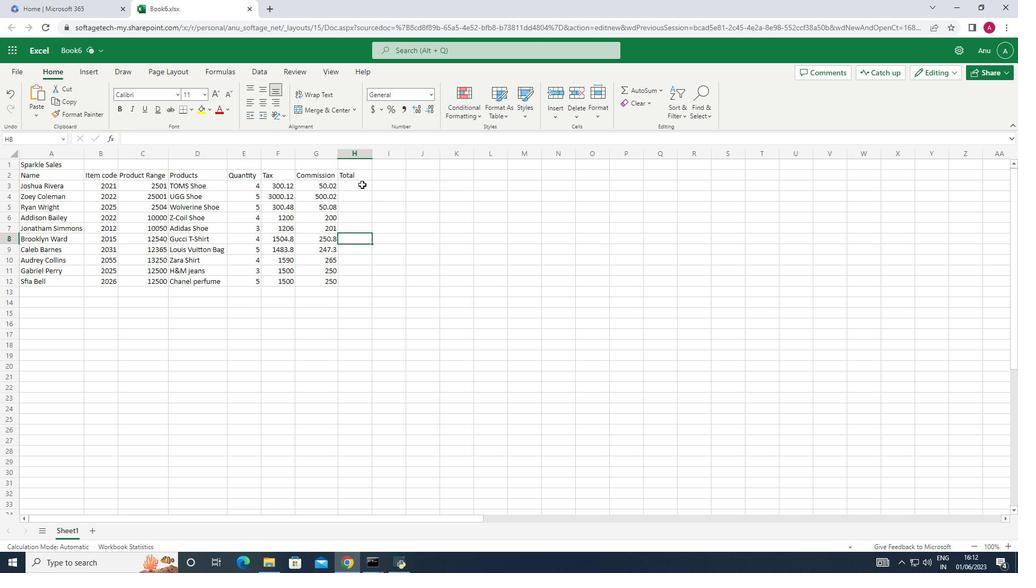 
Action: Mouse moved to (357, 187)
Screenshot: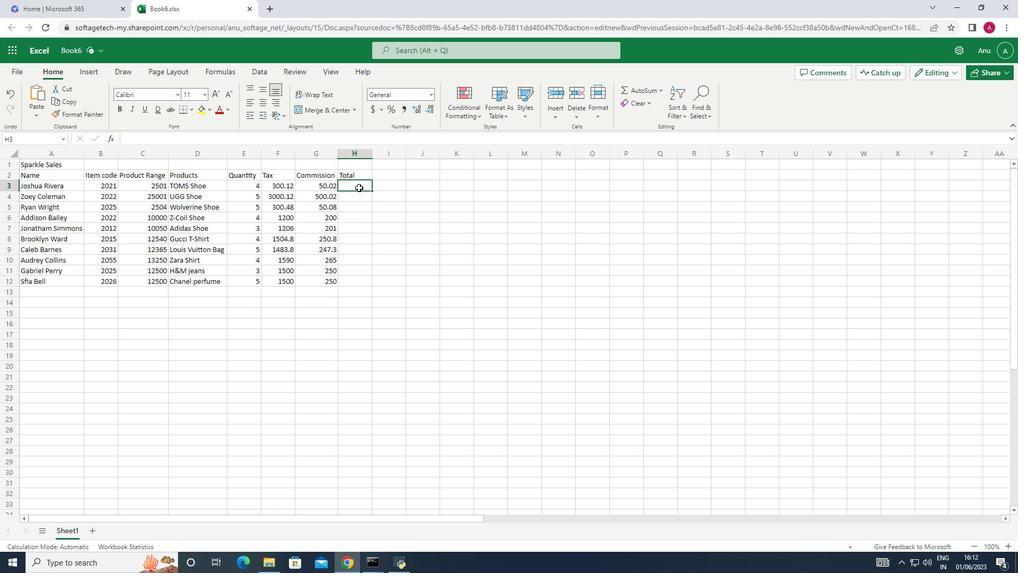 
Action: Key pressed =
Screenshot: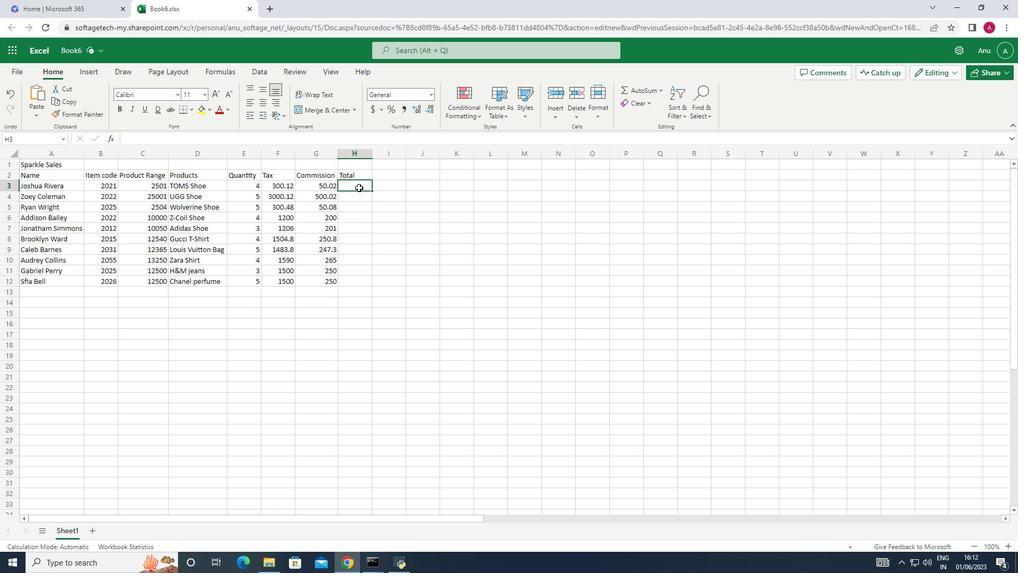 
Action: Mouse moved to (382, 241)
Screenshot: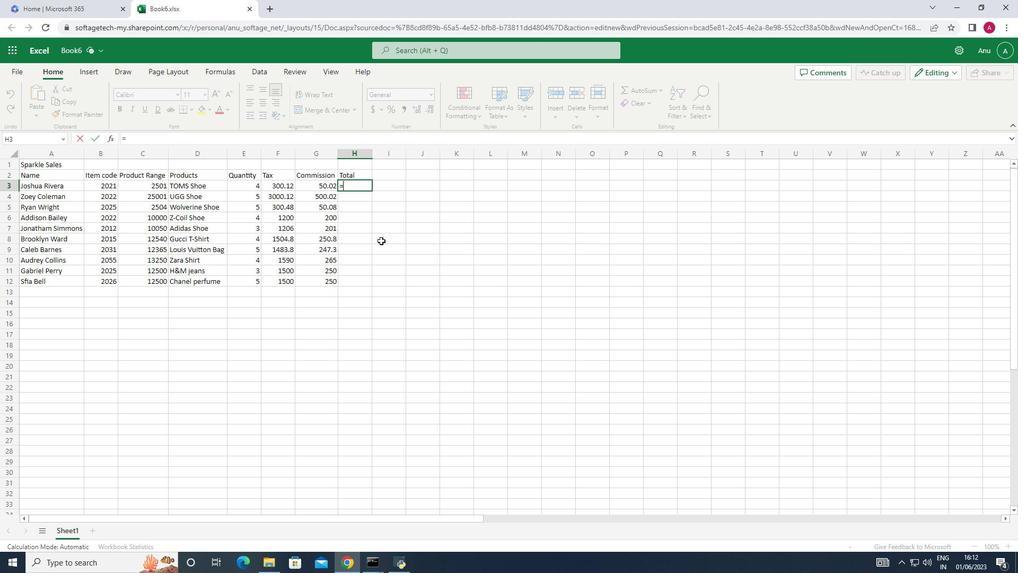 
Action: Mouse pressed left at (382, 241)
Screenshot: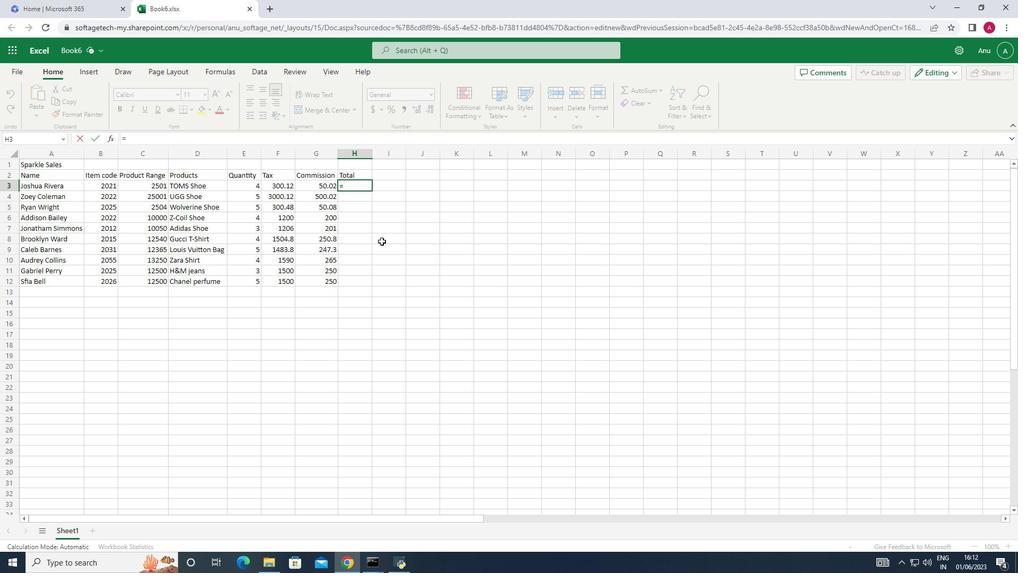 
Action: Mouse moved to (371, 205)
Screenshot: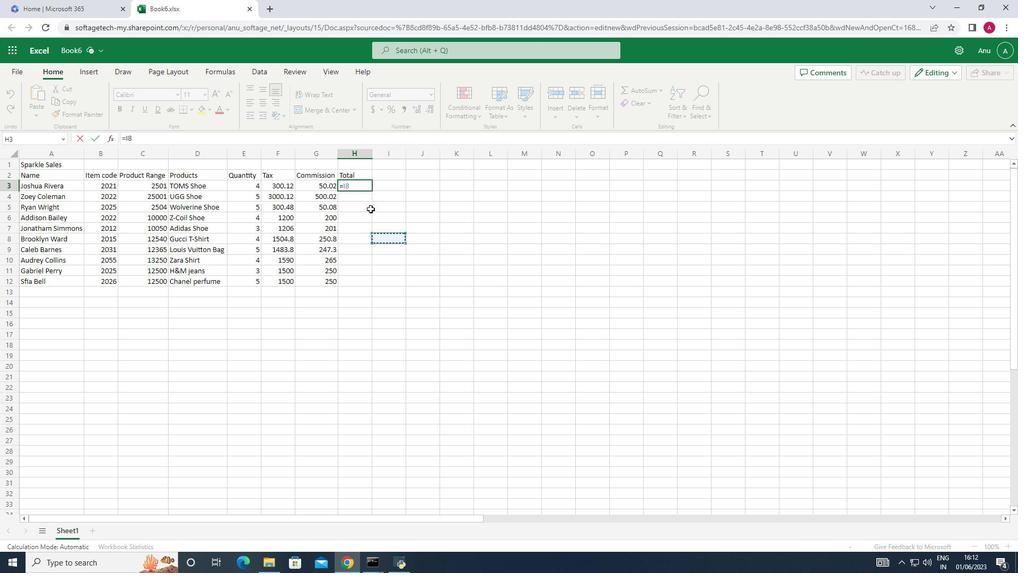 
Action: Key pressed <Key.delete>
Screenshot: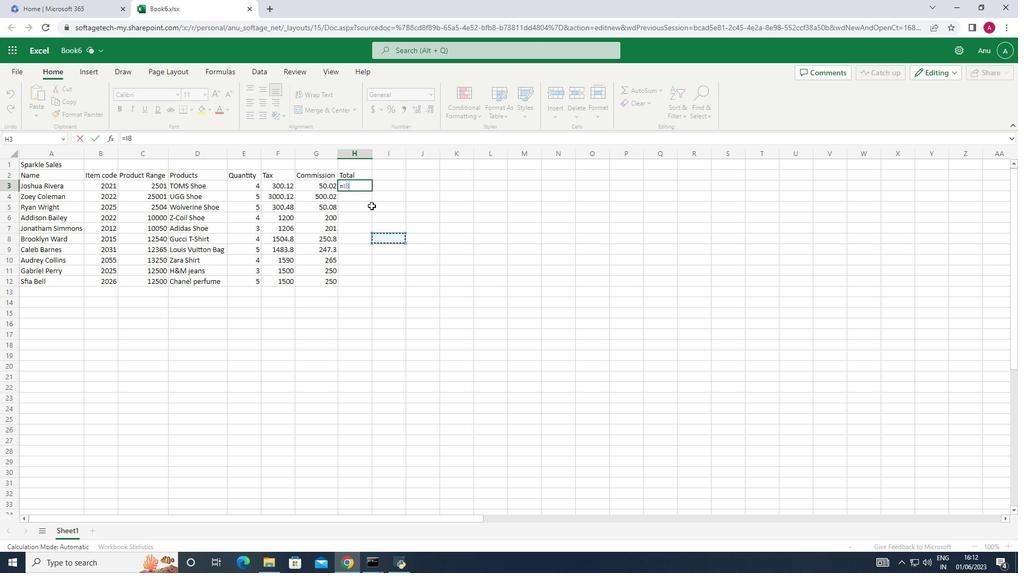 
Action: Mouse moved to (359, 183)
Screenshot: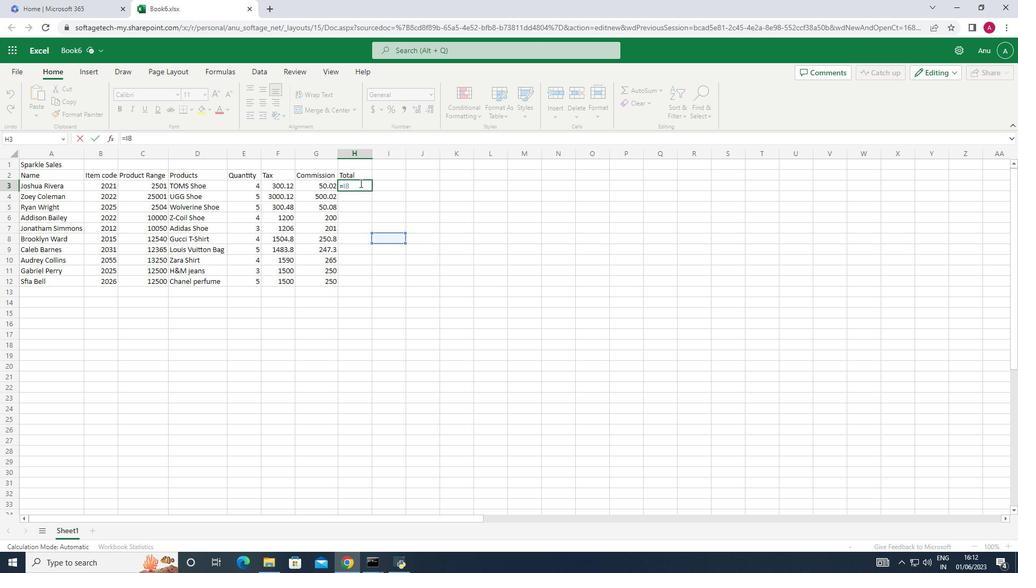 
Action: Mouse pressed left at (359, 183)
Screenshot: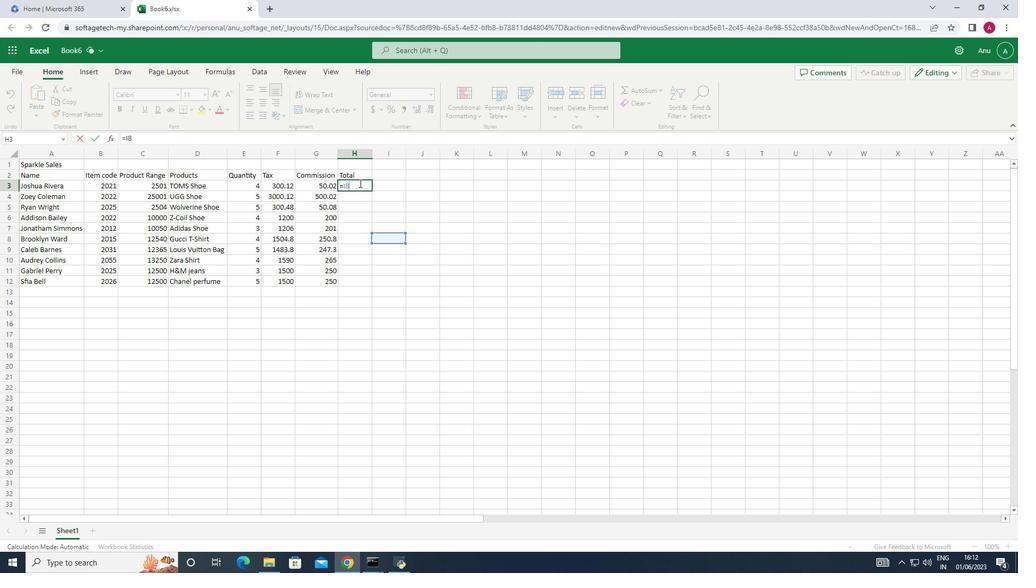 
Action: Mouse moved to (357, 186)
Screenshot: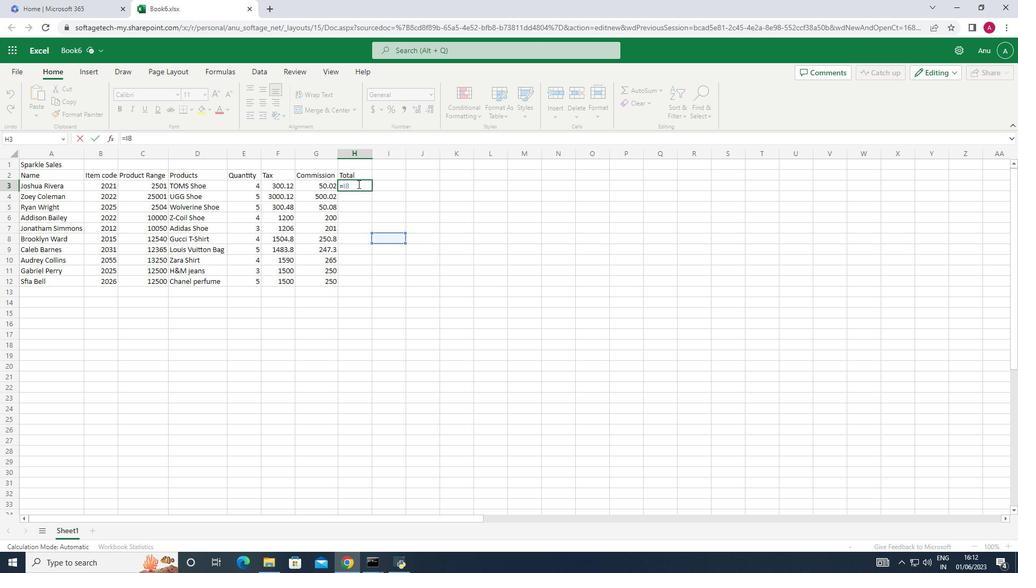 
Action: Mouse pressed left at (357, 186)
Screenshot: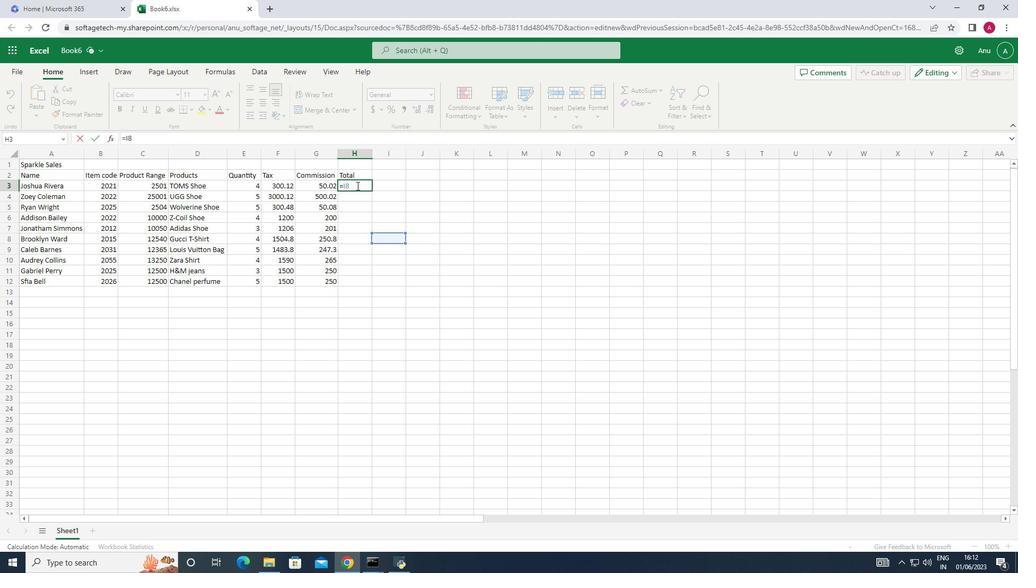 
Action: Mouse moved to (332, 186)
Screenshot: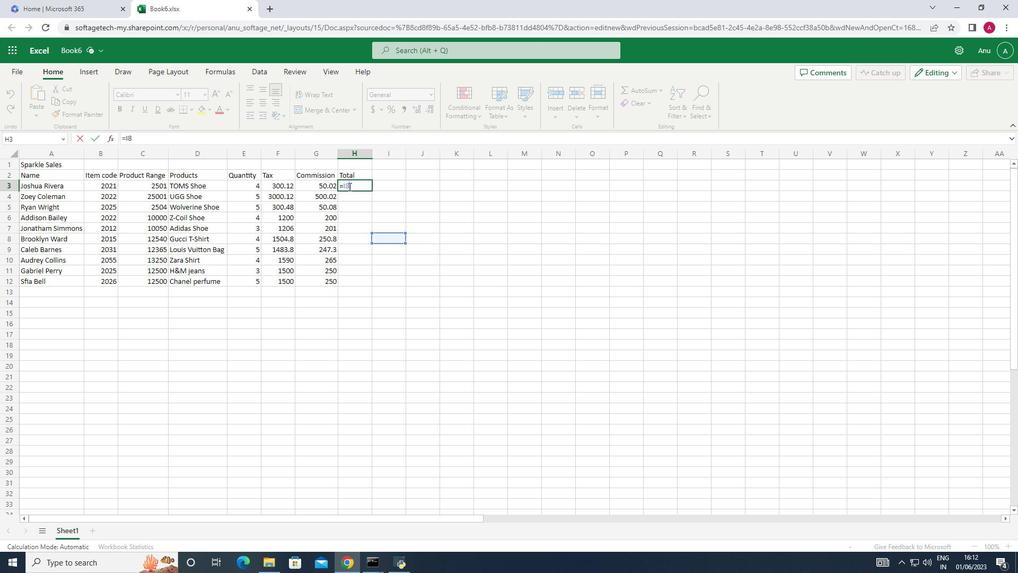 
Action: Key pressed <Key.delete>
Screenshot: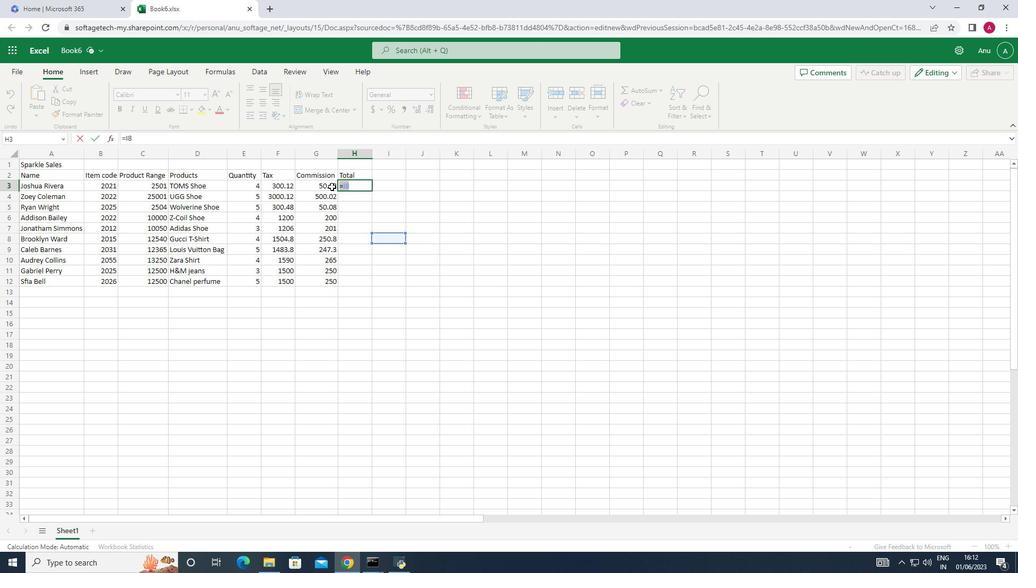 
Action: Mouse moved to (349, 182)
Screenshot: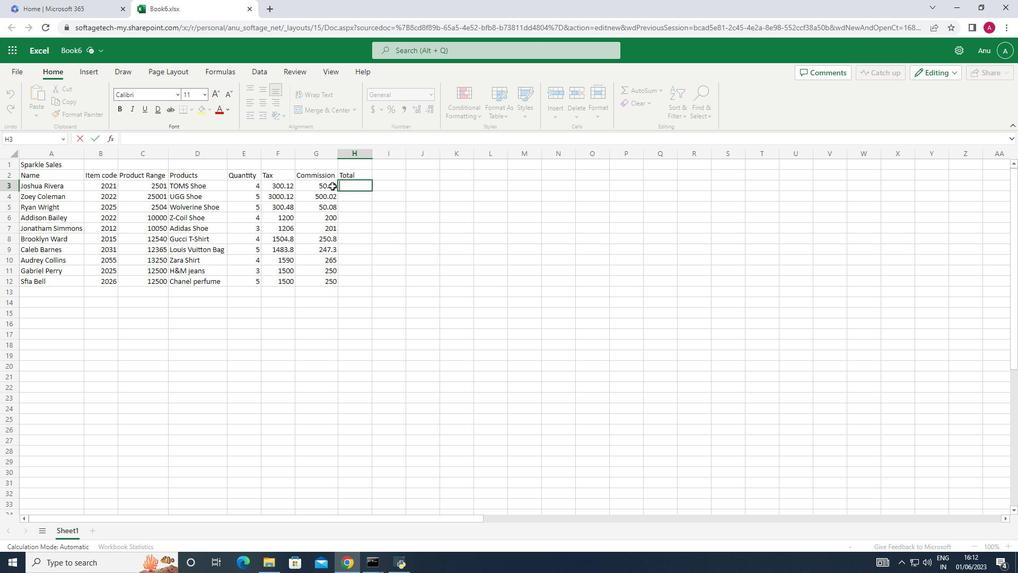 
Action: Key pressed =<Key.shift><Key.shift><Key.shift><Key.shift><Key.shift>(g3=<Key.backspace>+f3+c3<Key.shift><Key.shift><Key.shift>)*e3<Key.enter>
Screenshot: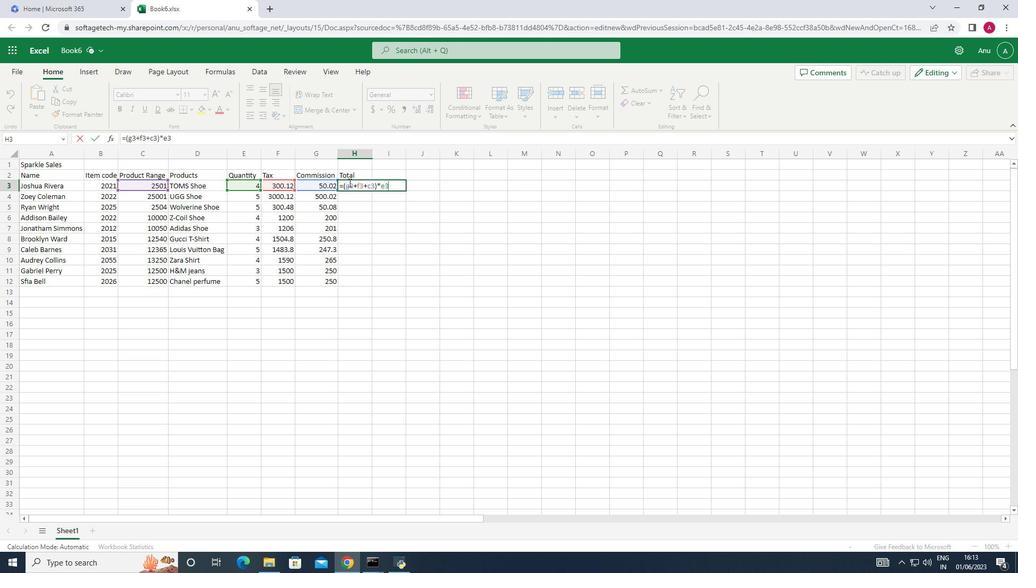 
Action: Mouse moved to (360, 184)
Screenshot: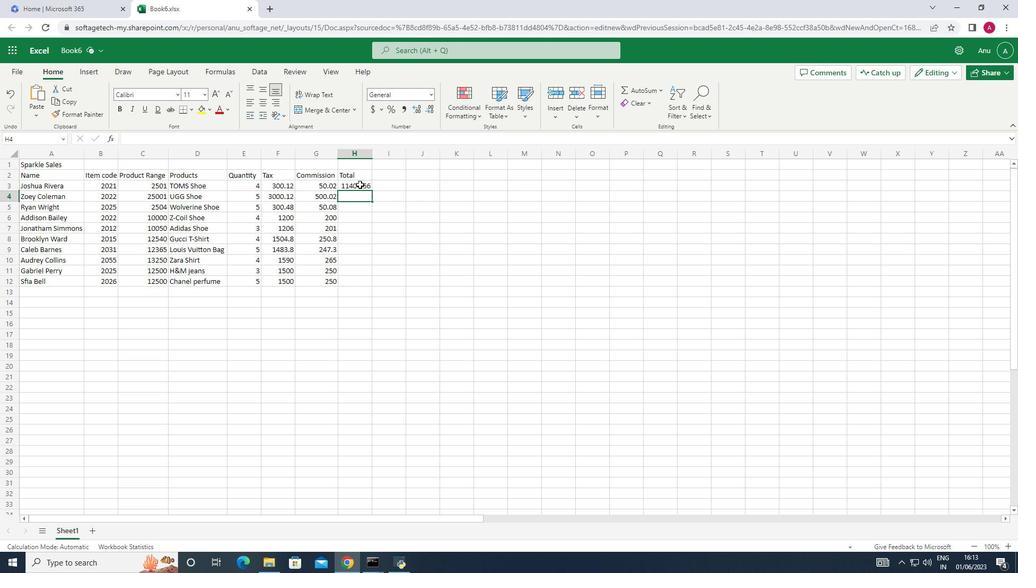 
Action: Mouse pressed left at (360, 184)
Screenshot: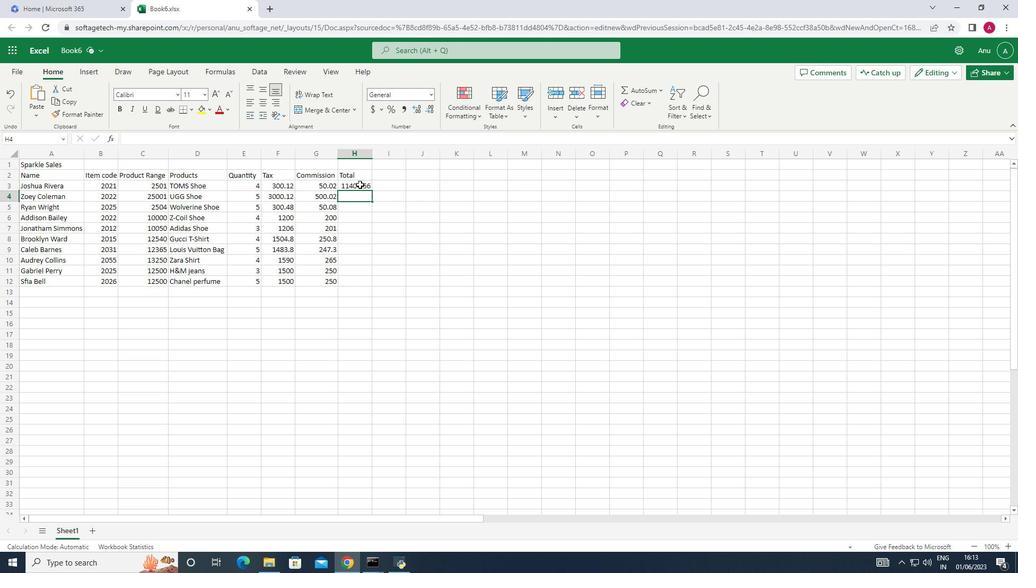 
Action: Mouse moved to (372, 189)
Screenshot: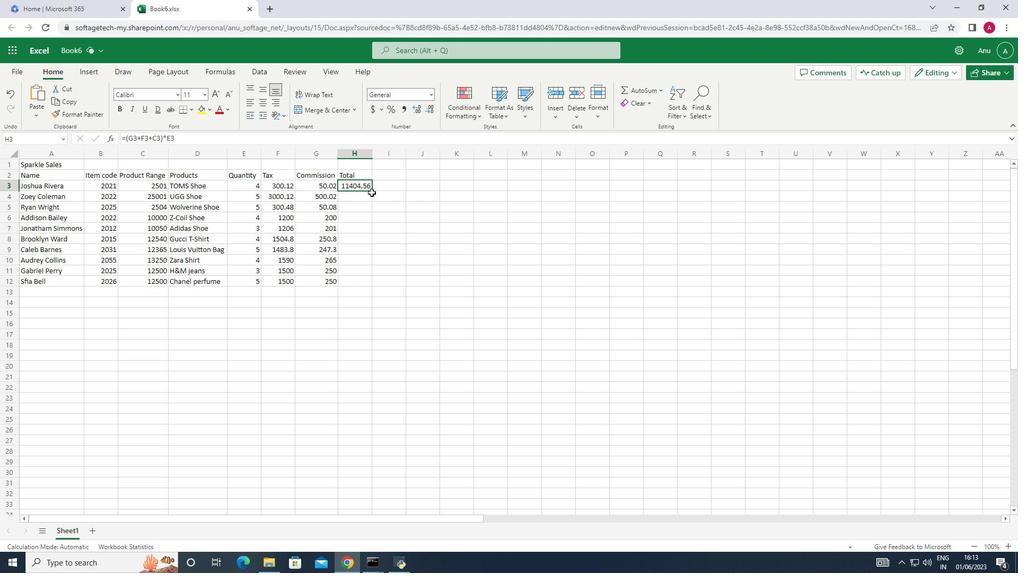 
Action: Mouse pressed left at (372, 189)
Screenshot: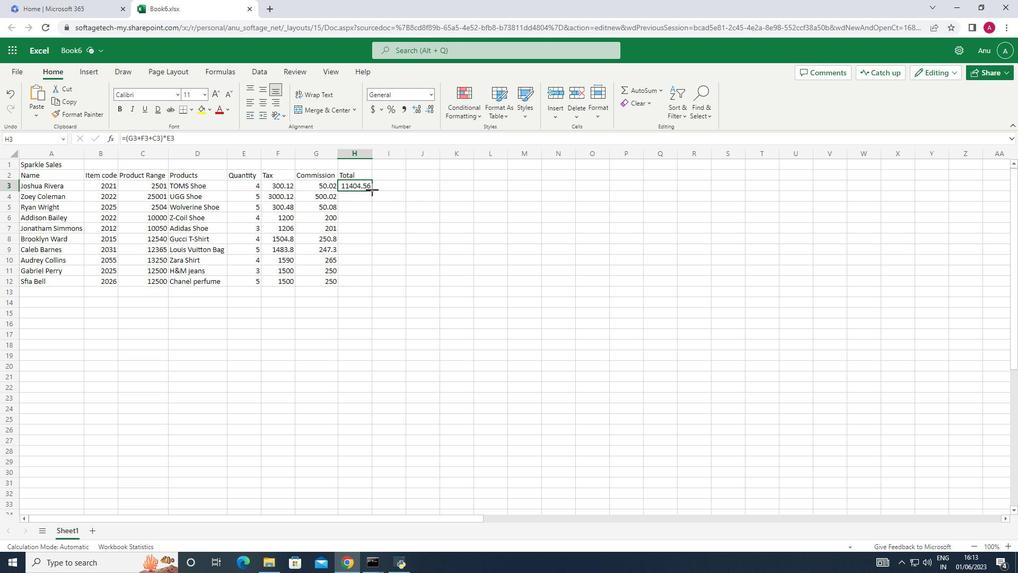 
Action: Mouse moved to (363, 197)
Screenshot: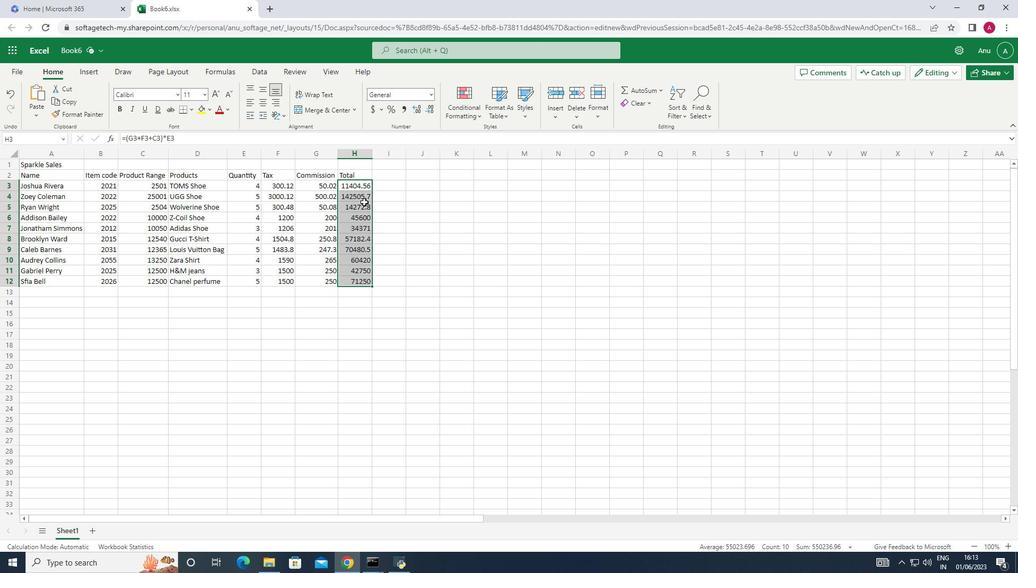 
Action: Mouse pressed left at (363, 197)
Screenshot: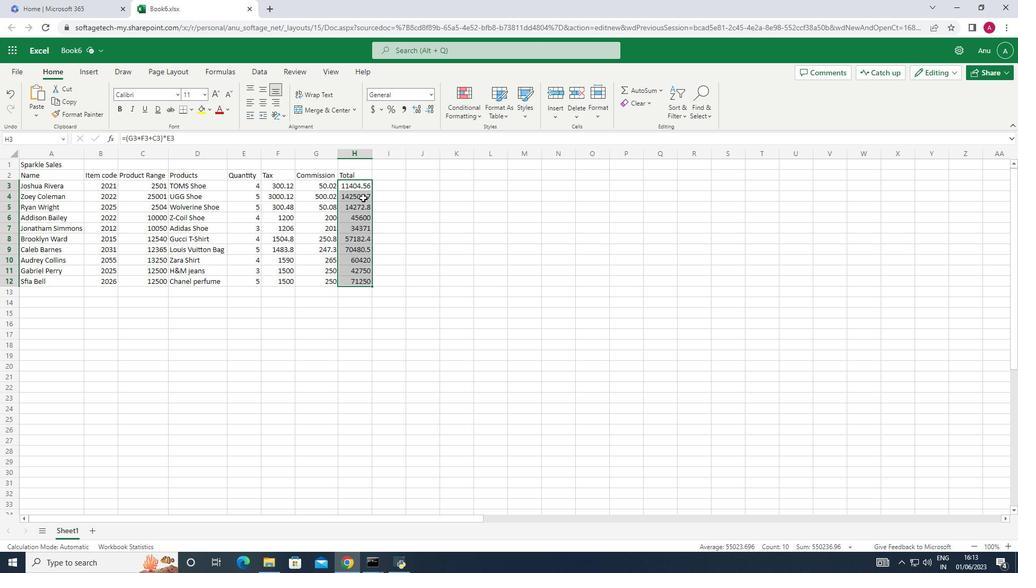 
Action: Mouse moved to (362, 216)
Screenshot: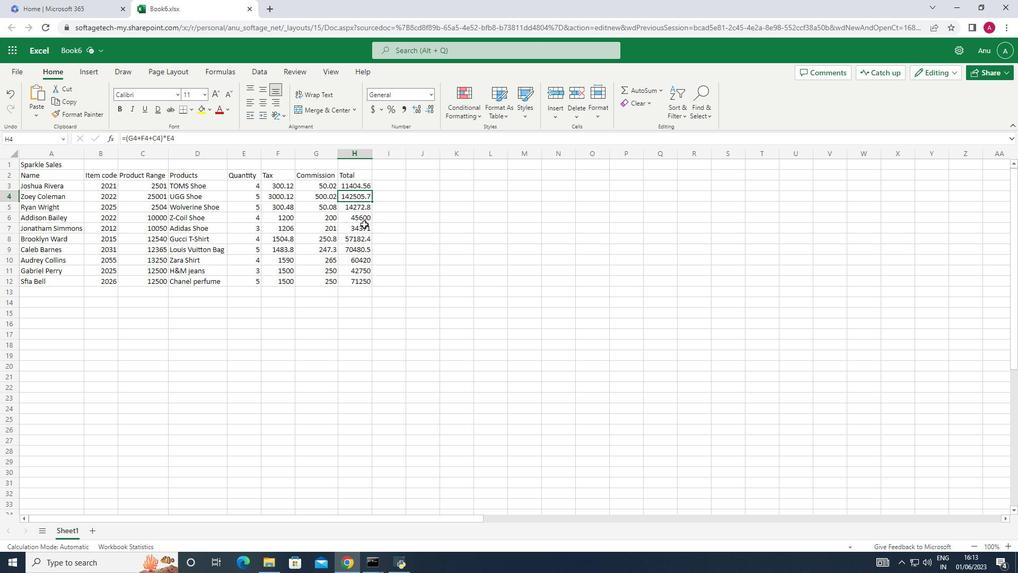 
Action: Mouse pressed left at (362, 216)
Screenshot: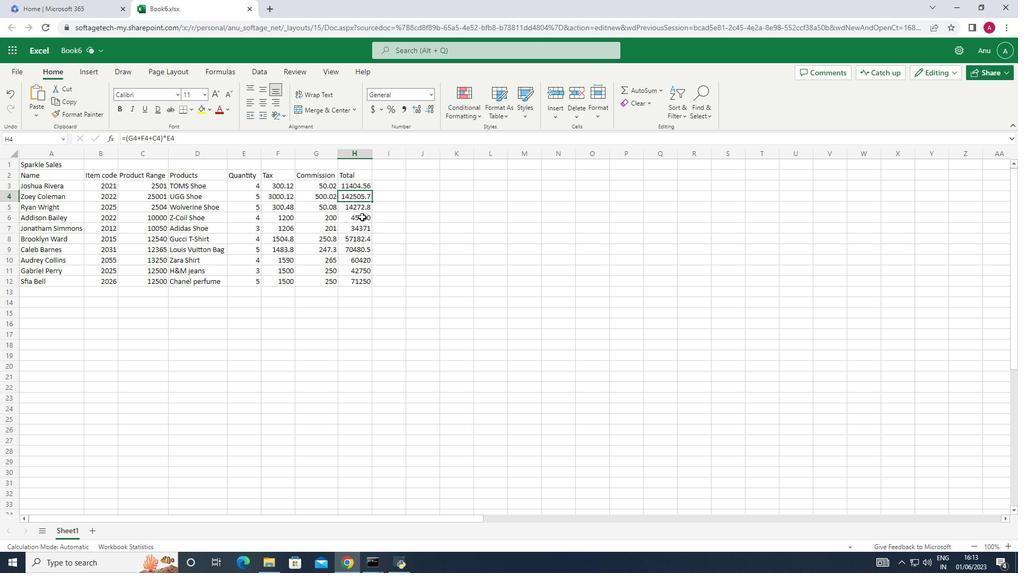 
Action: Key pressed <Key.down><Key.down><Key.down><Key.down><Key.down><Key.down><Key.up><Key.up><Key.up>
Screenshot: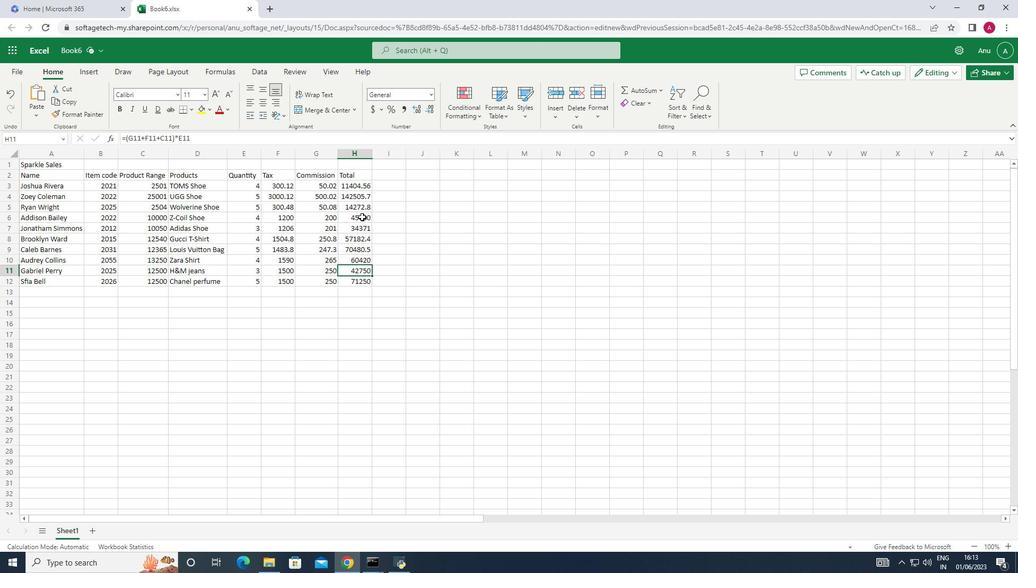 
Action: Mouse moved to (410, 222)
Screenshot: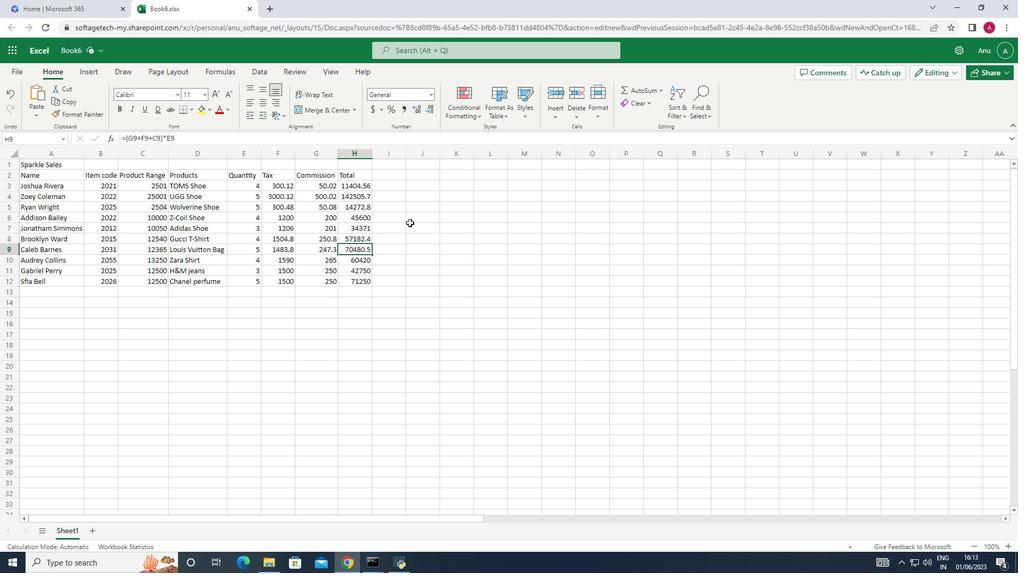 
Action: Mouse pressed left at (410, 222)
Screenshot: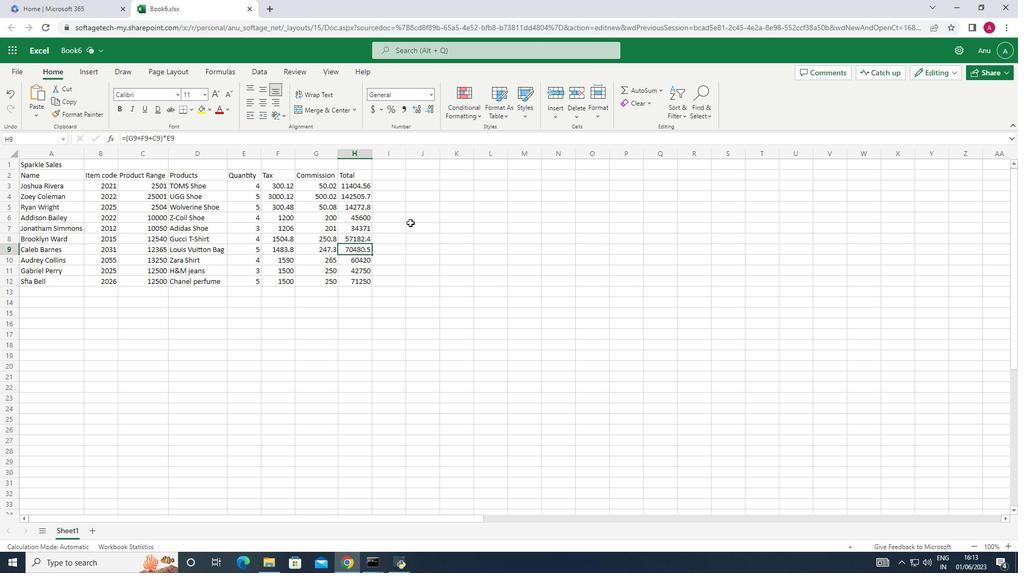 
Action: Mouse moved to (363, 181)
Screenshot: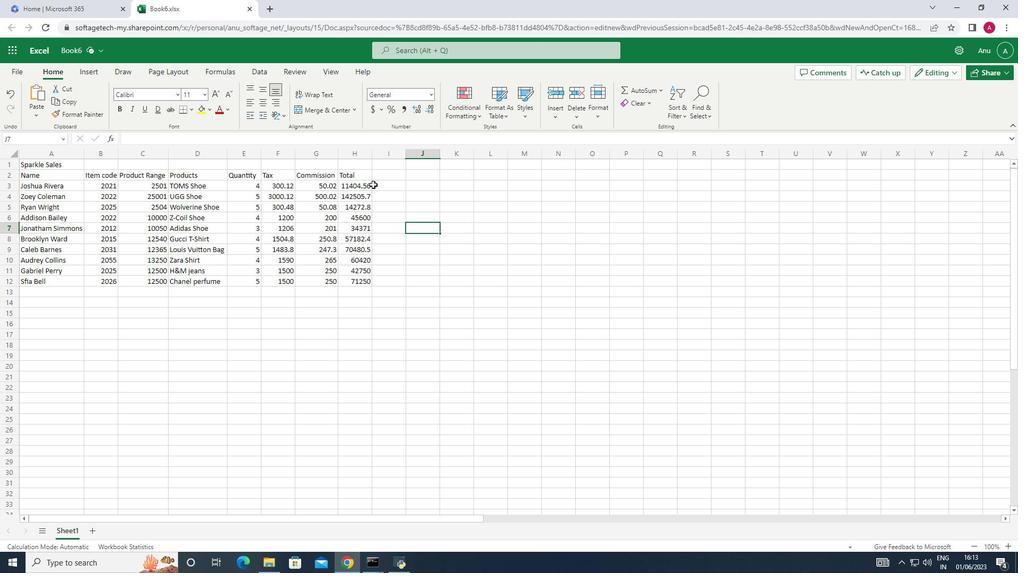 
Action: Mouse pressed left at (363, 181)
Screenshot: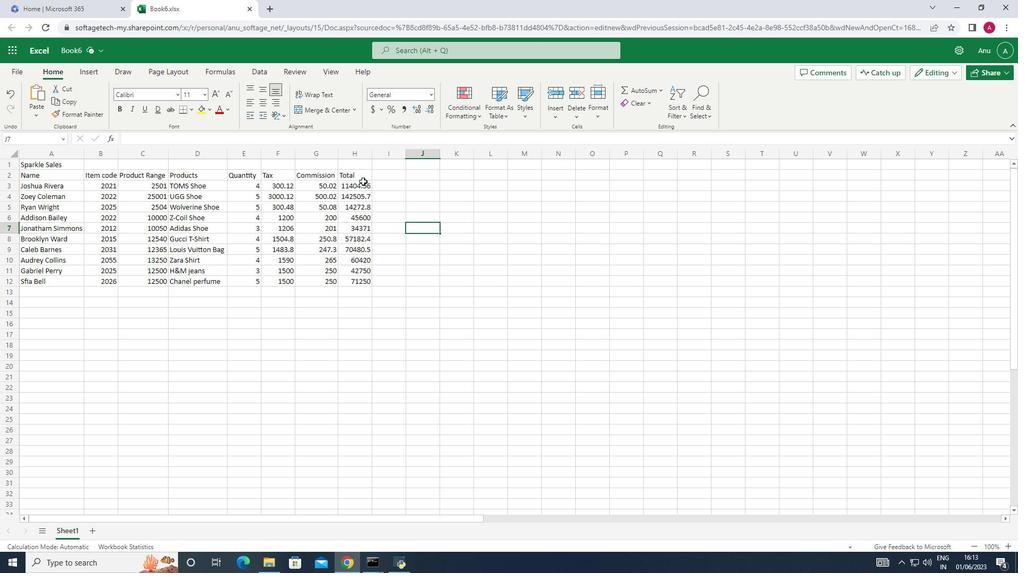 
Action: Mouse moved to (361, 198)
Screenshot: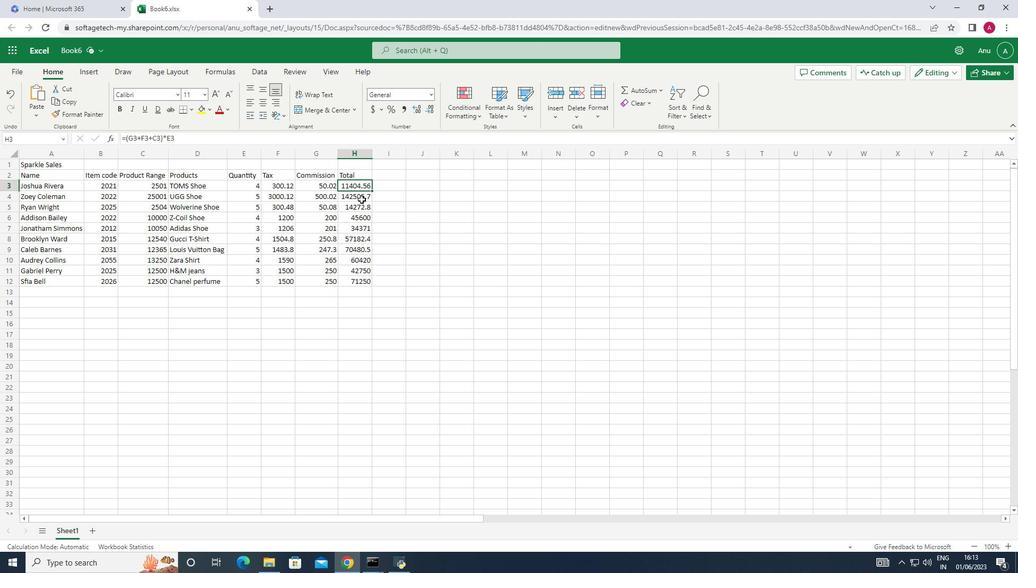 
Action: Mouse pressed left at (361, 198)
